 Task: Save favorite listings for townhouses in Portland, Oregon, with a minimum of 3 beds and a garage, and create a shortlist of properties to tour.
Action: Mouse pressed left at (434, 249)
Screenshot: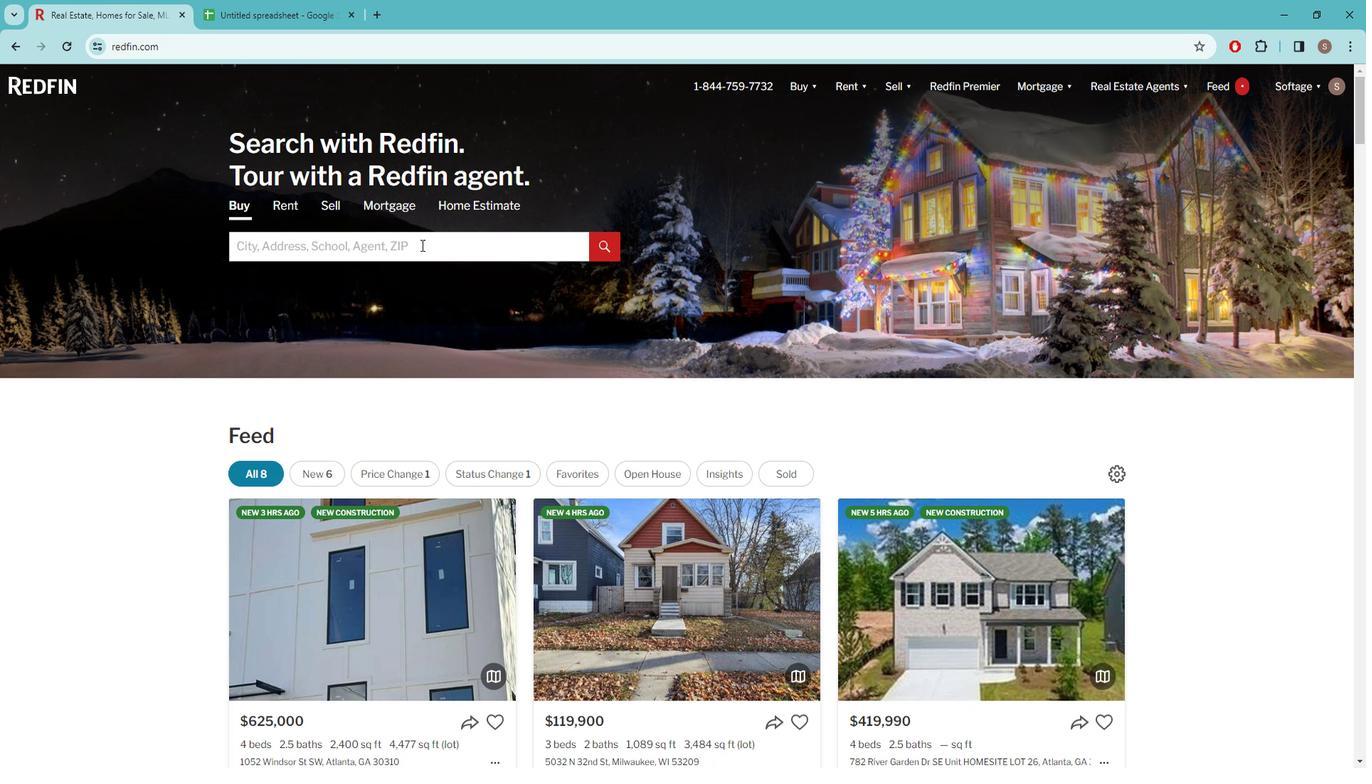
Action: Key pressed p<Key.caps_lock>ORTLAND
Screenshot: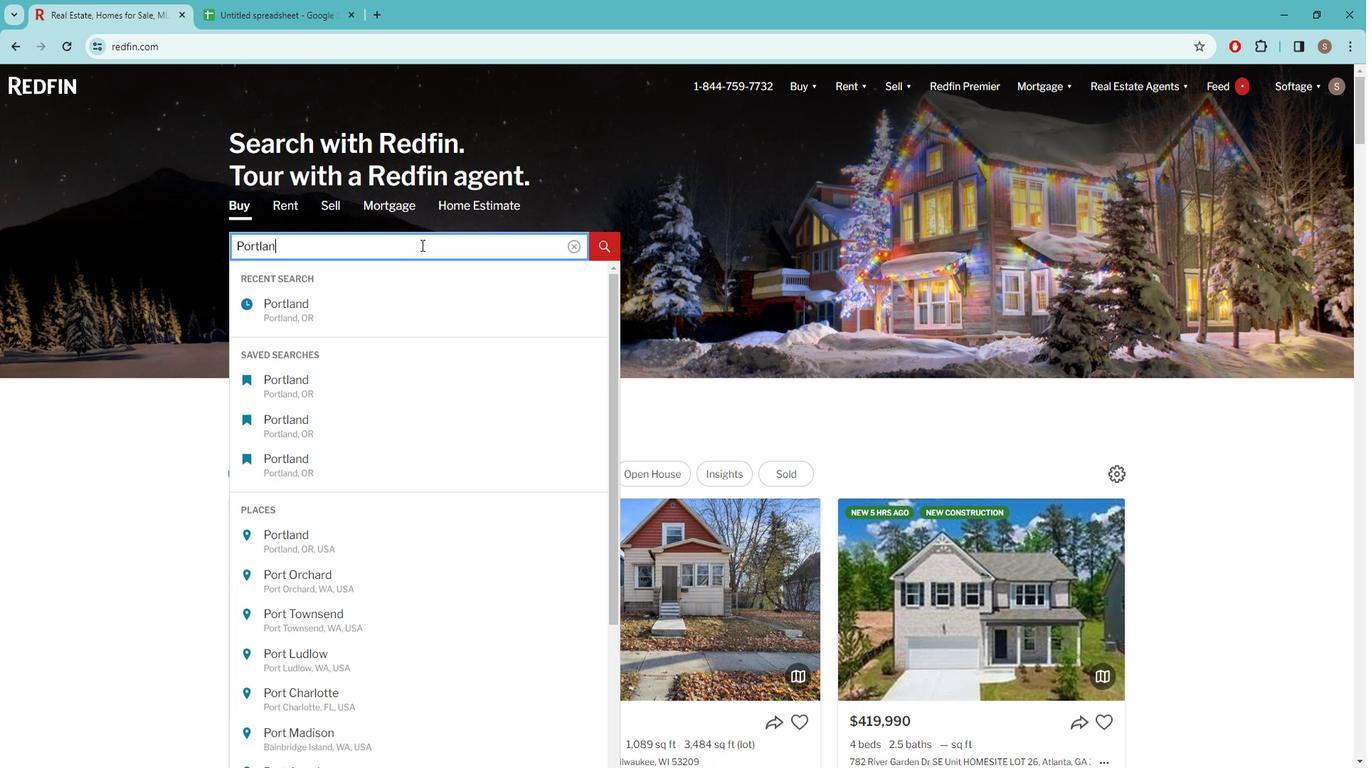 
Action: Mouse moved to (377, 301)
Screenshot: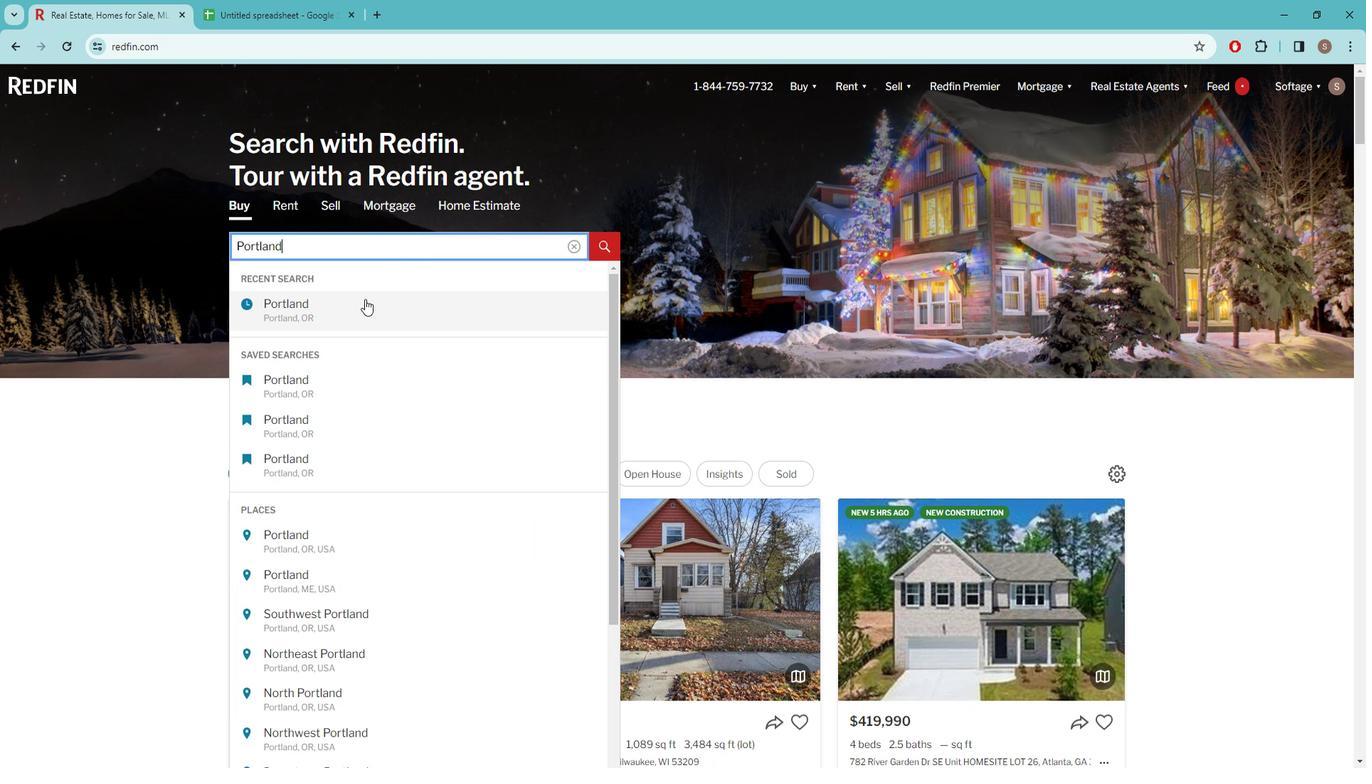 
Action: Mouse pressed left at (377, 301)
Screenshot: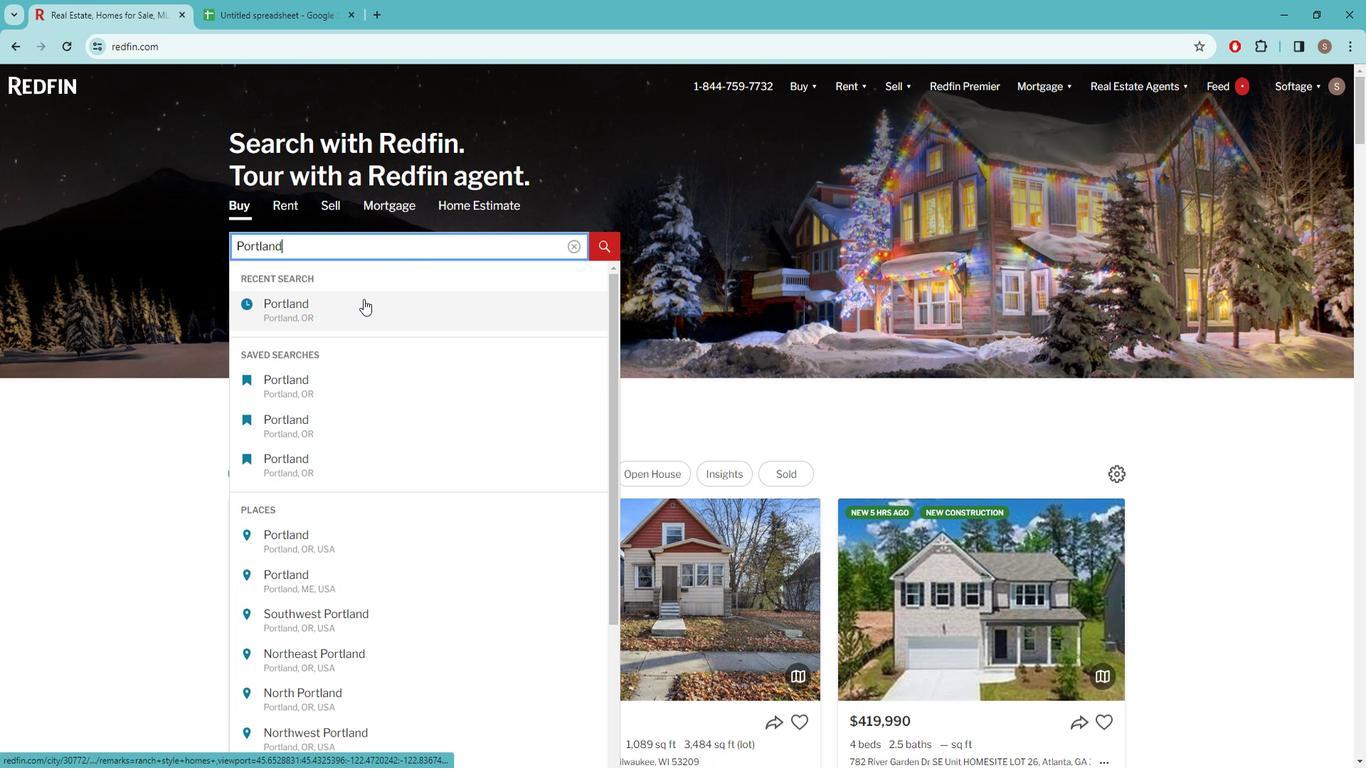 
Action: Mouse moved to (1205, 184)
Screenshot: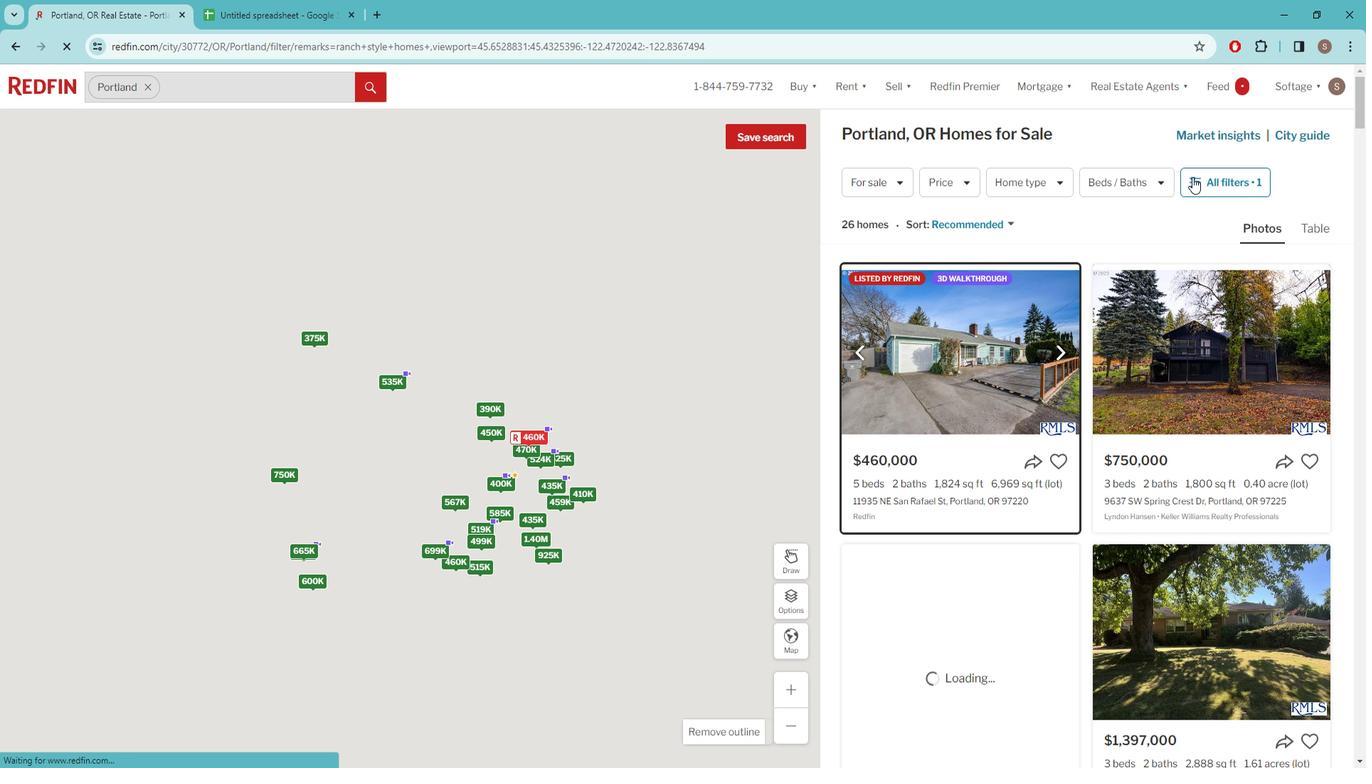 
Action: Mouse pressed left at (1205, 184)
Screenshot: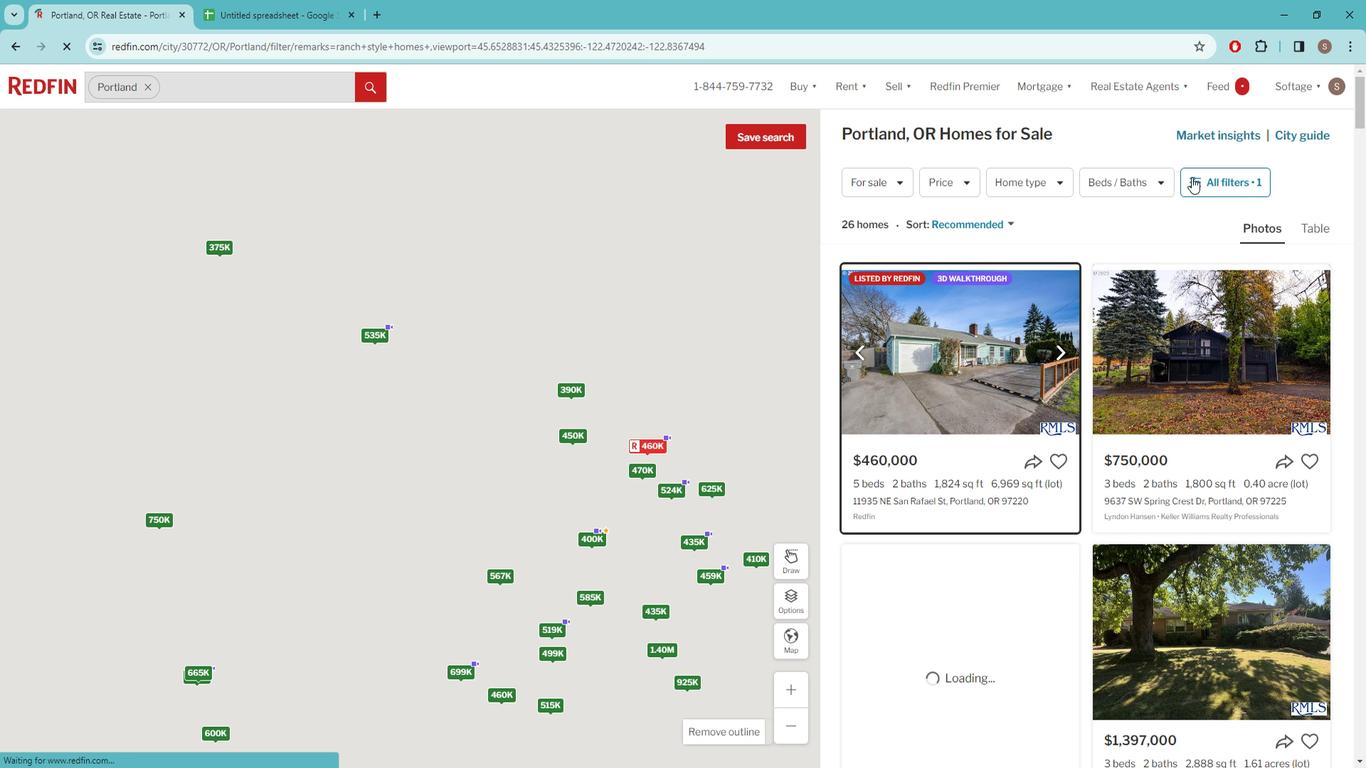 
Action: Mouse pressed left at (1205, 184)
Screenshot: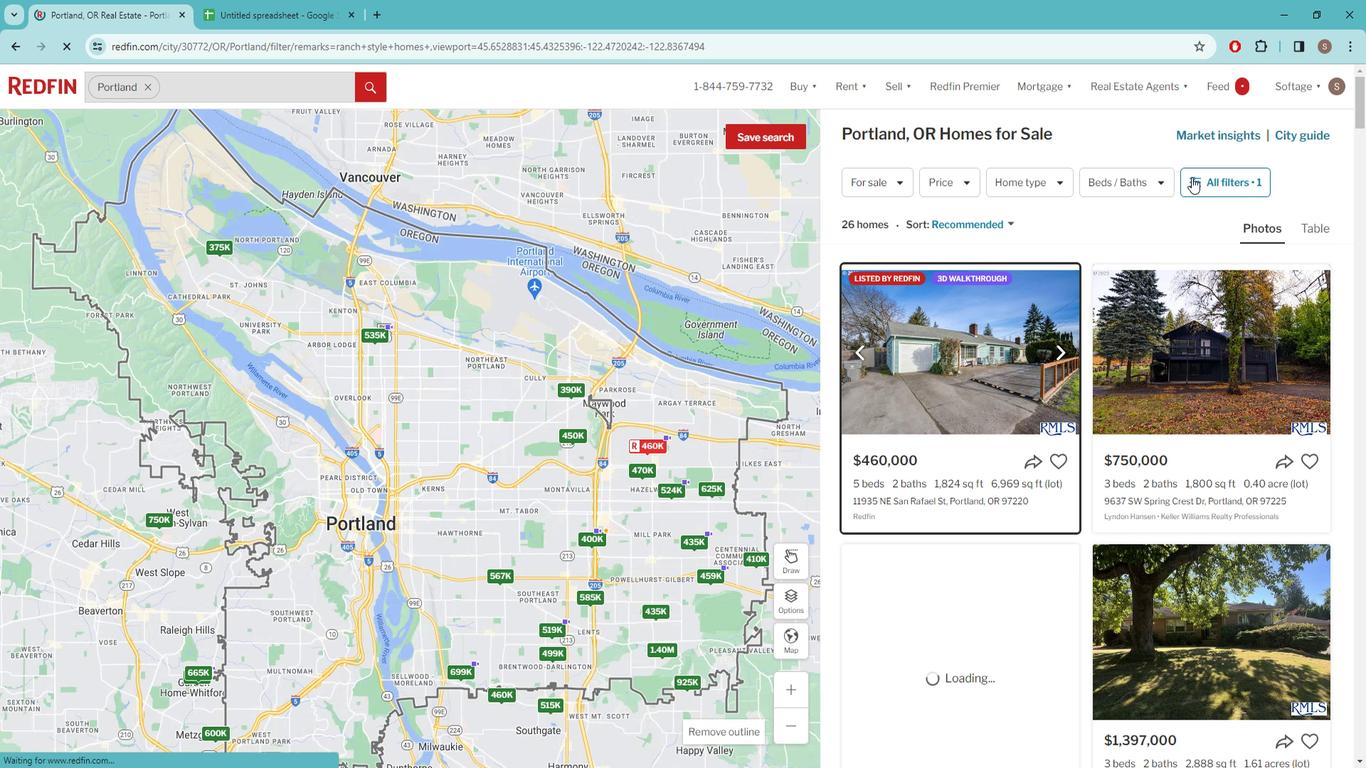 
Action: Mouse pressed left at (1205, 184)
Screenshot: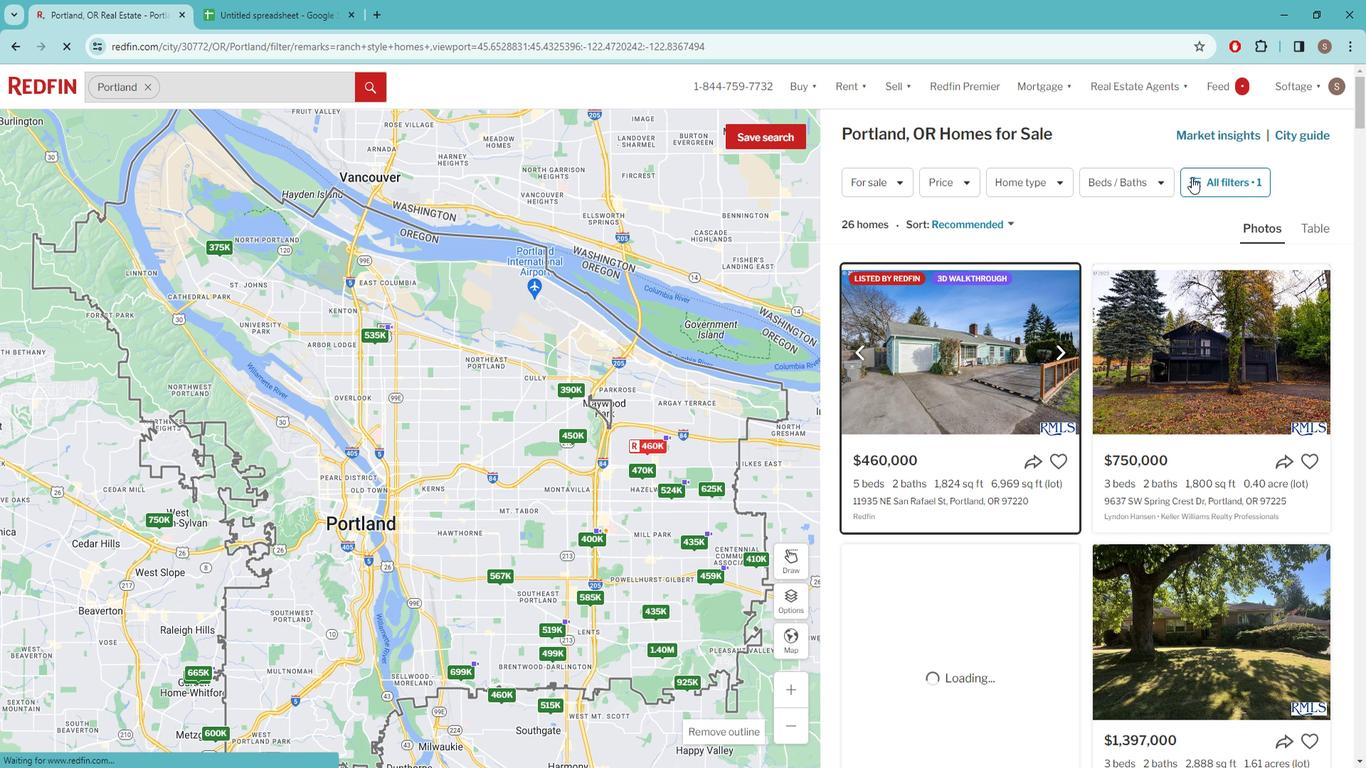 
Action: Mouse moved to (1206, 184)
Screenshot: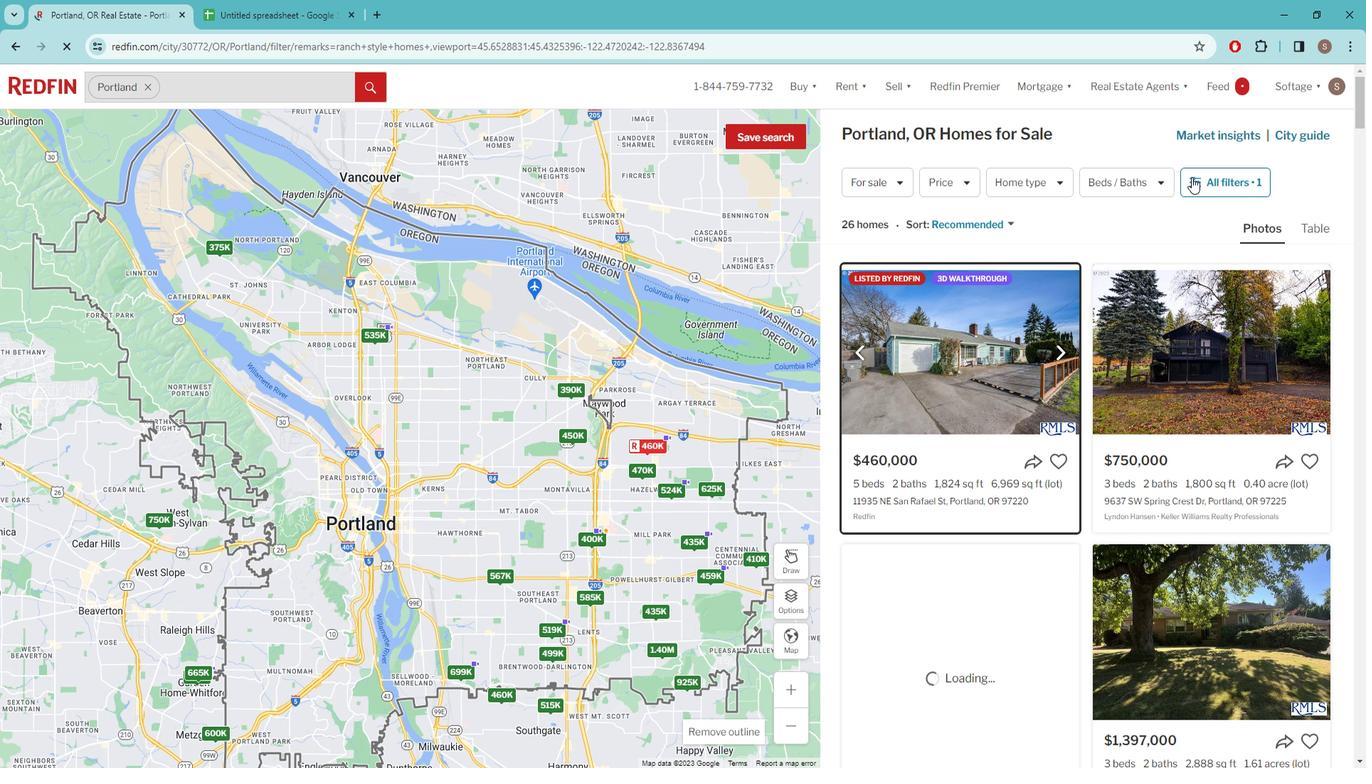 
Action: Mouse pressed left at (1206, 184)
Screenshot: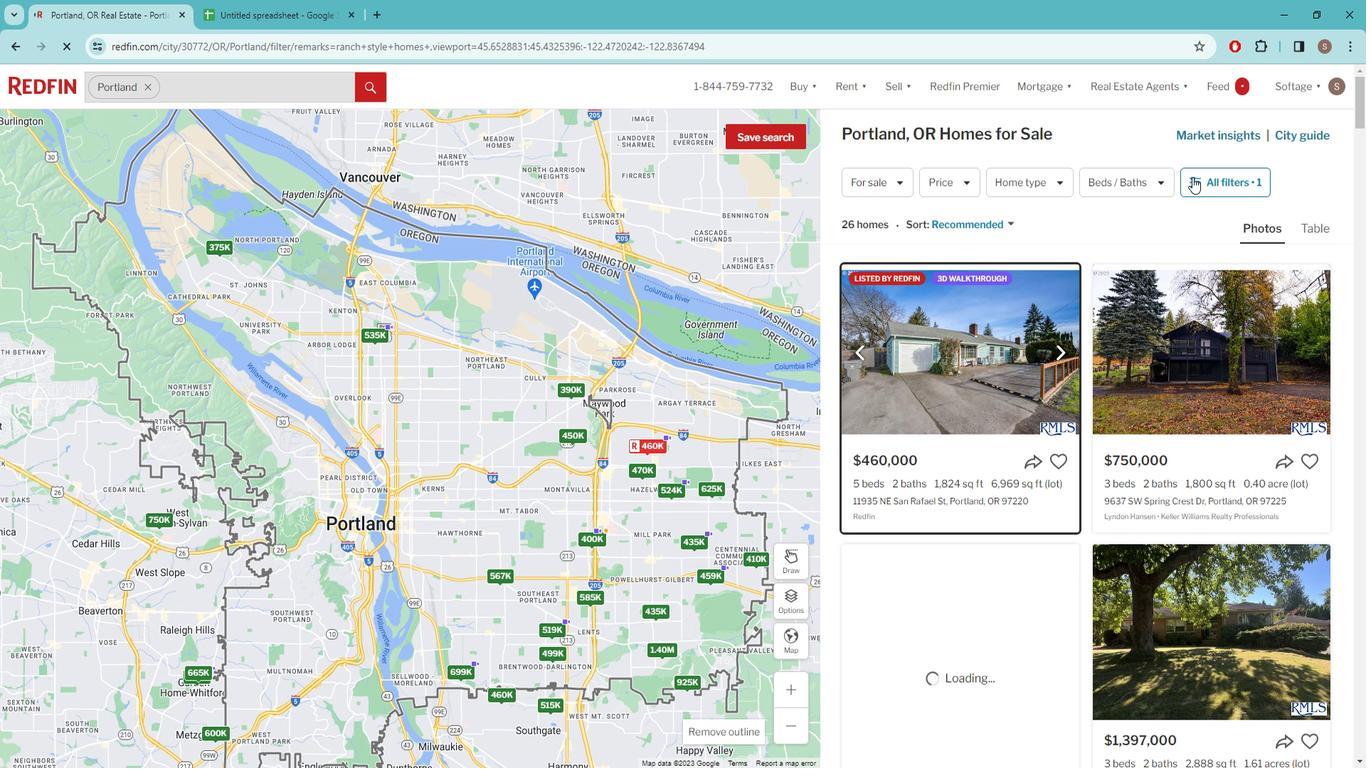 
Action: Mouse moved to (1217, 187)
Screenshot: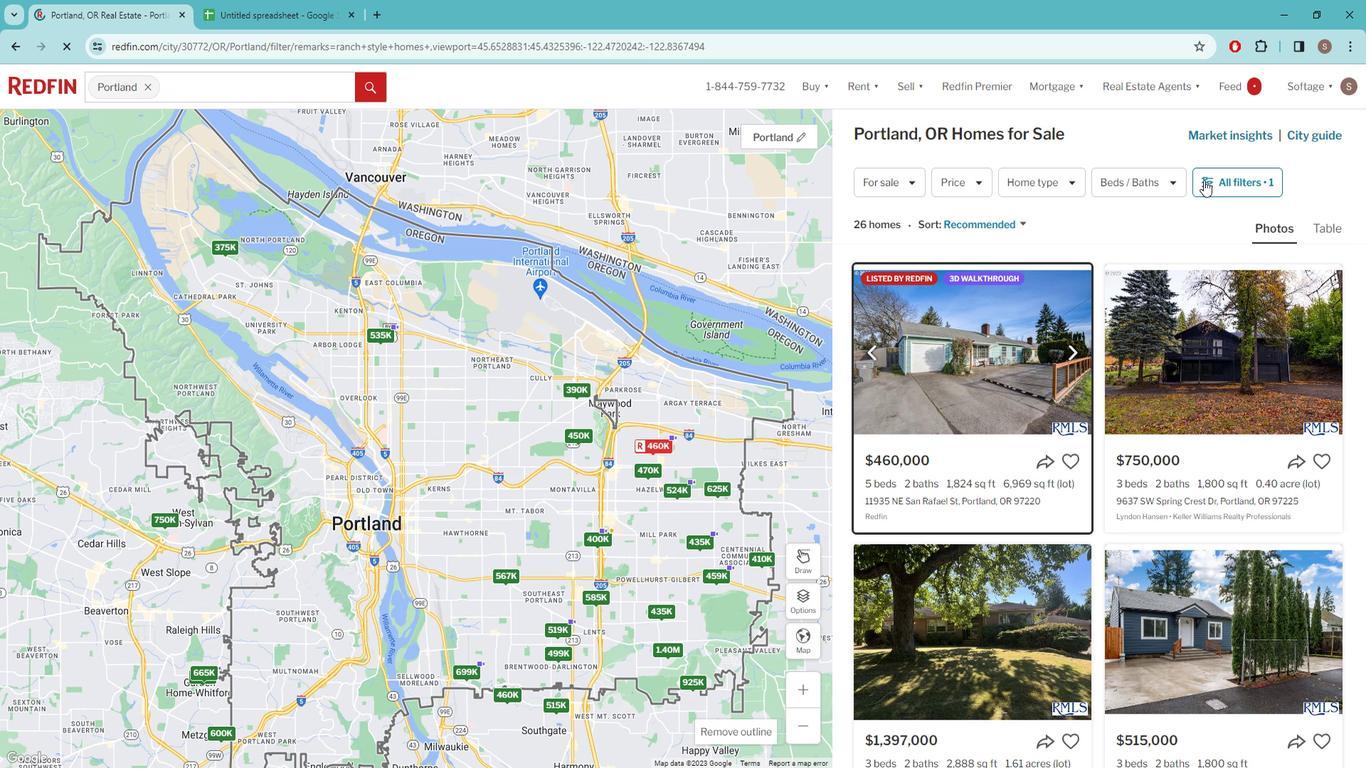 
Action: Mouse pressed left at (1217, 187)
Screenshot: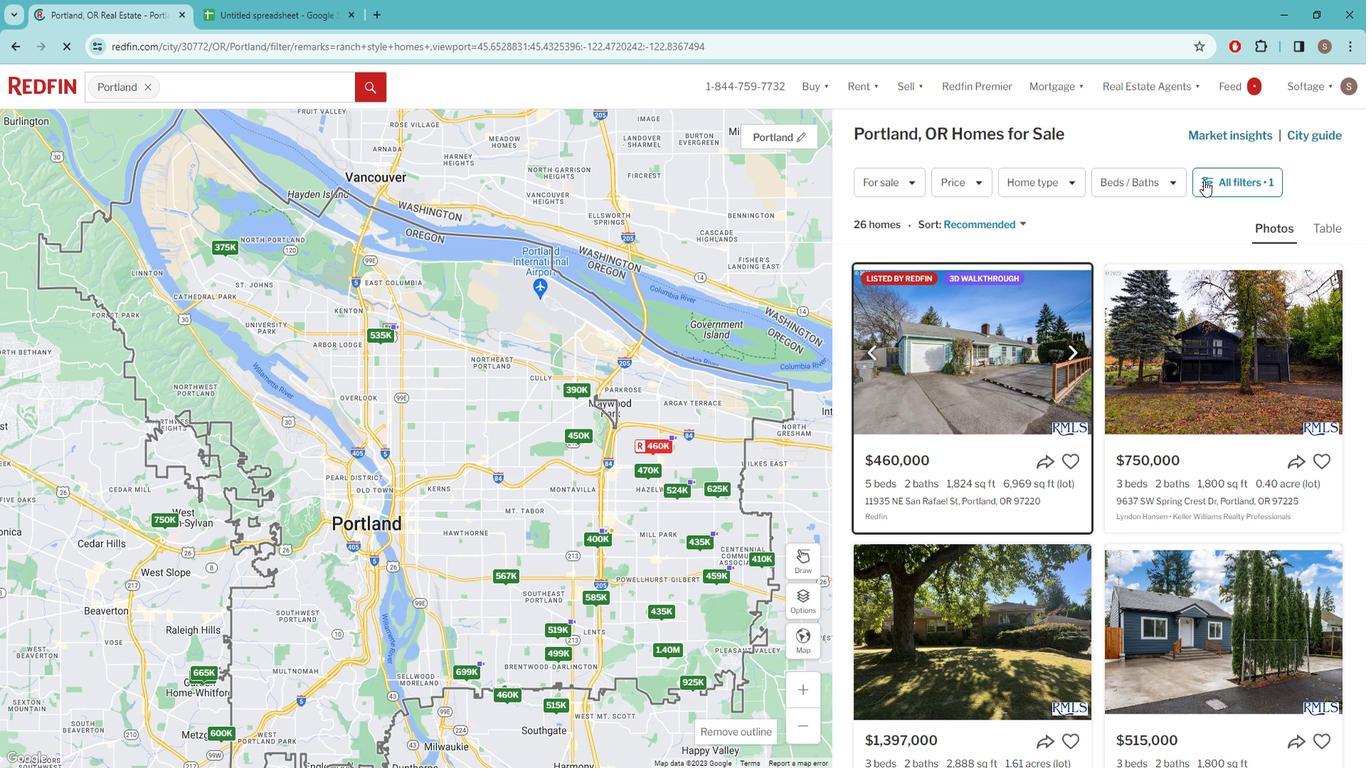 
Action: Mouse pressed left at (1217, 187)
Screenshot: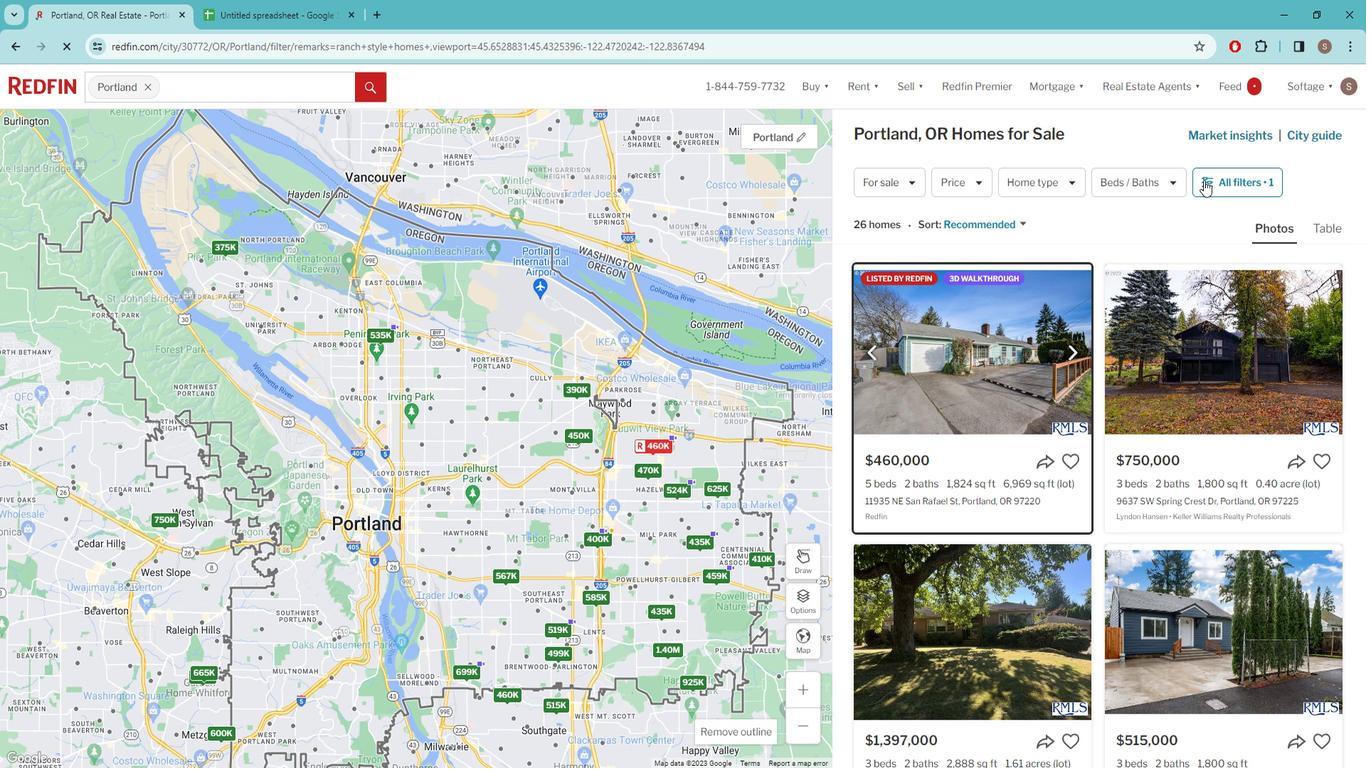 
Action: Mouse moved to (941, 726)
Screenshot: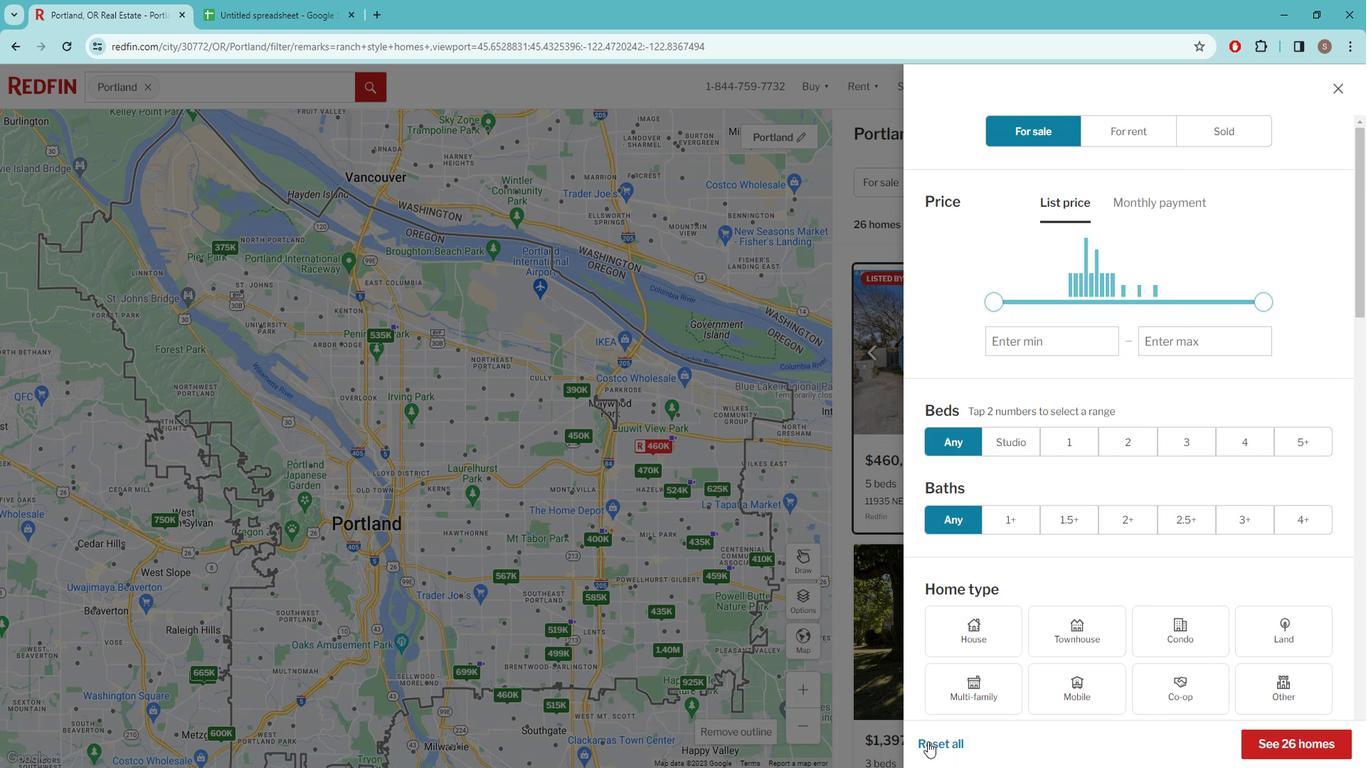 
Action: Mouse pressed left at (941, 726)
Screenshot: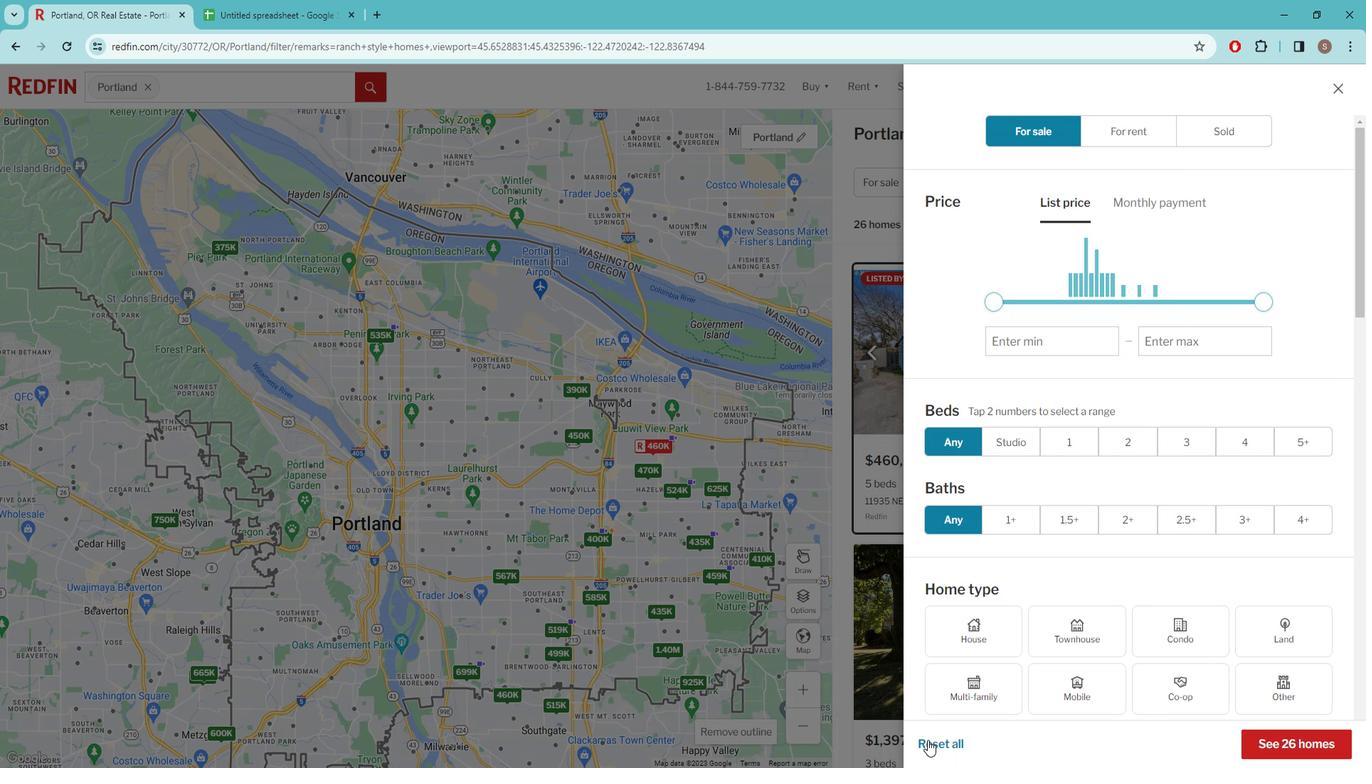 
Action: Mouse moved to (1018, 484)
Screenshot: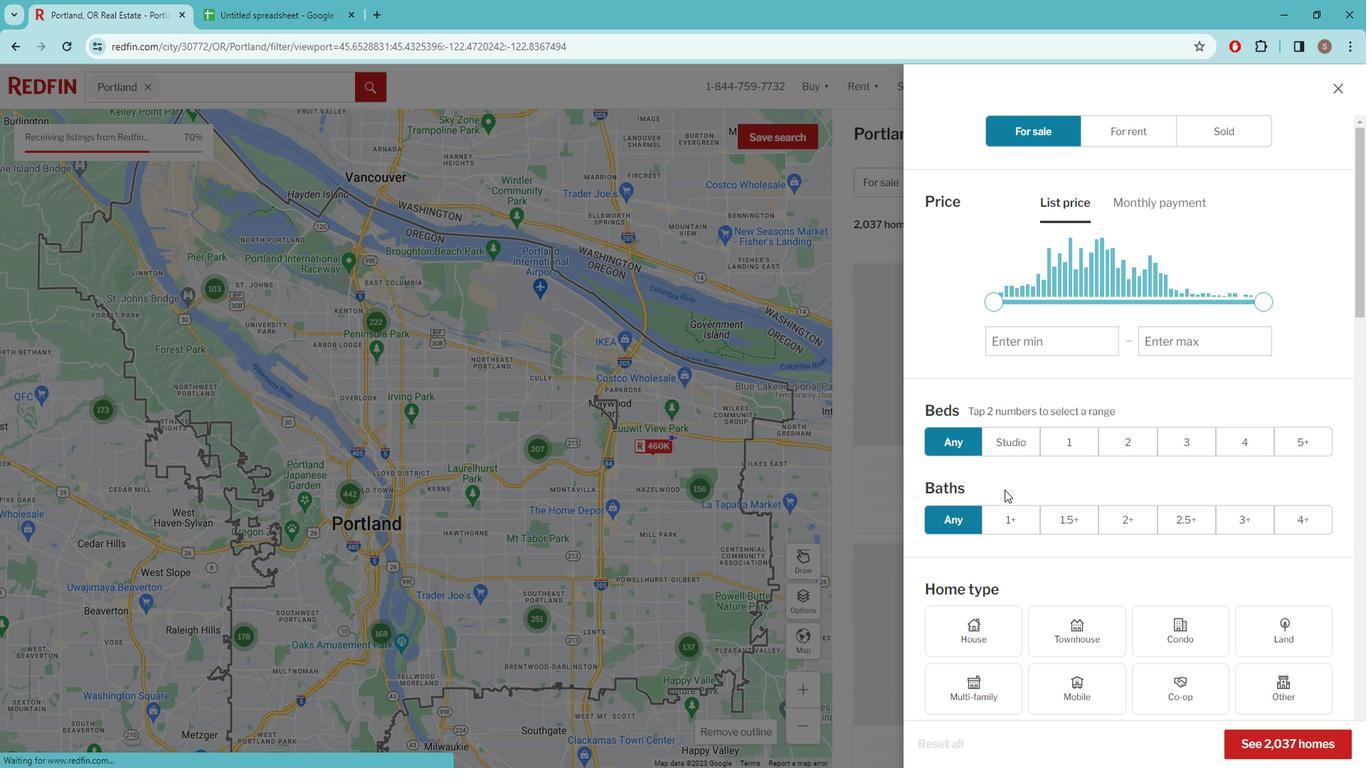 
Action: Mouse scrolled (1018, 483) with delta (0, 0)
Screenshot: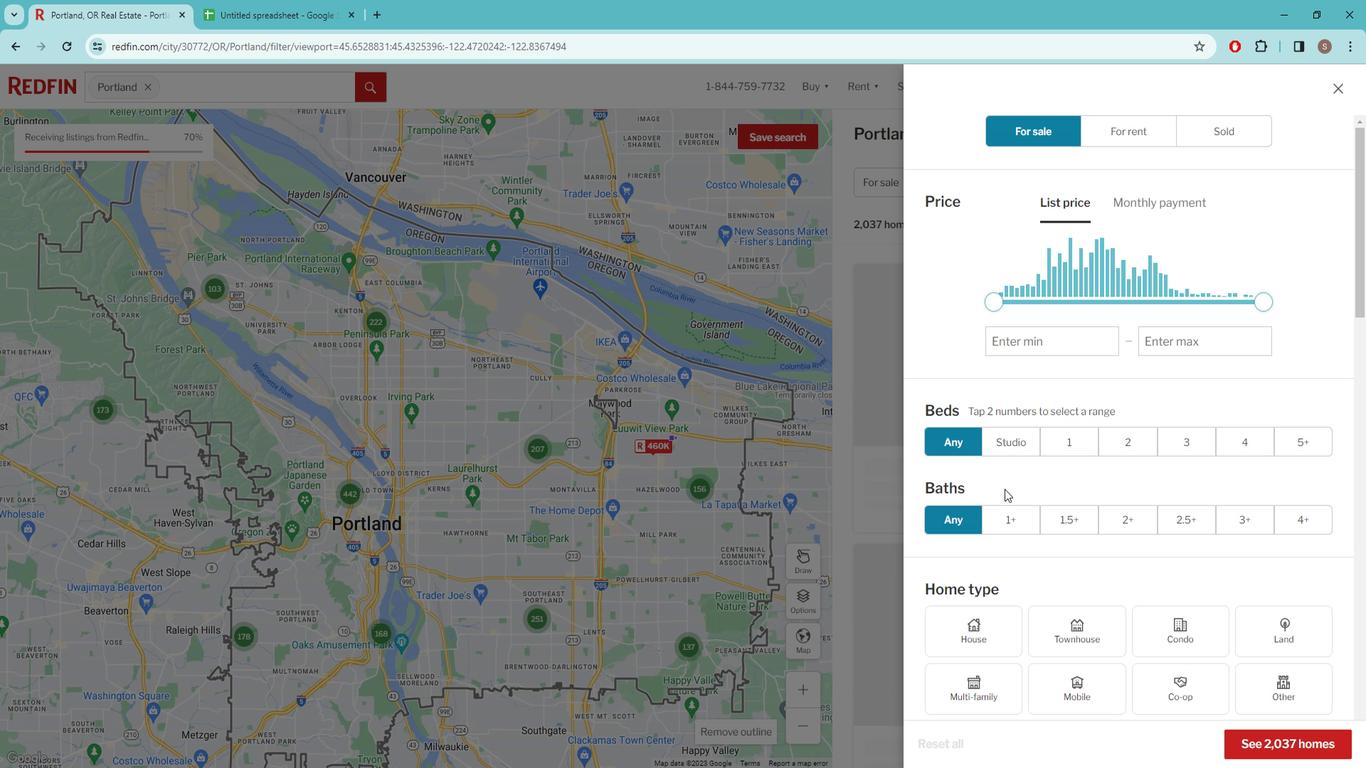 
Action: Mouse scrolled (1018, 483) with delta (0, 0)
Screenshot: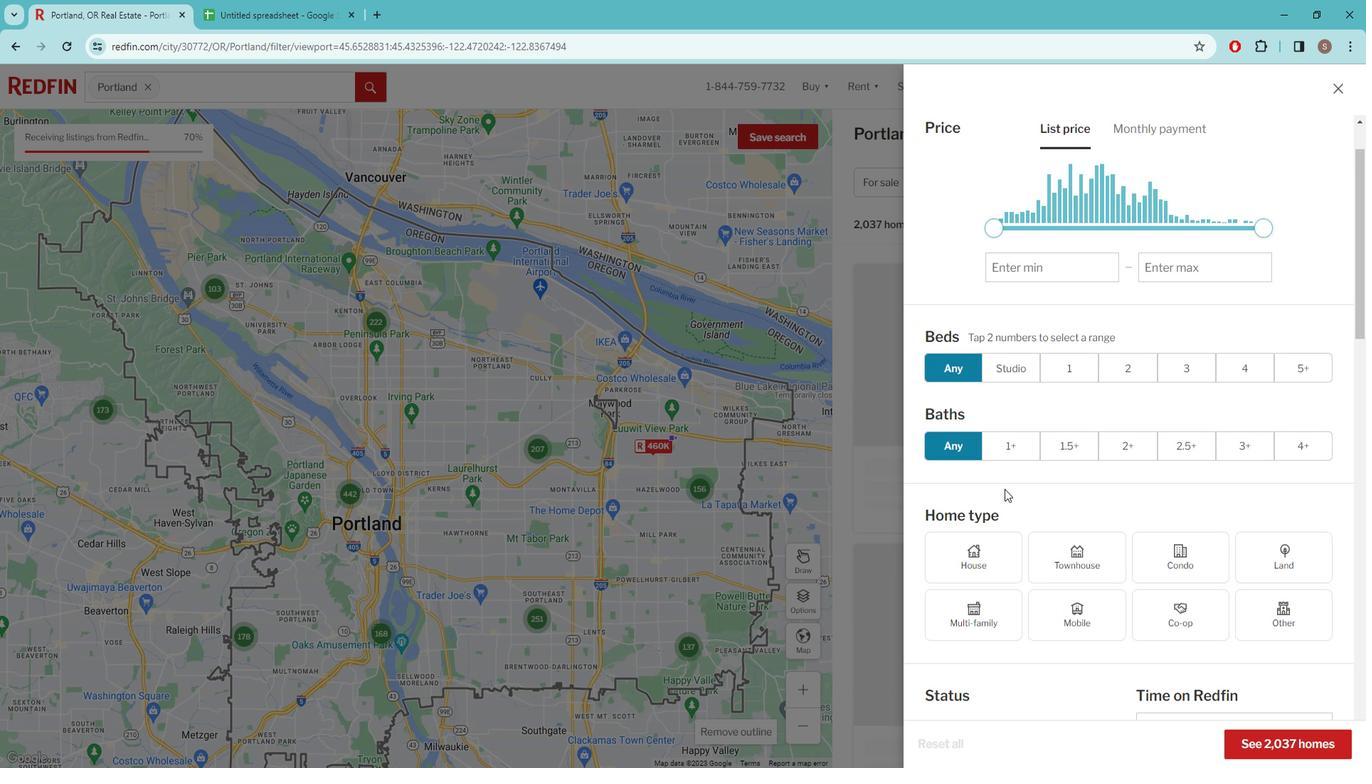 
Action: Mouse moved to (1084, 477)
Screenshot: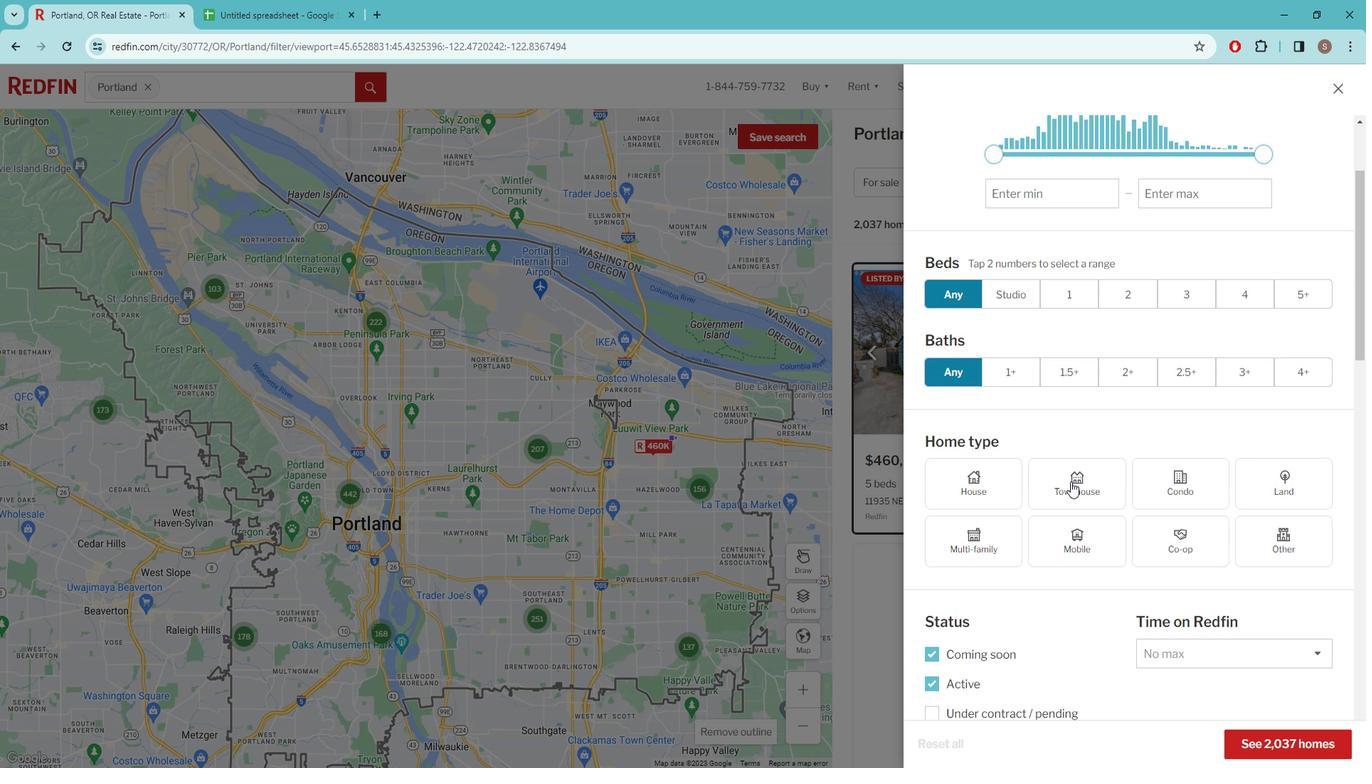 
Action: Mouse pressed left at (1084, 477)
Screenshot: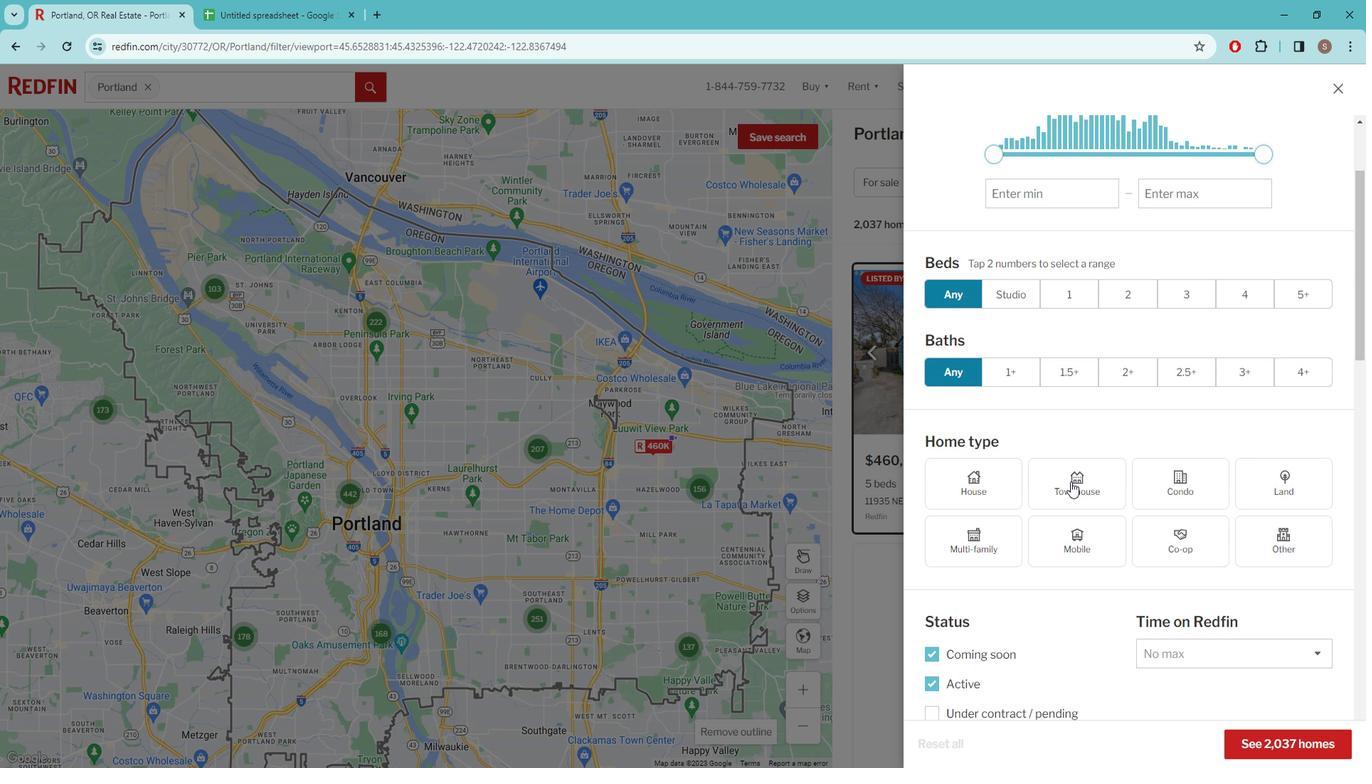 
Action: Mouse scrolled (1084, 476) with delta (0, 0)
Screenshot: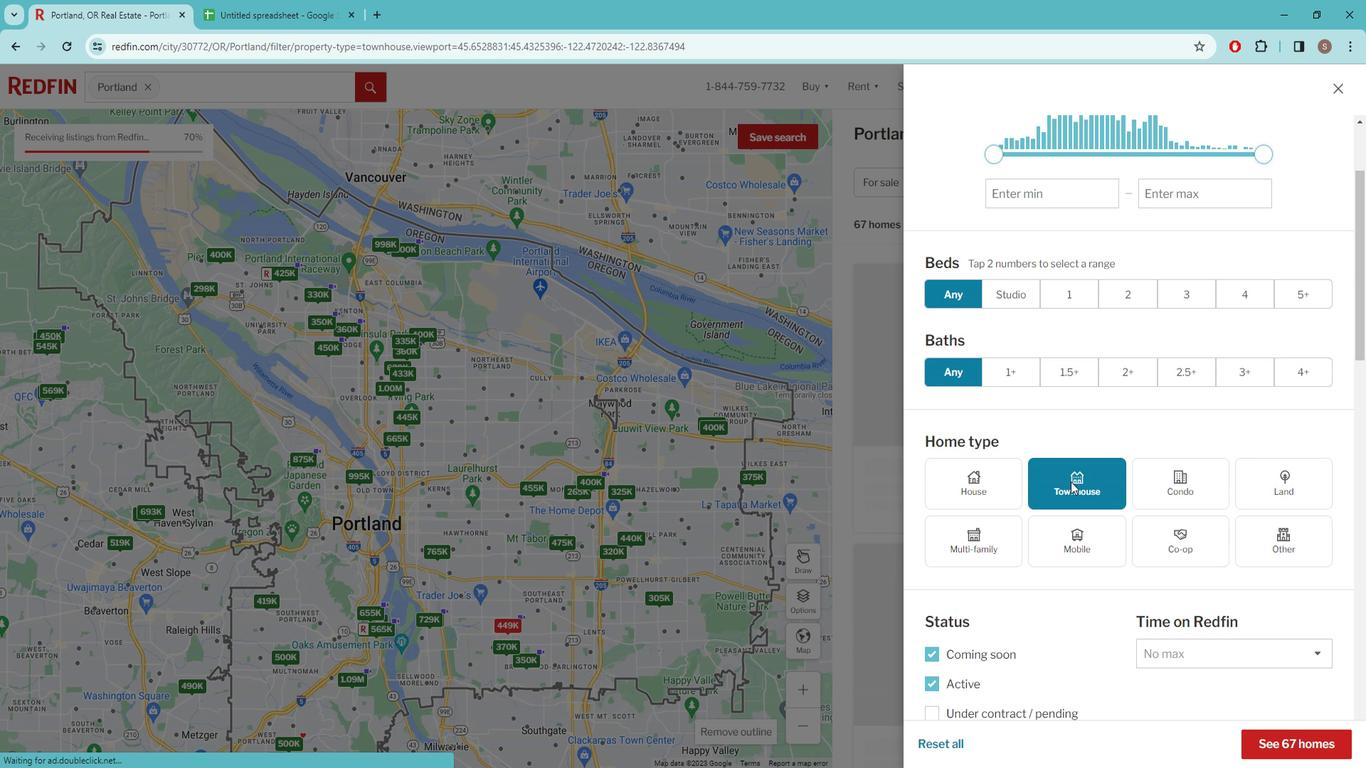 
Action: Mouse scrolled (1084, 476) with delta (0, 0)
Screenshot: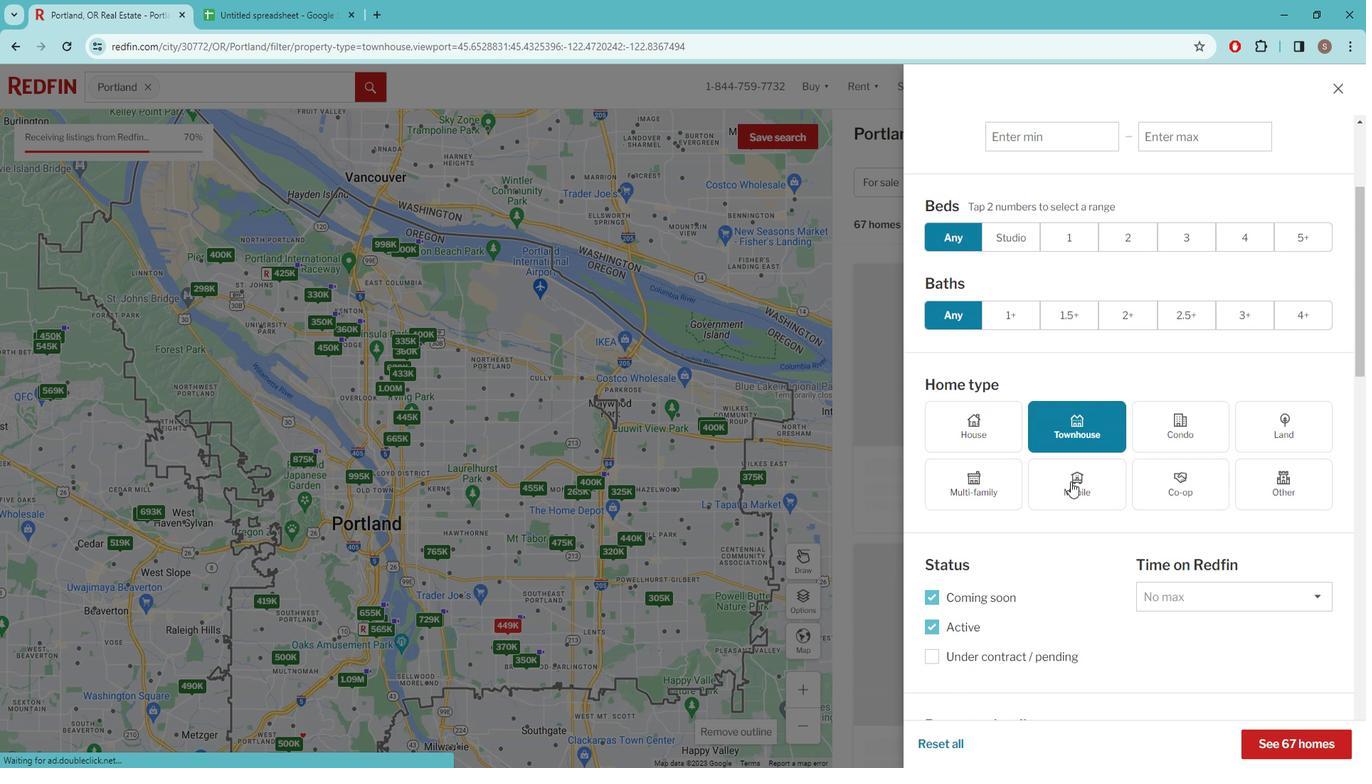 
Action: Mouse scrolled (1084, 476) with delta (0, 0)
Screenshot: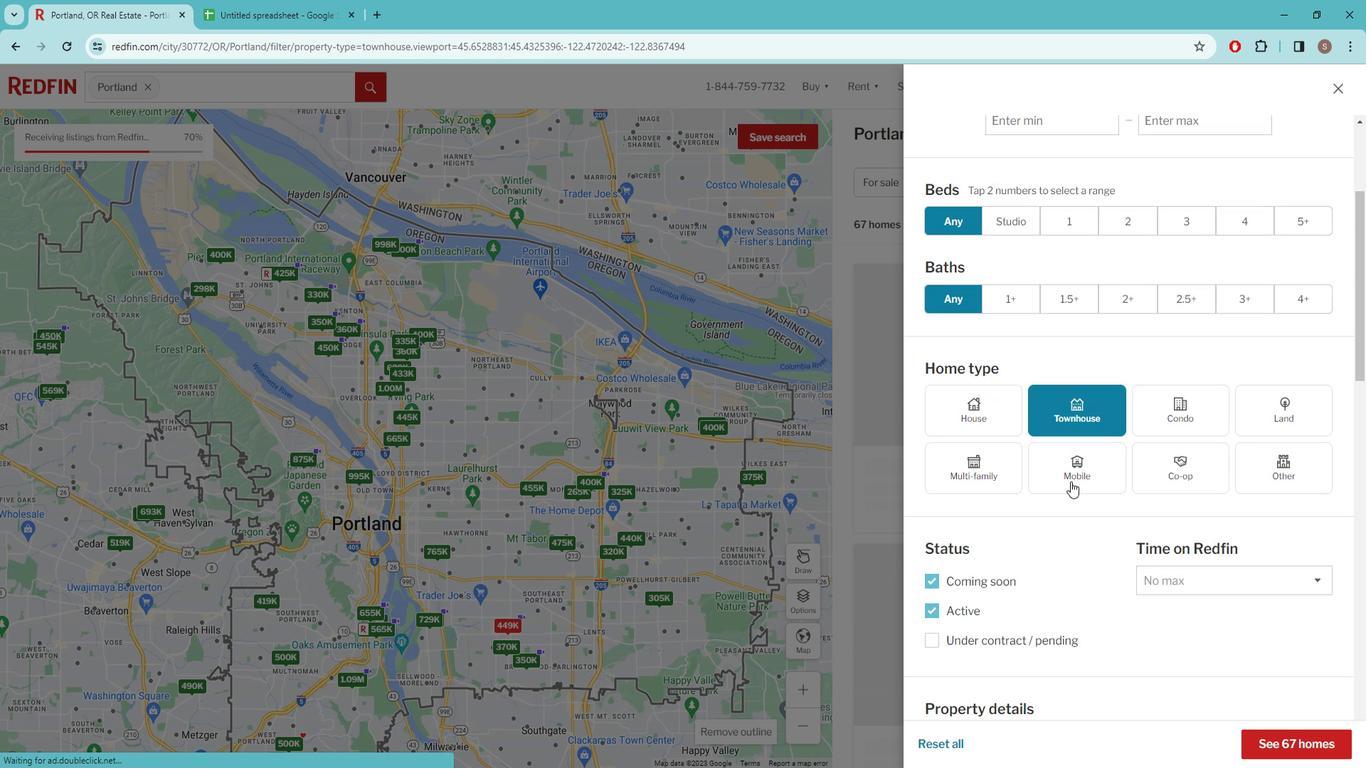 
Action: Mouse moved to (1095, 511)
Screenshot: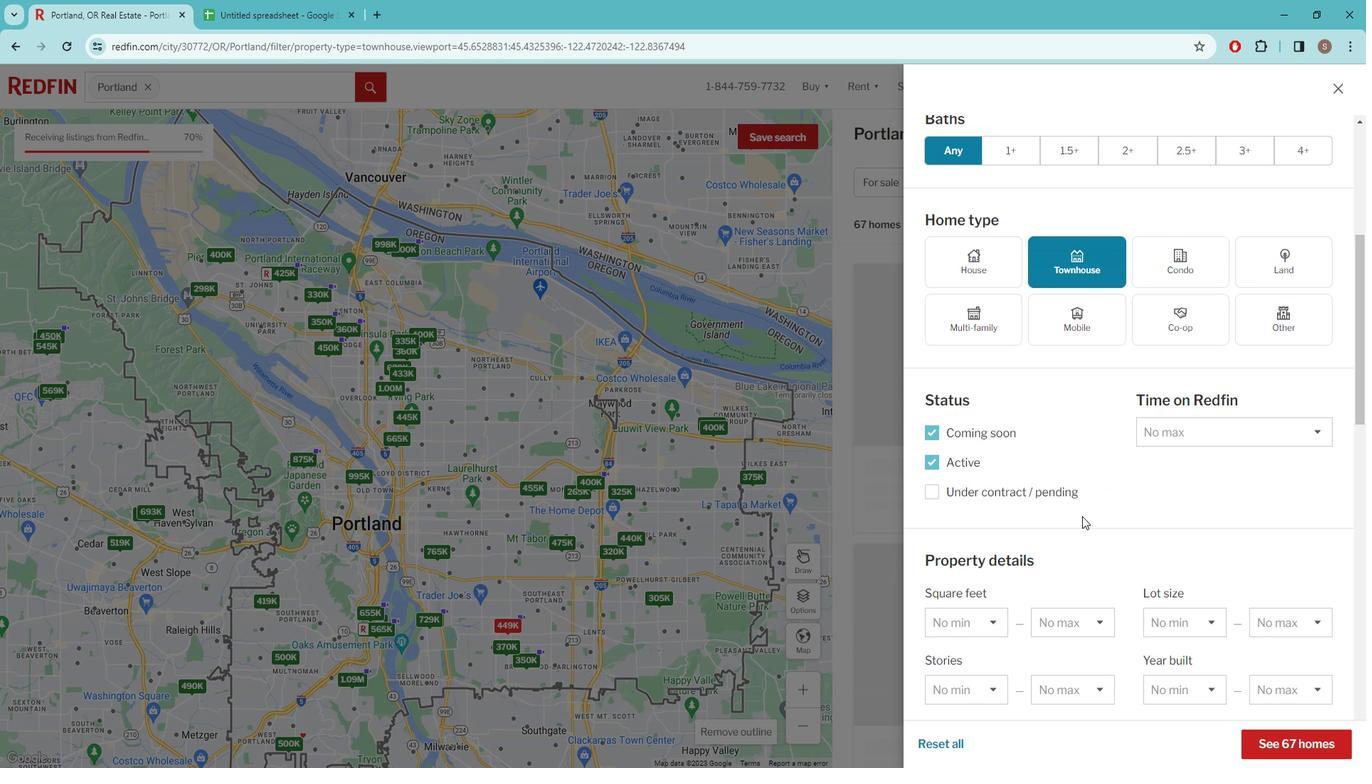 
Action: Mouse scrolled (1095, 510) with delta (0, 0)
Screenshot: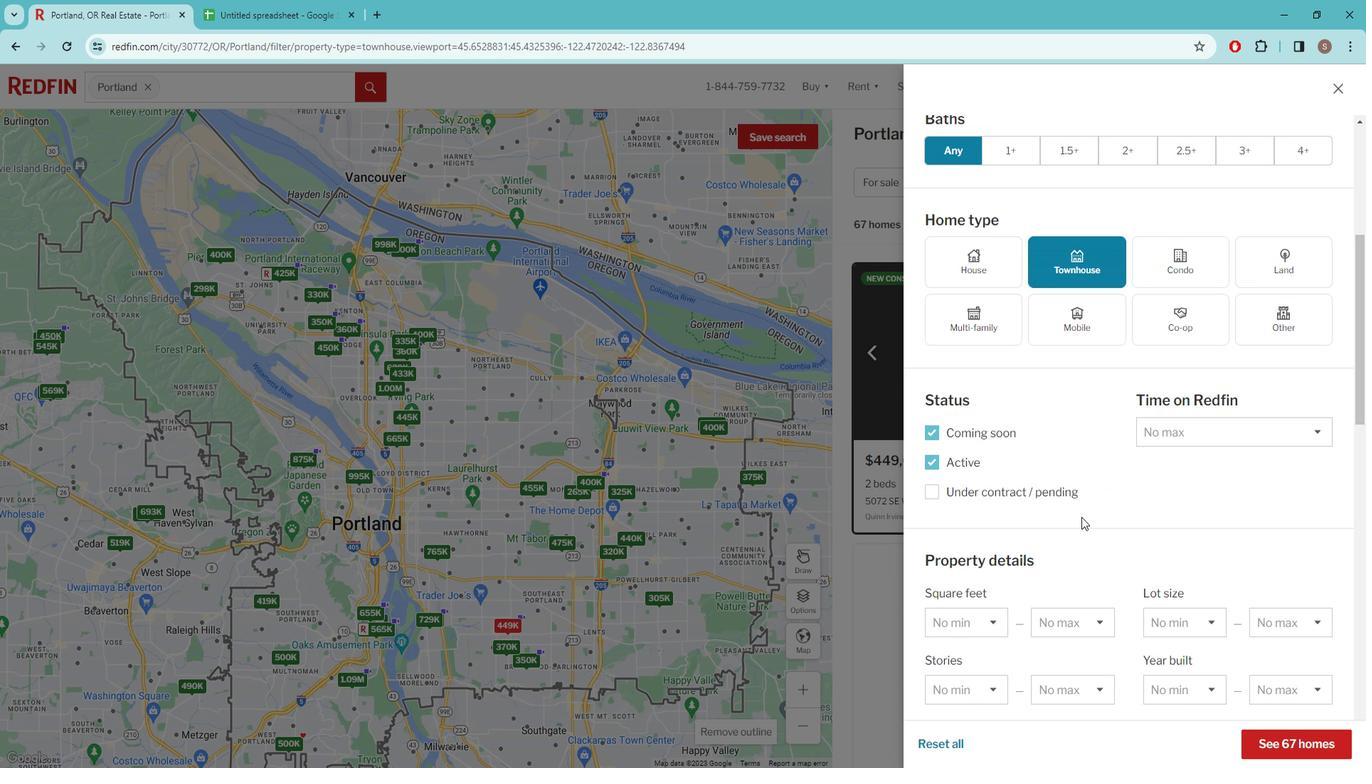 
Action: Mouse scrolled (1095, 510) with delta (0, 0)
Screenshot: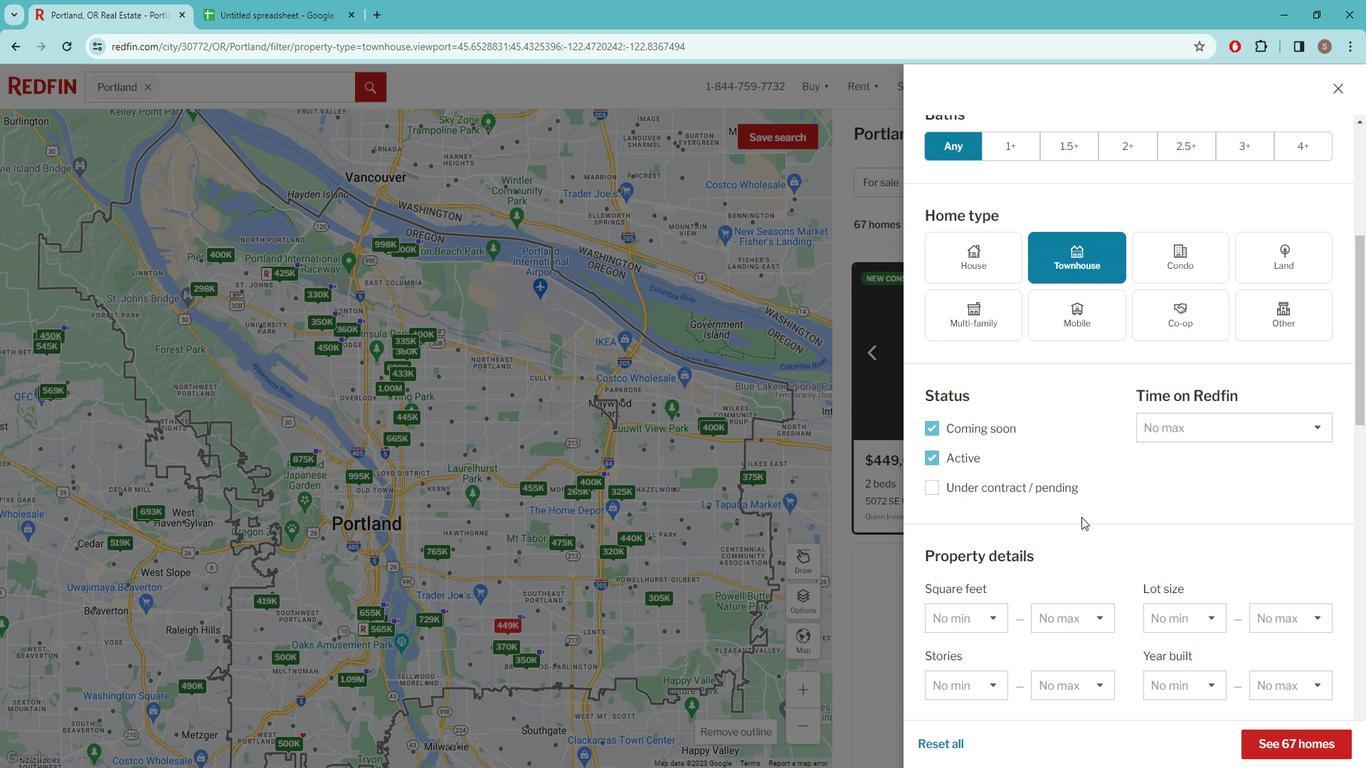 
Action: Mouse moved to (1090, 504)
Screenshot: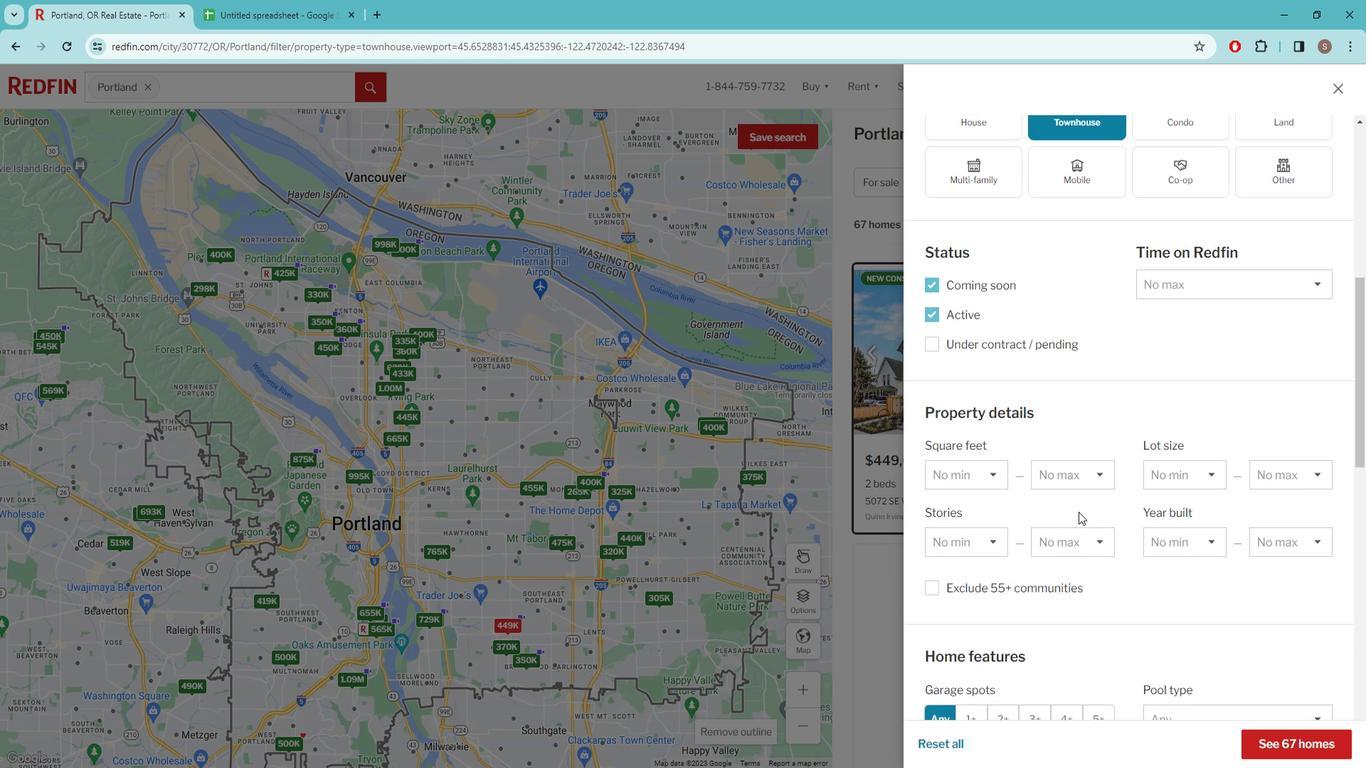
Action: Mouse scrolled (1090, 503) with delta (0, 0)
Screenshot: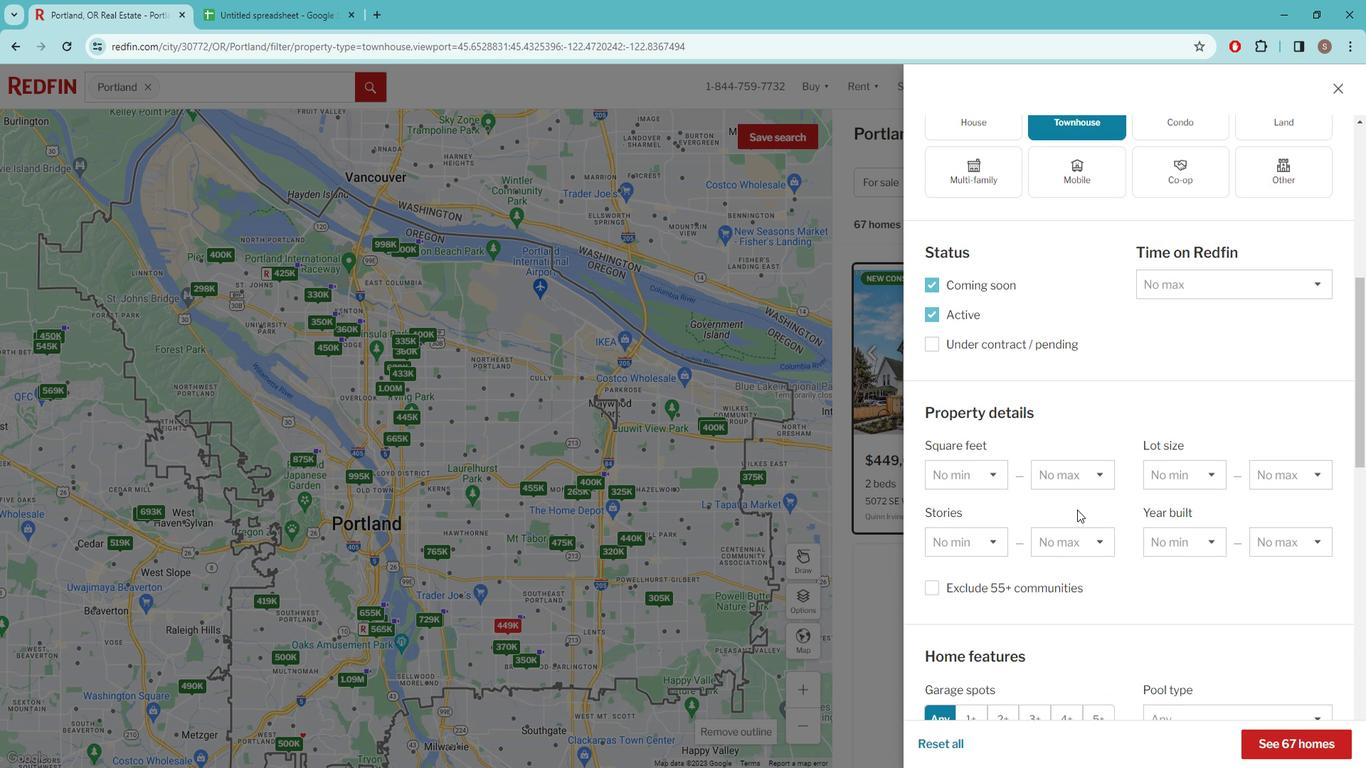 
Action: Mouse moved to (1090, 504)
Screenshot: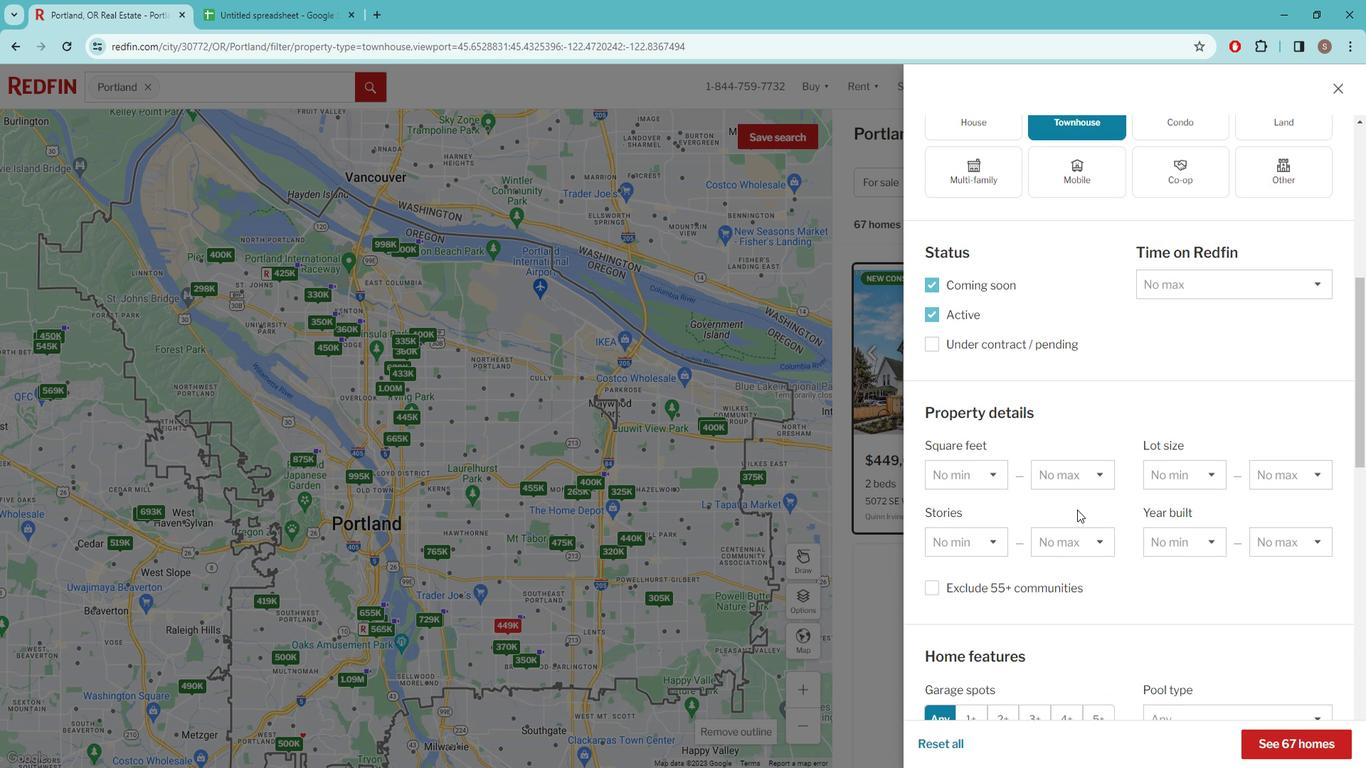 
Action: Mouse scrolled (1090, 503) with delta (0, 0)
Screenshot: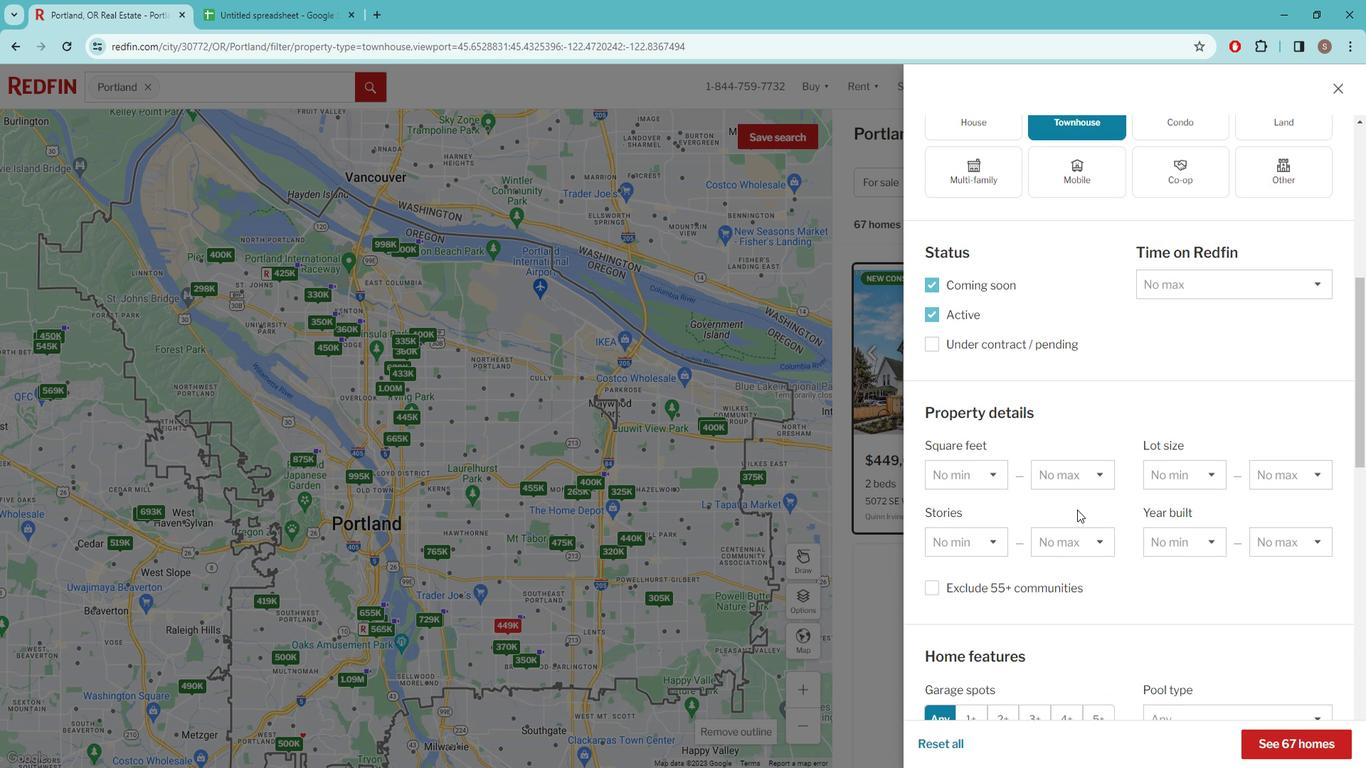 
Action: Mouse moved to (1085, 511)
Screenshot: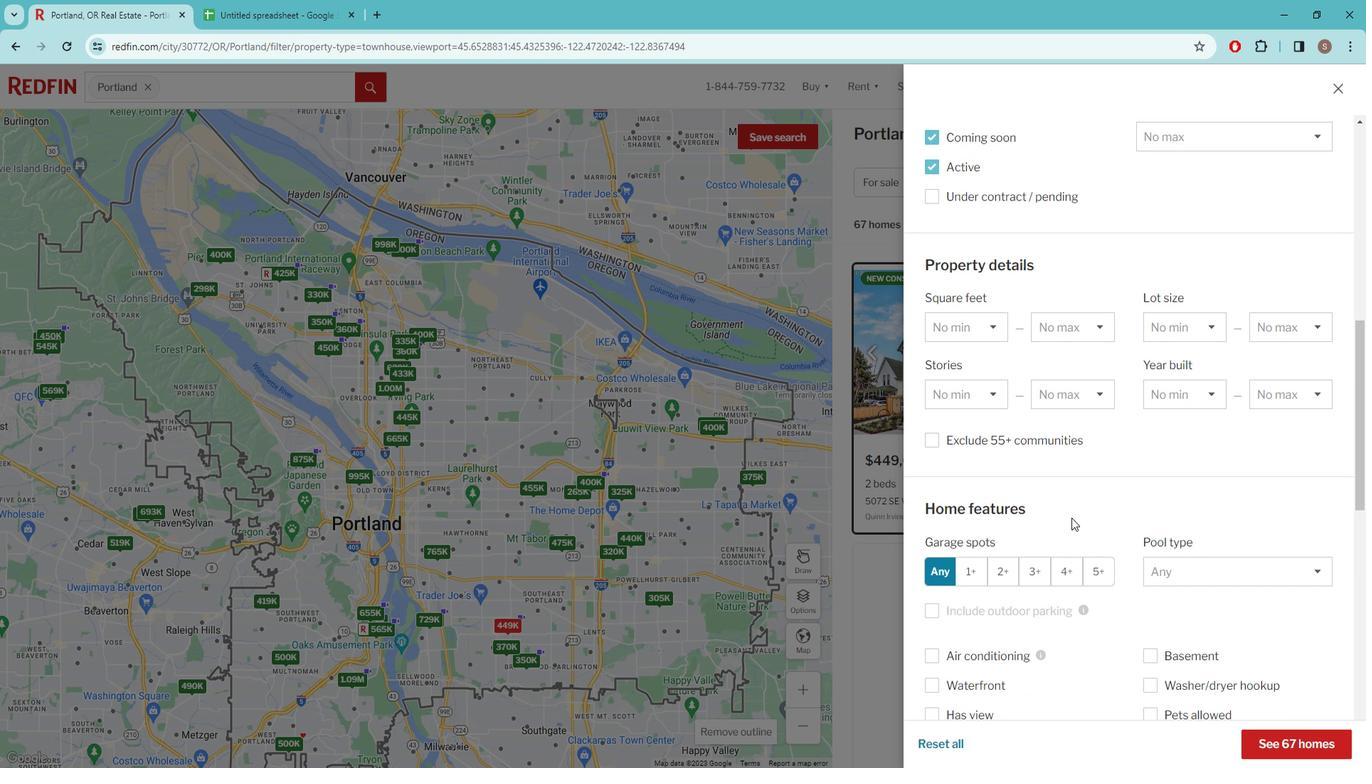 
Action: Mouse scrolled (1085, 512) with delta (0, 0)
Screenshot: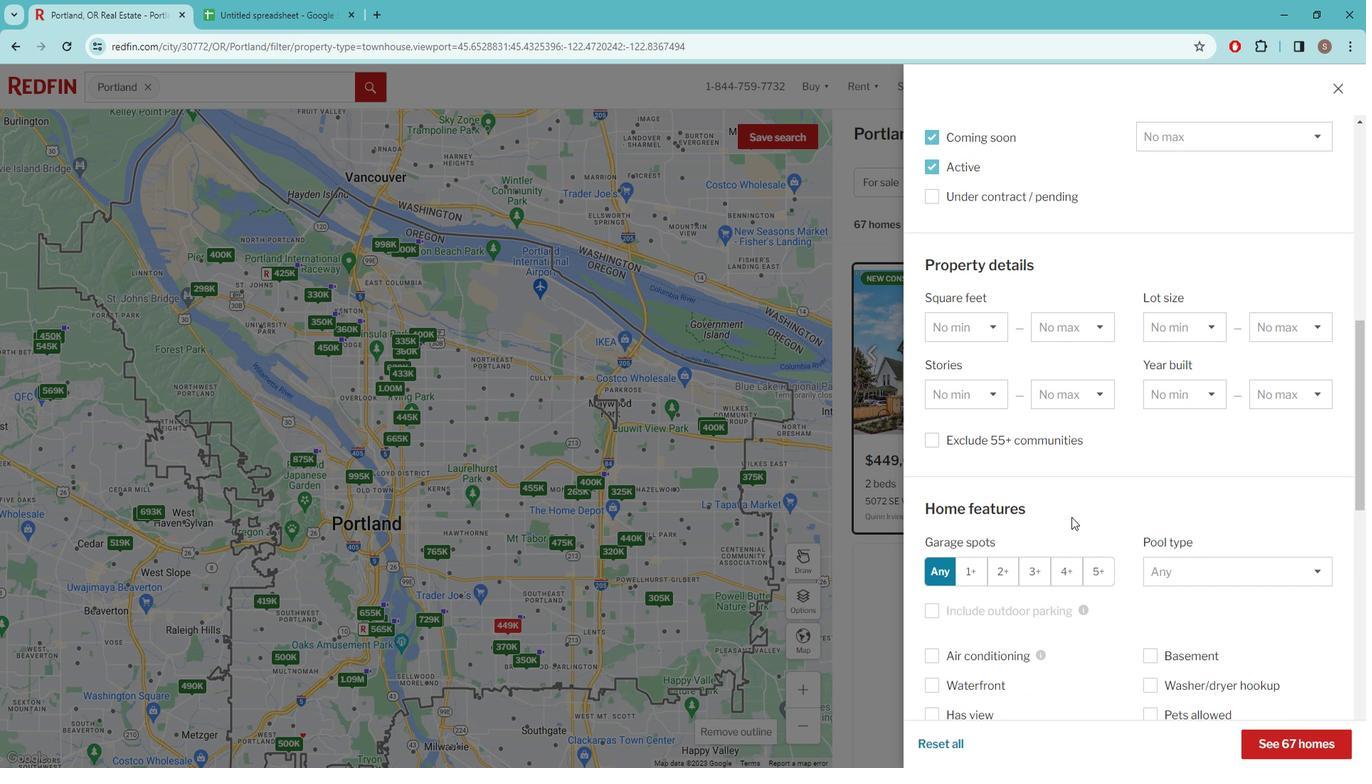 
Action: Mouse scrolled (1085, 512) with delta (0, 0)
Screenshot: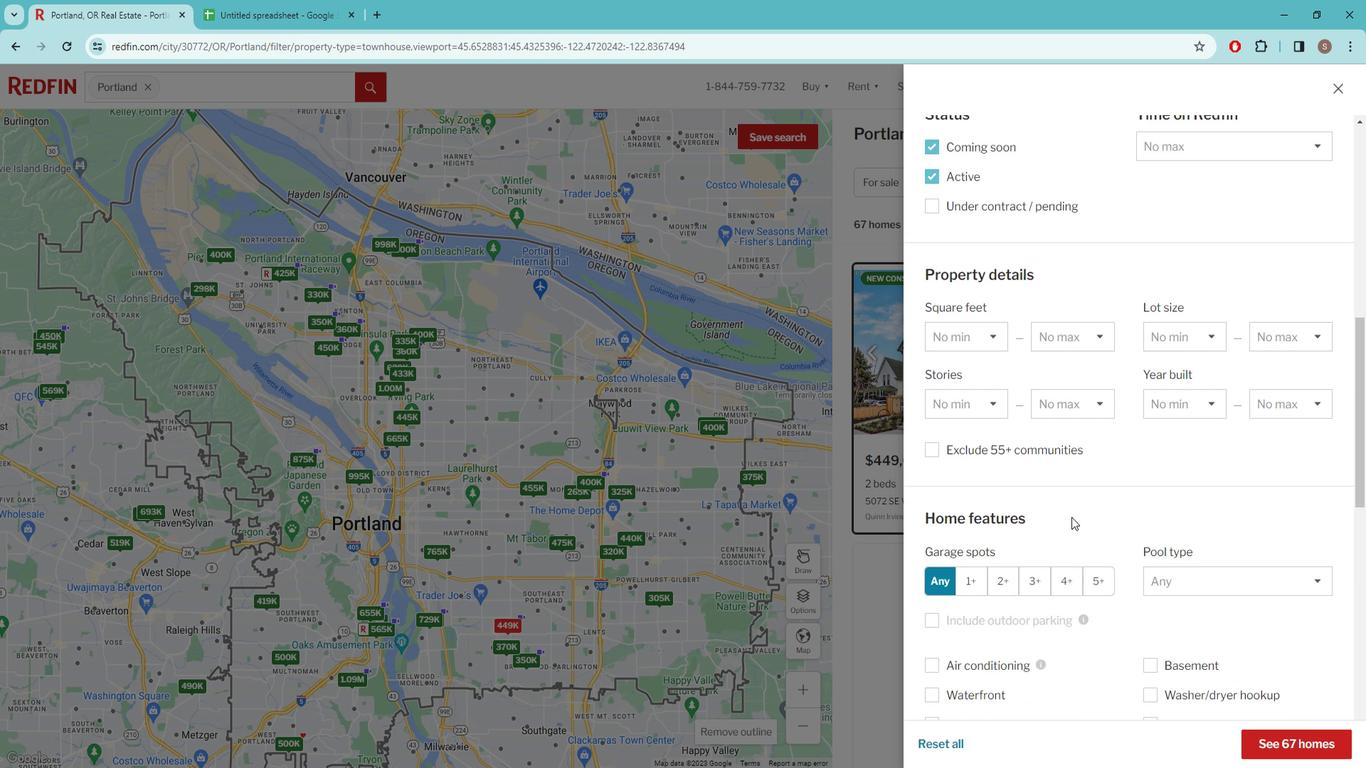 
Action: Mouse scrolled (1085, 512) with delta (0, 0)
Screenshot: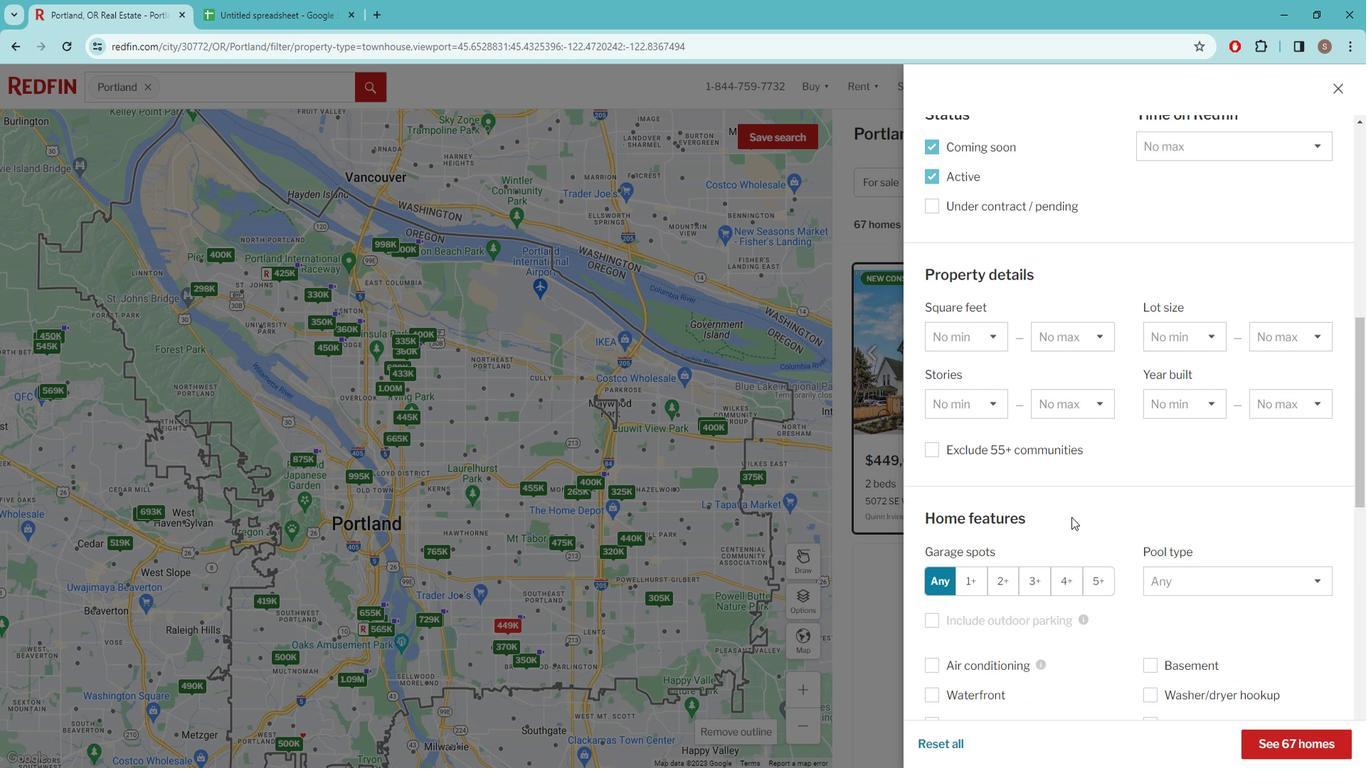 
Action: Mouse scrolled (1085, 512) with delta (0, 0)
Screenshot: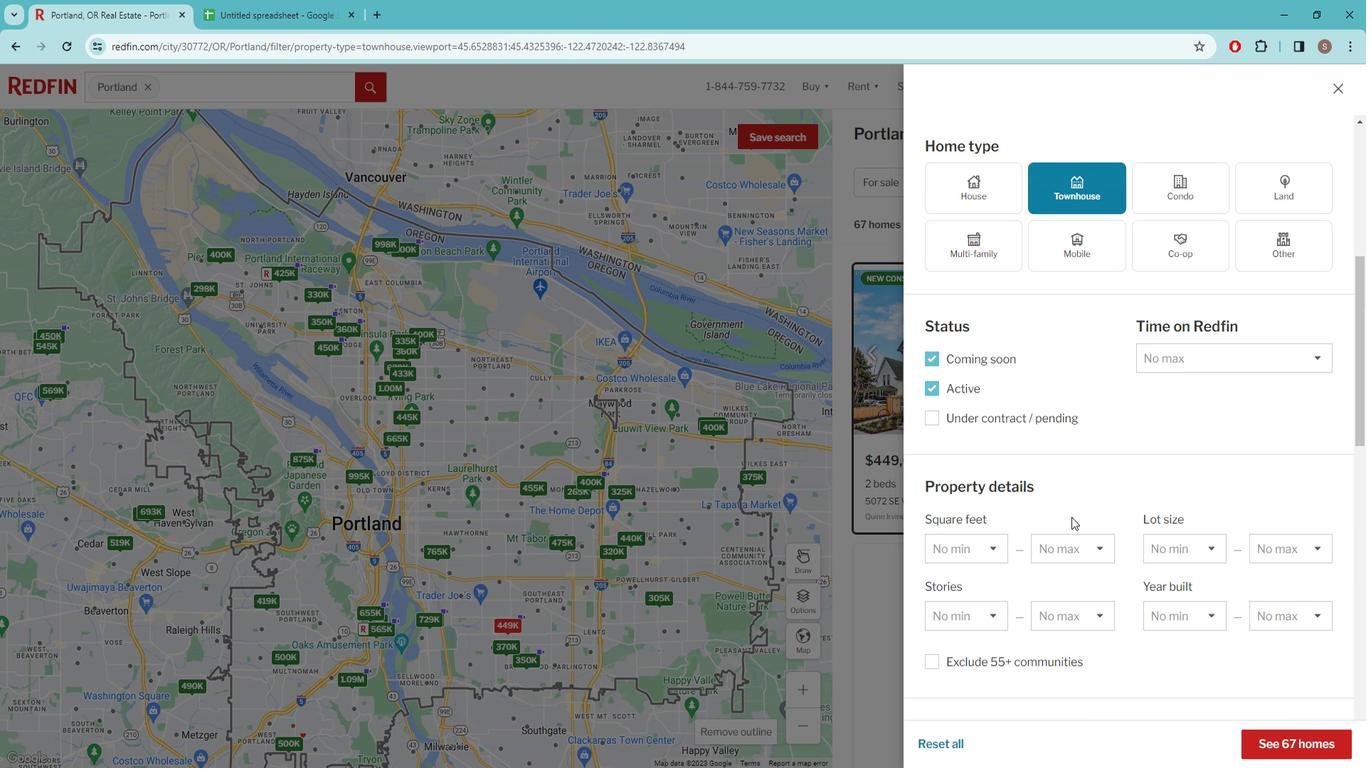 
Action: Mouse scrolled (1085, 512) with delta (0, 0)
Screenshot: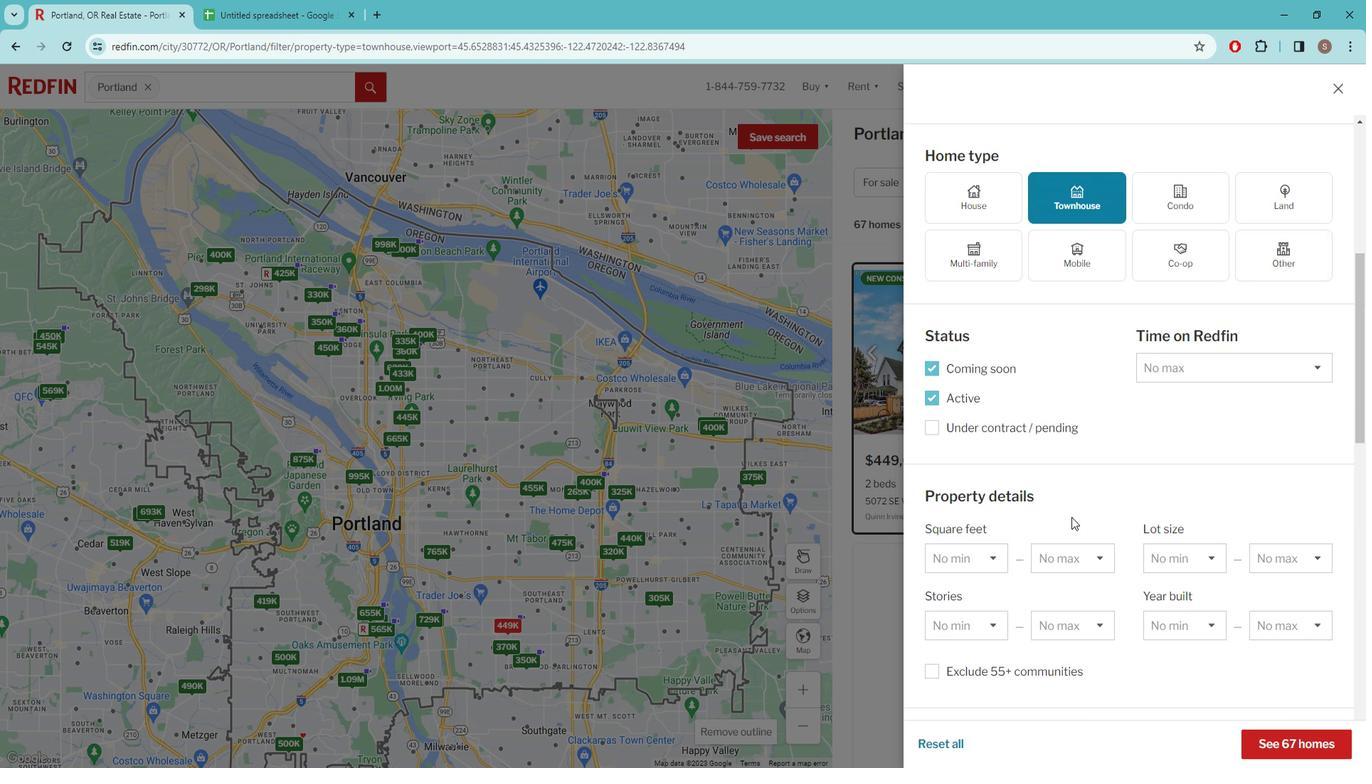 
Action: Mouse moved to (1102, 249)
Screenshot: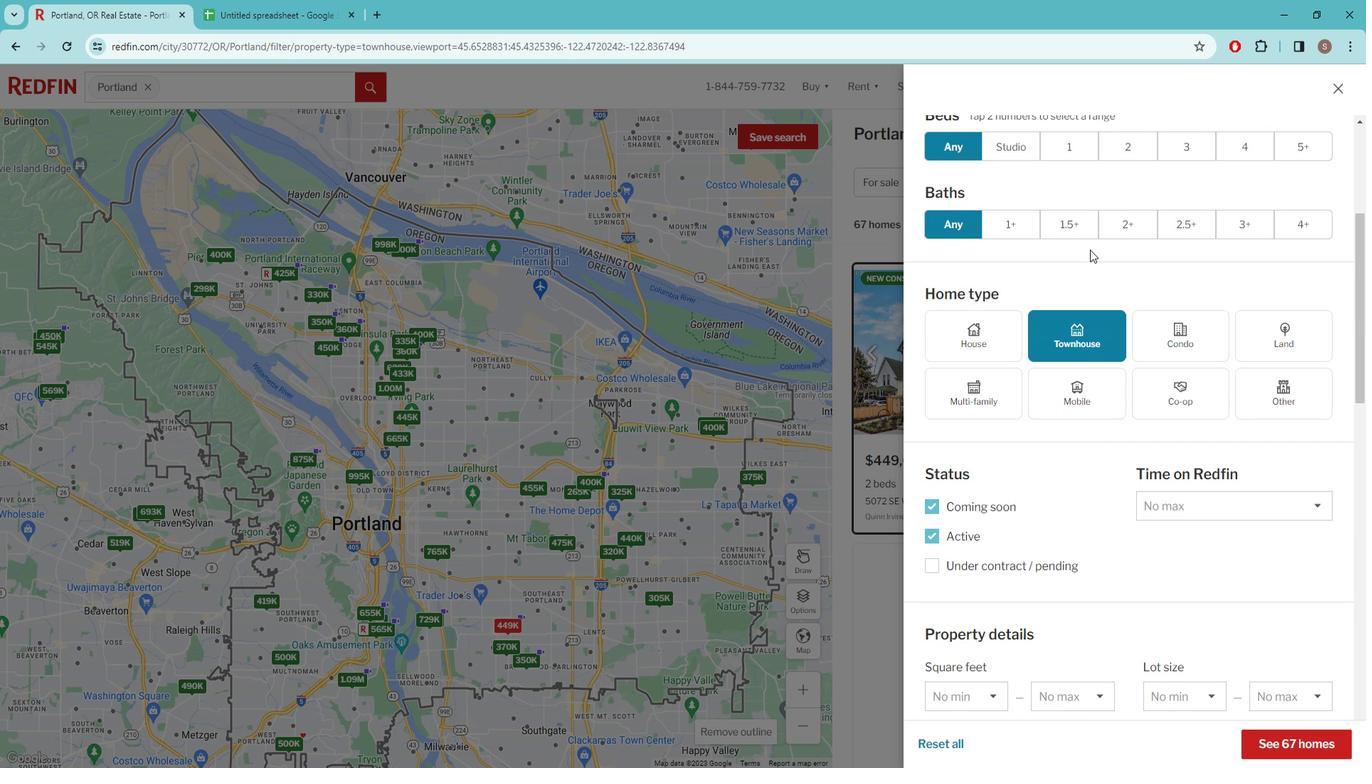
Action: Mouse scrolled (1102, 249) with delta (0, 0)
Screenshot: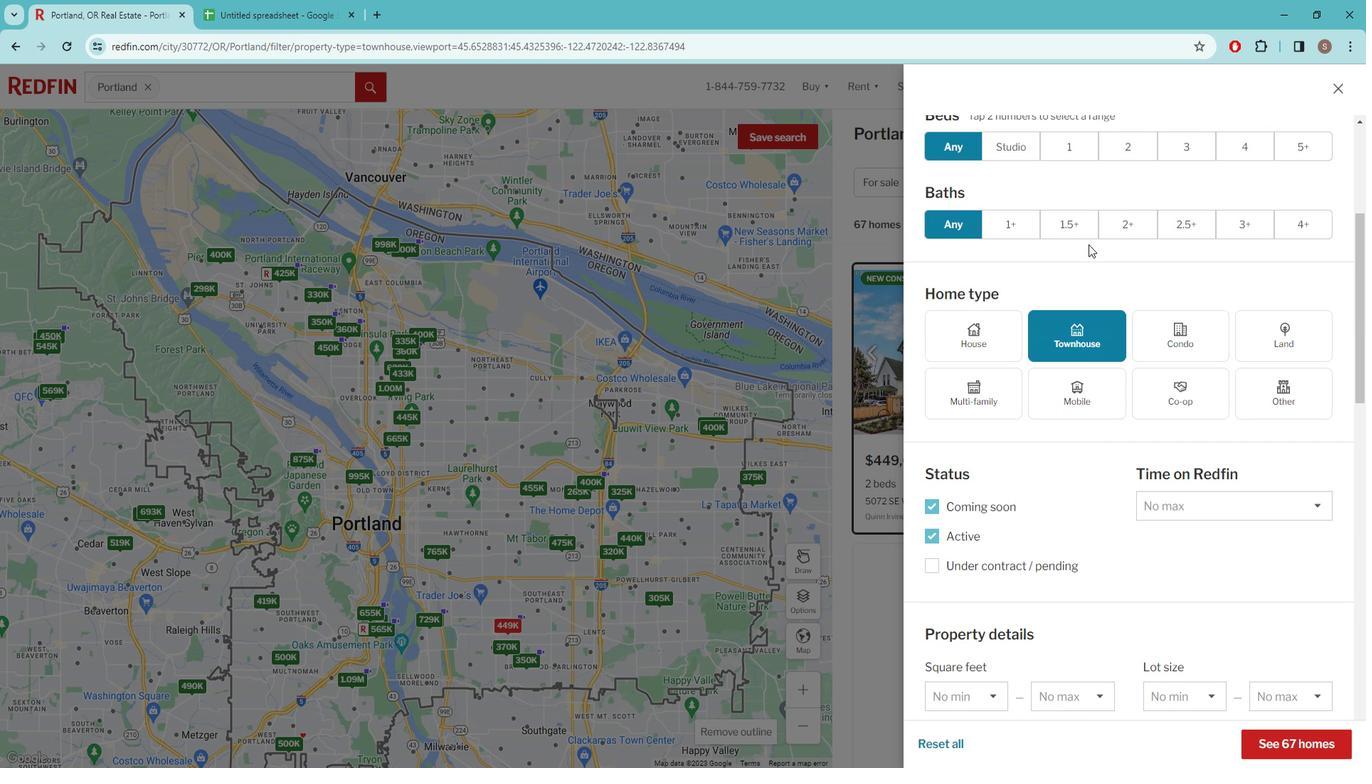 
Action: Mouse moved to (1191, 221)
Screenshot: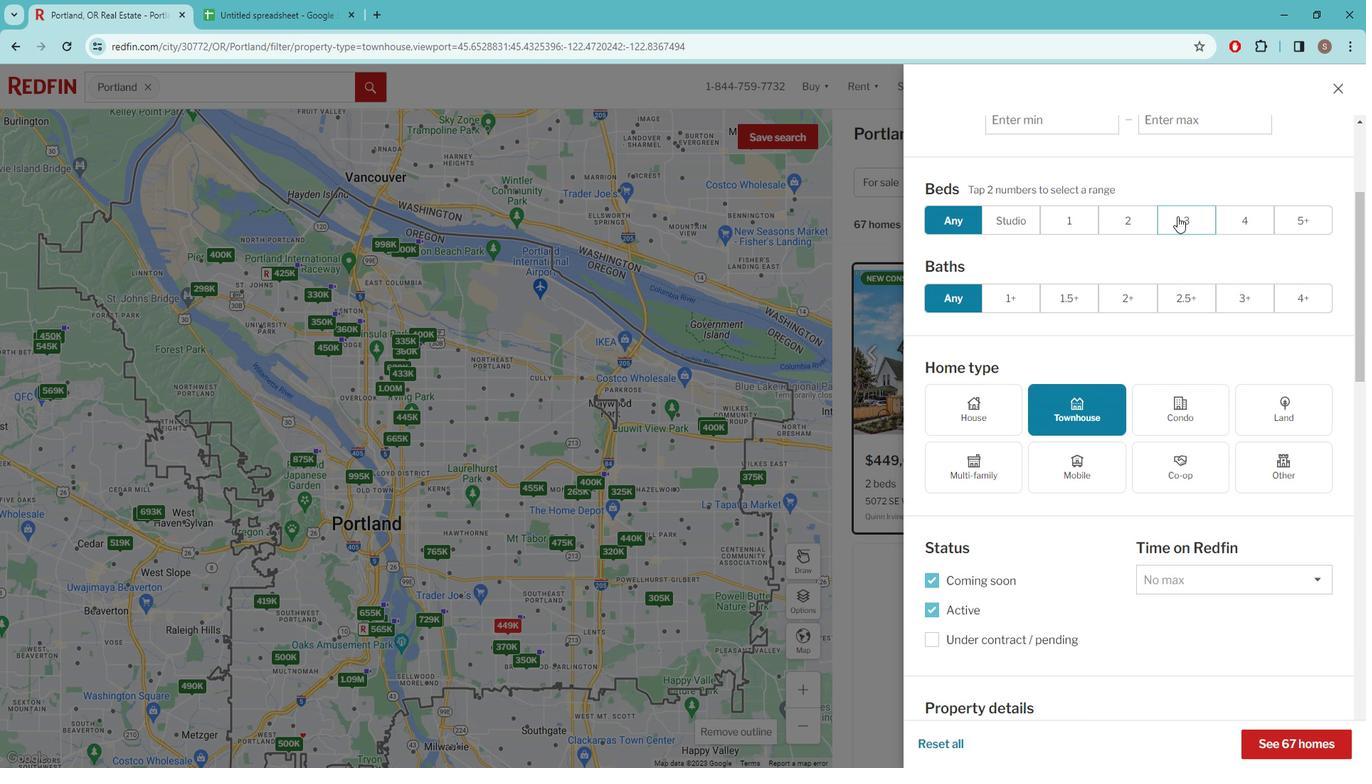 
Action: Mouse pressed left at (1191, 221)
Screenshot: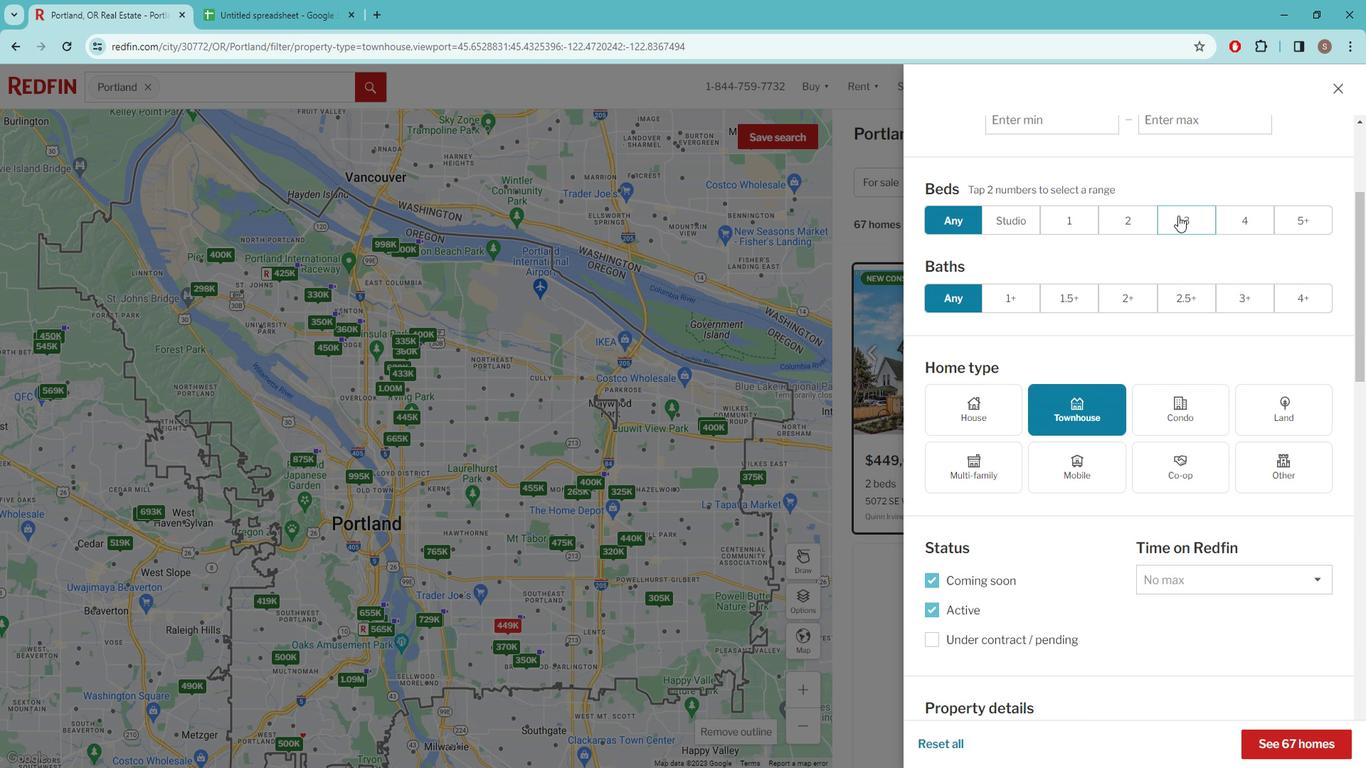 
Action: Mouse pressed left at (1191, 221)
Screenshot: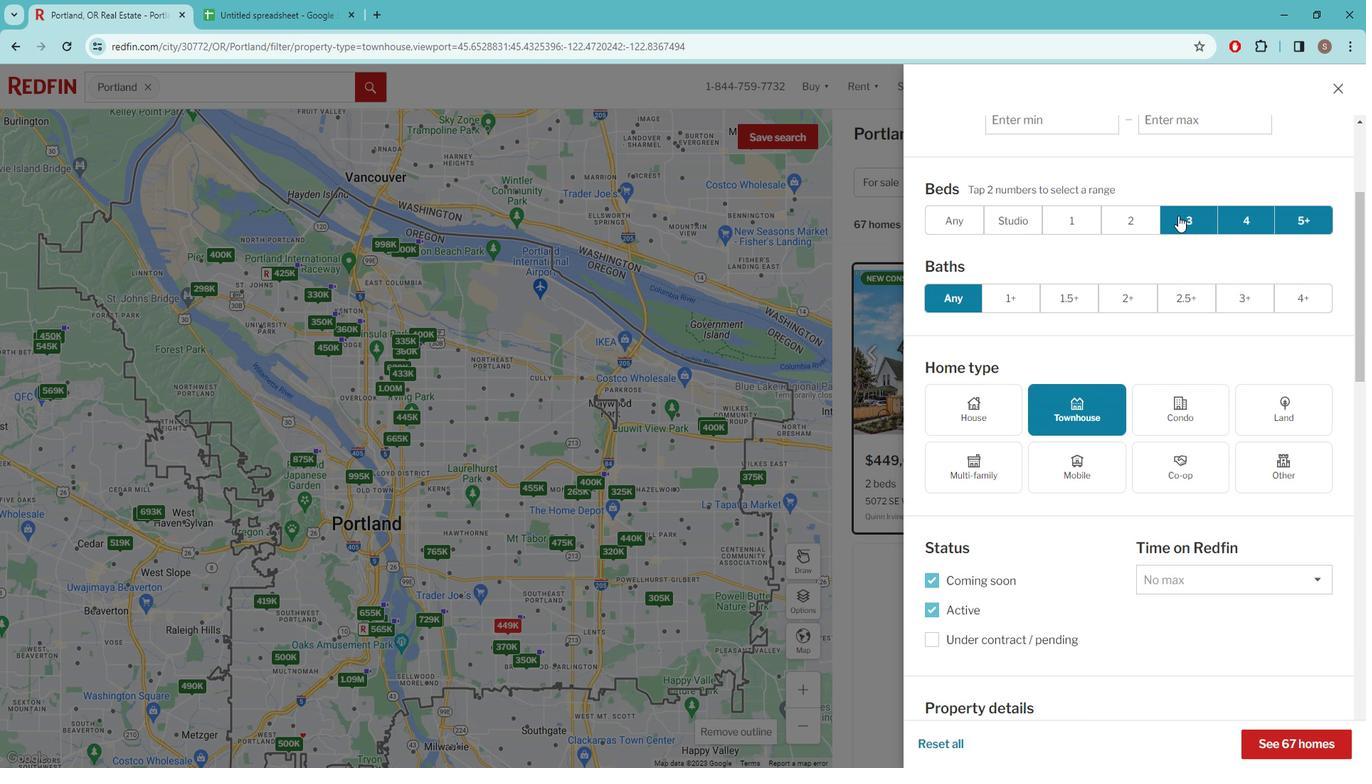
Action: Mouse moved to (1162, 233)
Screenshot: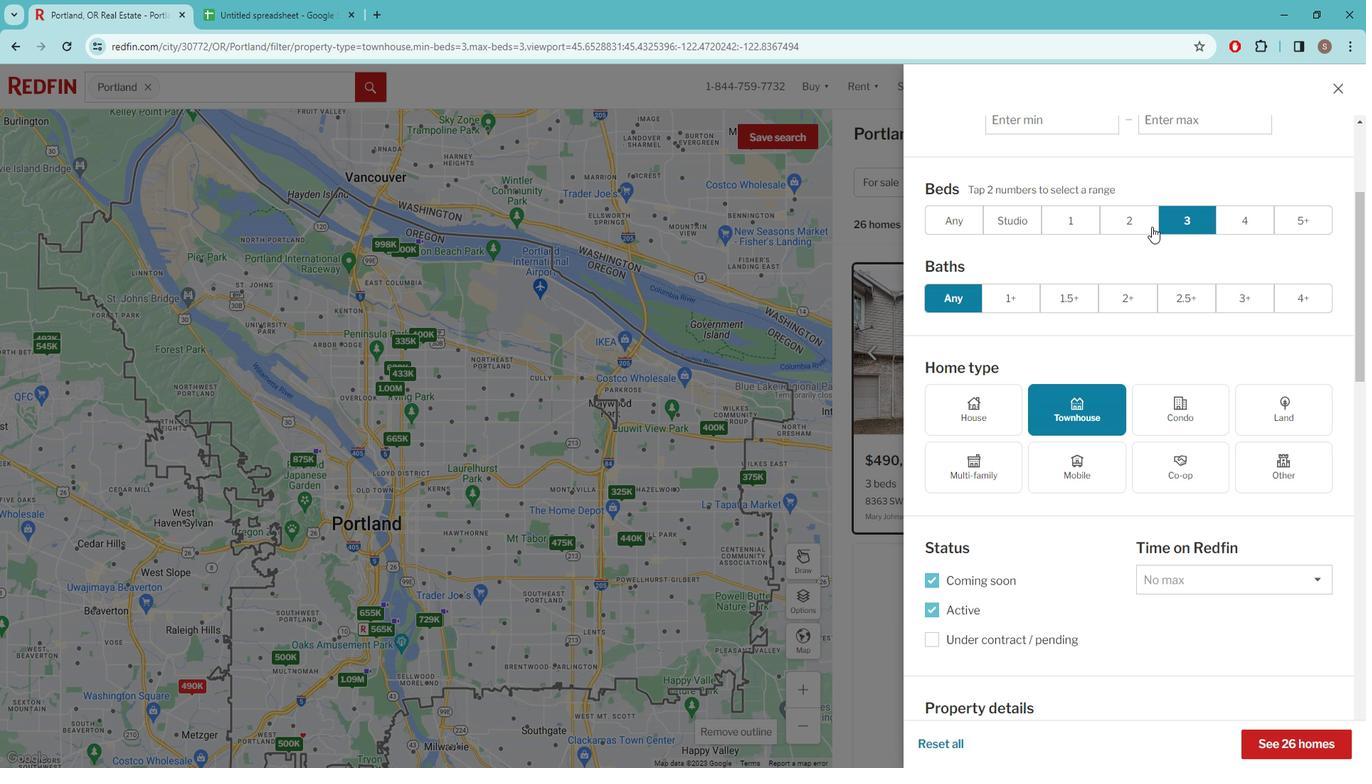 
Action: Mouse scrolled (1162, 232) with delta (0, 0)
Screenshot: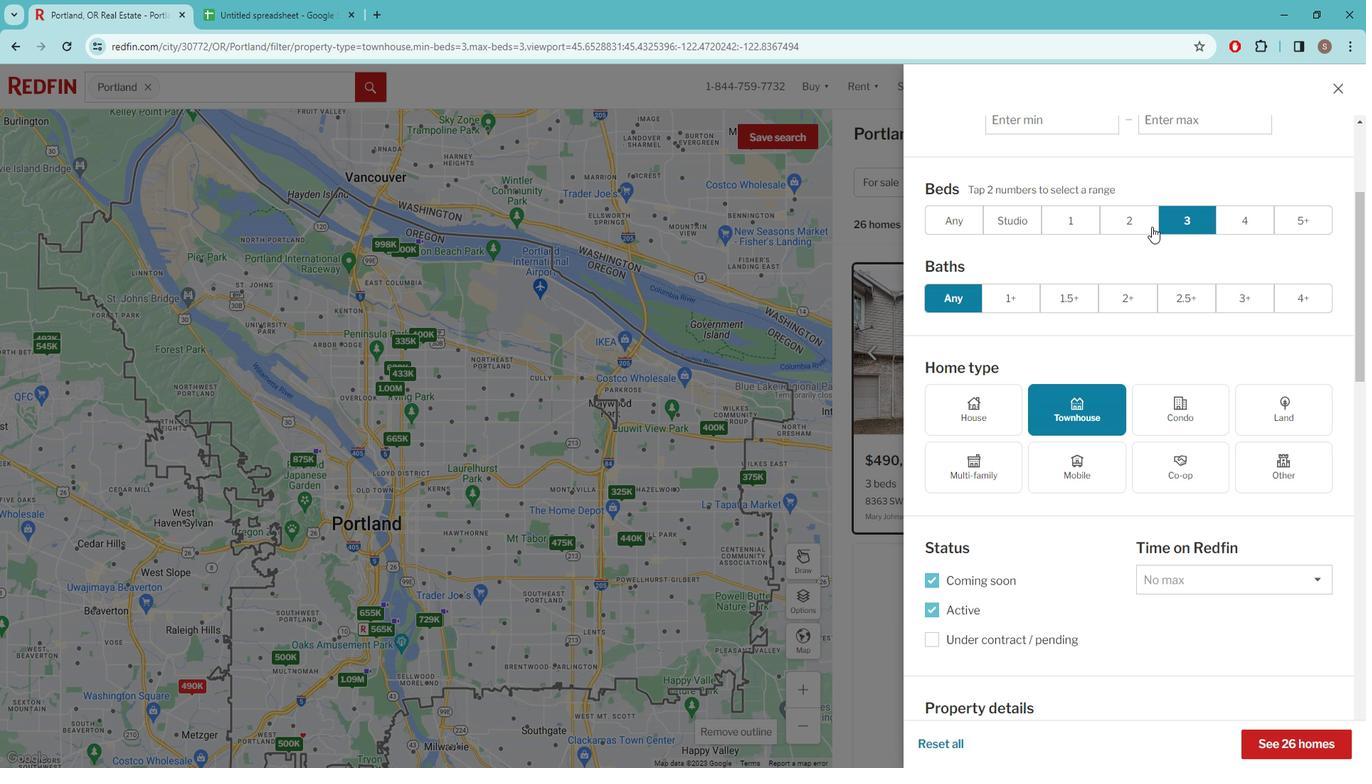 
Action: Mouse moved to (1158, 234)
Screenshot: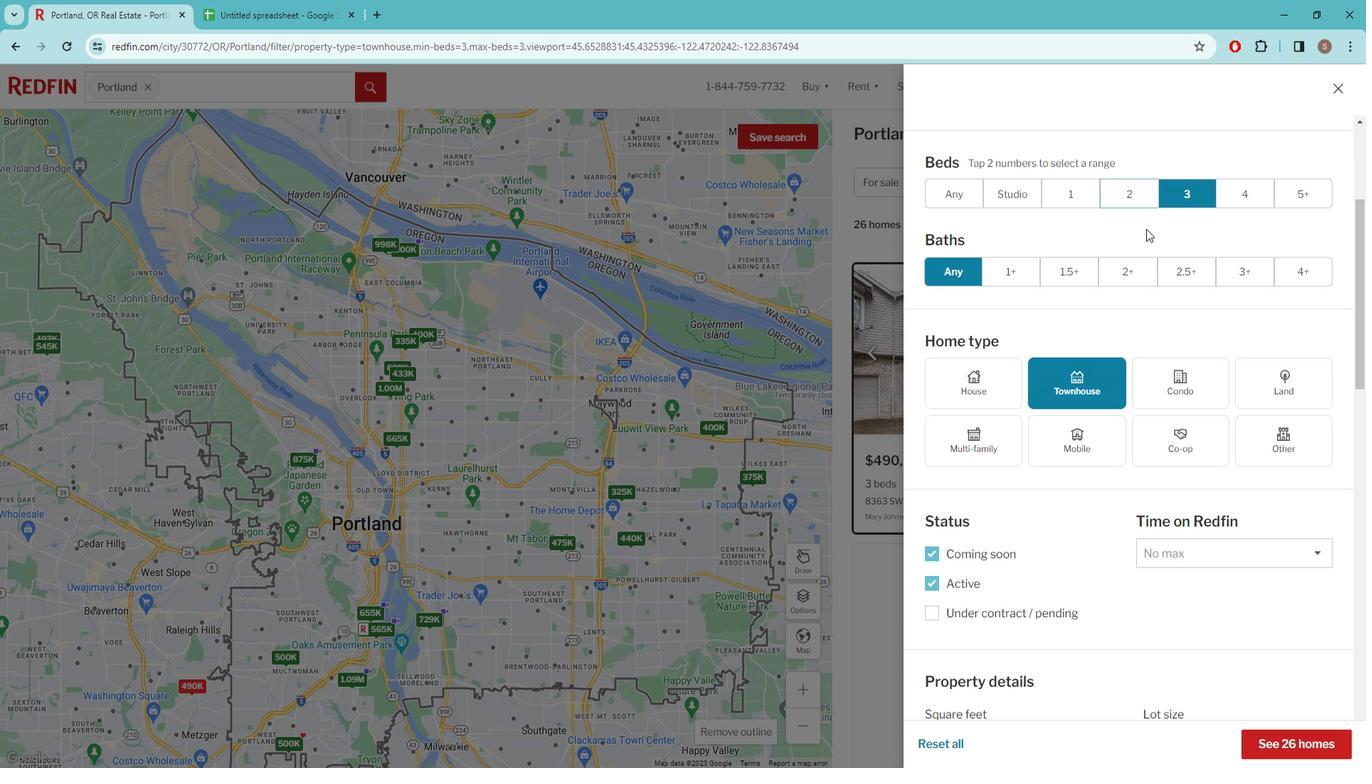 
Action: Mouse scrolled (1158, 233) with delta (0, 0)
Screenshot: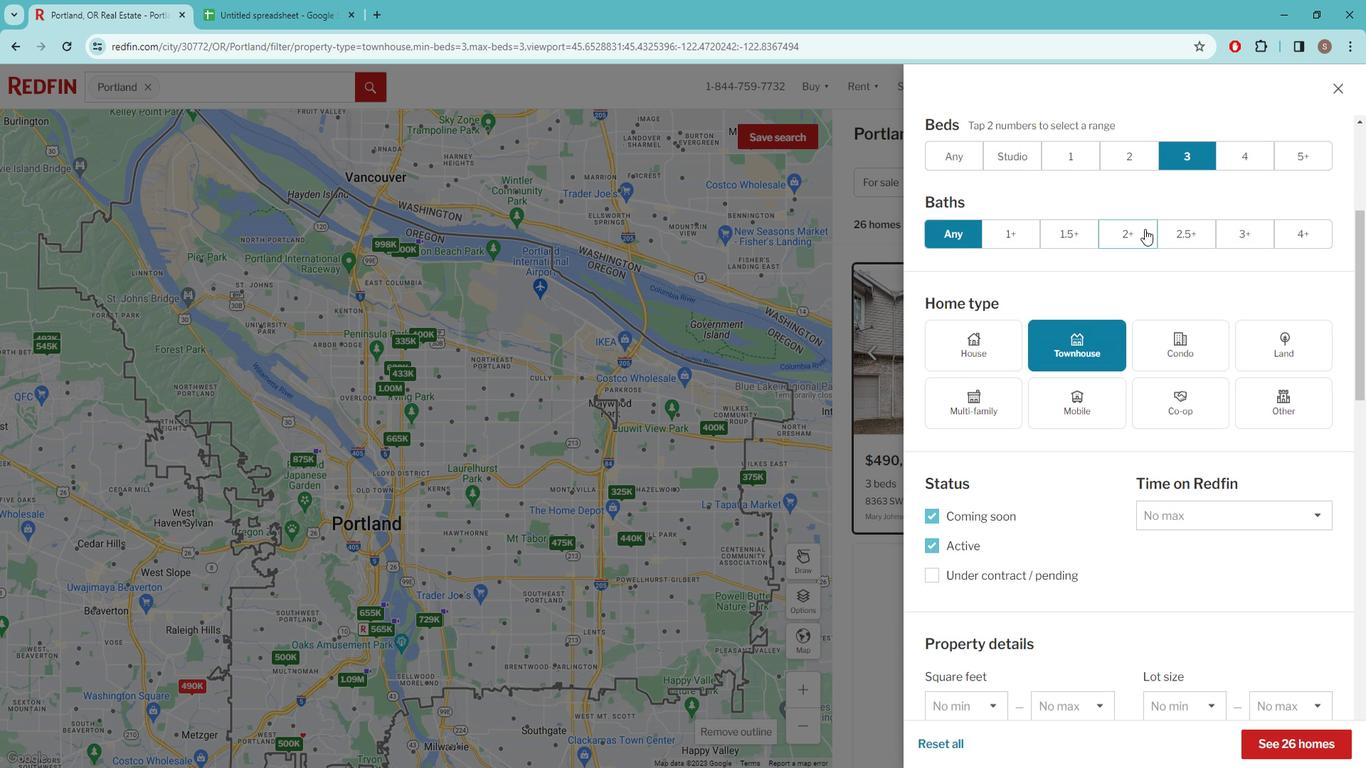 
Action: Mouse moved to (1039, 328)
Screenshot: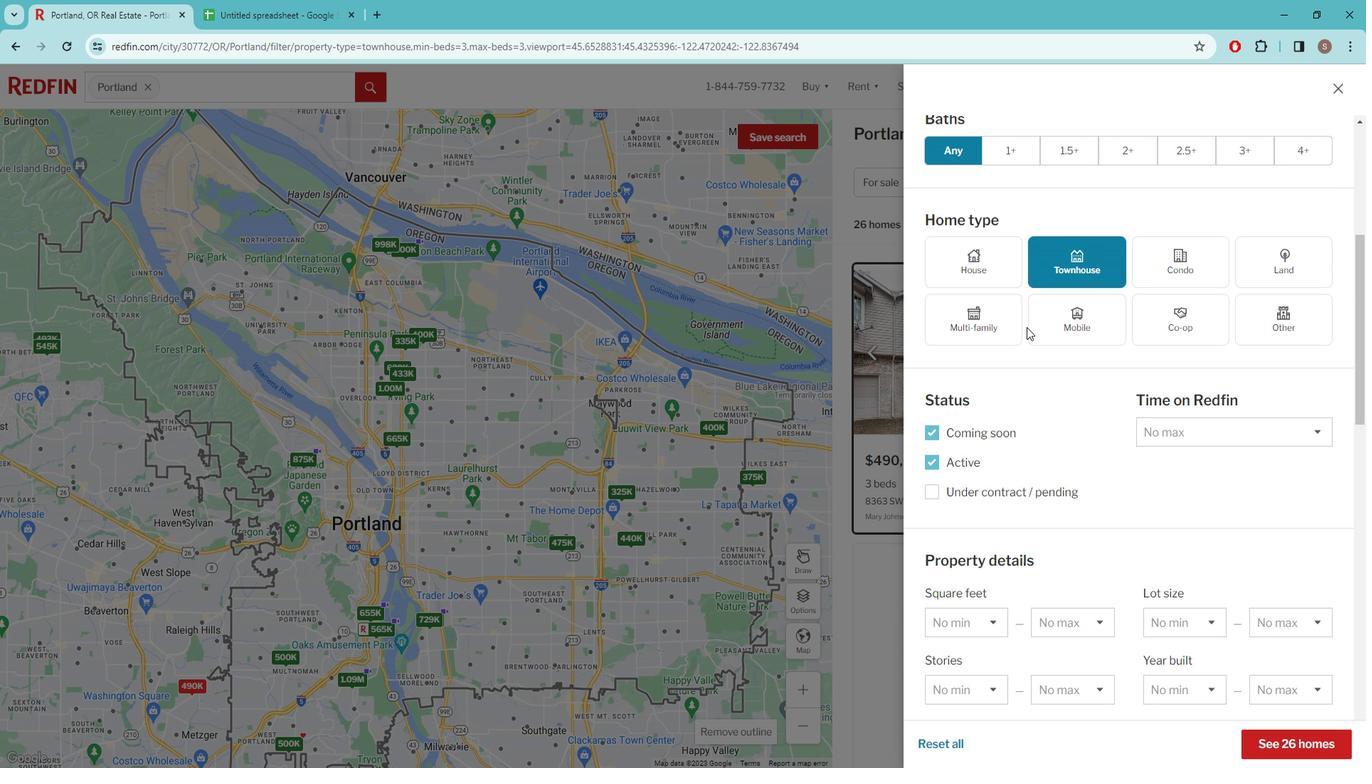 
Action: Mouse scrolled (1039, 328) with delta (0, 0)
Screenshot: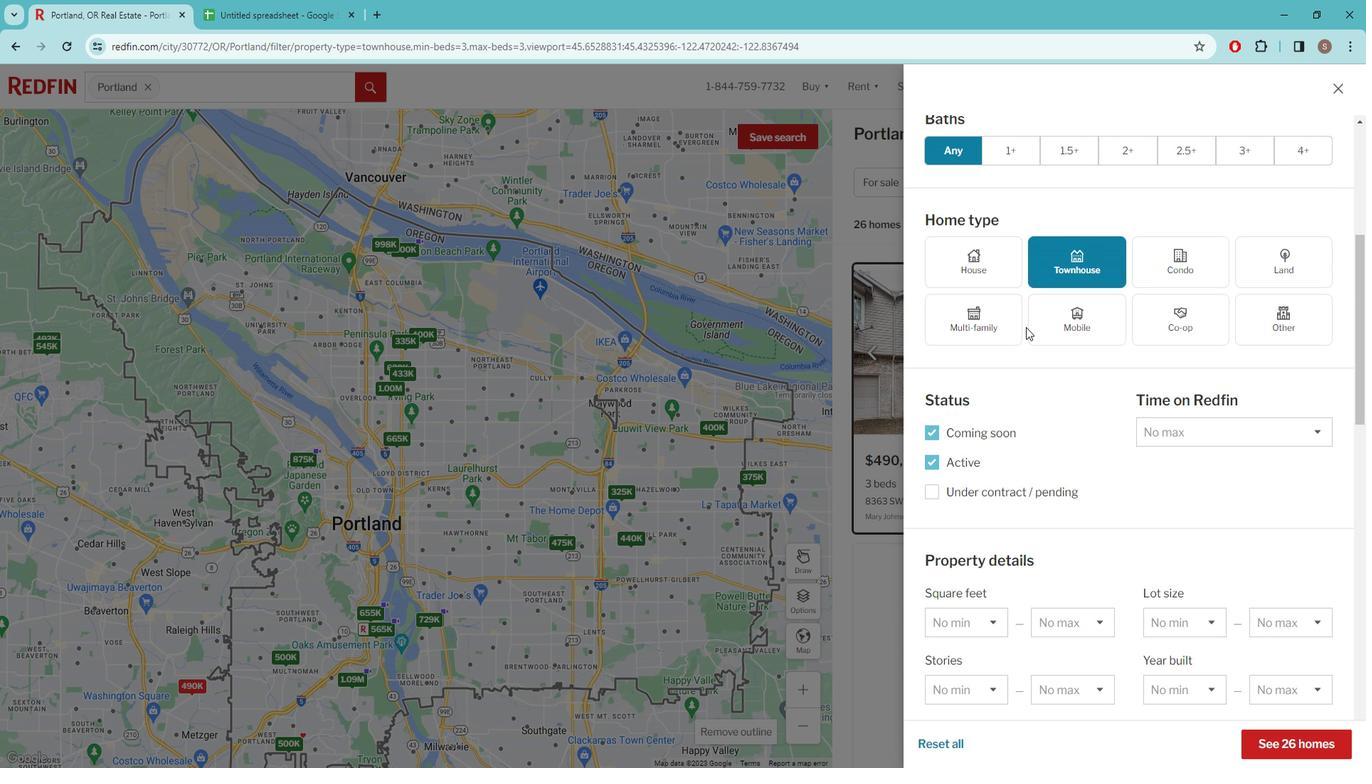 
Action: Mouse scrolled (1039, 328) with delta (0, 0)
Screenshot: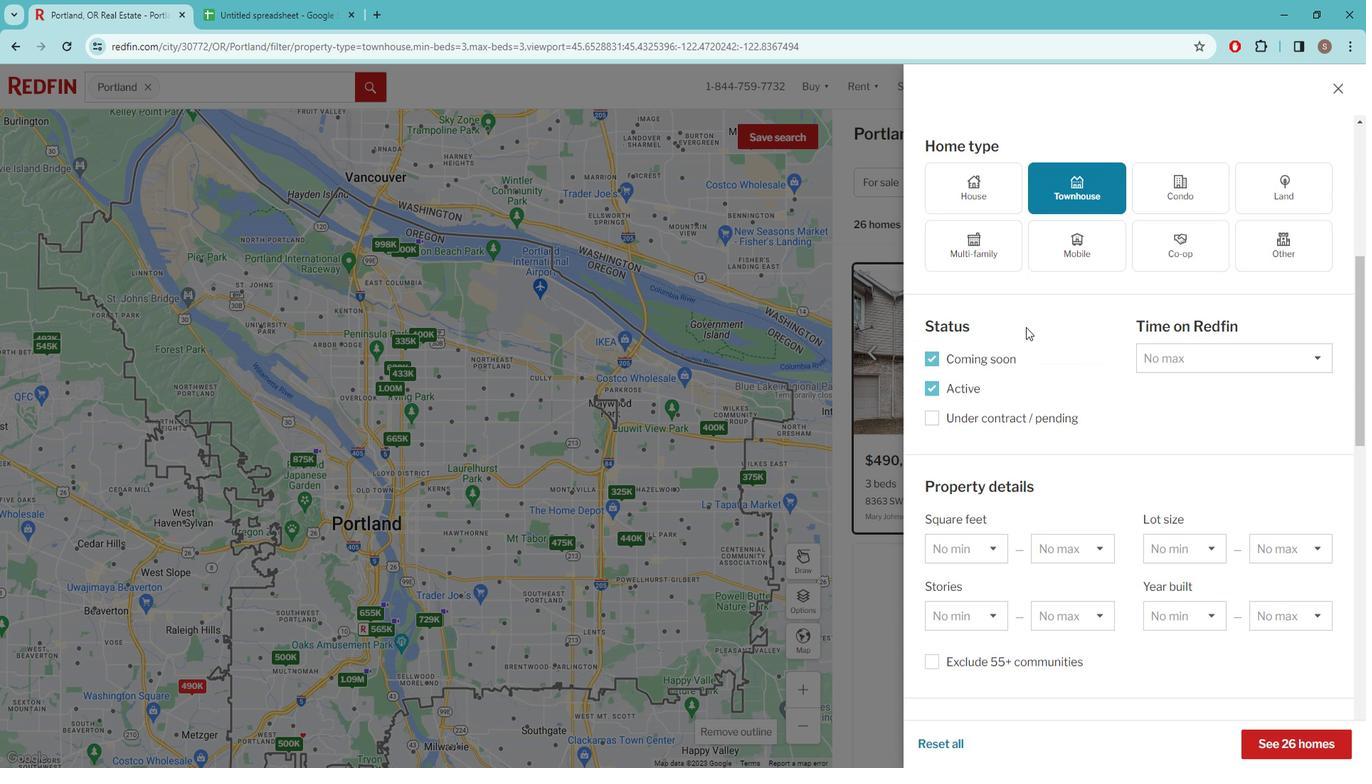 
Action: Mouse moved to (1010, 540)
Screenshot: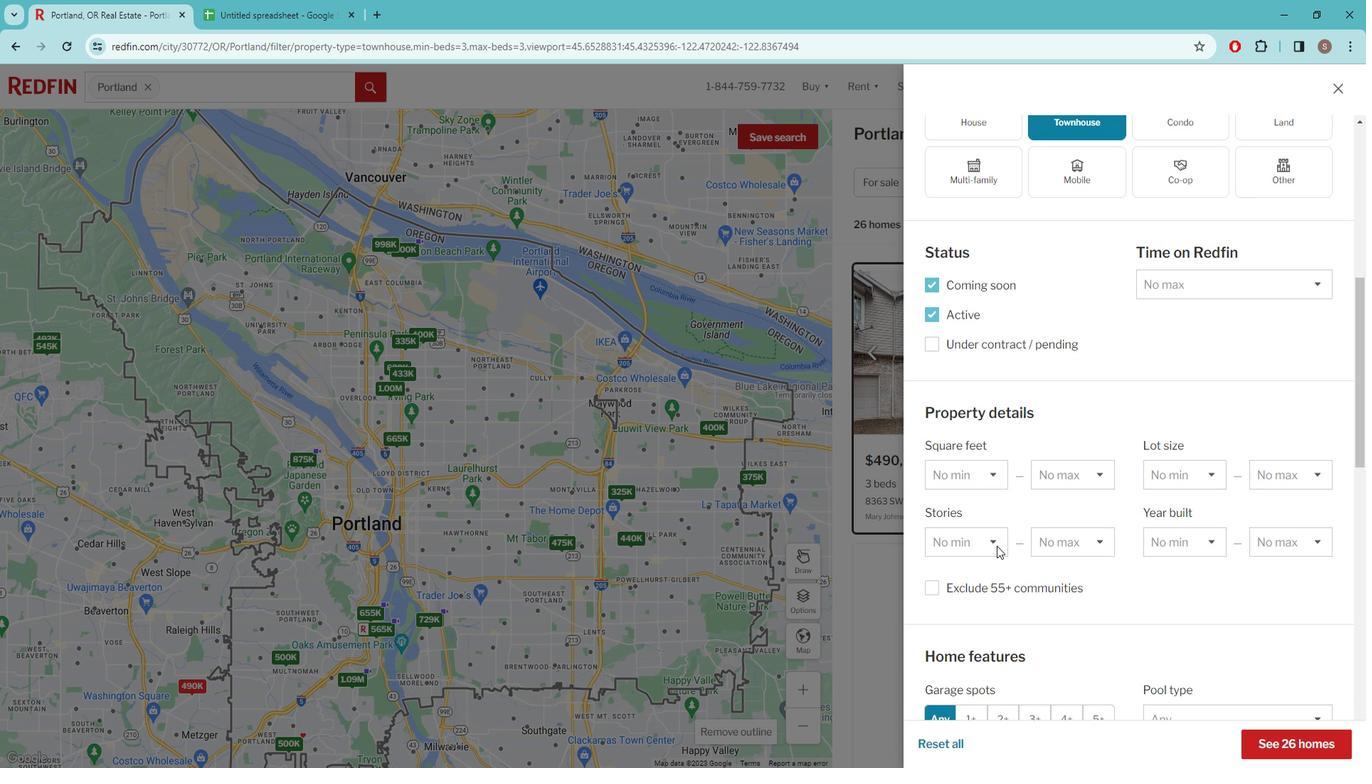 
Action: Mouse scrolled (1010, 540) with delta (0, 0)
Screenshot: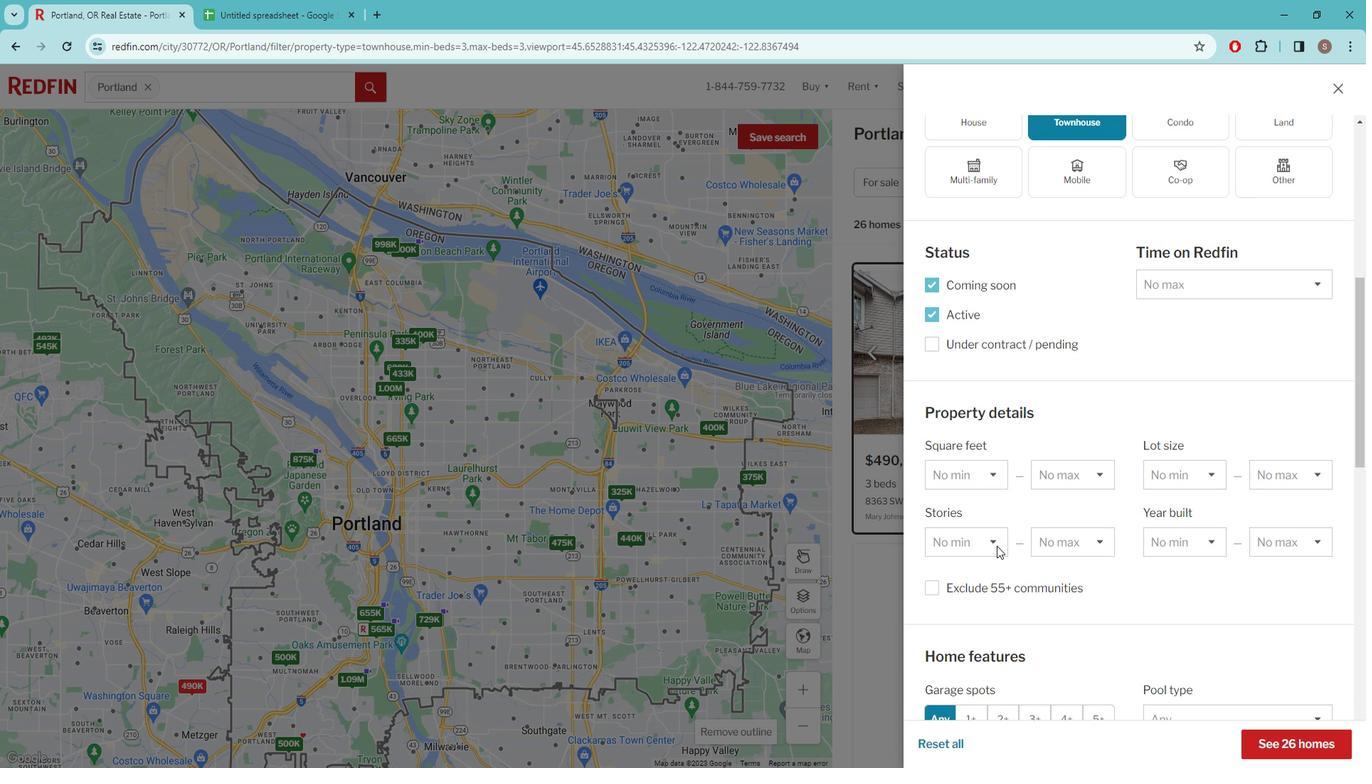 
Action: Mouse moved to (1010, 542)
Screenshot: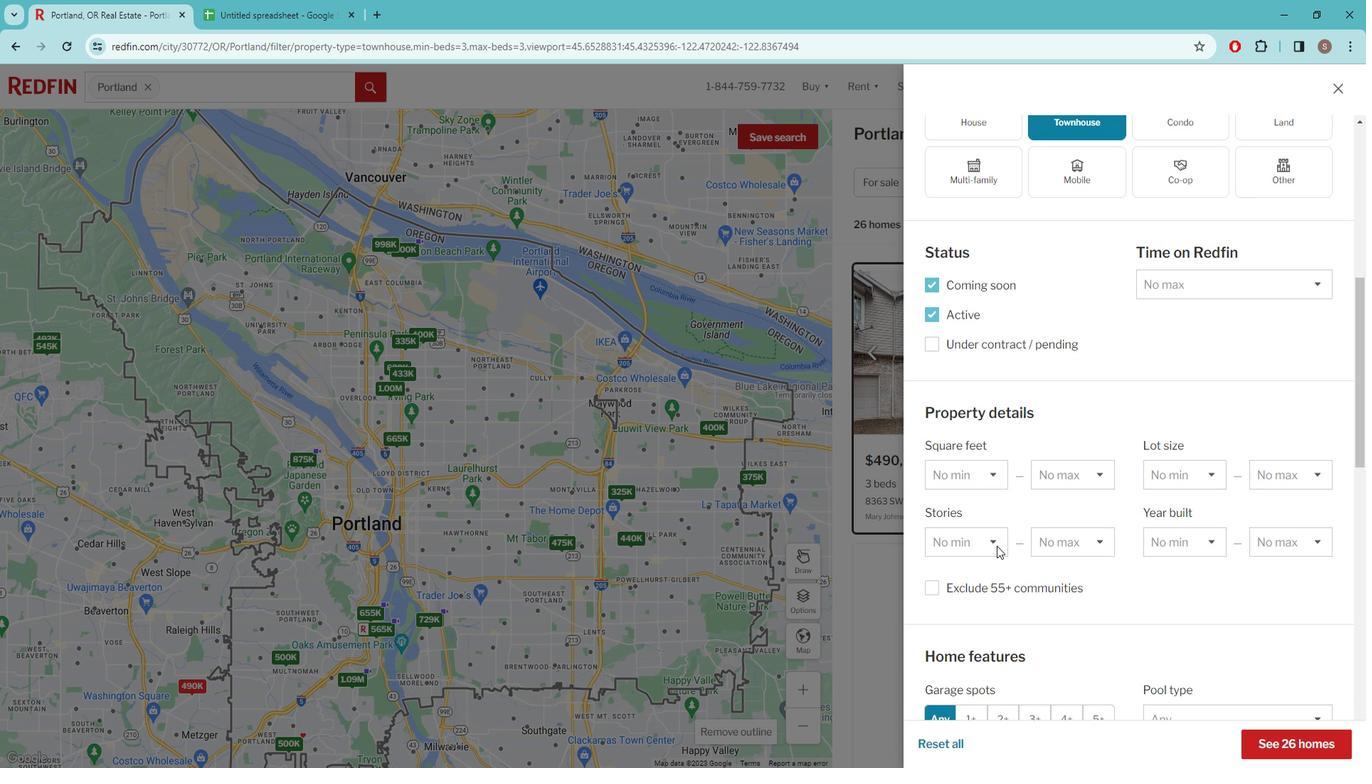 
Action: Mouse scrolled (1010, 541) with delta (0, 0)
Screenshot: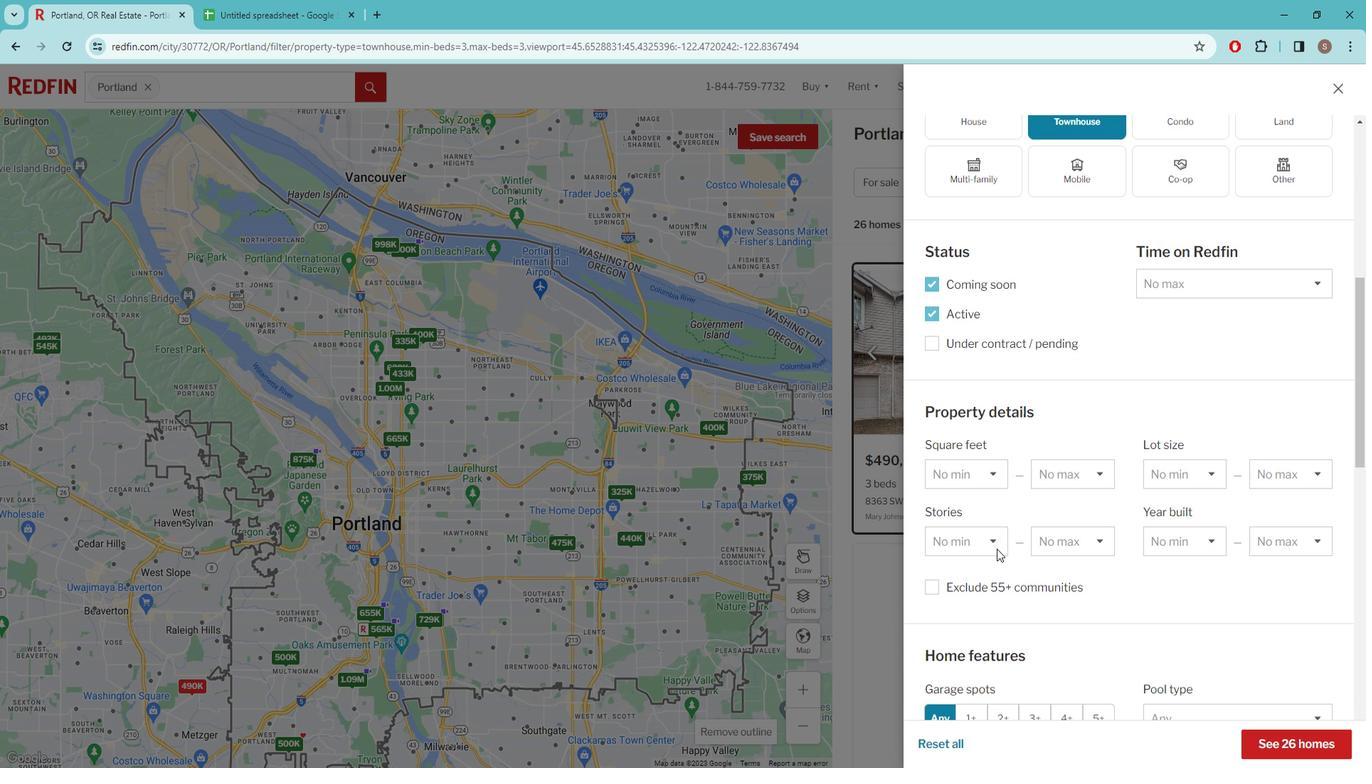 
Action: Mouse moved to (1010, 542)
Screenshot: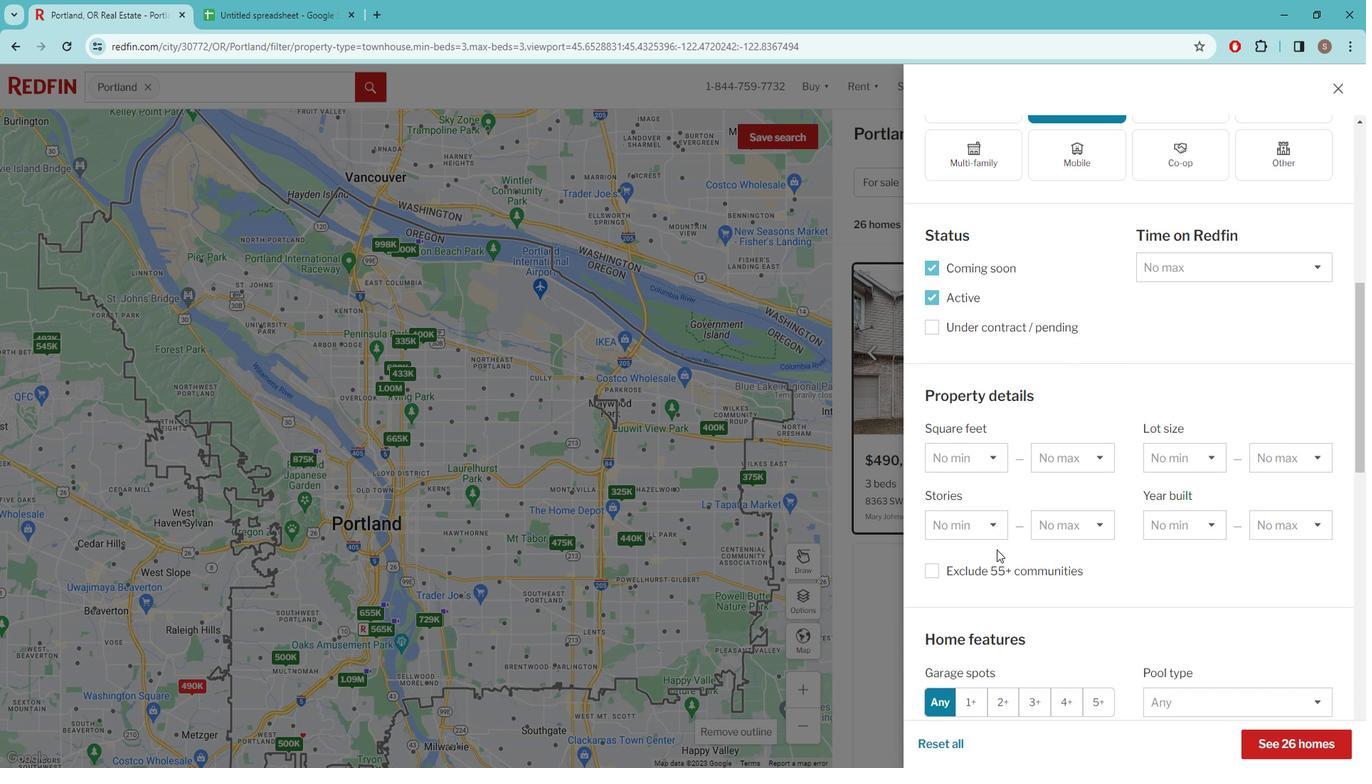 
Action: Mouse scrolled (1010, 543) with delta (0, 0)
Screenshot: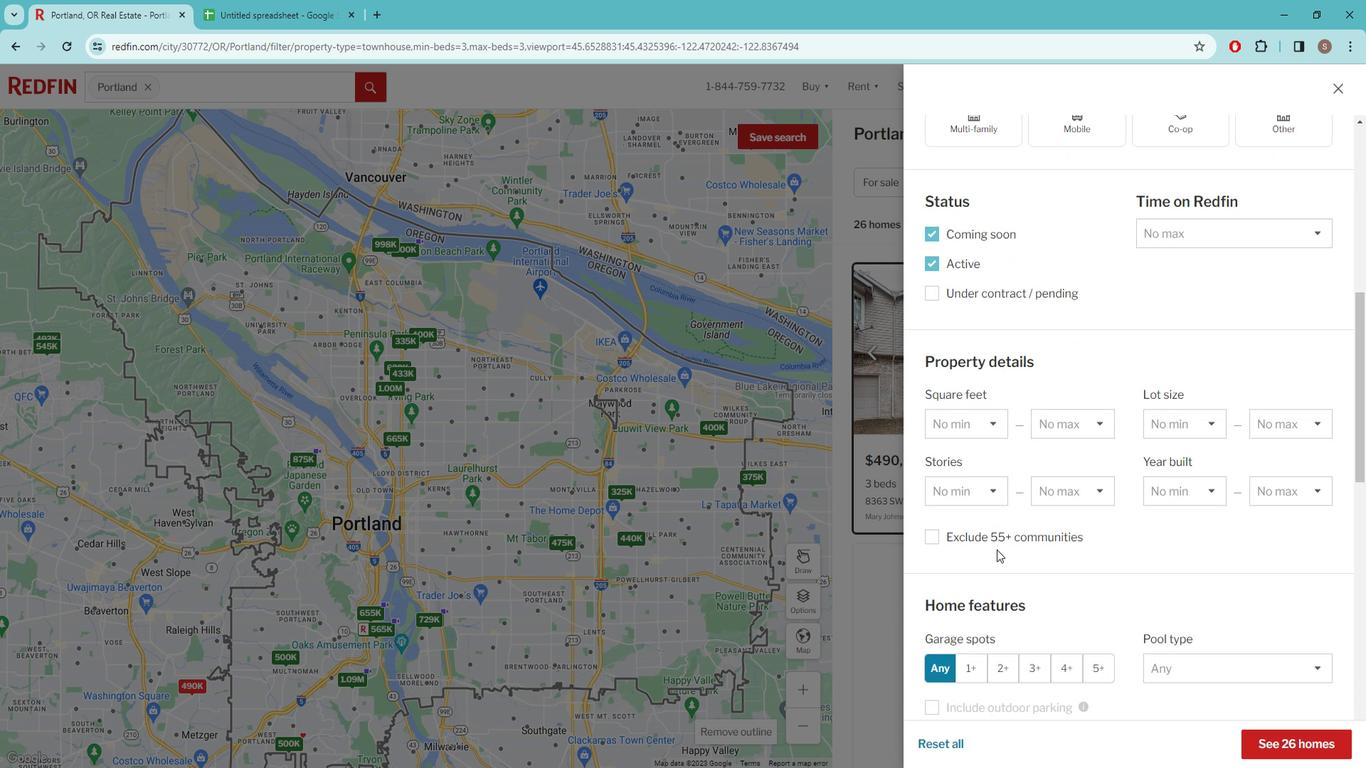 
Action: Mouse moved to (979, 631)
Screenshot: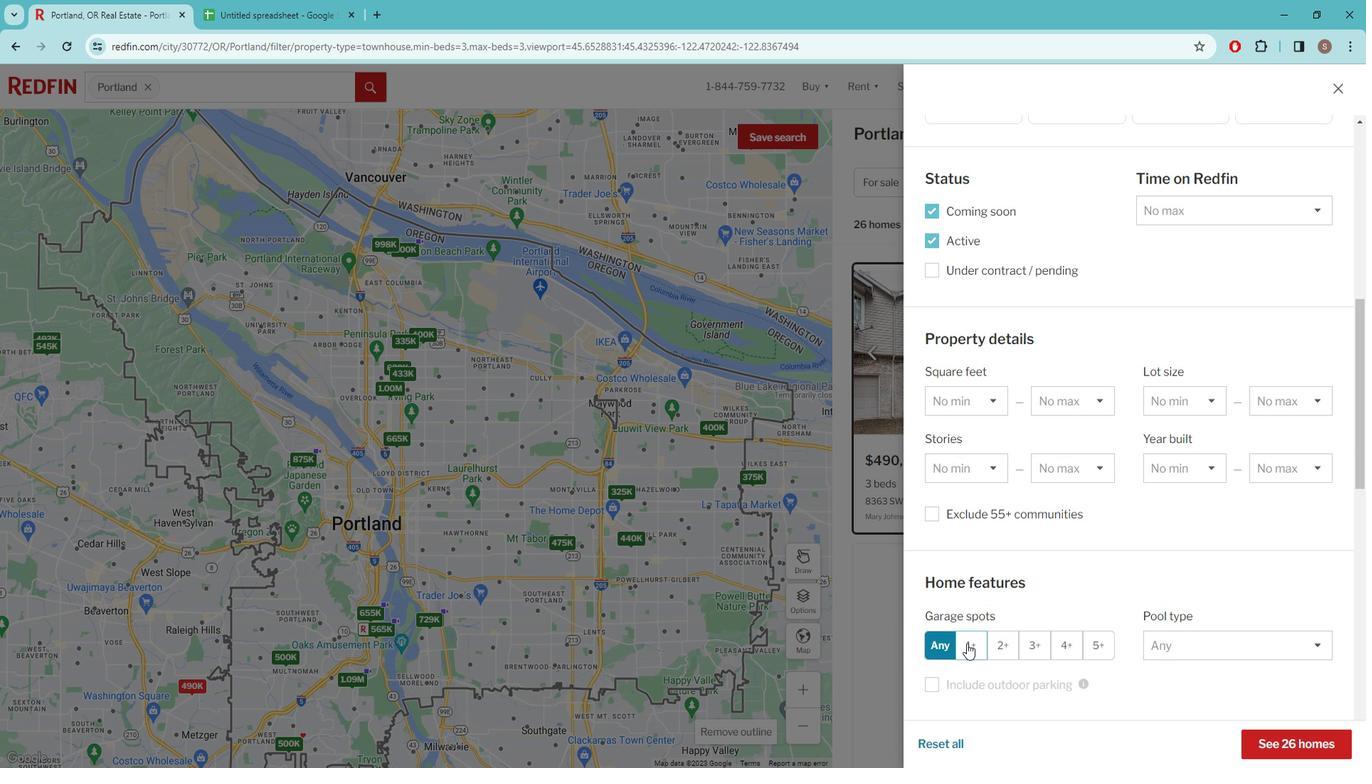 
Action: Mouse pressed left at (979, 631)
Screenshot: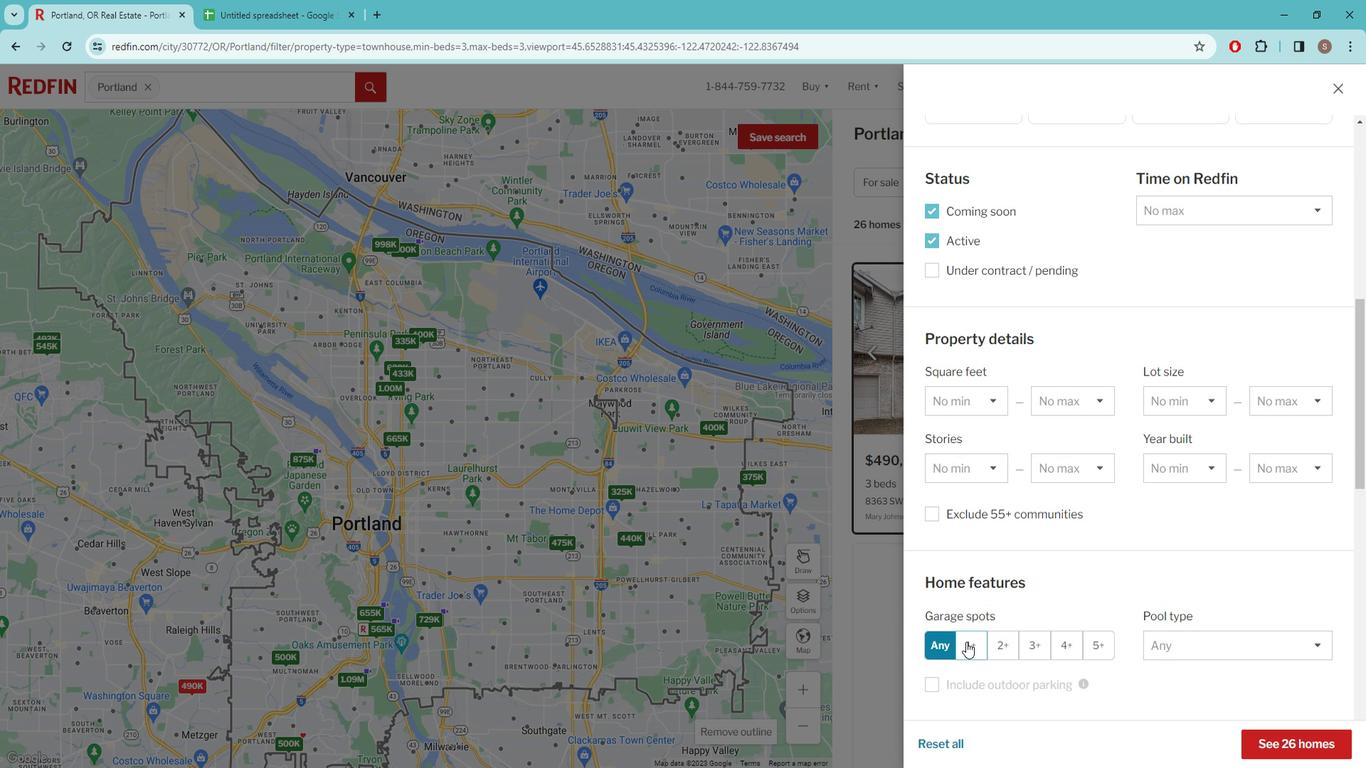 
Action: Mouse moved to (1059, 488)
Screenshot: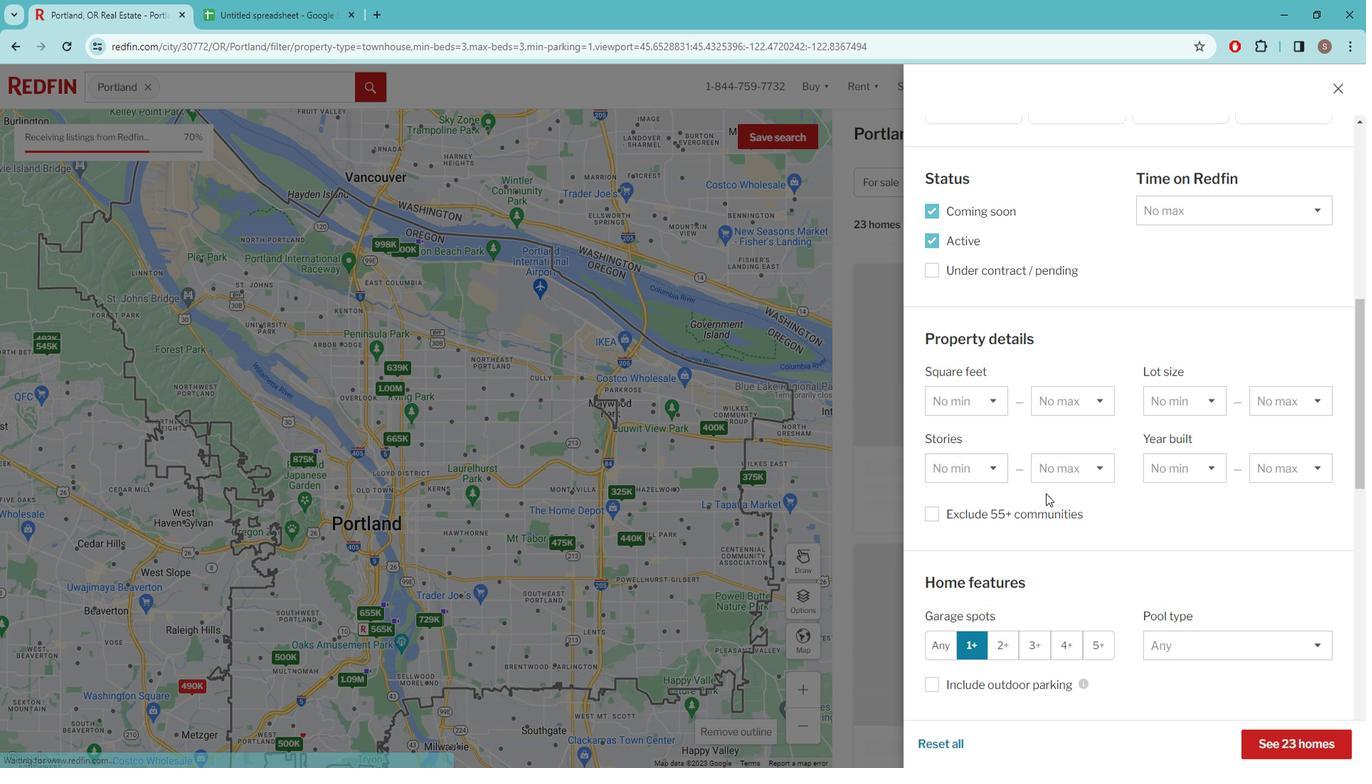 
Action: Mouse scrolled (1059, 488) with delta (0, 0)
Screenshot: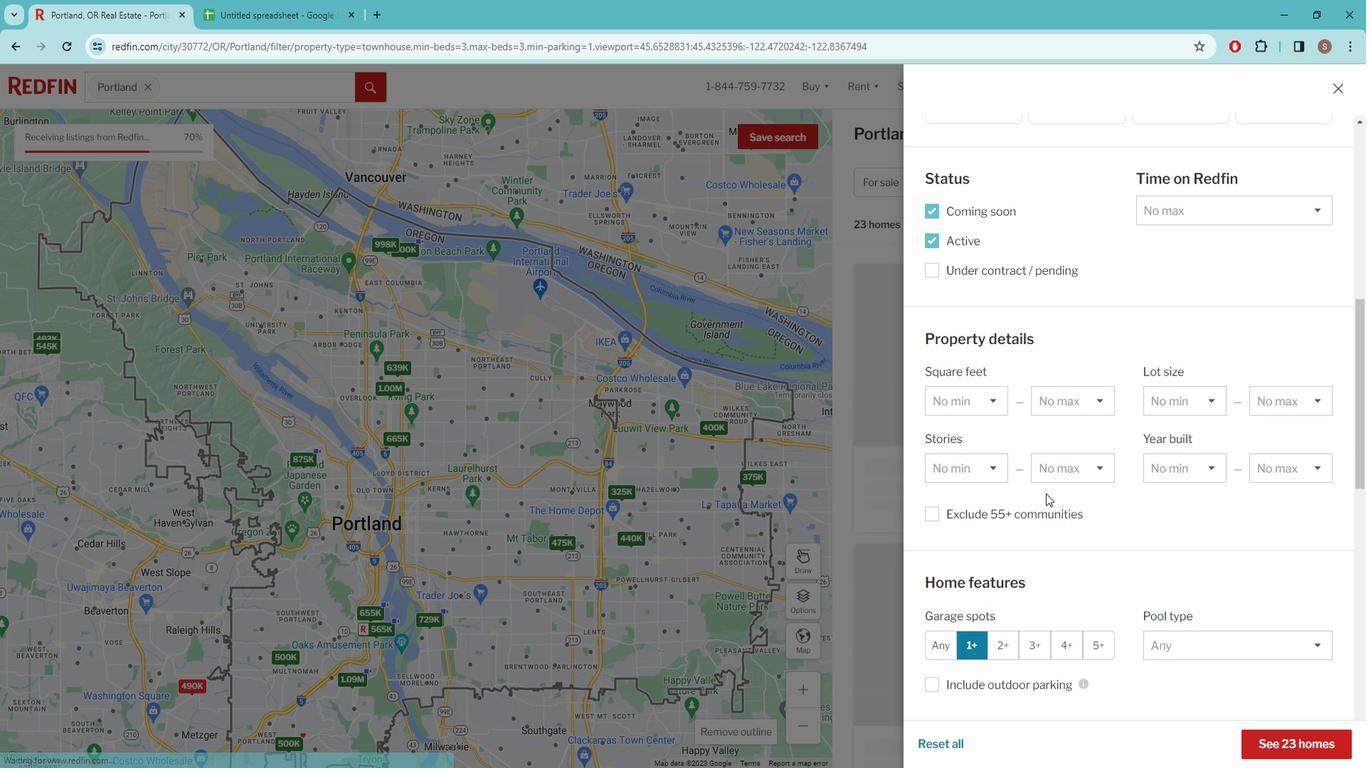 
Action: Mouse moved to (1059, 488)
Screenshot: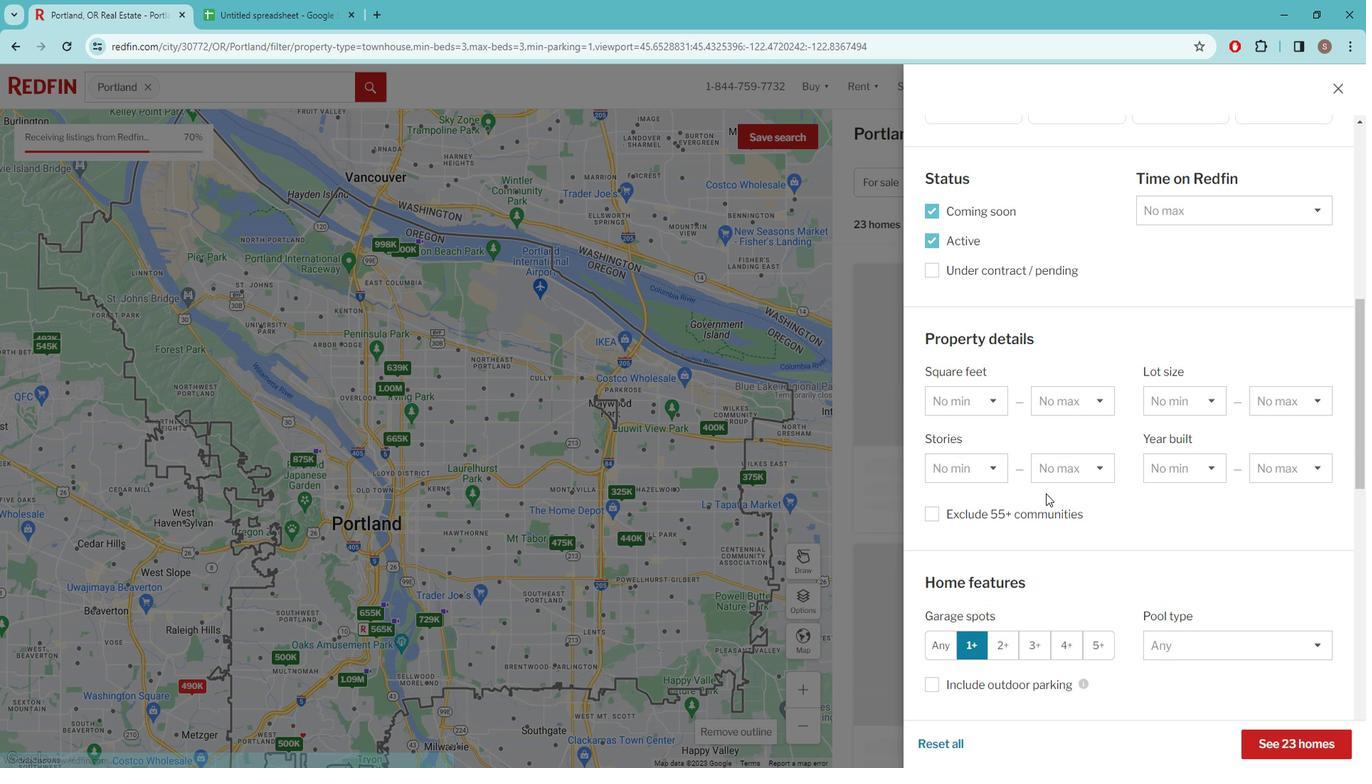 
Action: Mouse scrolled (1059, 487) with delta (0, 0)
Screenshot: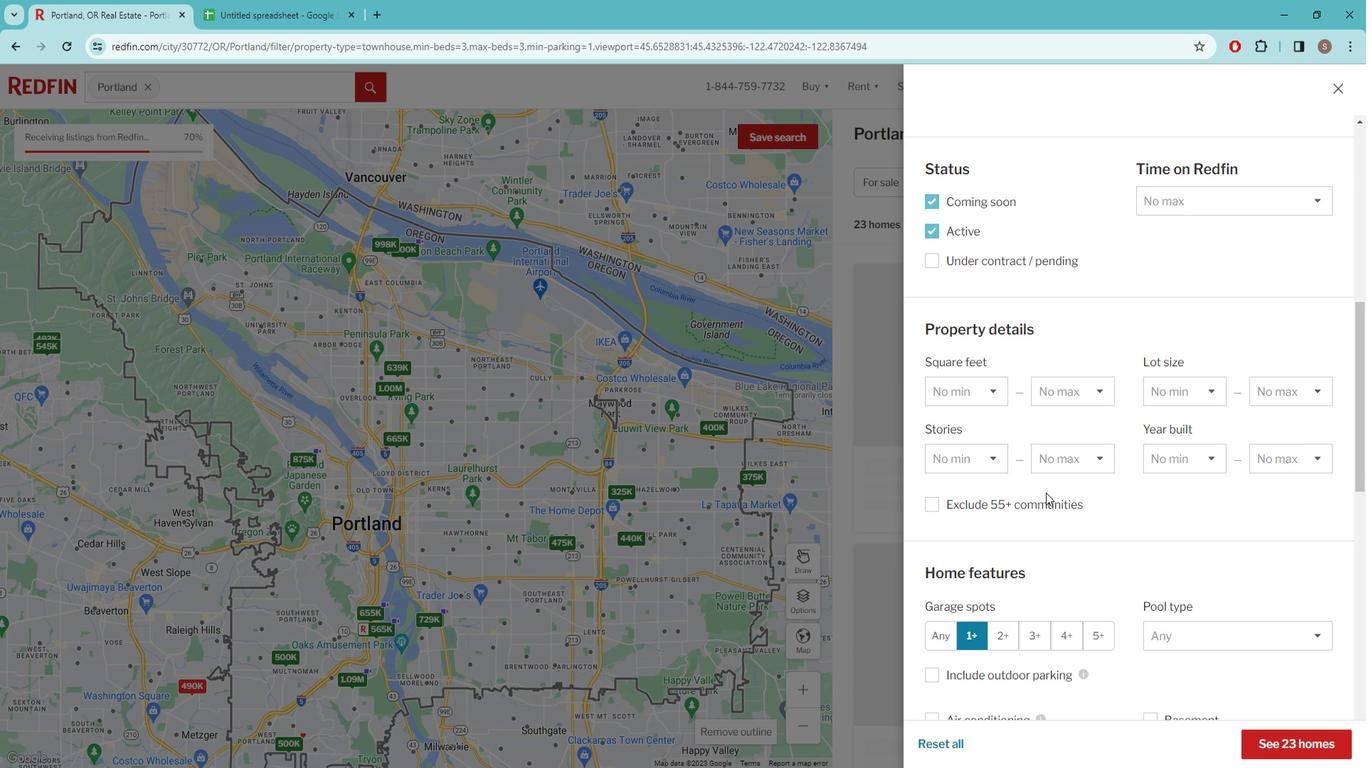 
Action: Mouse moved to (1061, 479)
Screenshot: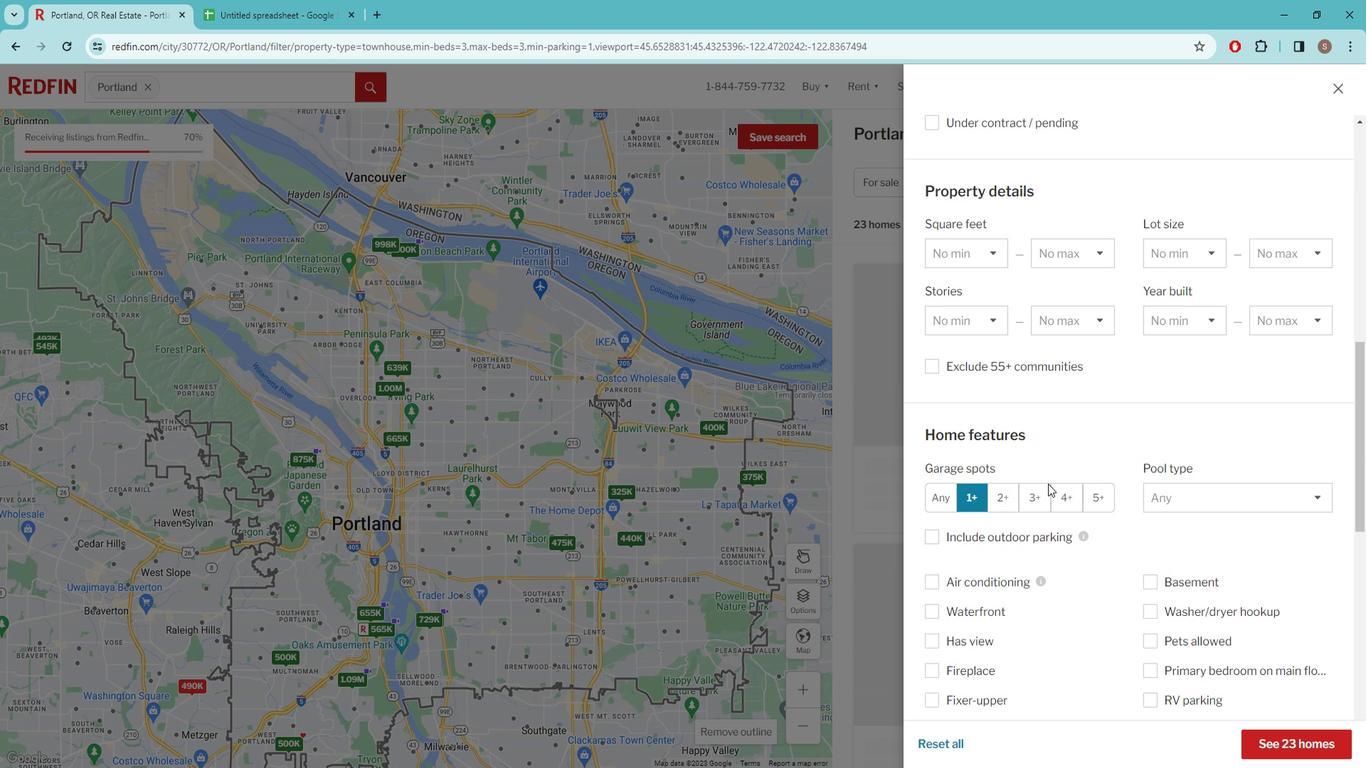 
Action: Mouse scrolled (1061, 478) with delta (0, 0)
Screenshot: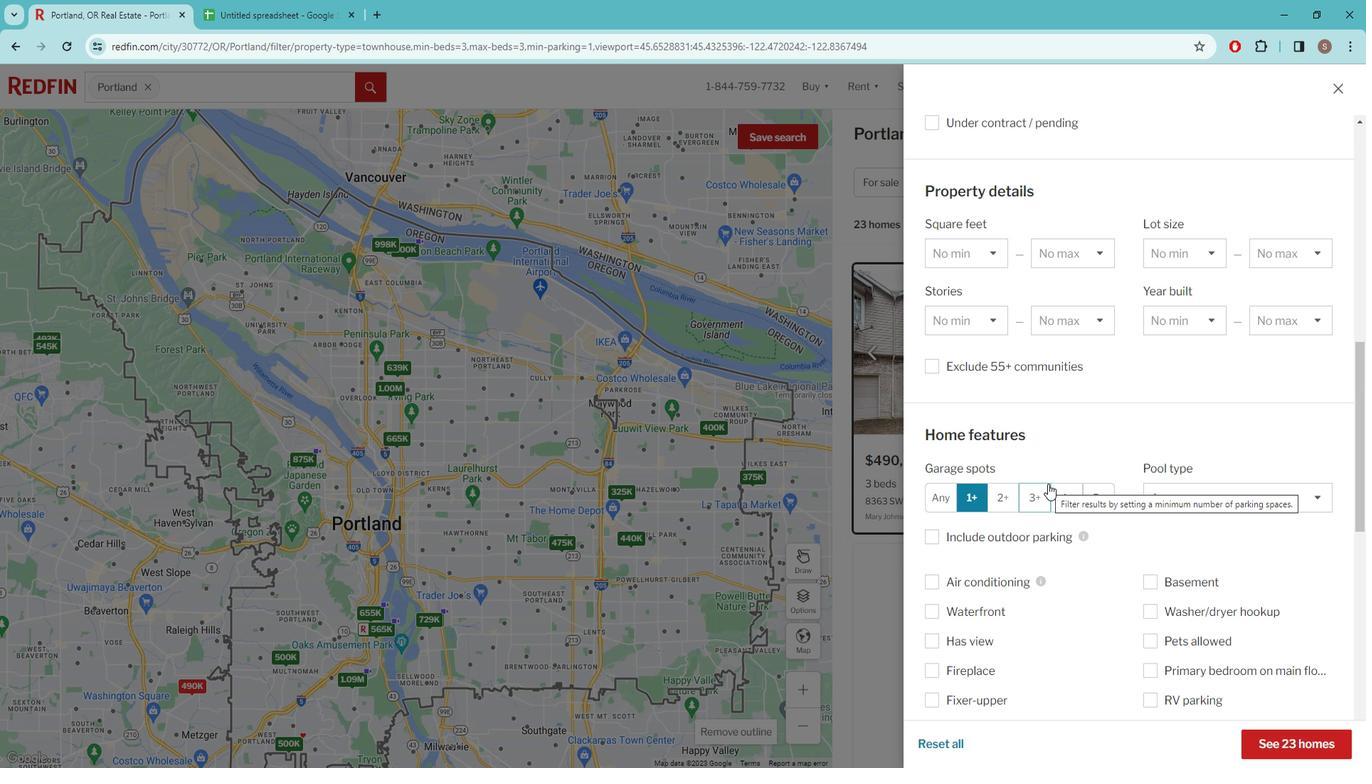 
Action: Mouse scrolled (1061, 478) with delta (0, 0)
Screenshot: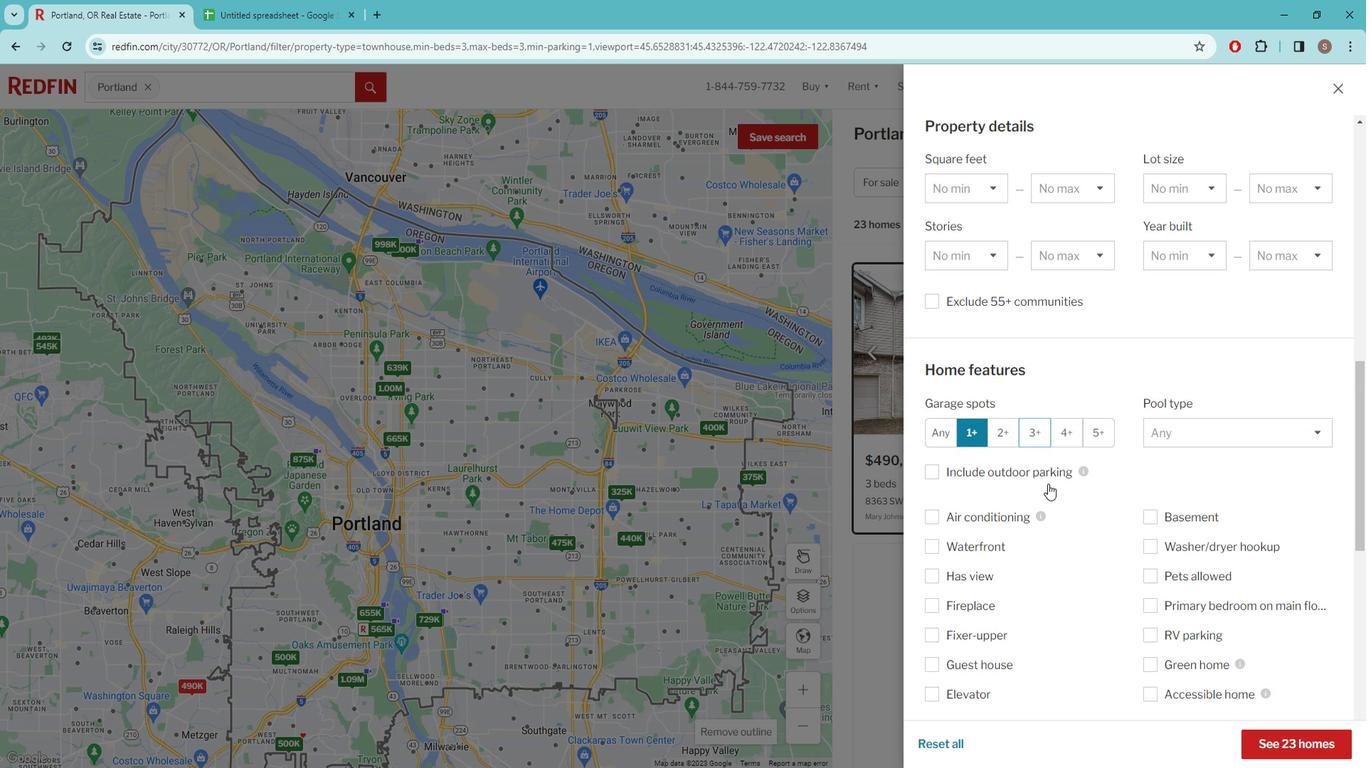 
Action: Mouse scrolled (1061, 478) with delta (0, 0)
Screenshot: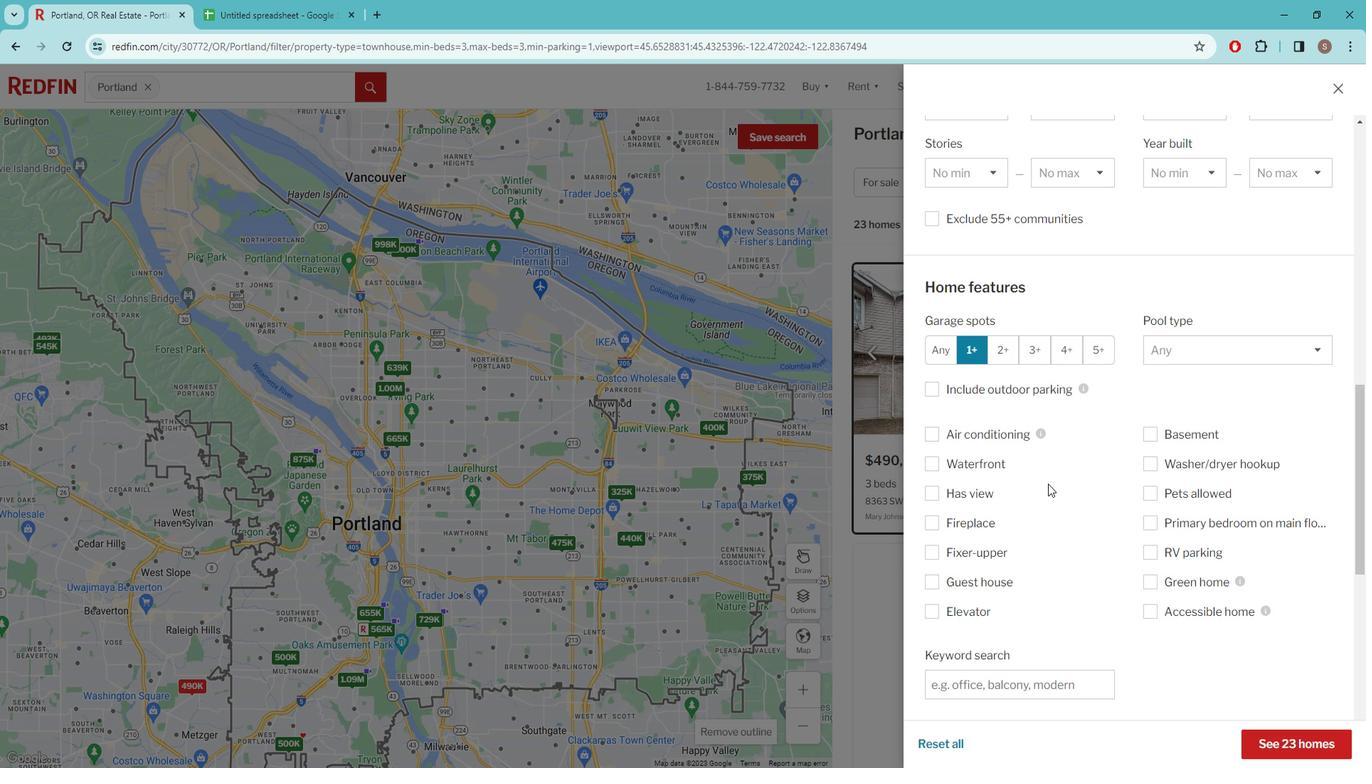
Action: Mouse scrolled (1061, 478) with delta (0, 0)
Screenshot: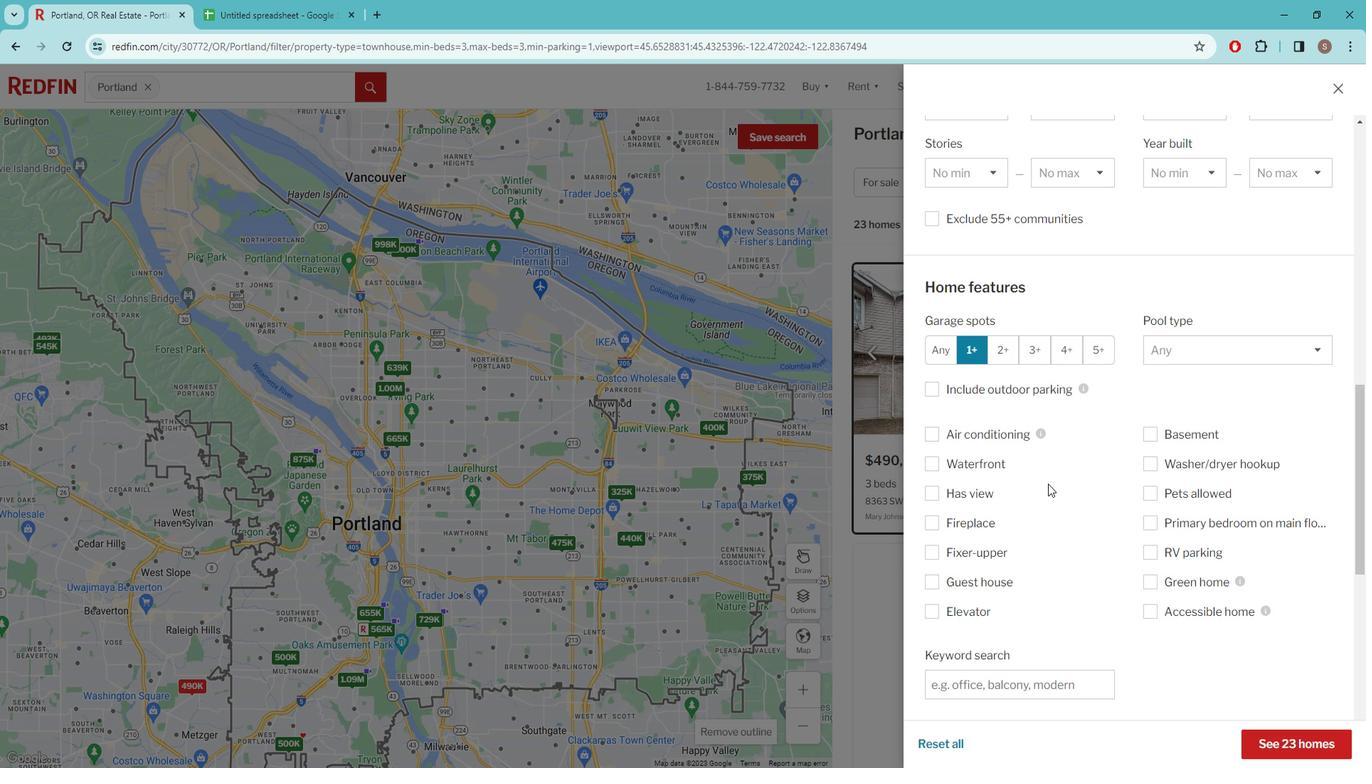 
Action: Mouse scrolled (1061, 478) with delta (0, 0)
Screenshot: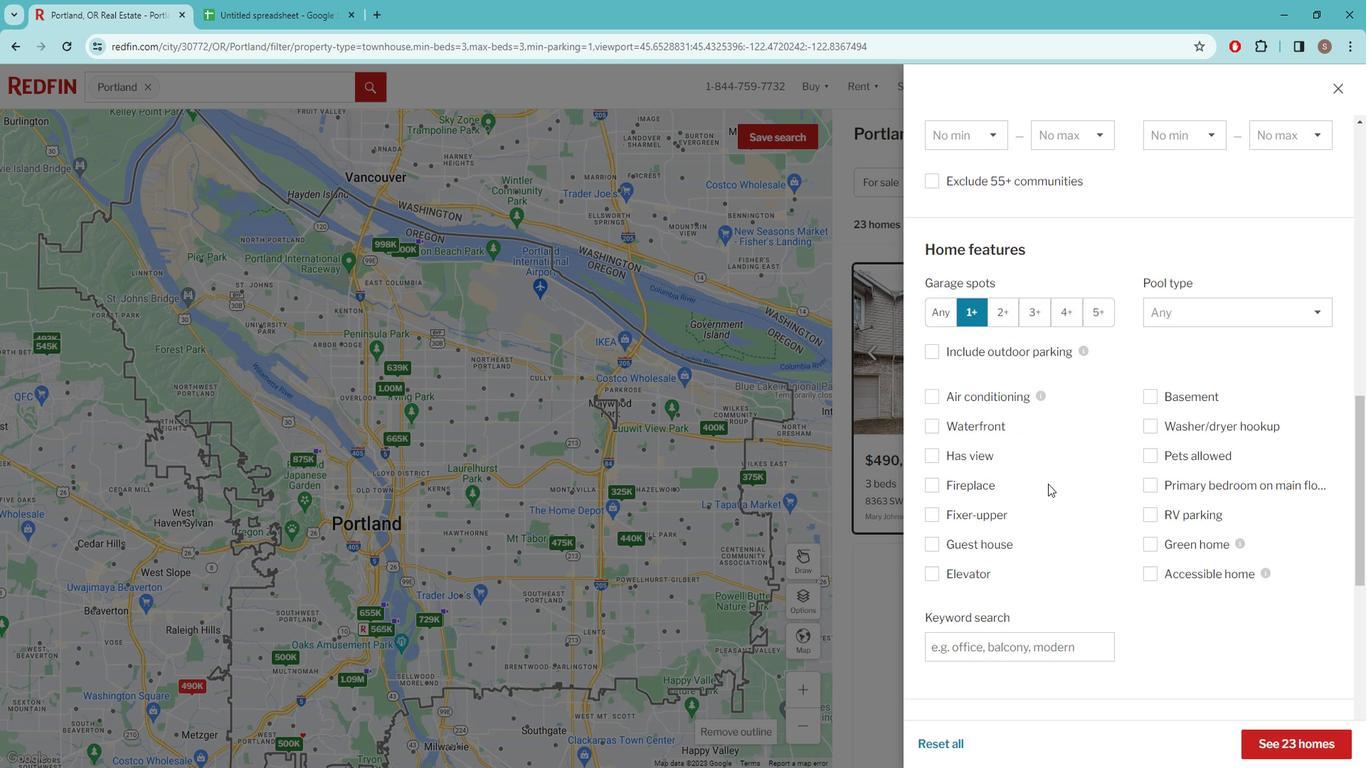 
Action: Mouse moved to (1070, 487)
Screenshot: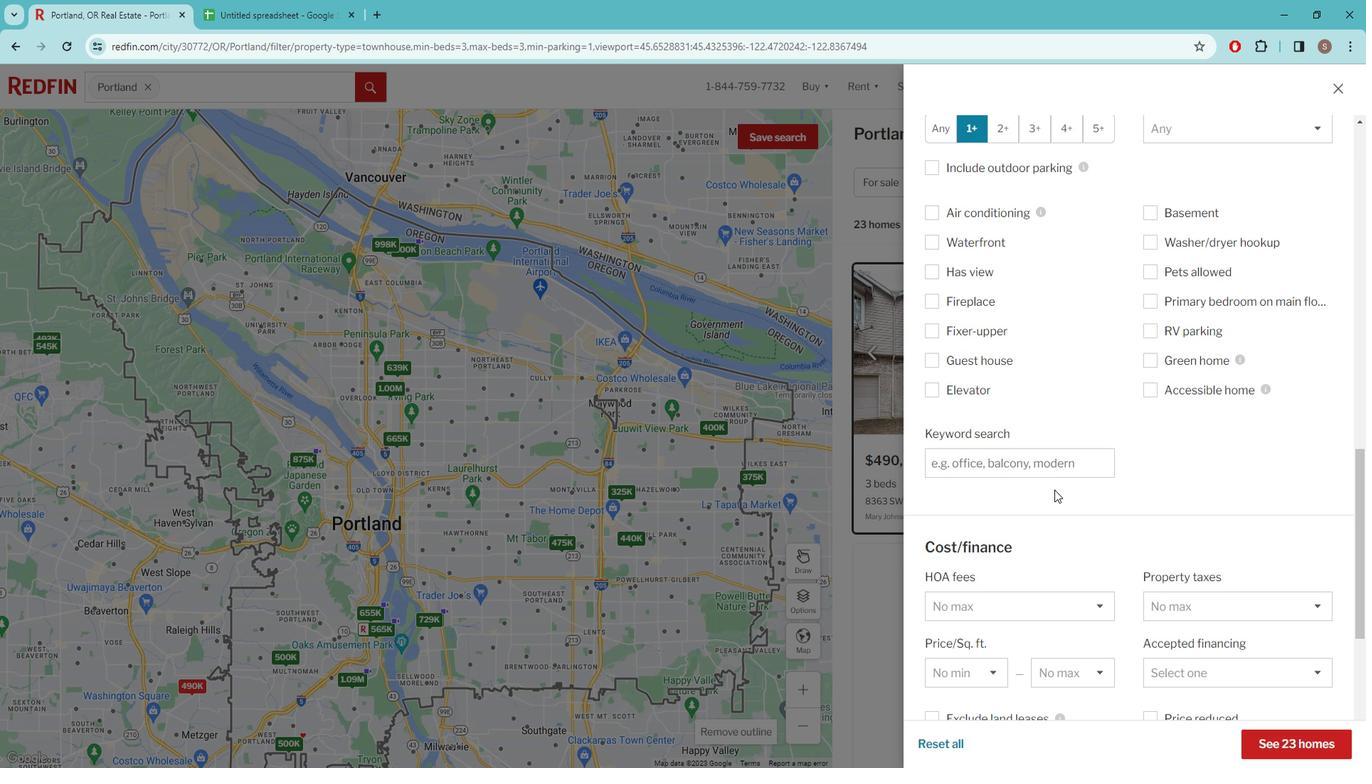 
Action: Mouse scrolled (1070, 486) with delta (0, 0)
Screenshot: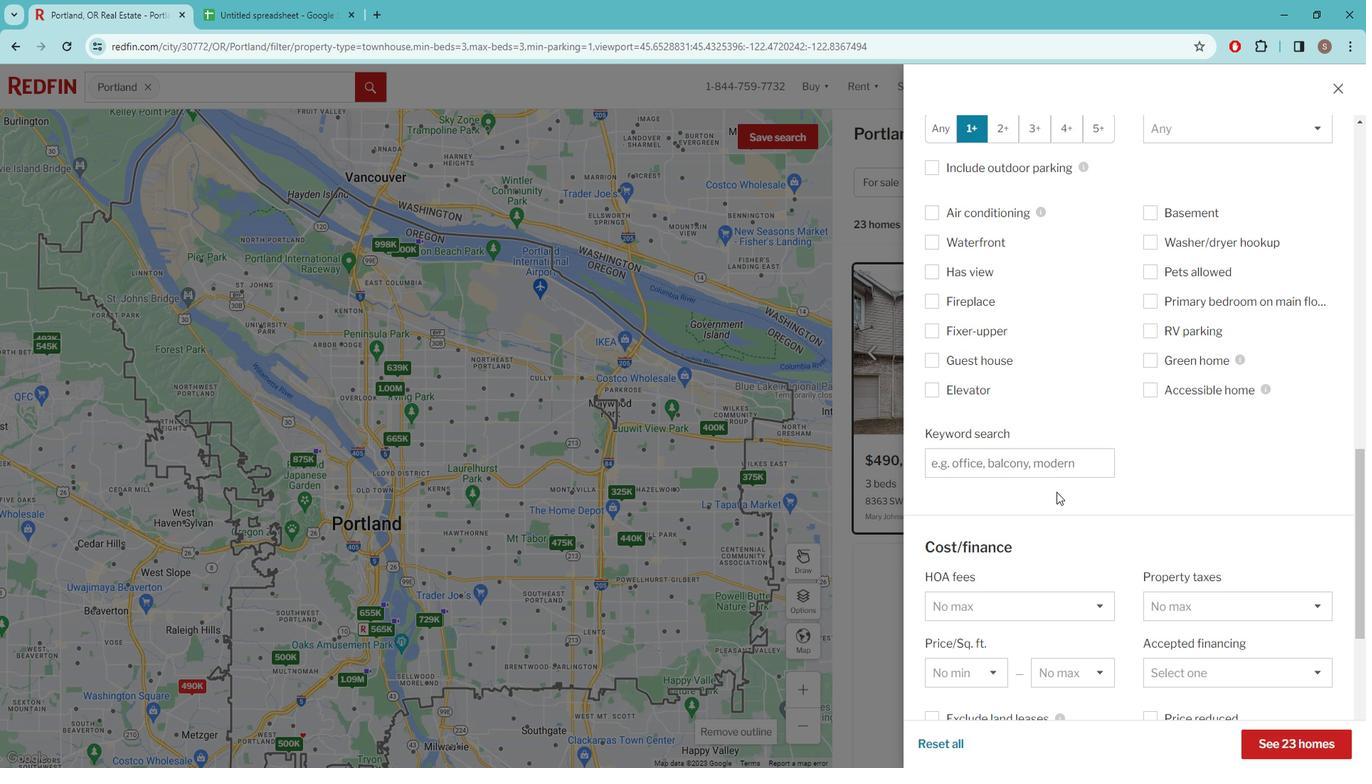 
Action: Mouse scrolled (1070, 486) with delta (0, 0)
Screenshot: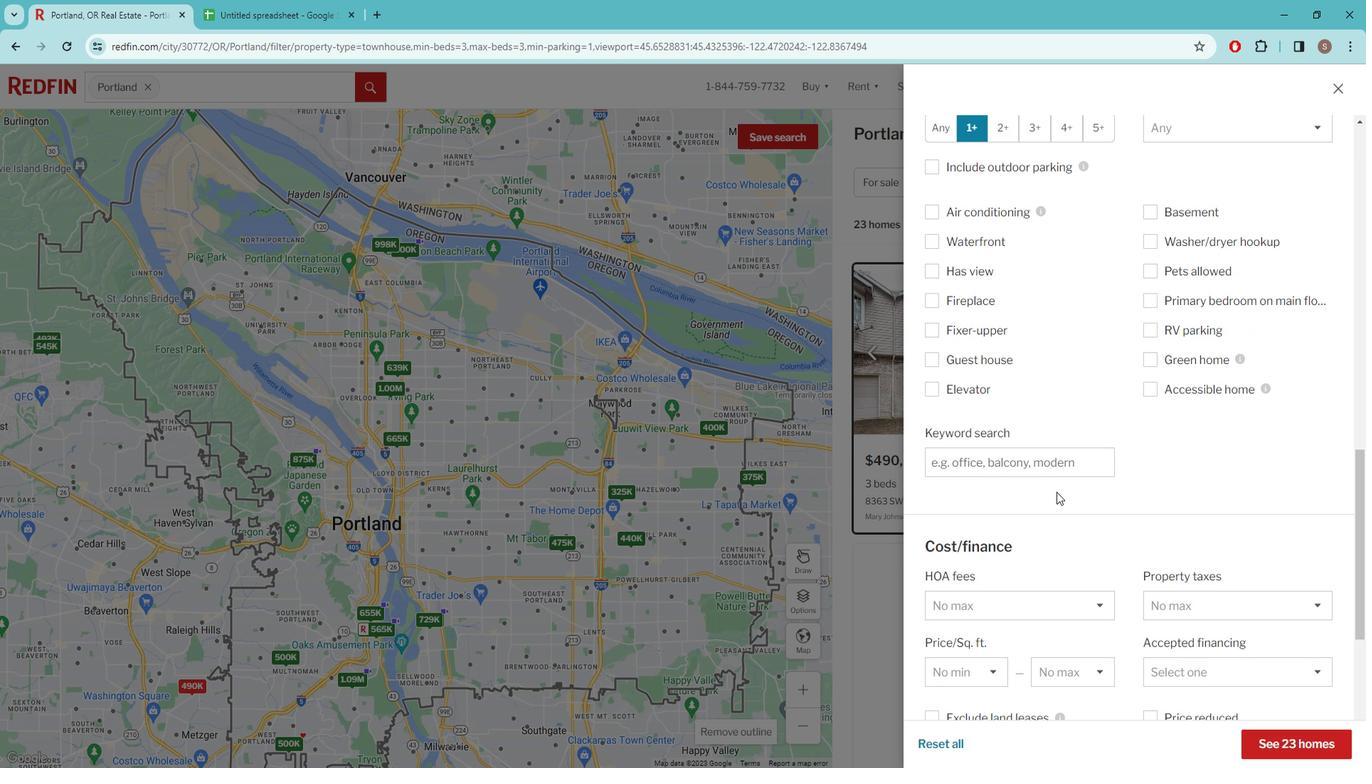 
Action: Mouse scrolled (1070, 486) with delta (0, 0)
Screenshot: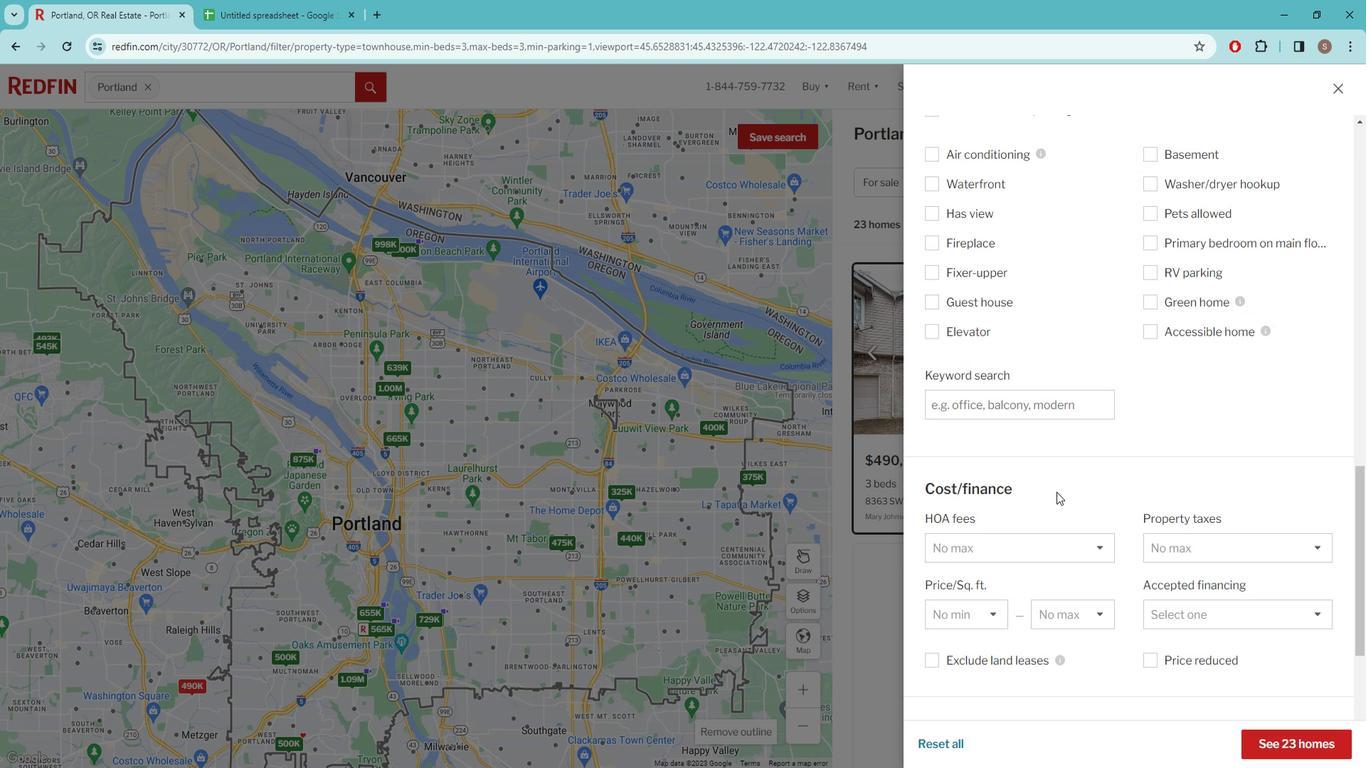 
Action: Mouse scrolled (1070, 486) with delta (0, 0)
Screenshot: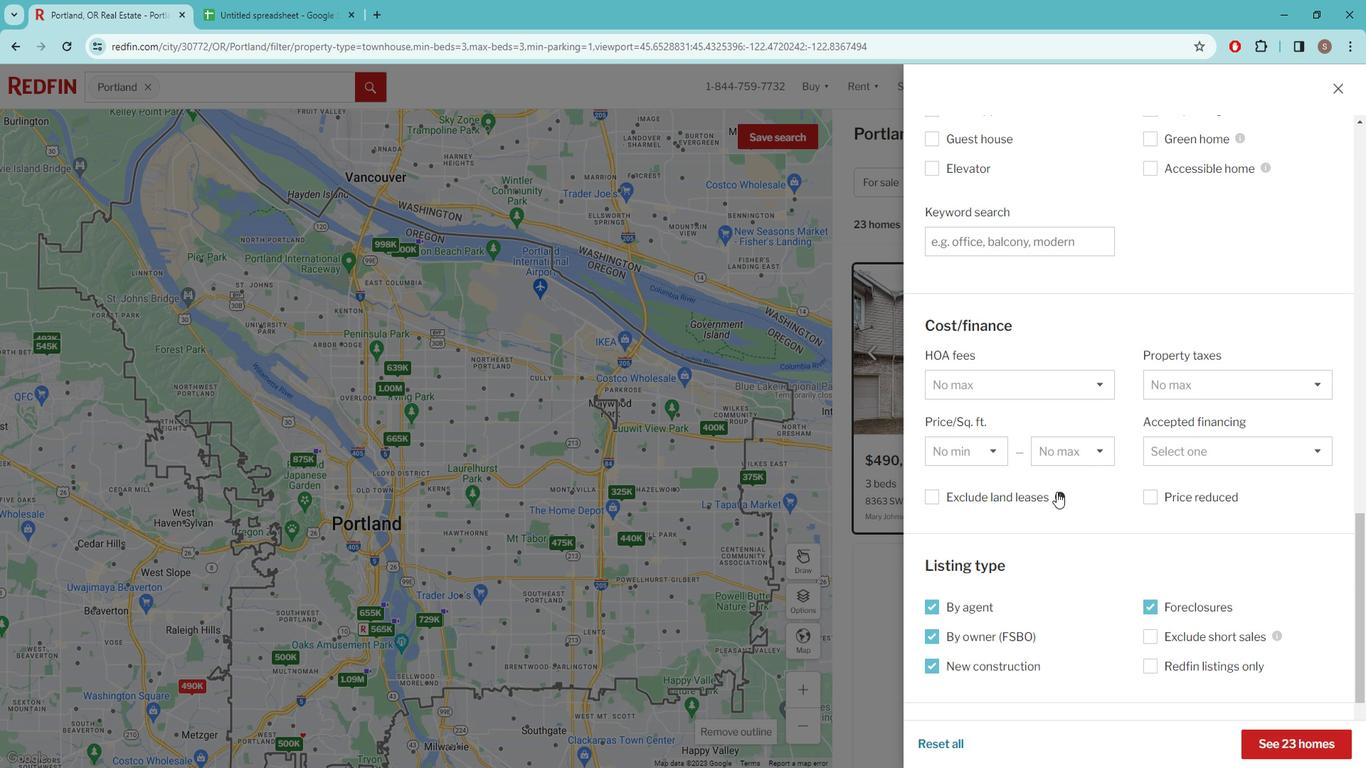 
Action: Mouse moved to (1071, 490)
Screenshot: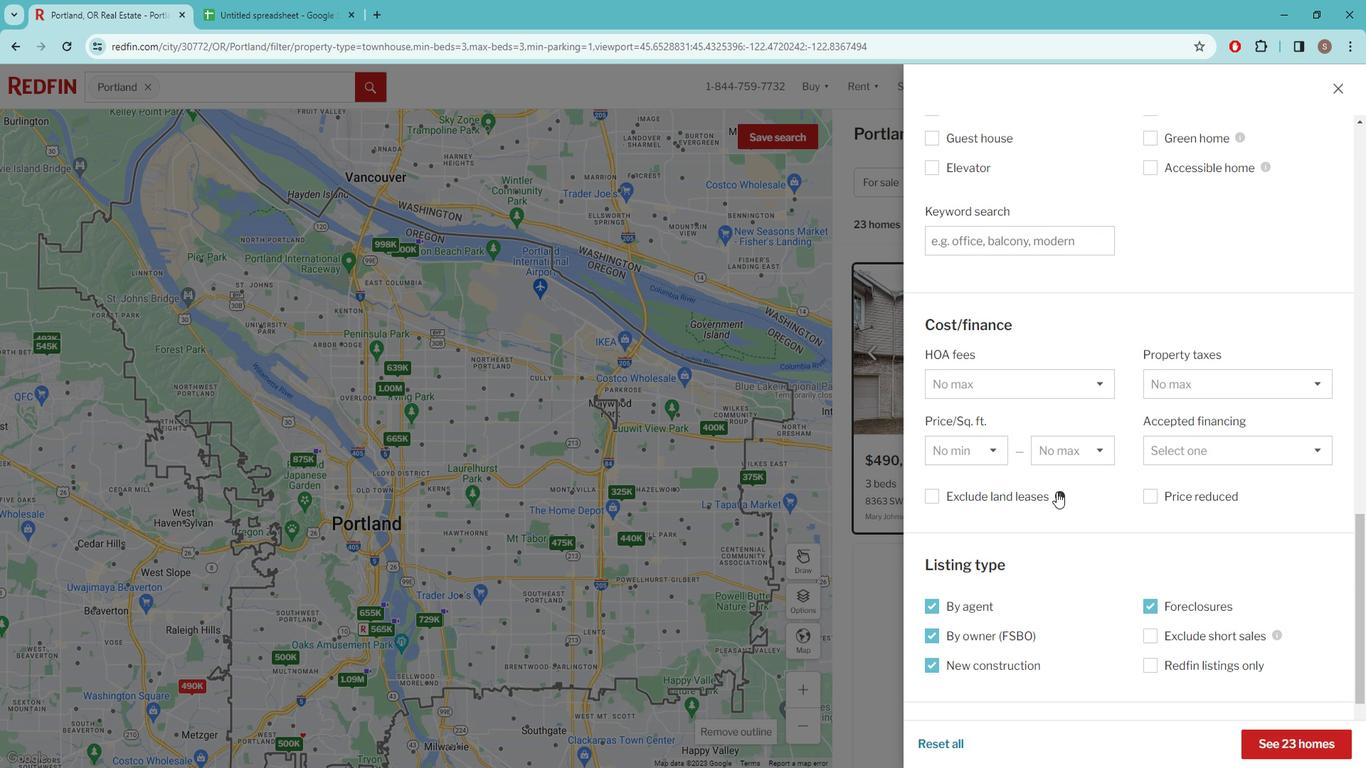 
Action: Mouse scrolled (1071, 489) with delta (0, 0)
Screenshot: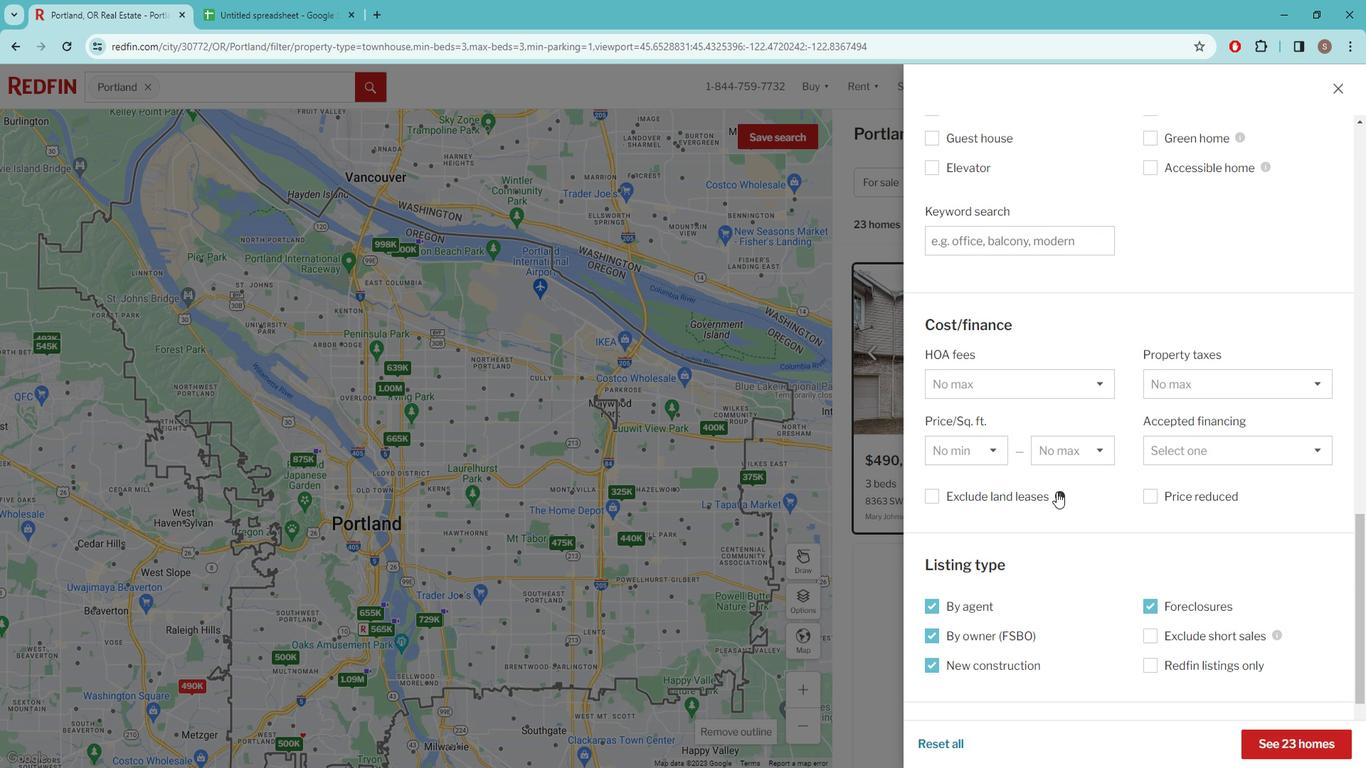 
Action: Mouse moved to (1075, 498)
Screenshot: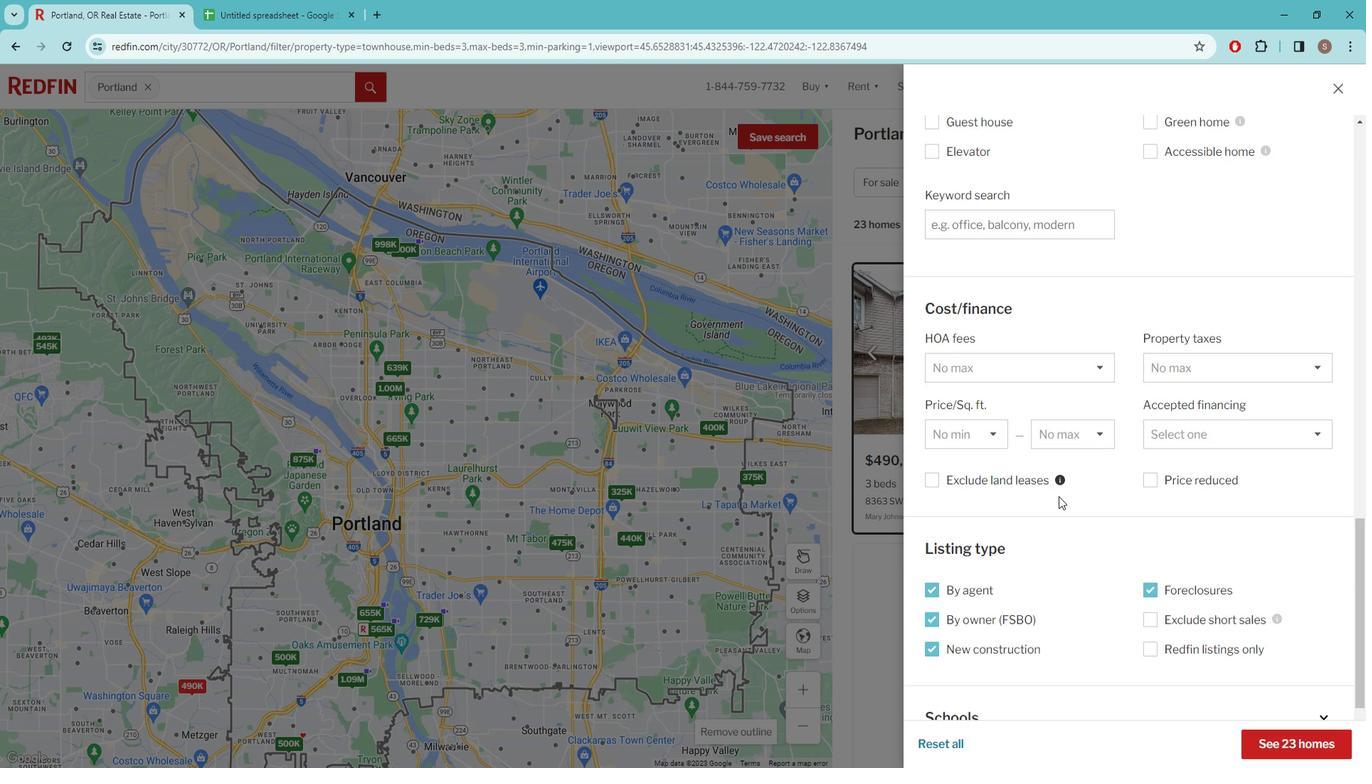 
Action: Mouse scrolled (1075, 497) with delta (0, 0)
Screenshot: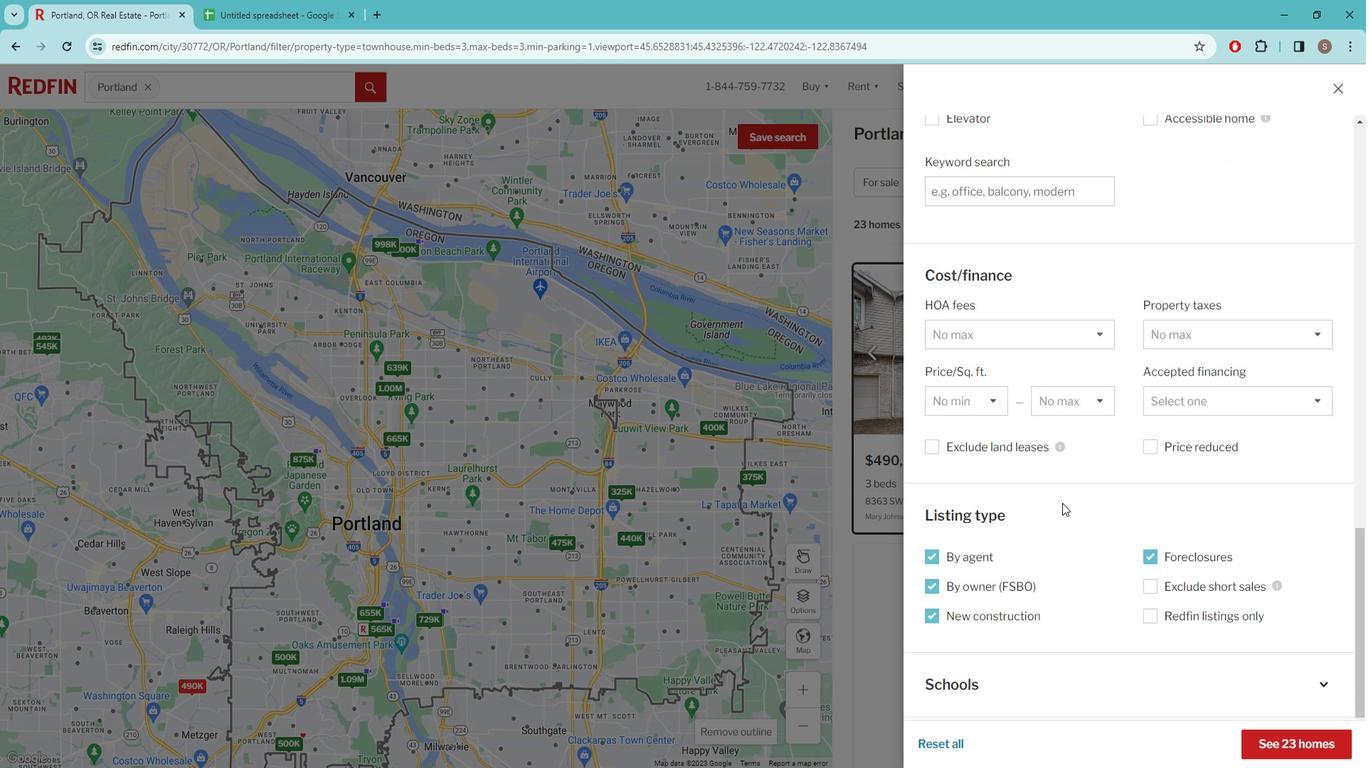 
Action: Mouse moved to (1076, 498)
Screenshot: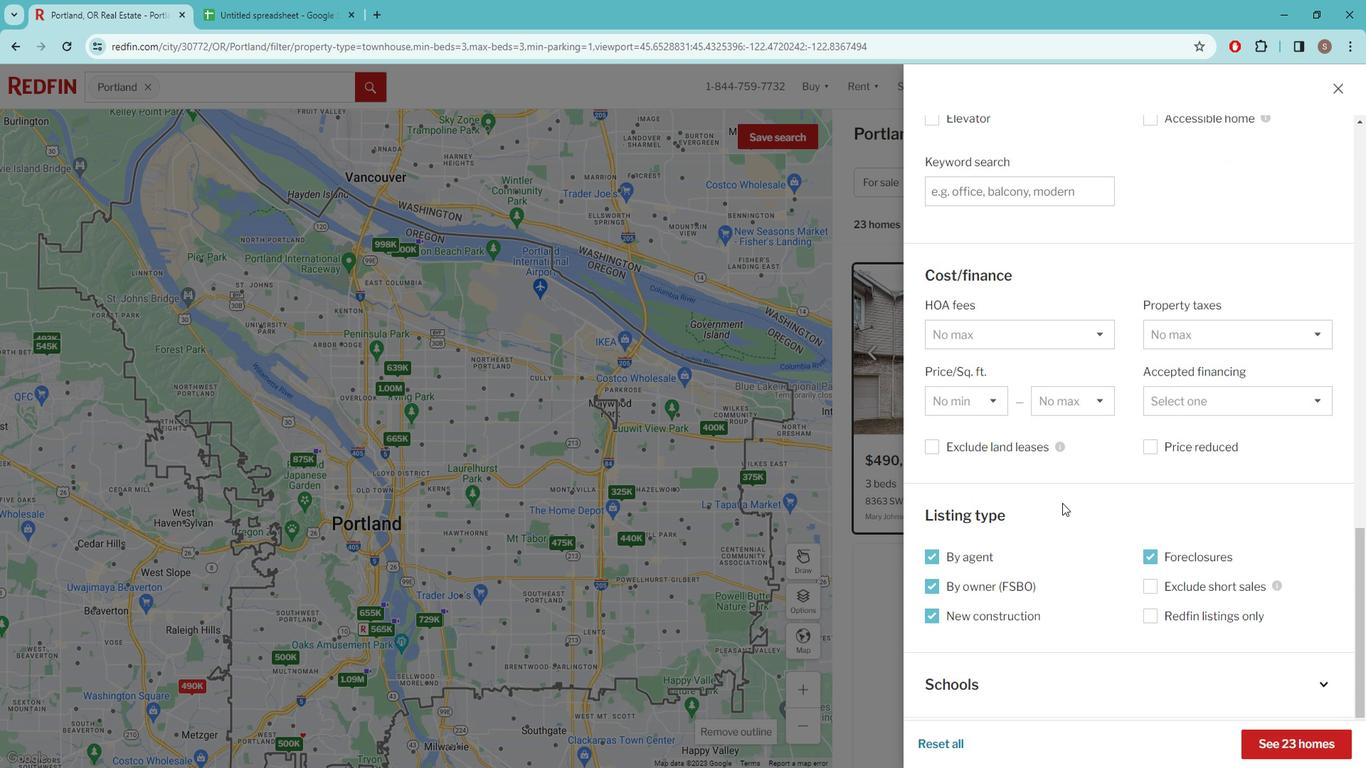 
Action: Mouse scrolled (1076, 498) with delta (0, 0)
Screenshot: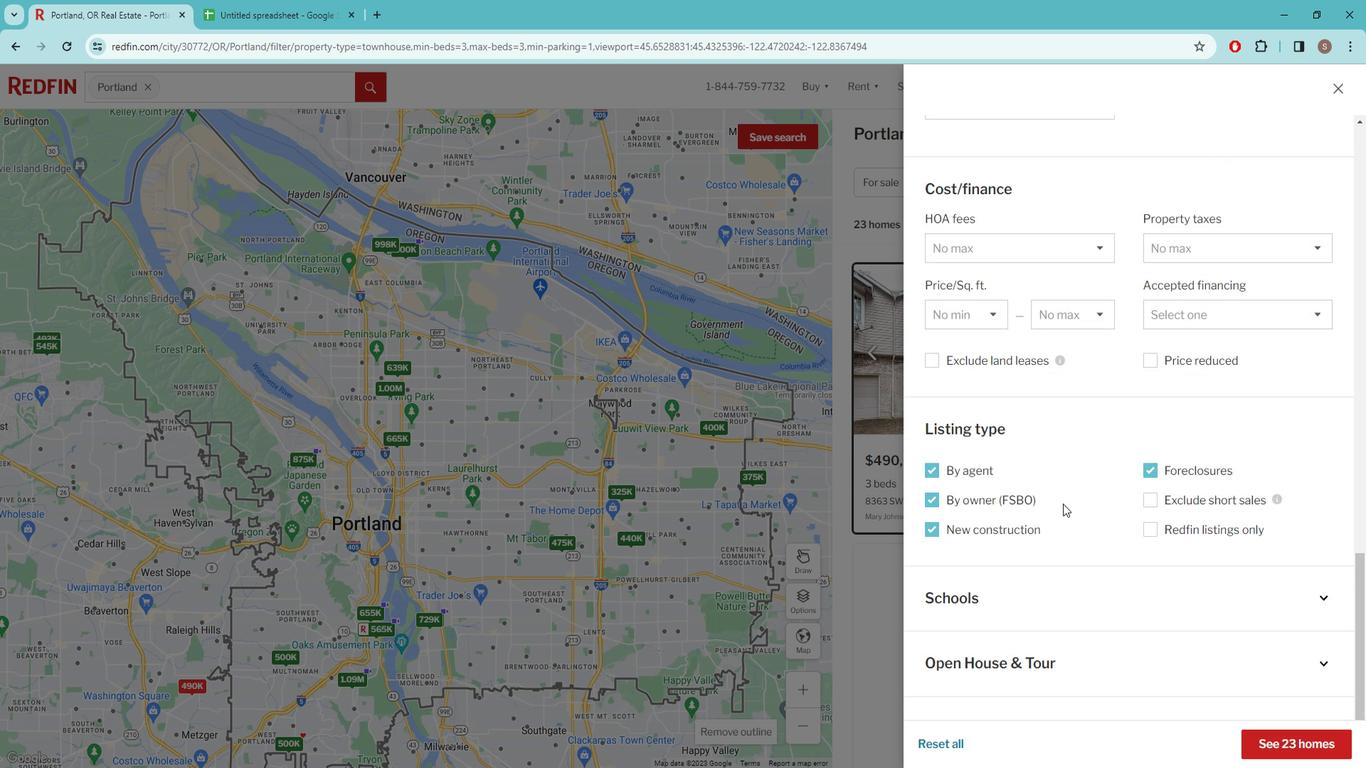 
Action: Mouse moved to (1302, 725)
Screenshot: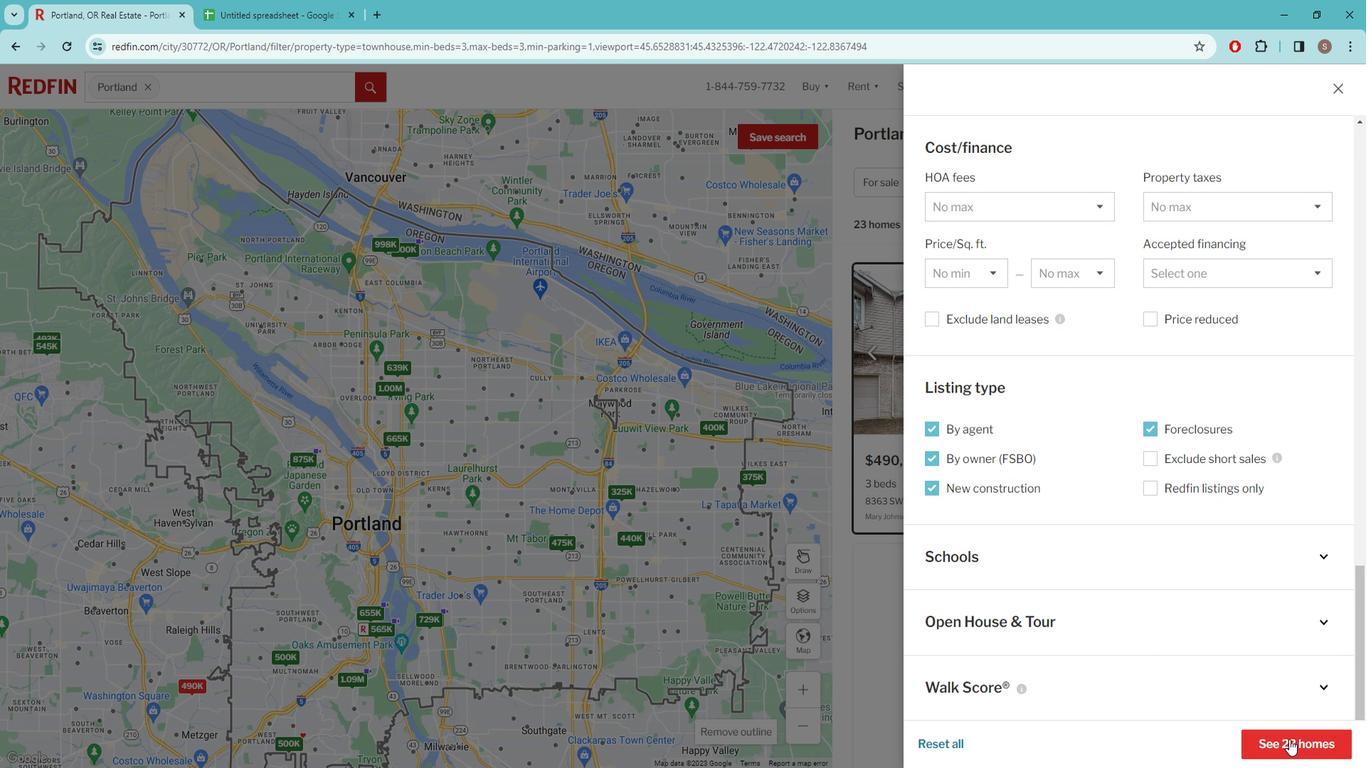 
Action: Mouse pressed left at (1302, 725)
Screenshot: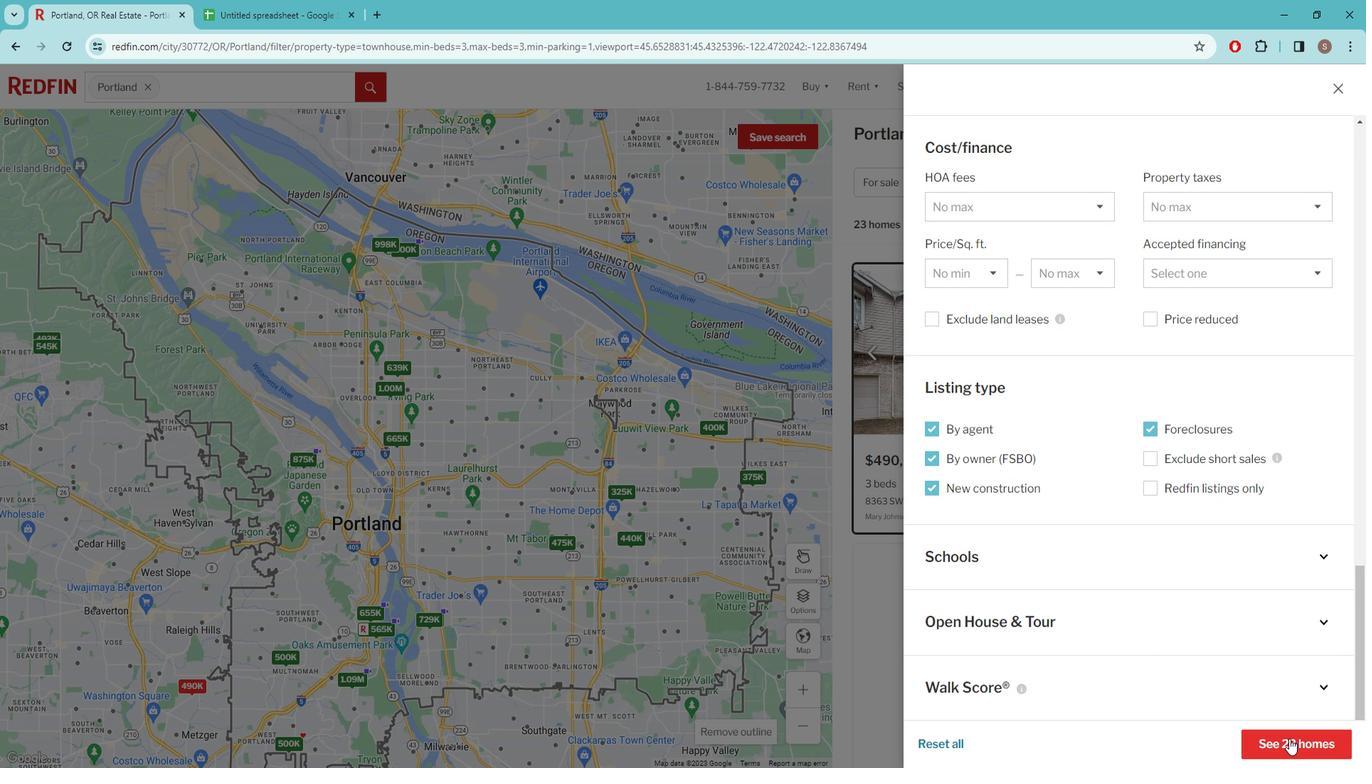 
Action: Mouse moved to (977, 448)
Screenshot: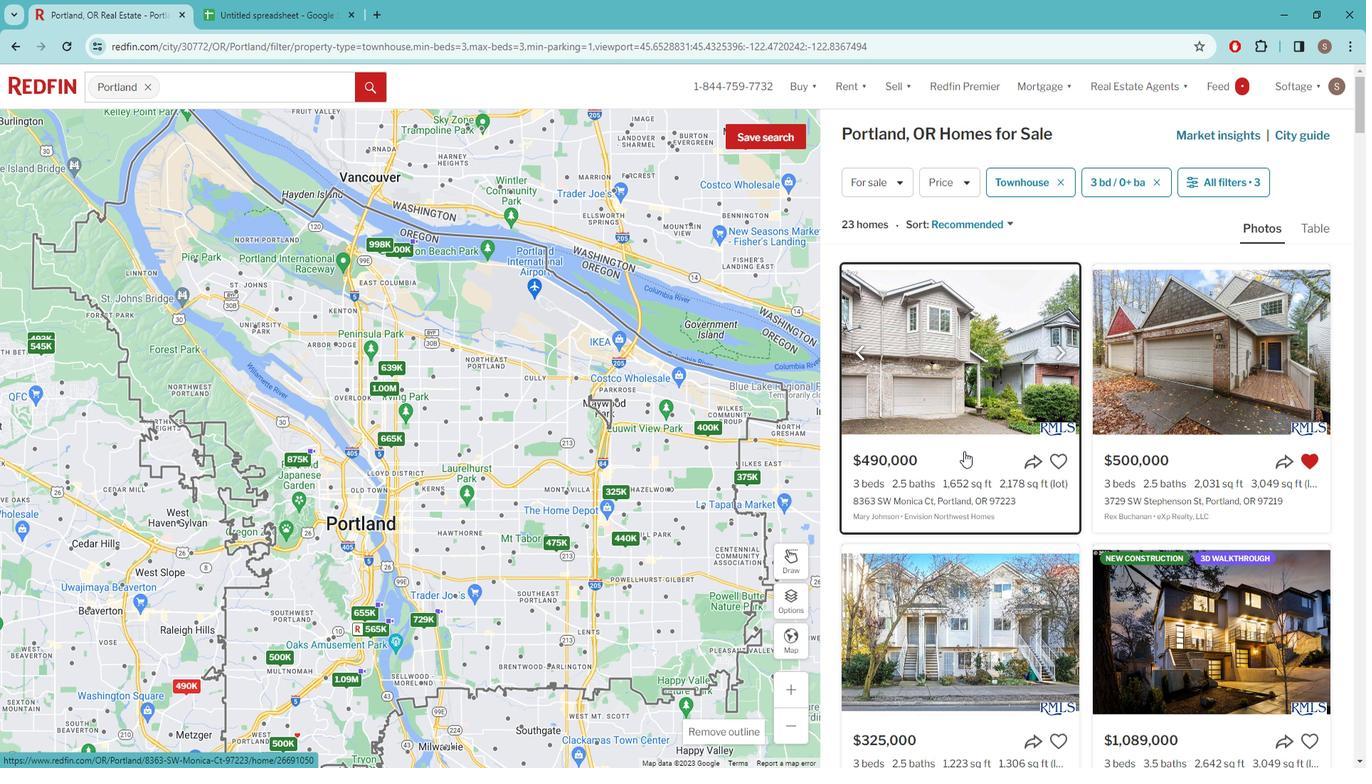 
Action: Mouse pressed left at (977, 448)
Screenshot: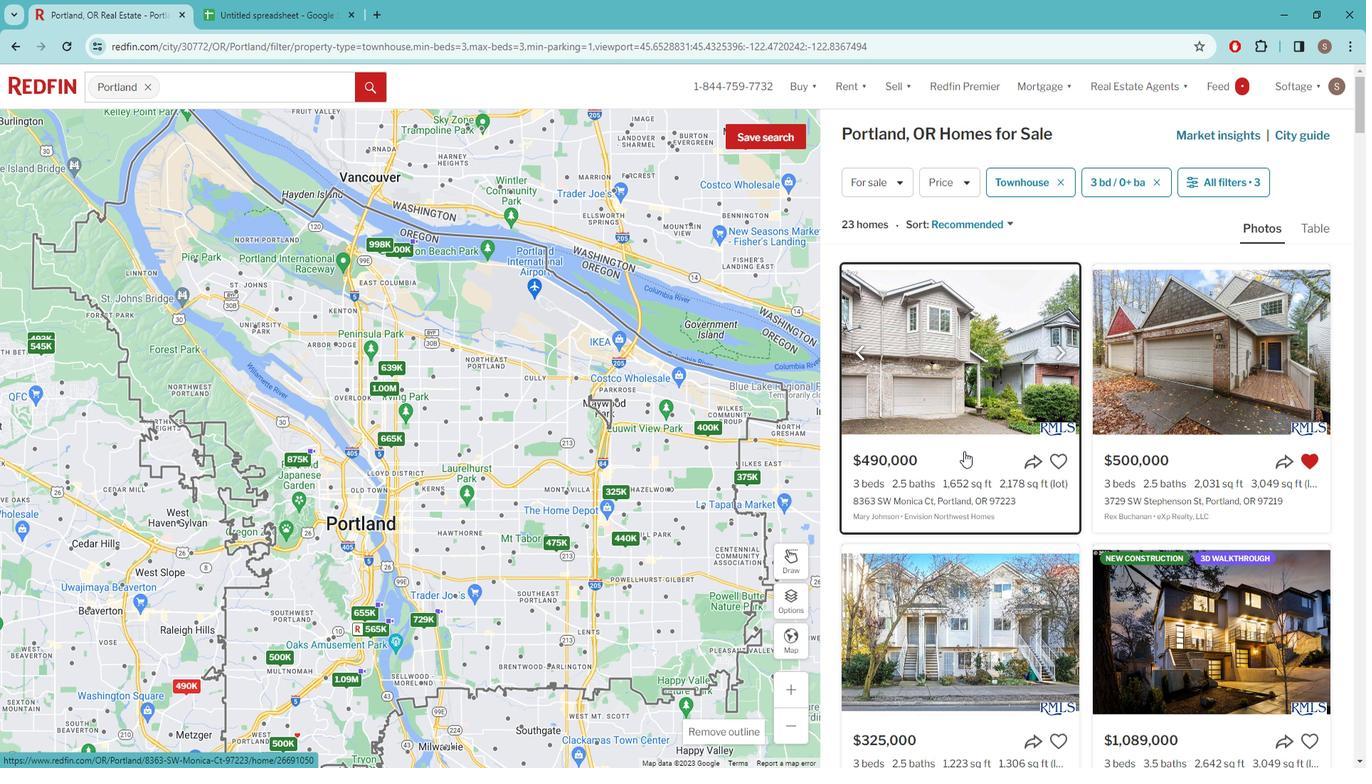 
Action: Mouse moved to (685, 356)
Screenshot: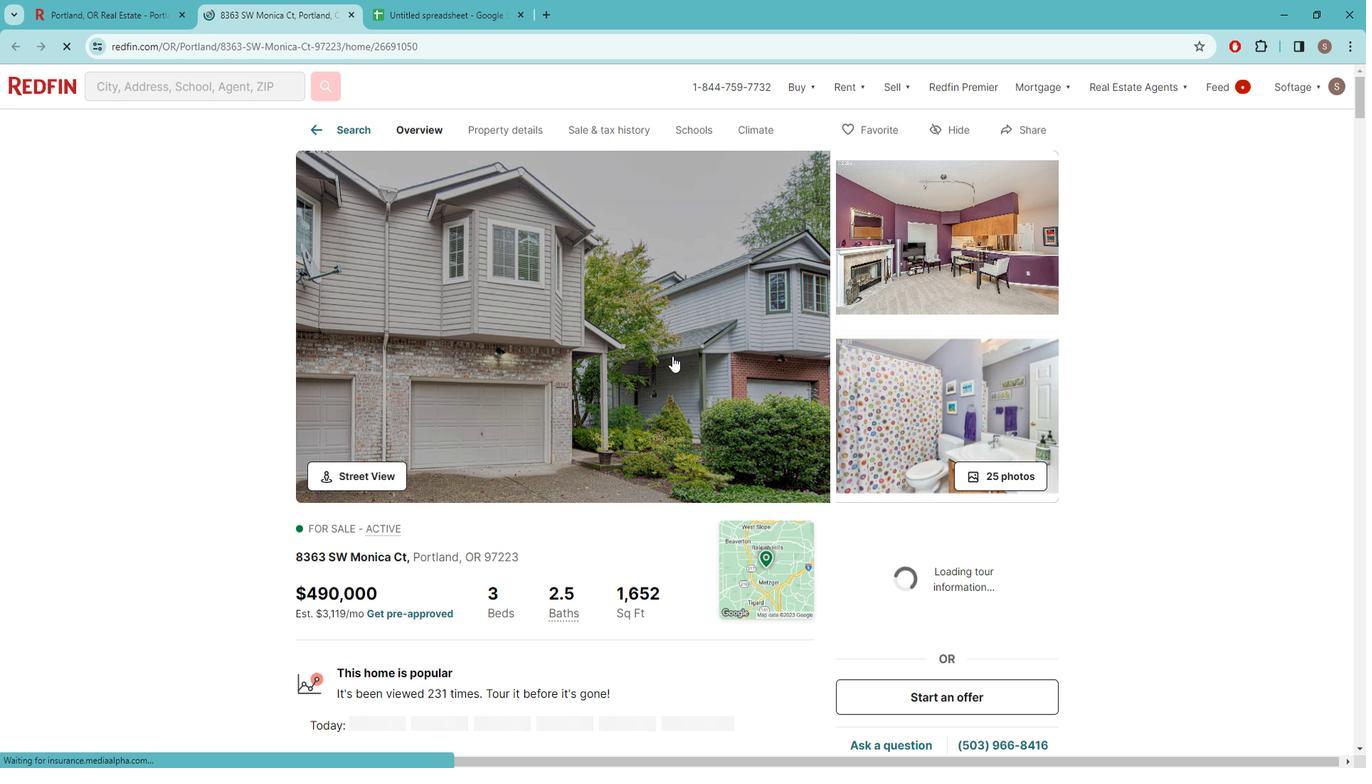 
Action: Mouse pressed left at (685, 356)
Screenshot: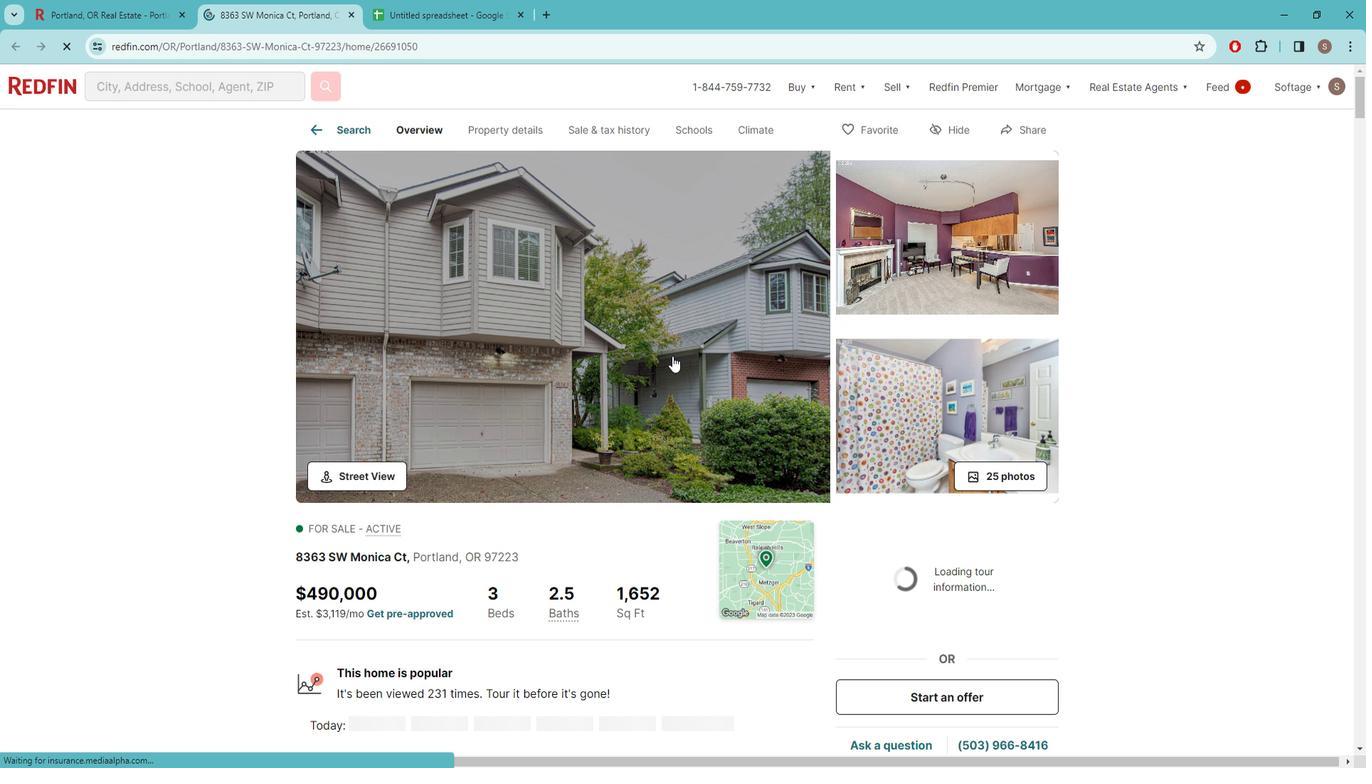 
Action: Mouse moved to (1292, 416)
Screenshot: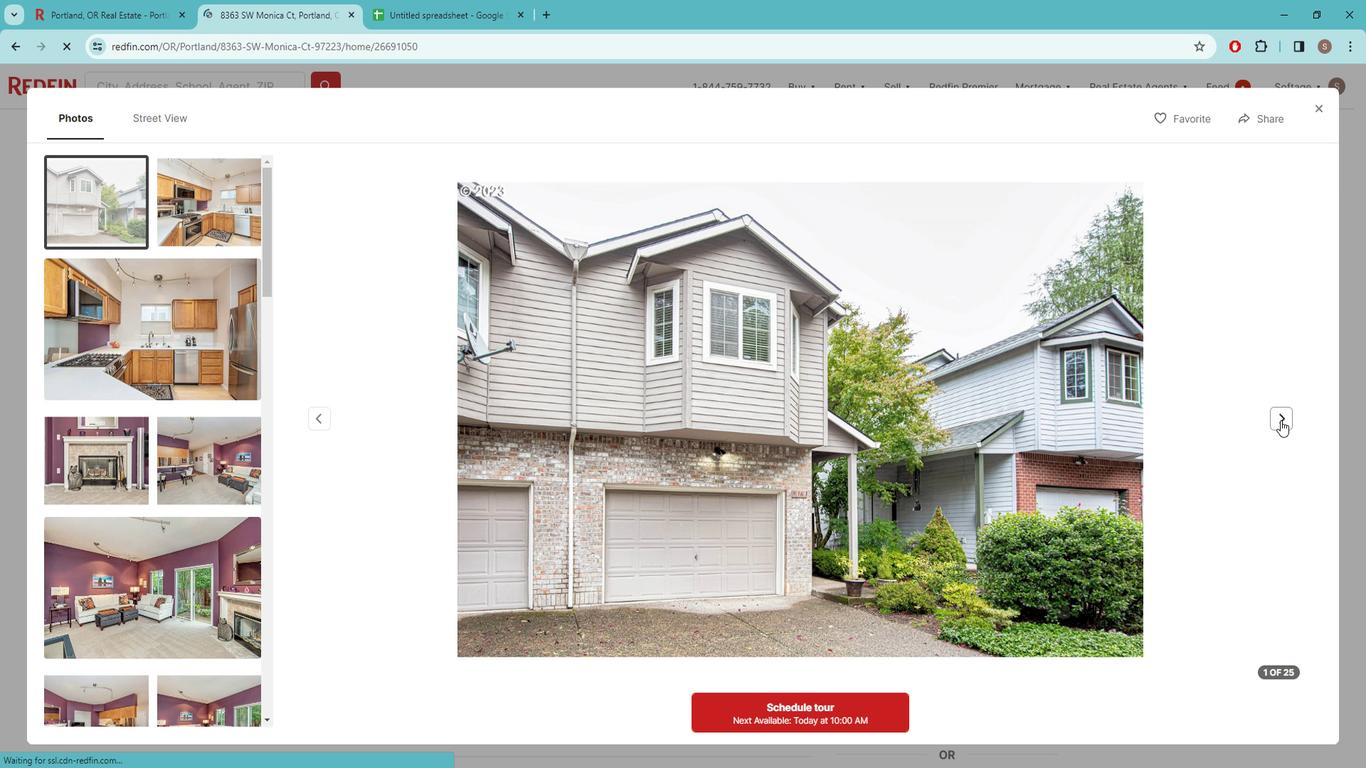 
Action: Mouse pressed left at (1292, 416)
Screenshot: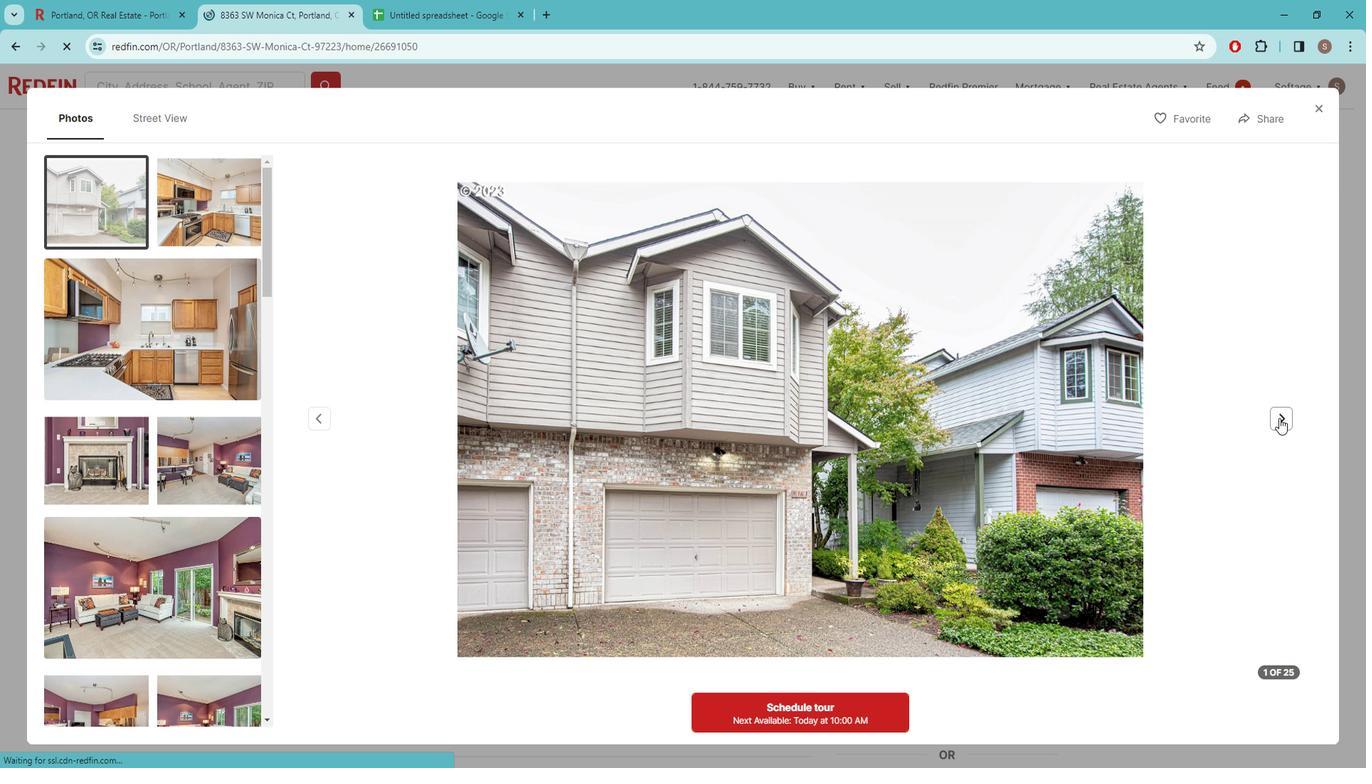 
Action: Mouse pressed left at (1292, 416)
Screenshot: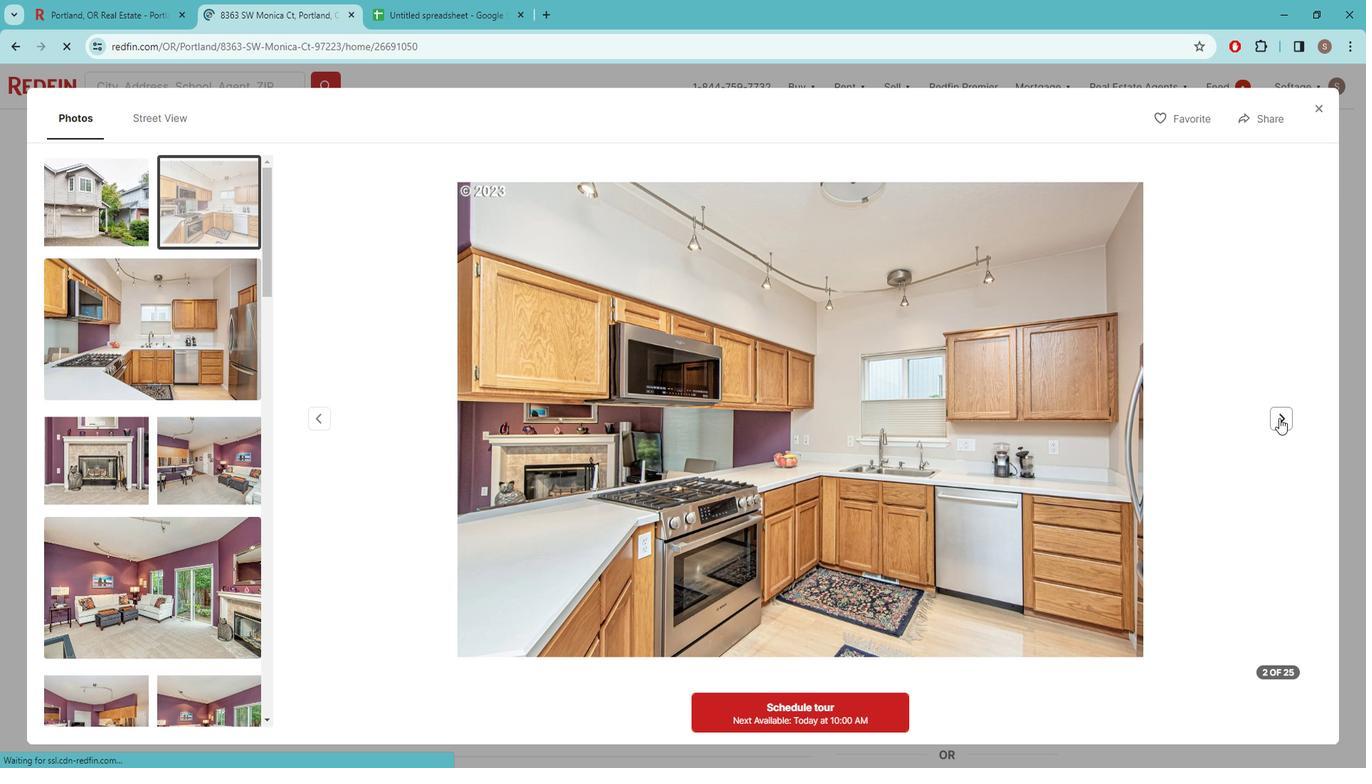 
Action: Mouse moved to (1292, 416)
Screenshot: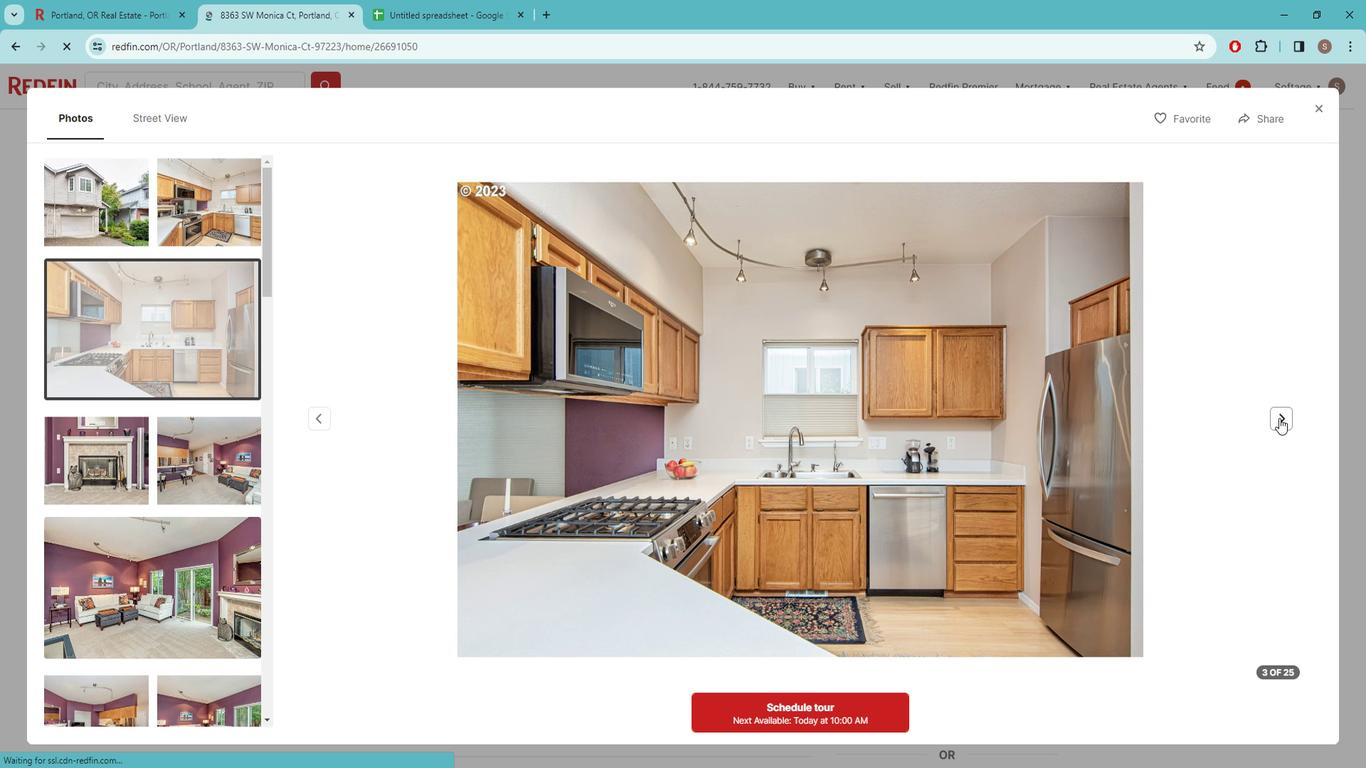 
Action: Mouse pressed left at (1292, 416)
Screenshot: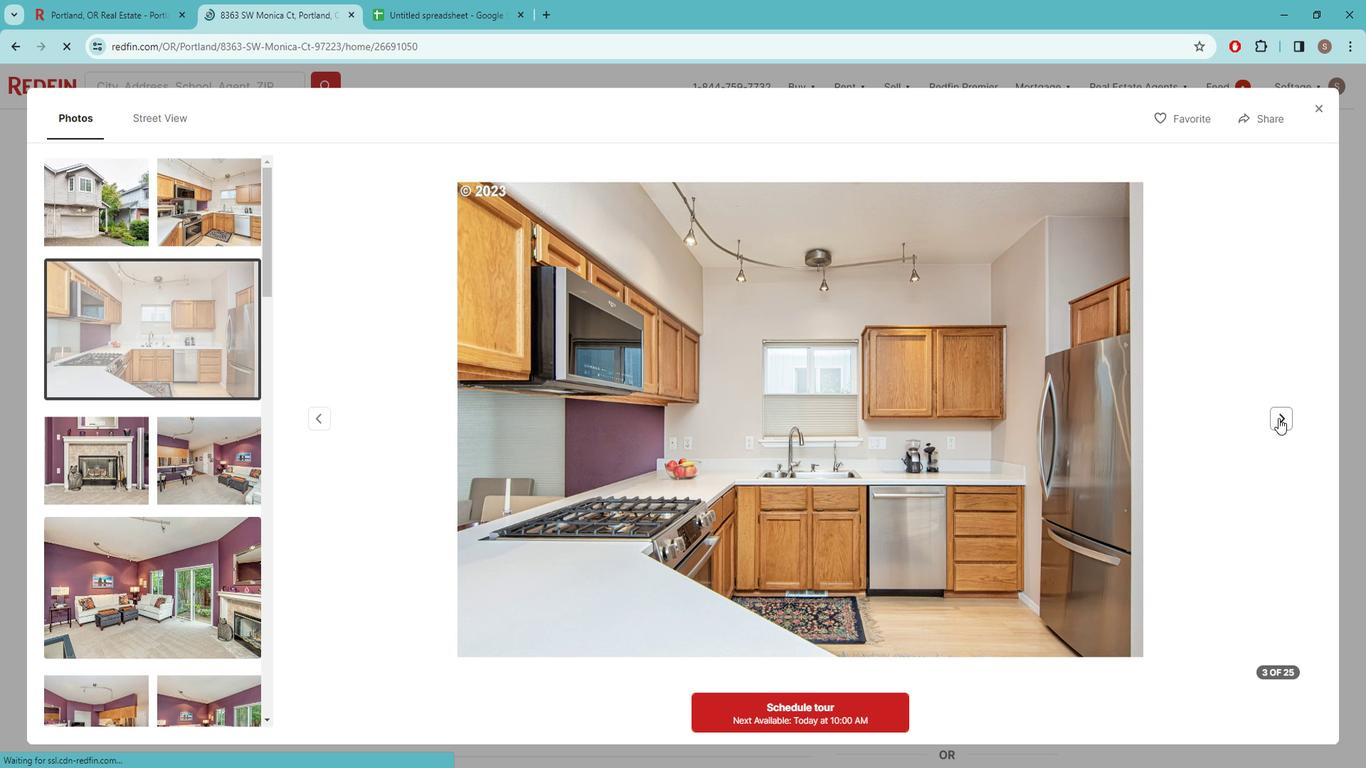 
Action: Mouse pressed left at (1292, 416)
Screenshot: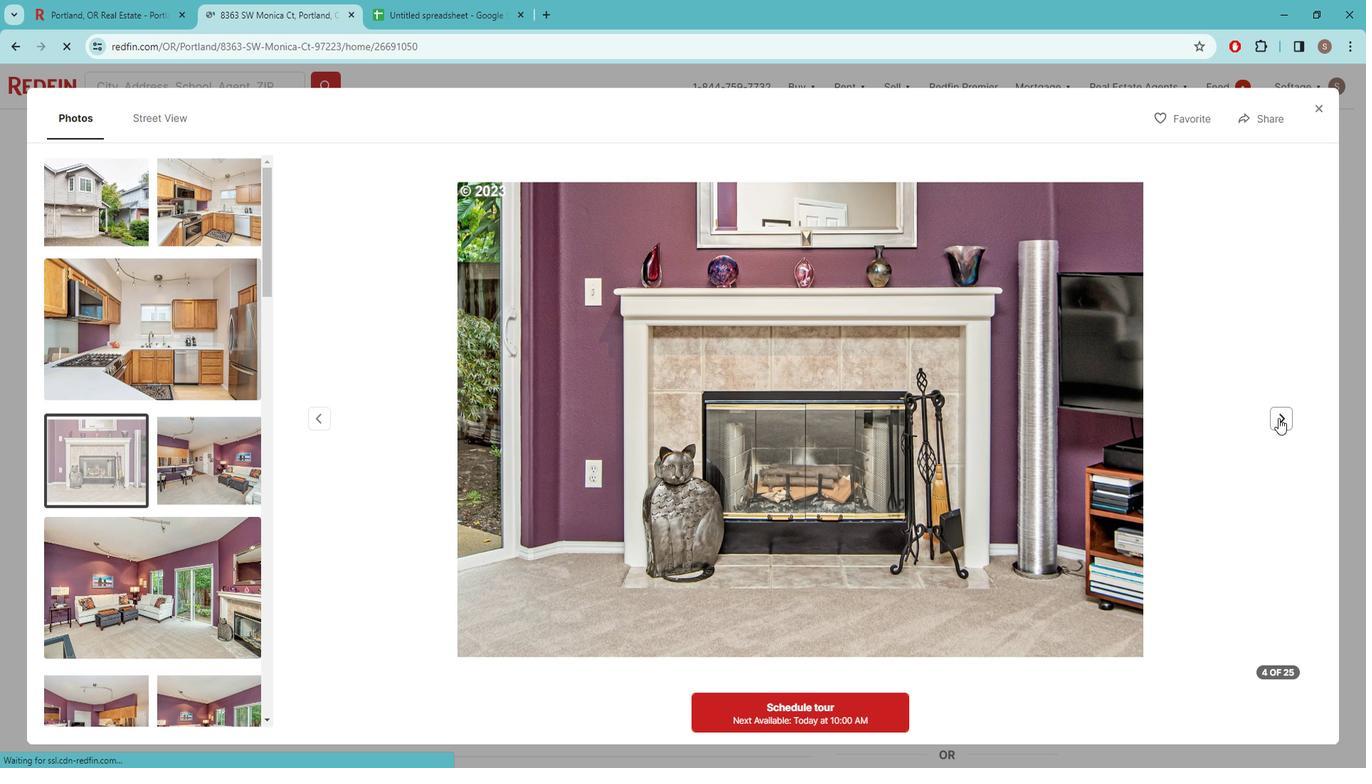 
Action: Mouse pressed left at (1292, 416)
Screenshot: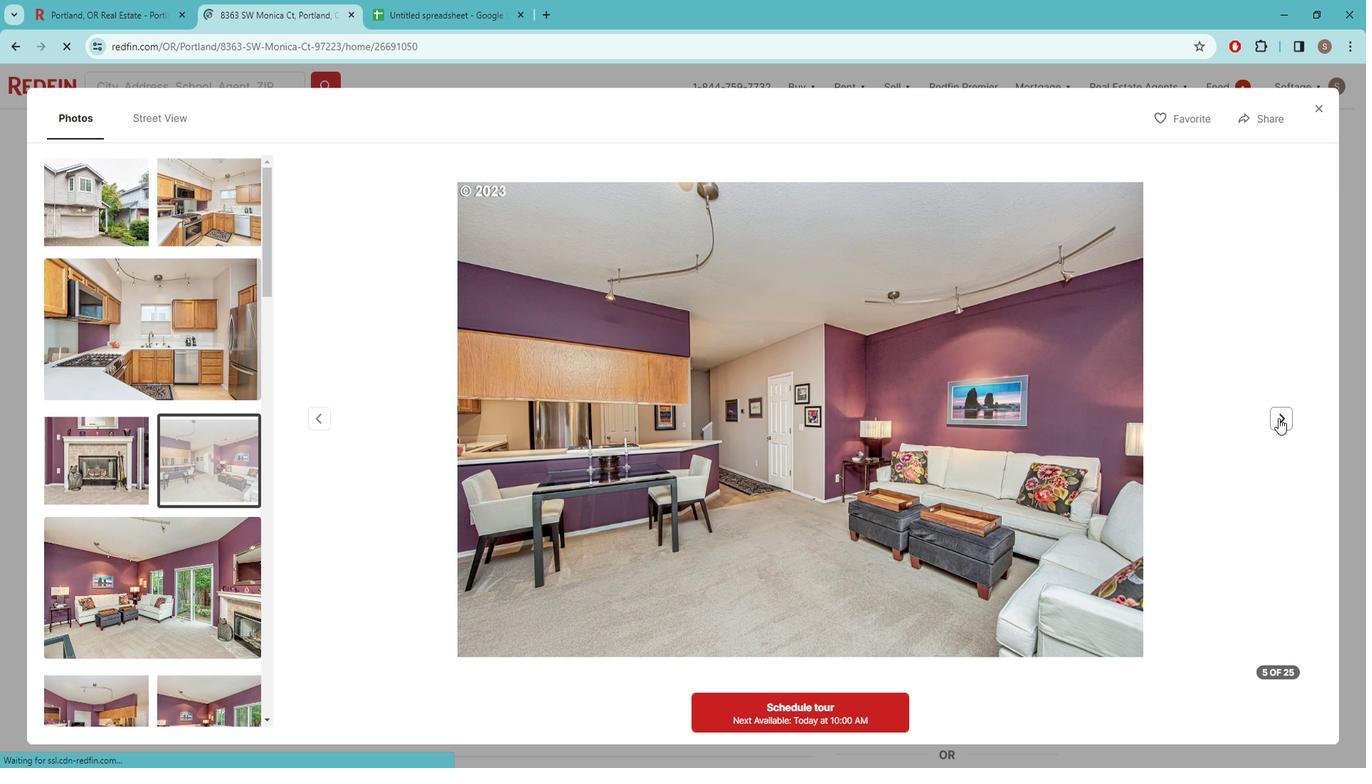 
Action: Mouse pressed left at (1292, 416)
Screenshot: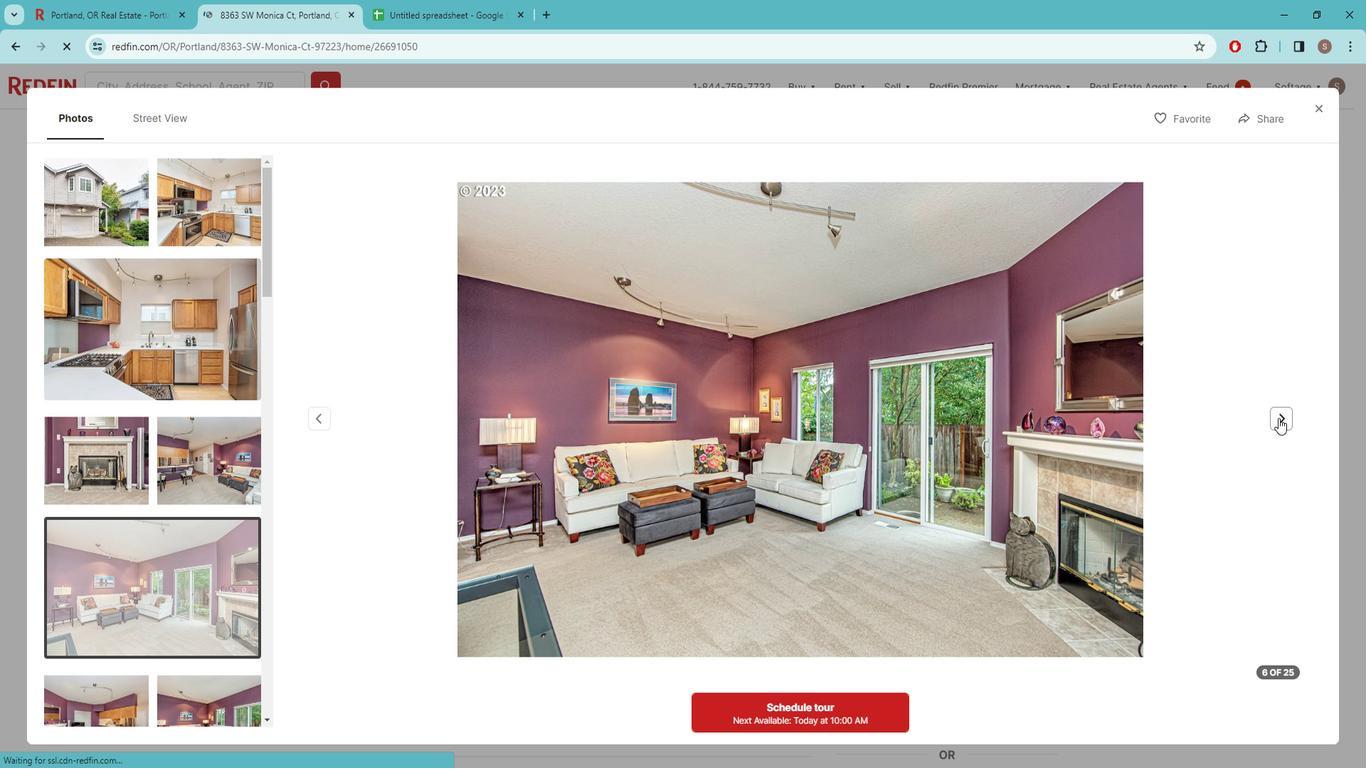 
Action: Mouse pressed left at (1292, 416)
Screenshot: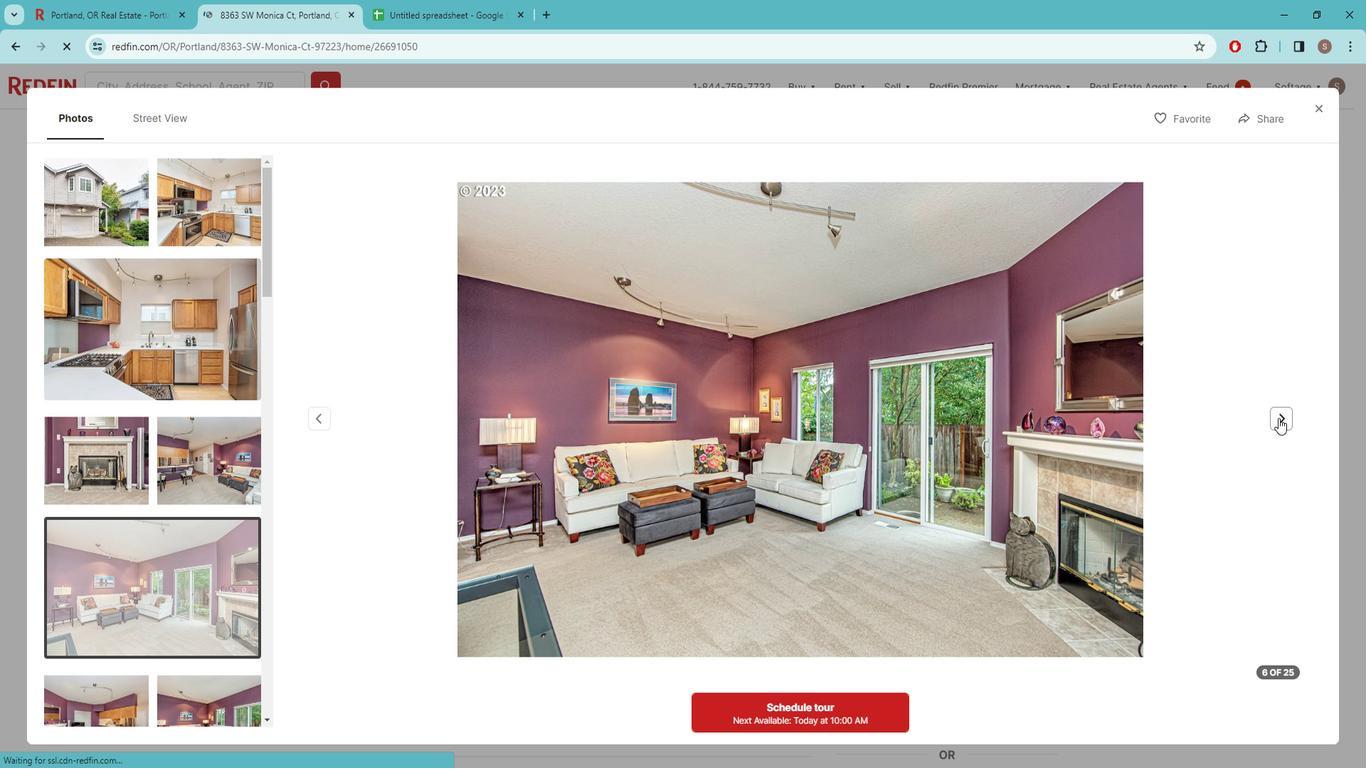 
Action: Mouse pressed left at (1292, 416)
Screenshot: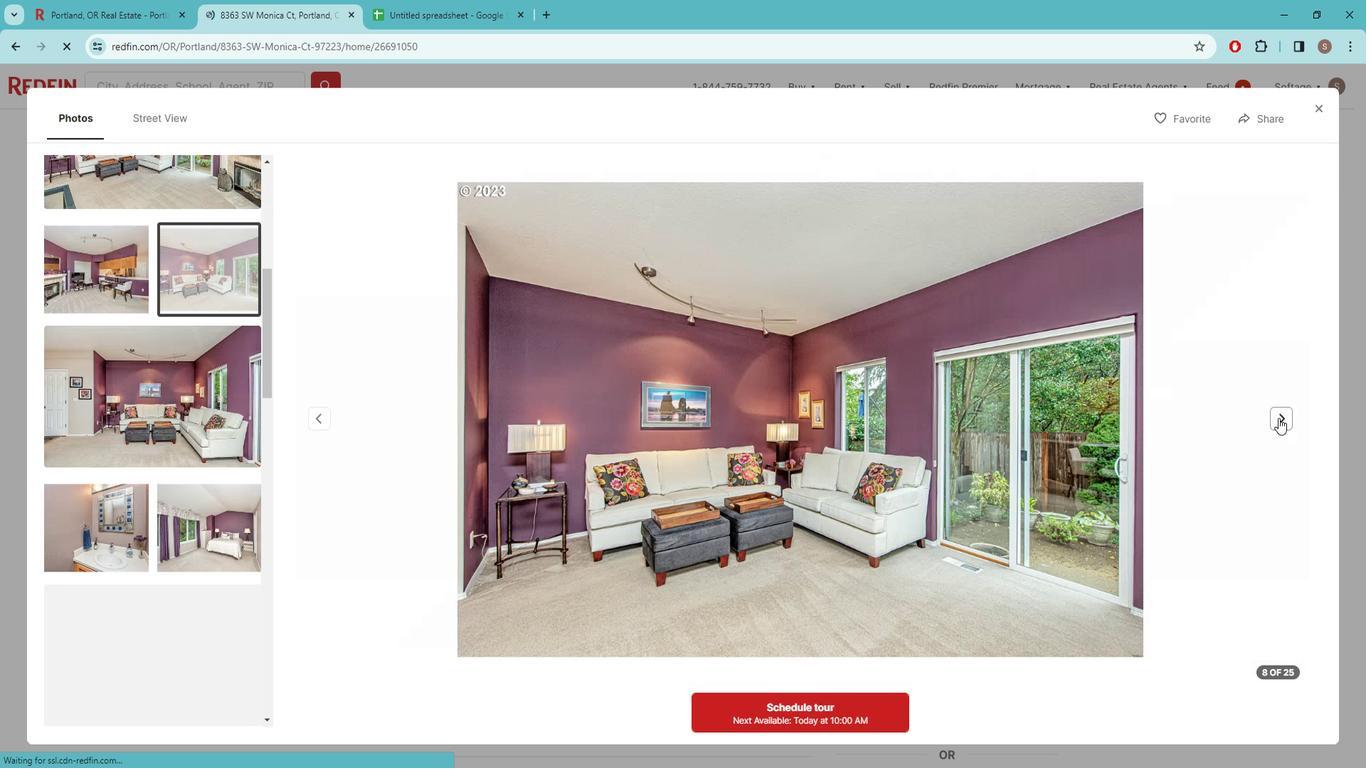 
Action: Mouse pressed left at (1292, 416)
Screenshot: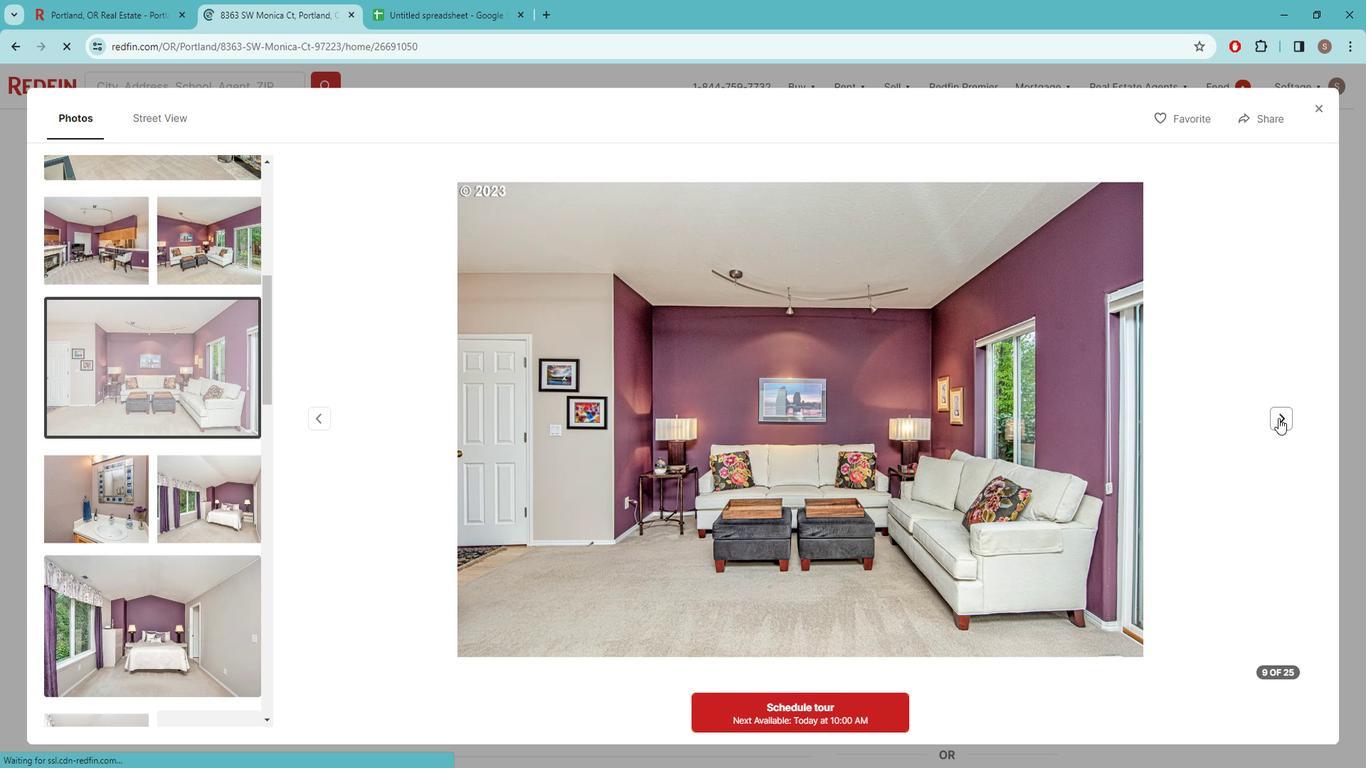 
Action: Mouse pressed left at (1292, 416)
Screenshot: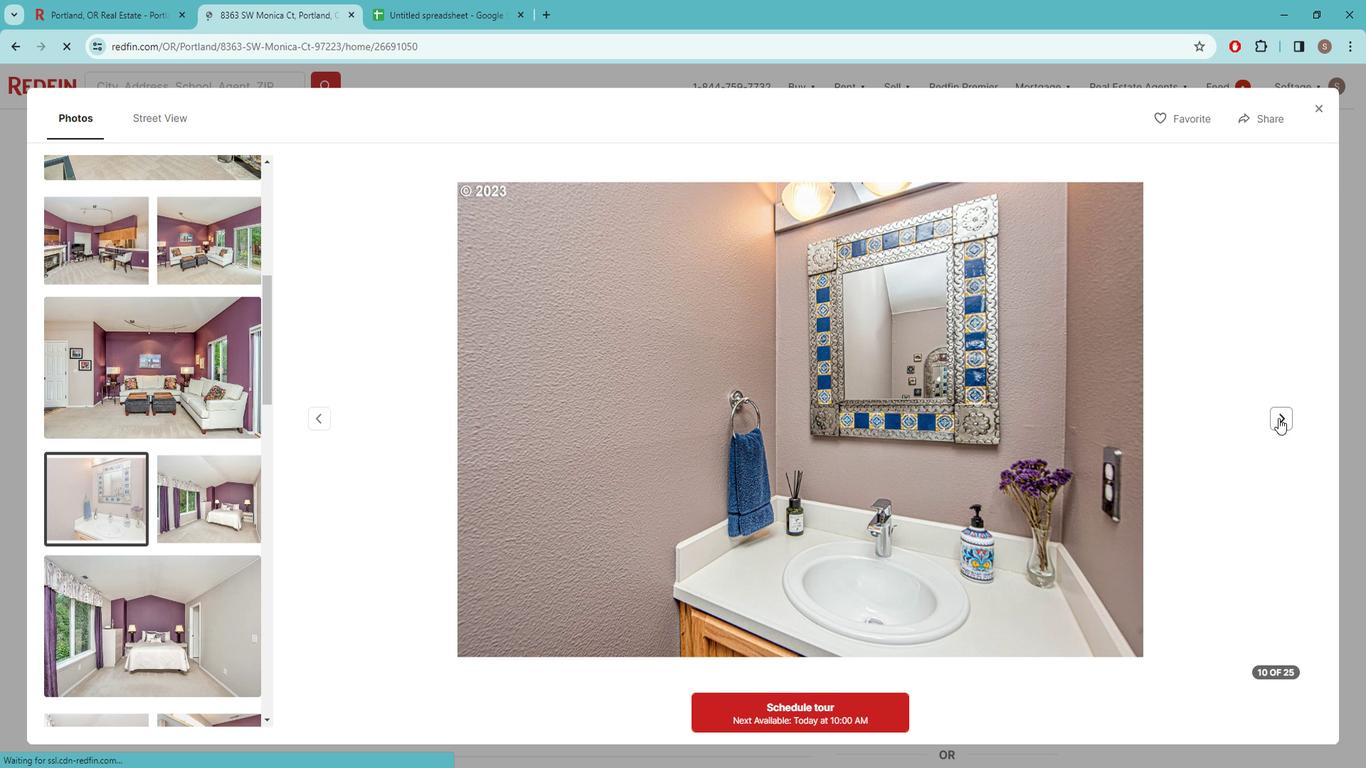 
Action: Mouse pressed left at (1292, 416)
Screenshot: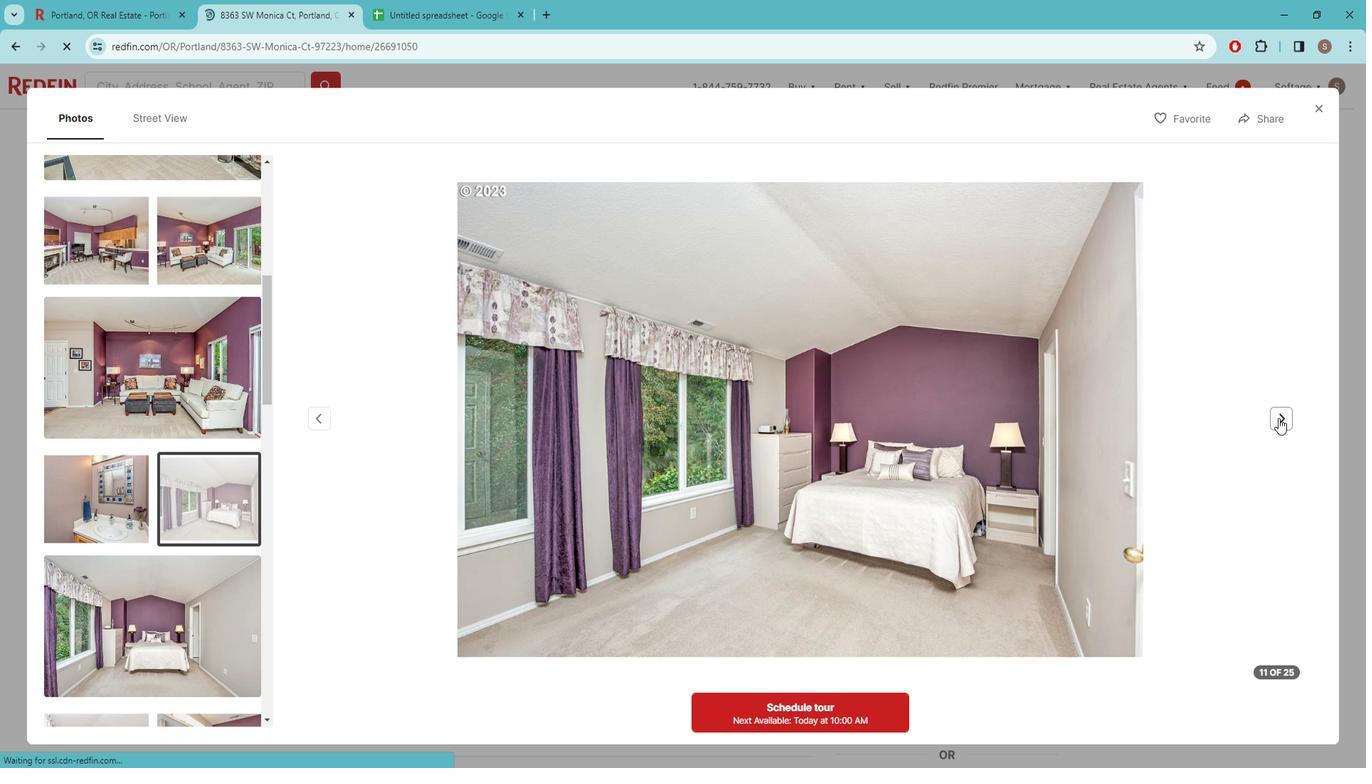 
Action: Mouse pressed left at (1292, 416)
Screenshot: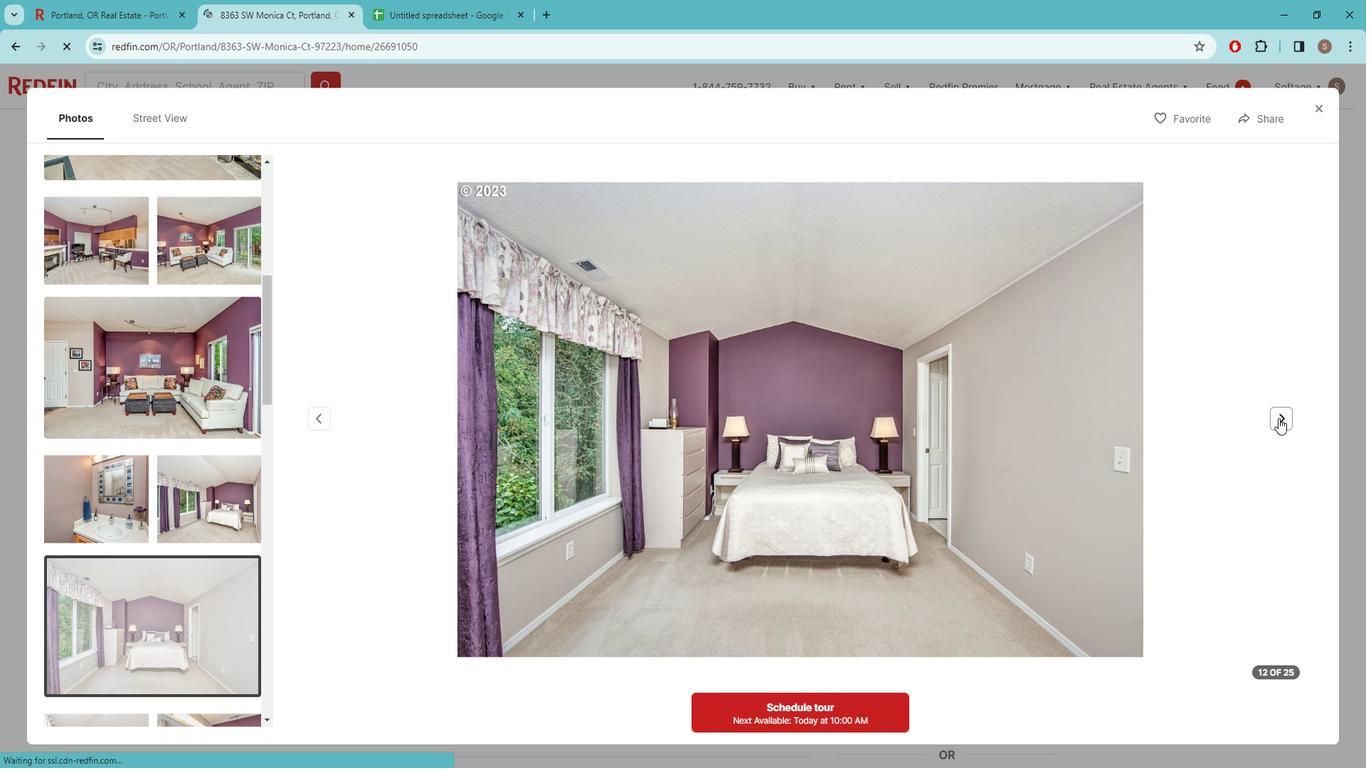
Action: Mouse pressed left at (1292, 416)
Screenshot: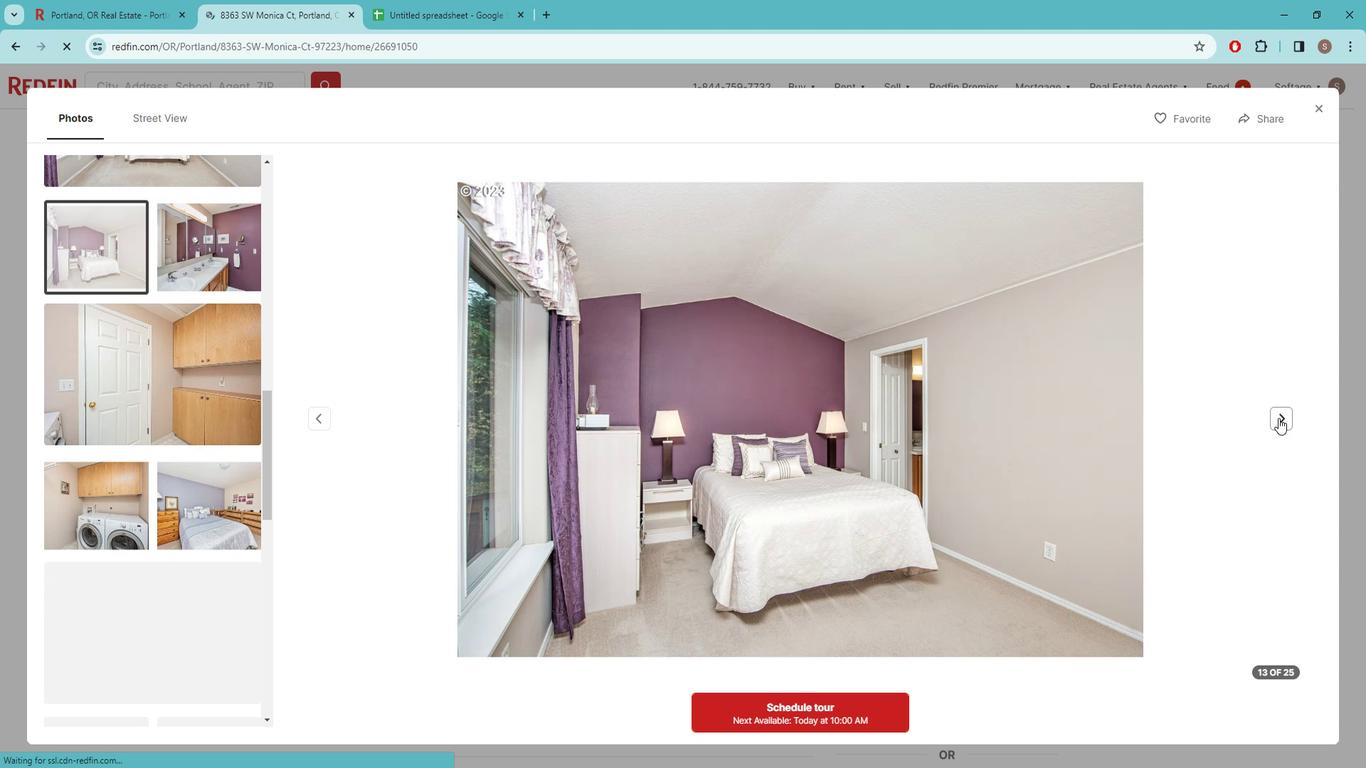 
Action: Mouse pressed left at (1292, 416)
Screenshot: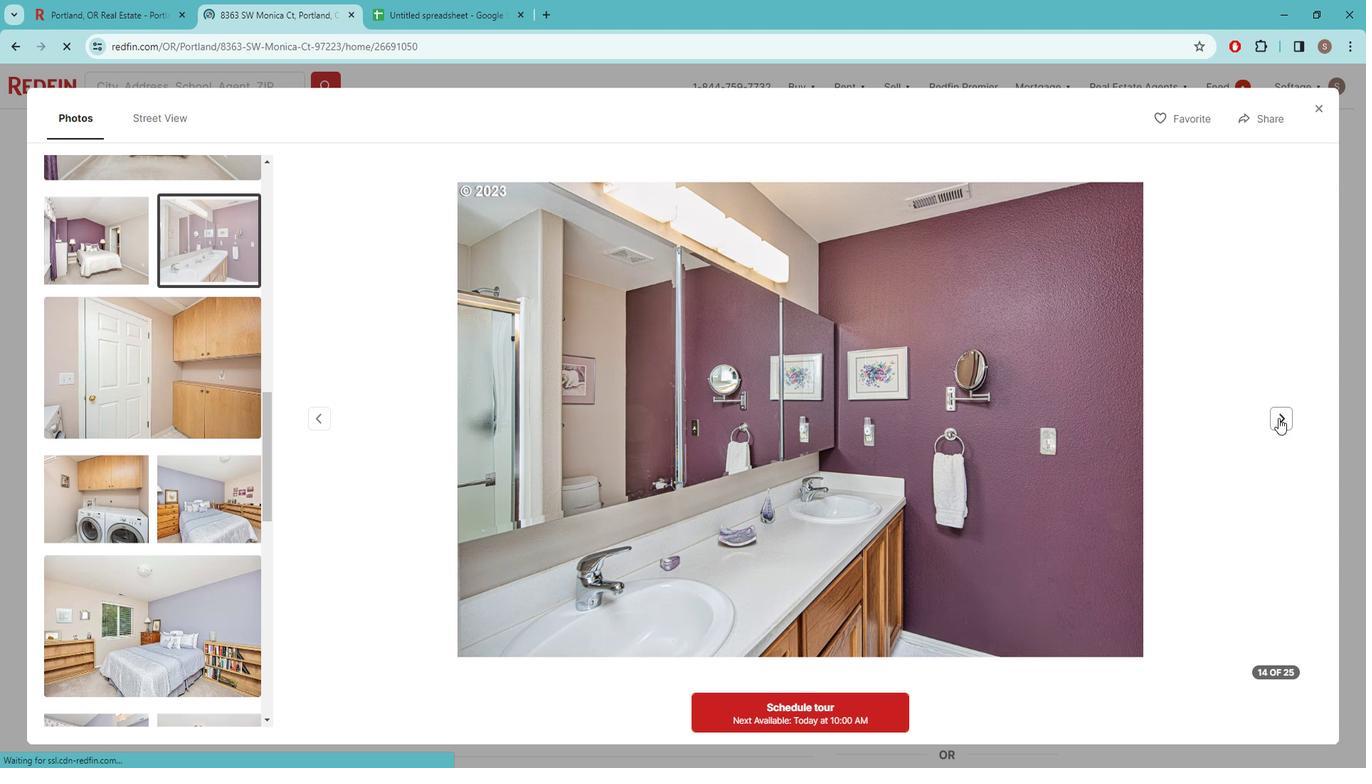 
Action: Mouse pressed left at (1292, 416)
Screenshot: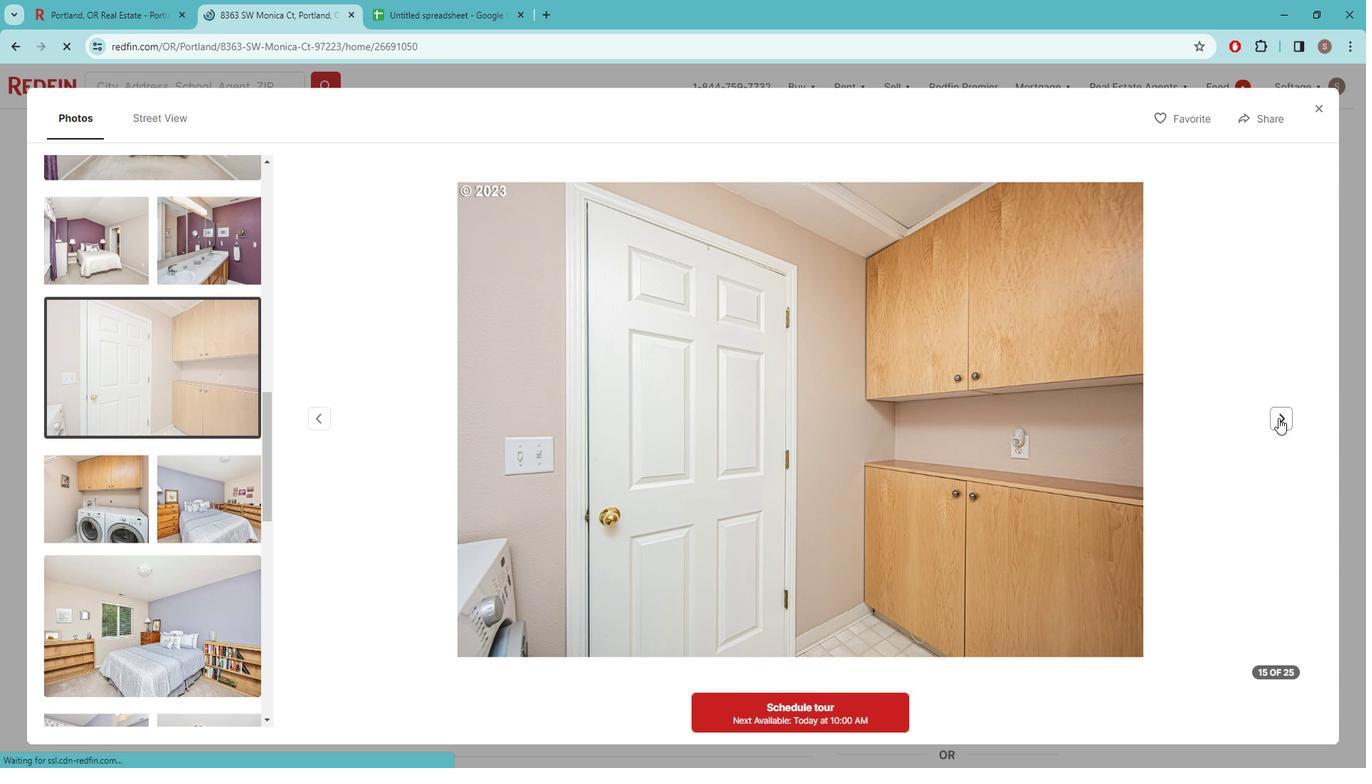 
Action: Mouse pressed left at (1292, 416)
Screenshot: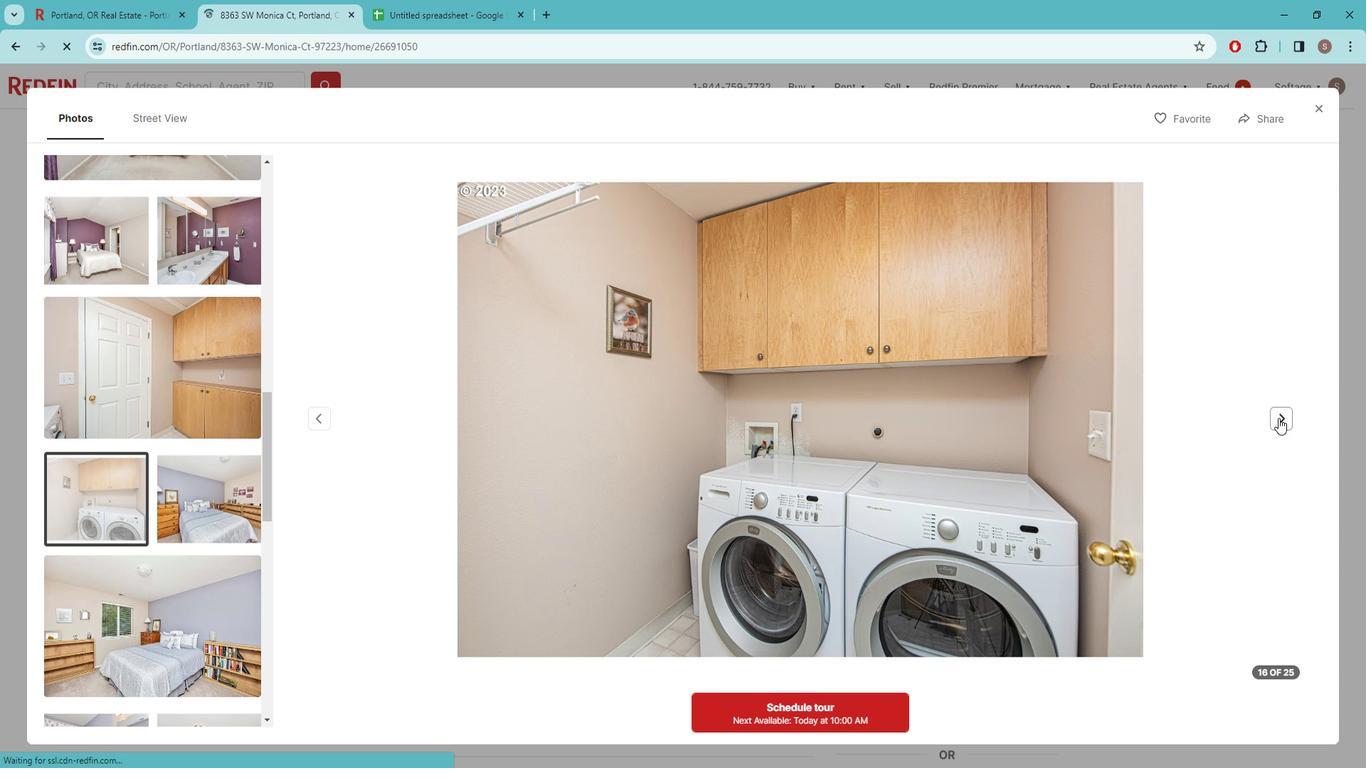 
Action: Mouse pressed left at (1292, 416)
Screenshot: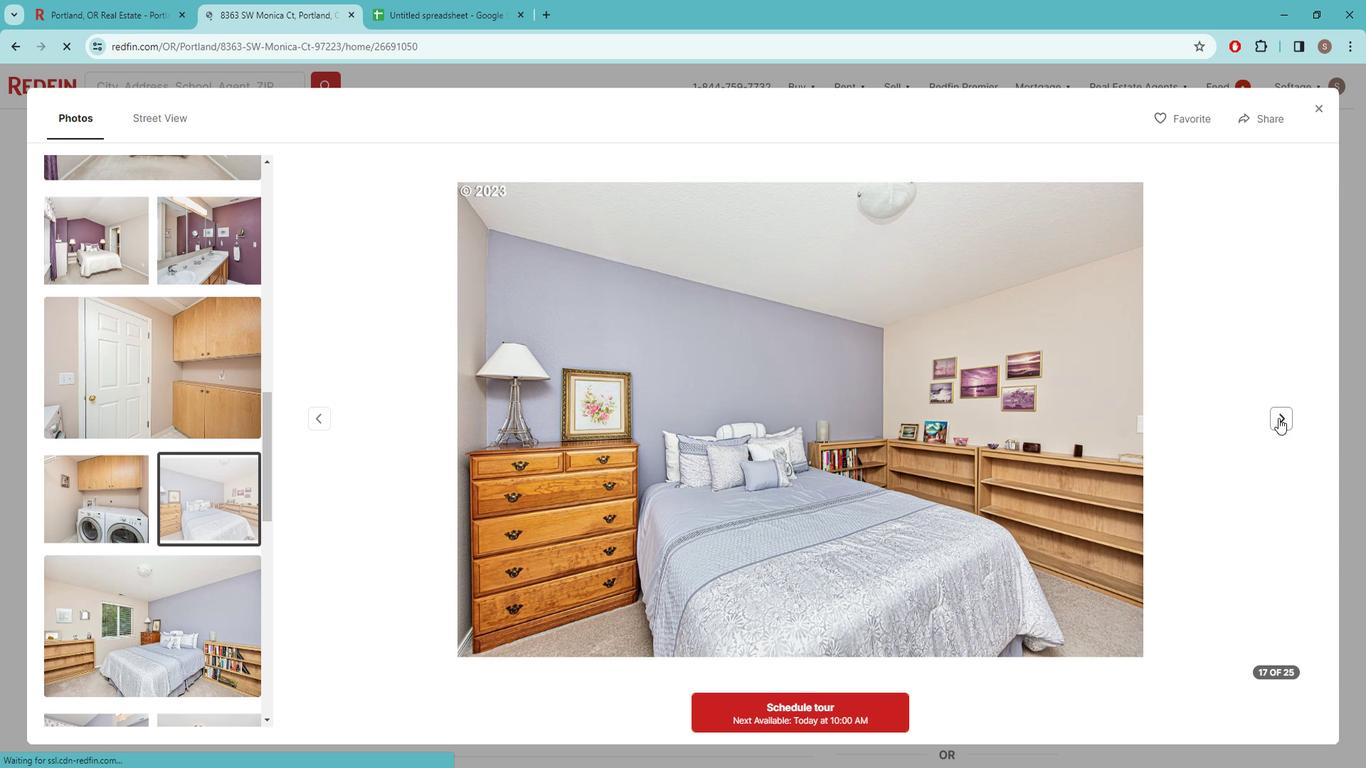 
Action: Mouse pressed left at (1292, 416)
Screenshot: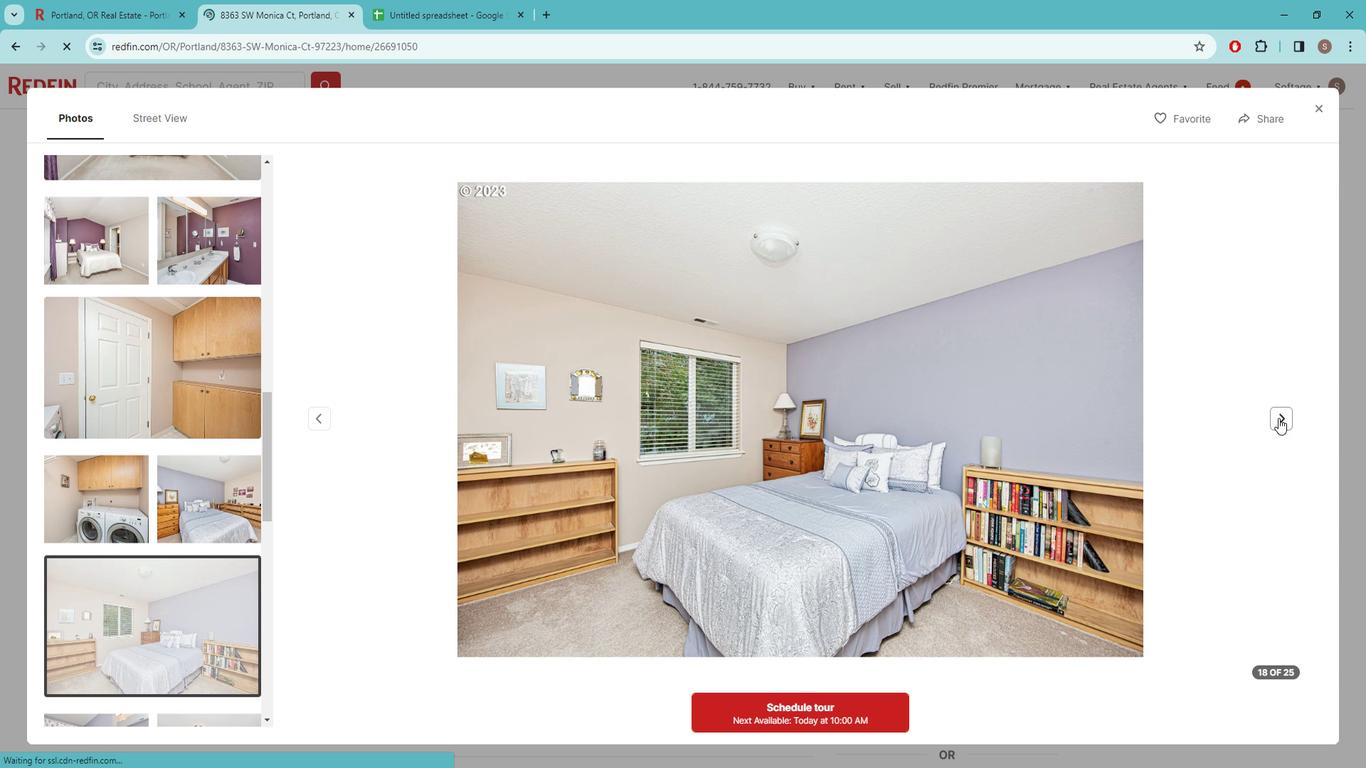 
Action: Mouse pressed left at (1292, 416)
Screenshot: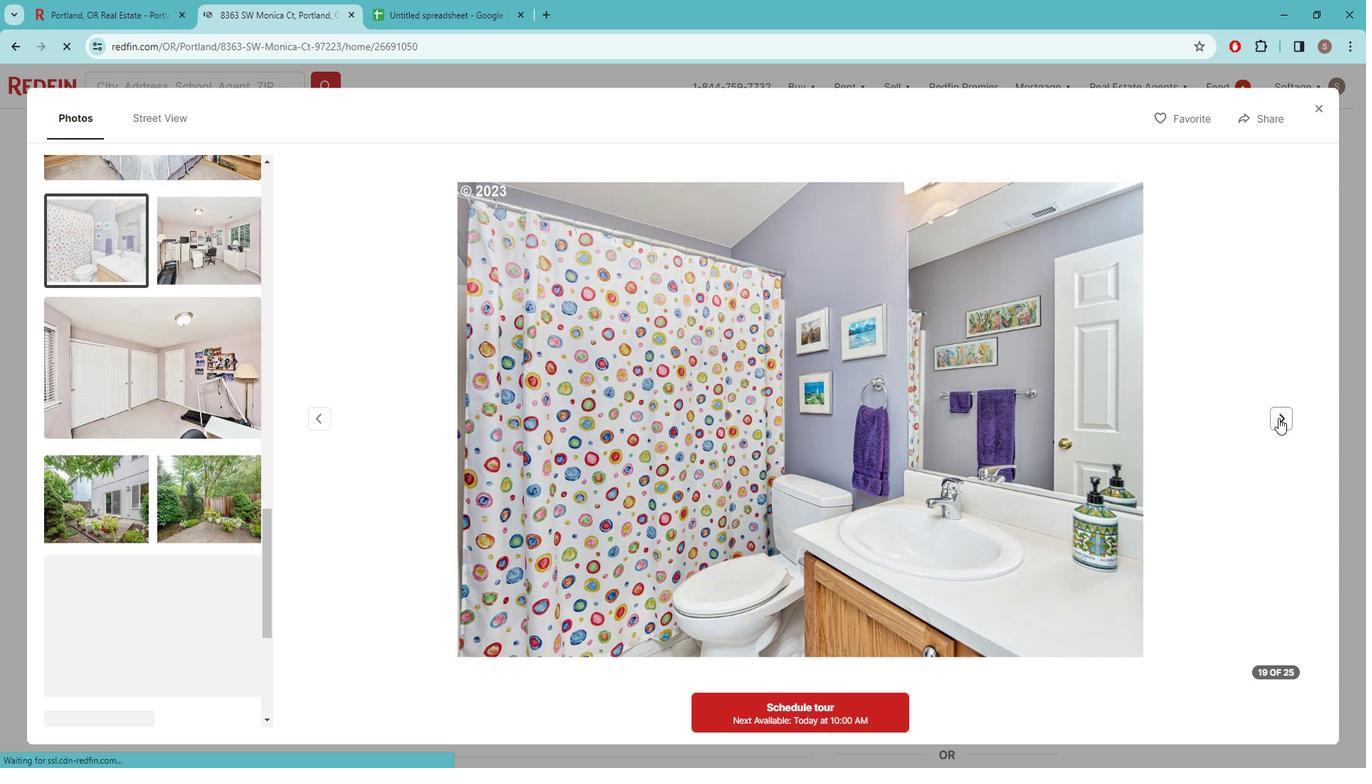 
Action: Mouse pressed left at (1292, 416)
Screenshot: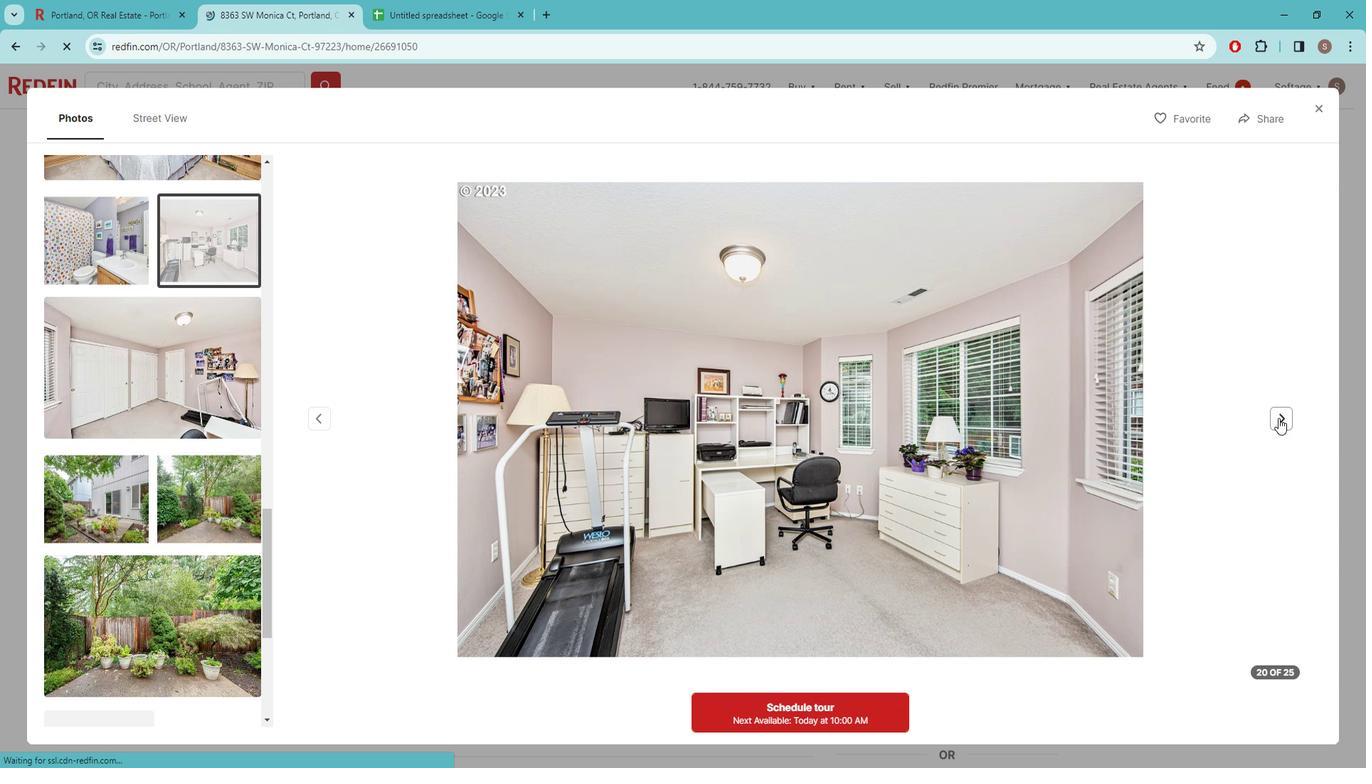 
Action: Mouse pressed left at (1292, 416)
Screenshot: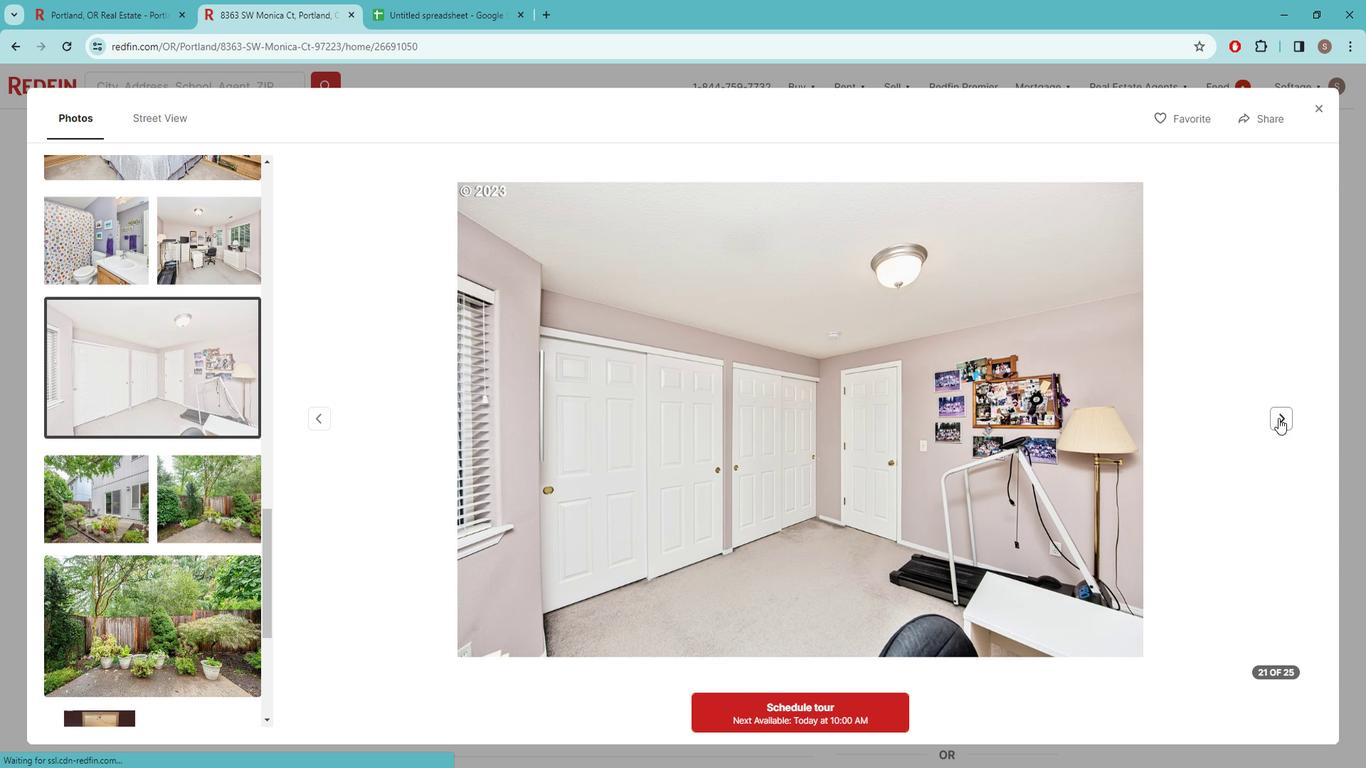 
Action: Mouse pressed left at (1292, 416)
Screenshot: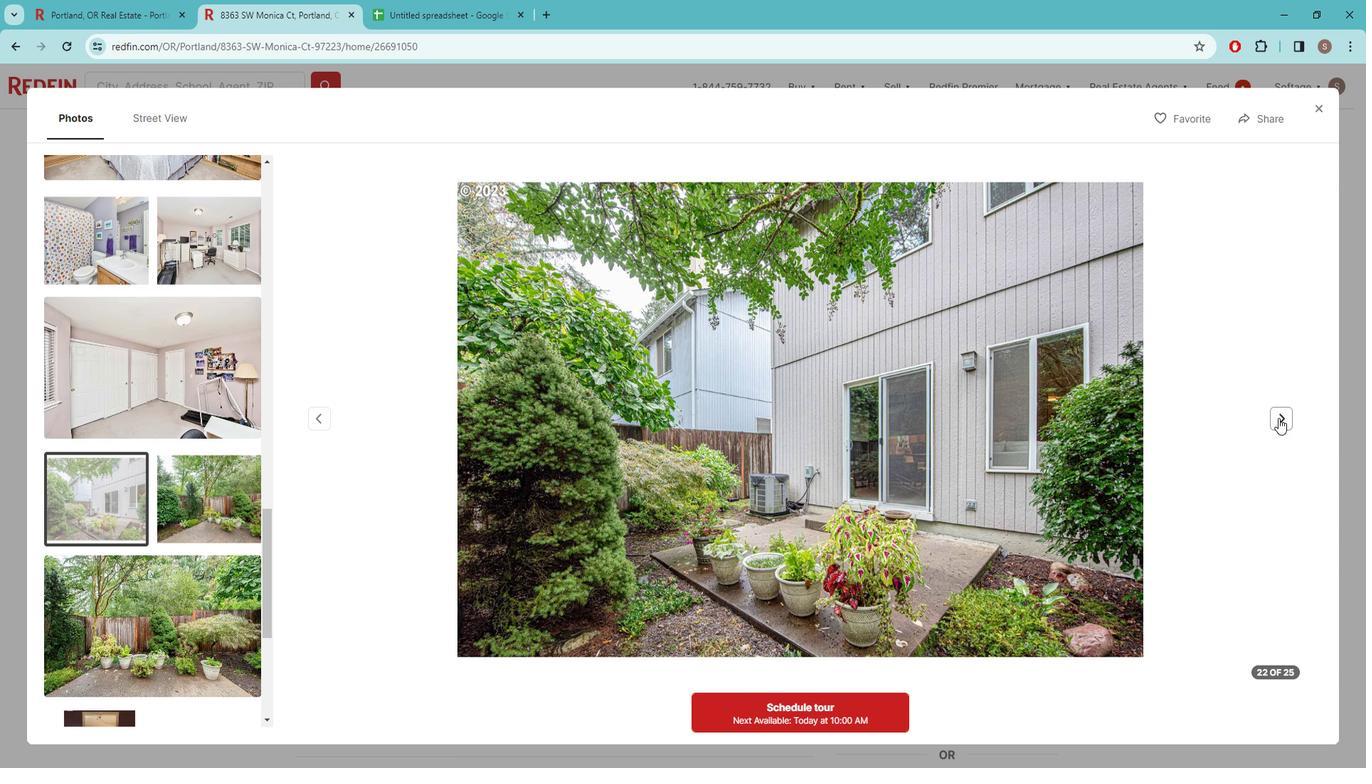 
Action: Mouse pressed left at (1292, 416)
Screenshot: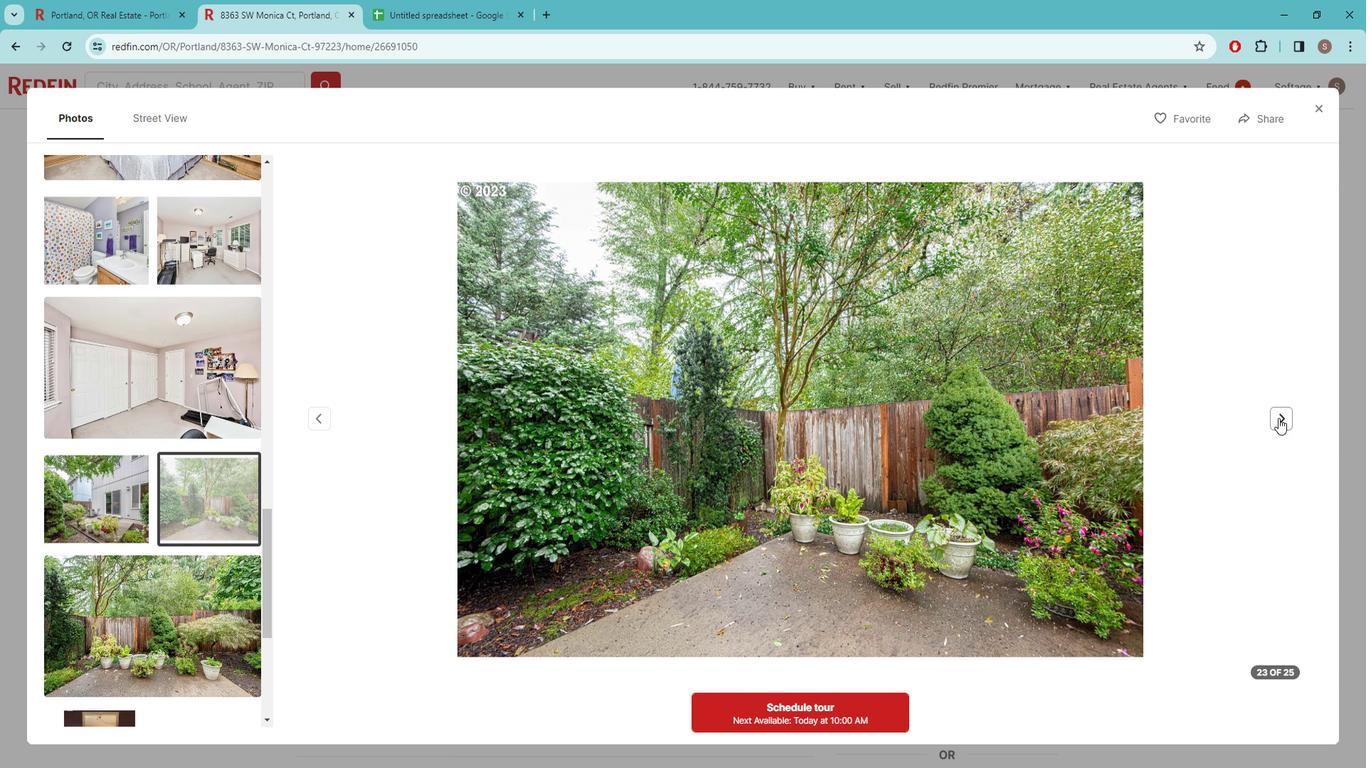 
Action: Mouse pressed left at (1292, 416)
Screenshot: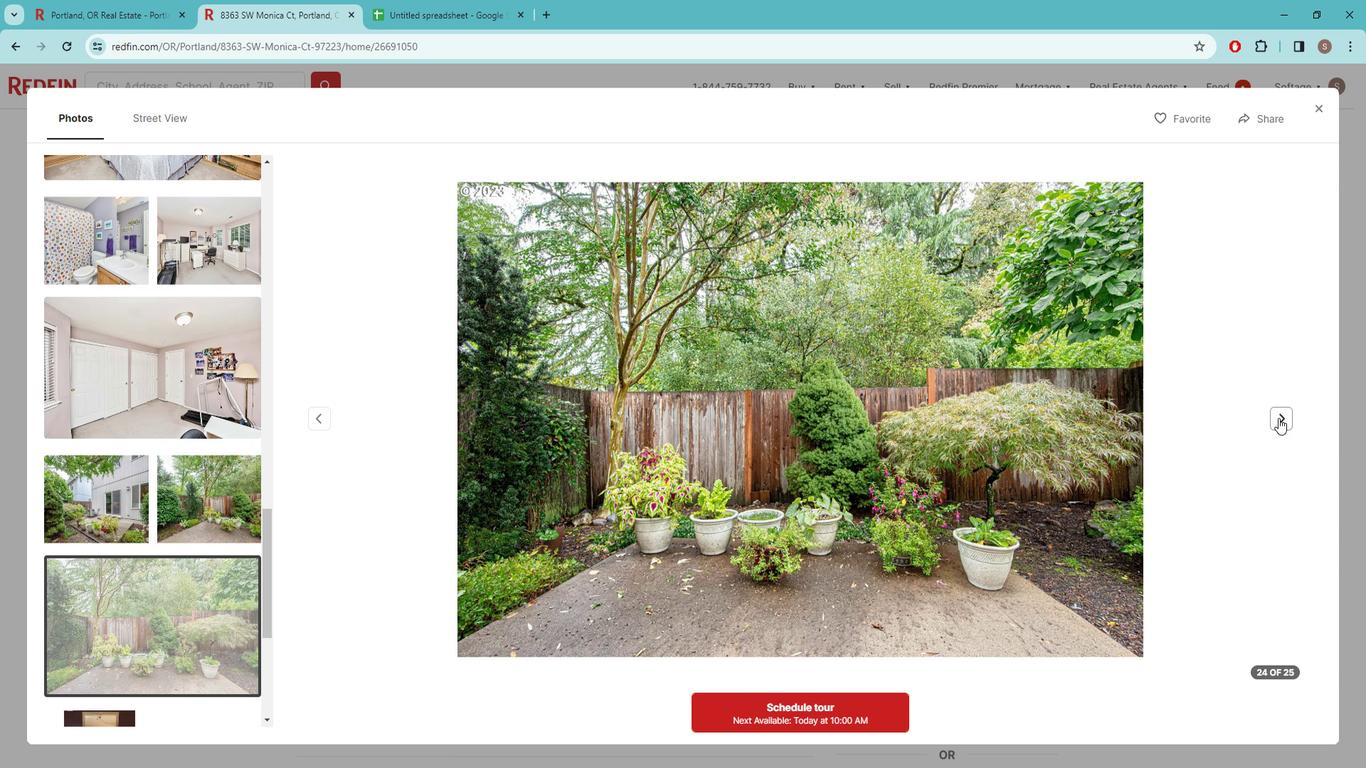
Action: Mouse pressed left at (1292, 416)
Screenshot: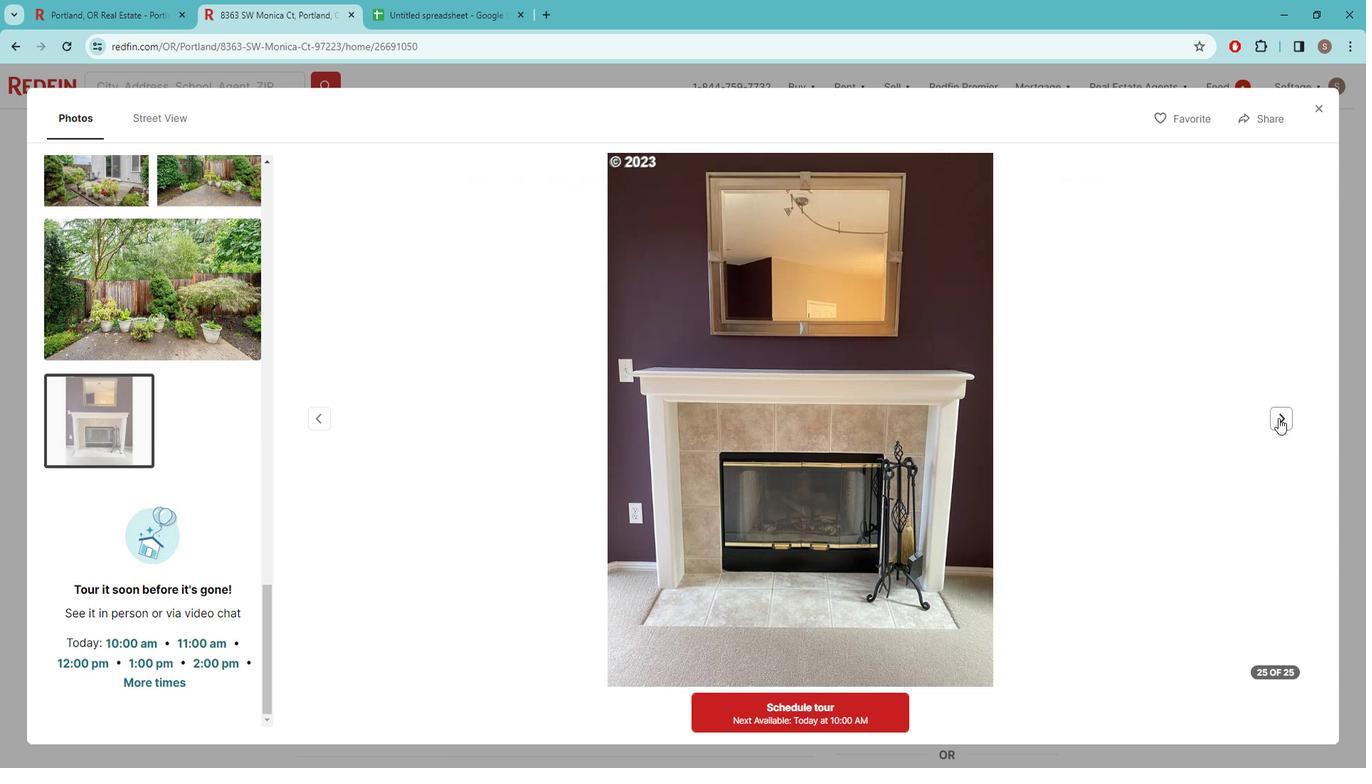 
Action: Mouse moved to (1328, 119)
Screenshot: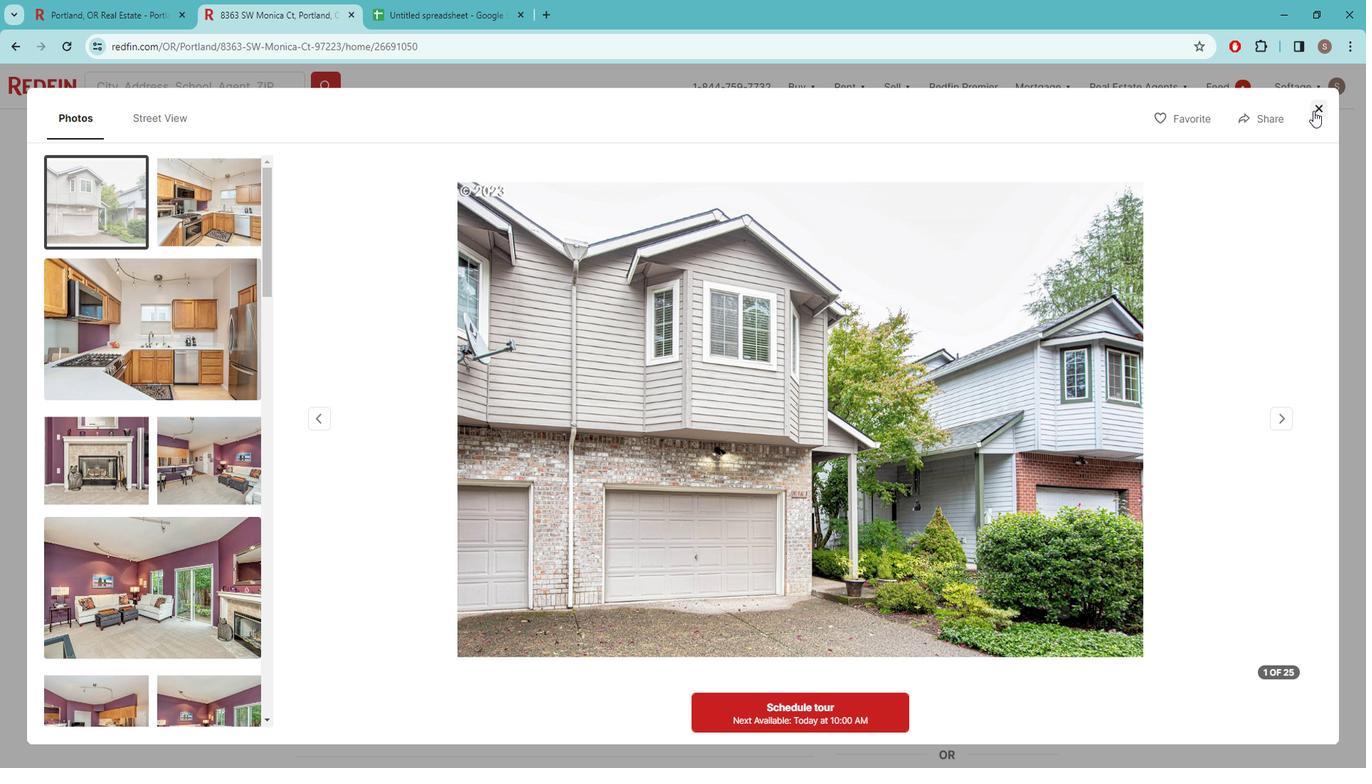 
Action: Mouse pressed left at (1328, 119)
Screenshot: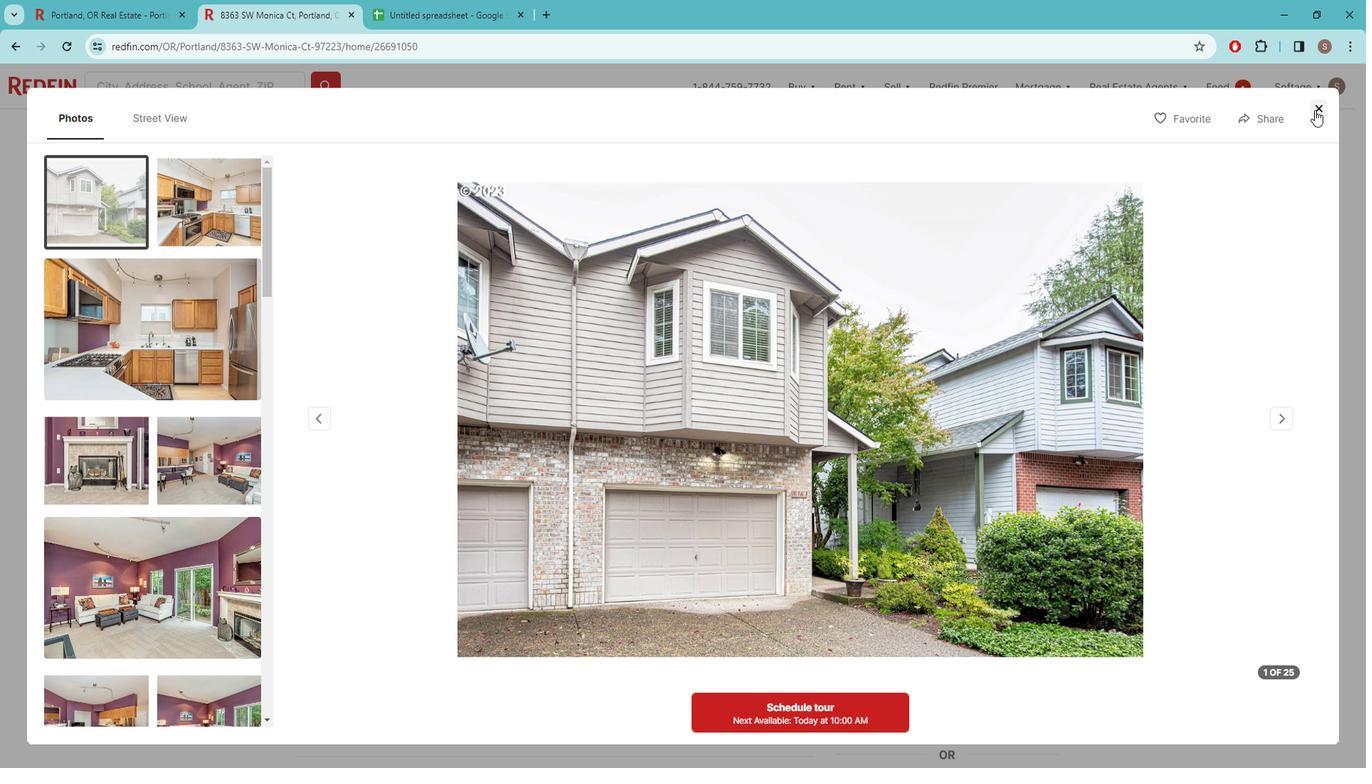 
Action: Mouse moved to (688, 401)
Screenshot: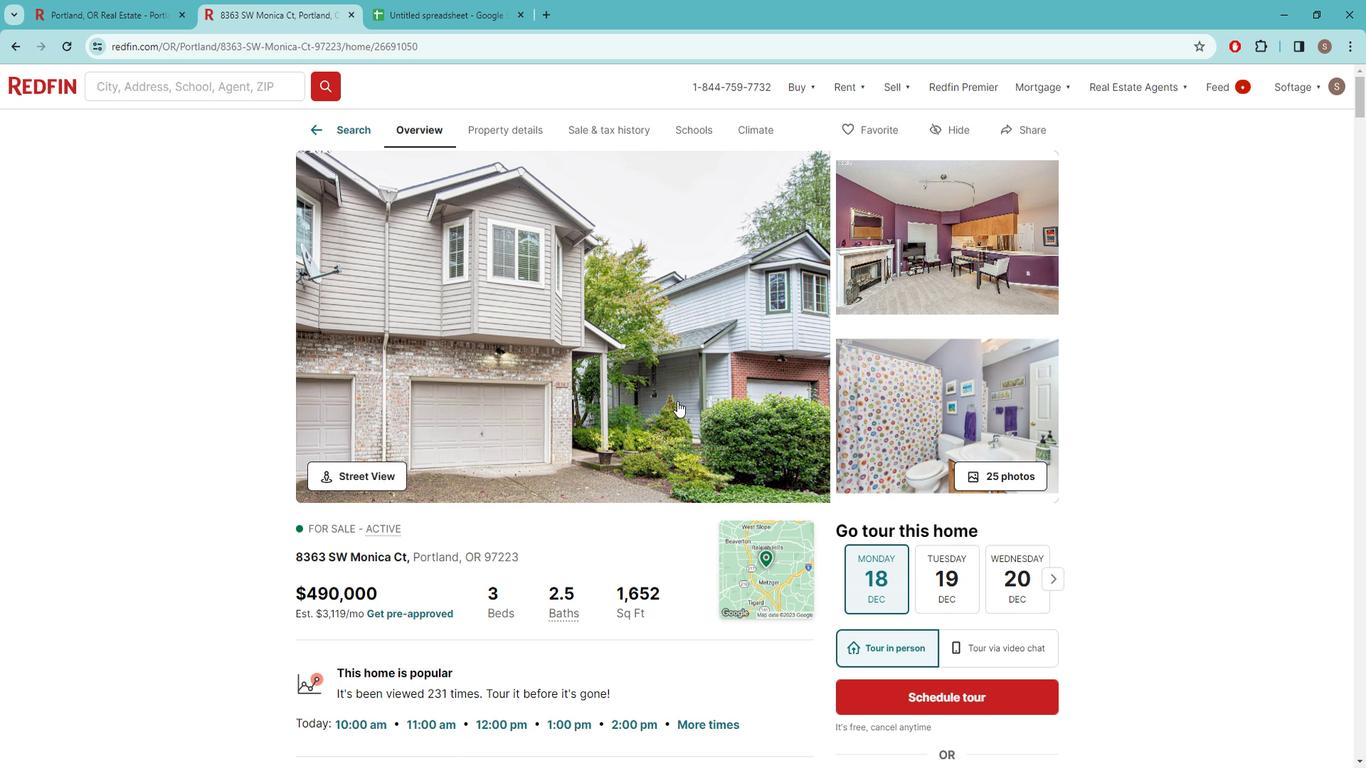 
Action: Mouse scrolled (688, 400) with delta (0, 0)
Screenshot: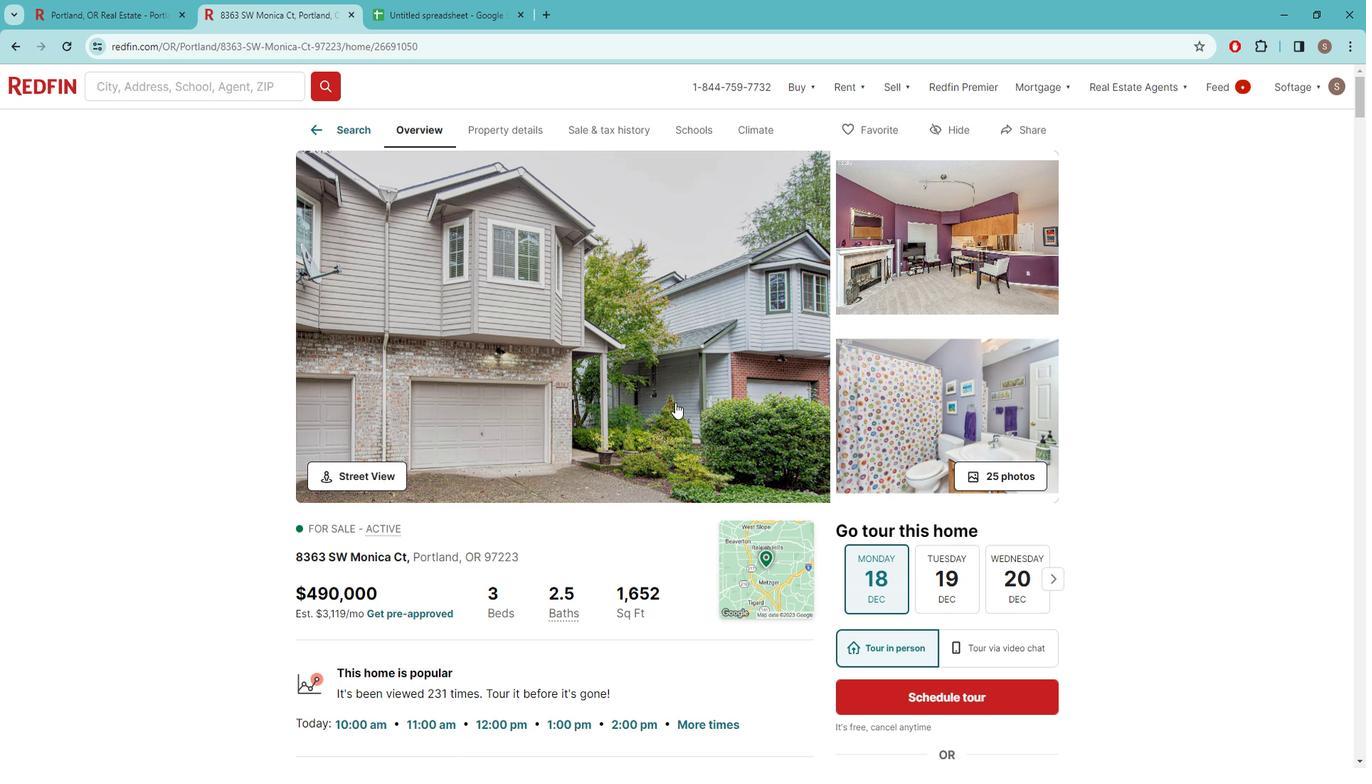 
Action: Mouse scrolled (688, 400) with delta (0, 0)
Screenshot: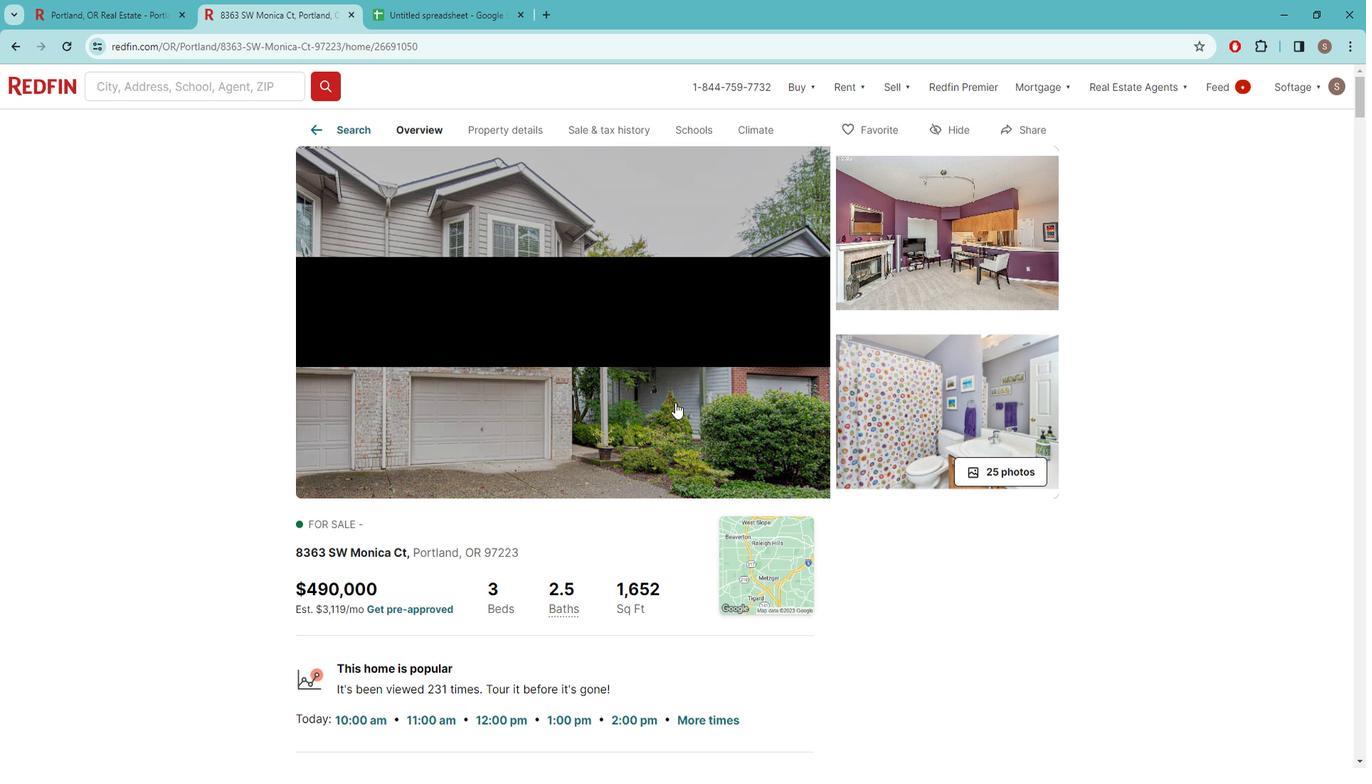 
Action: Mouse scrolled (688, 400) with delta (0, 0)
Screenshot: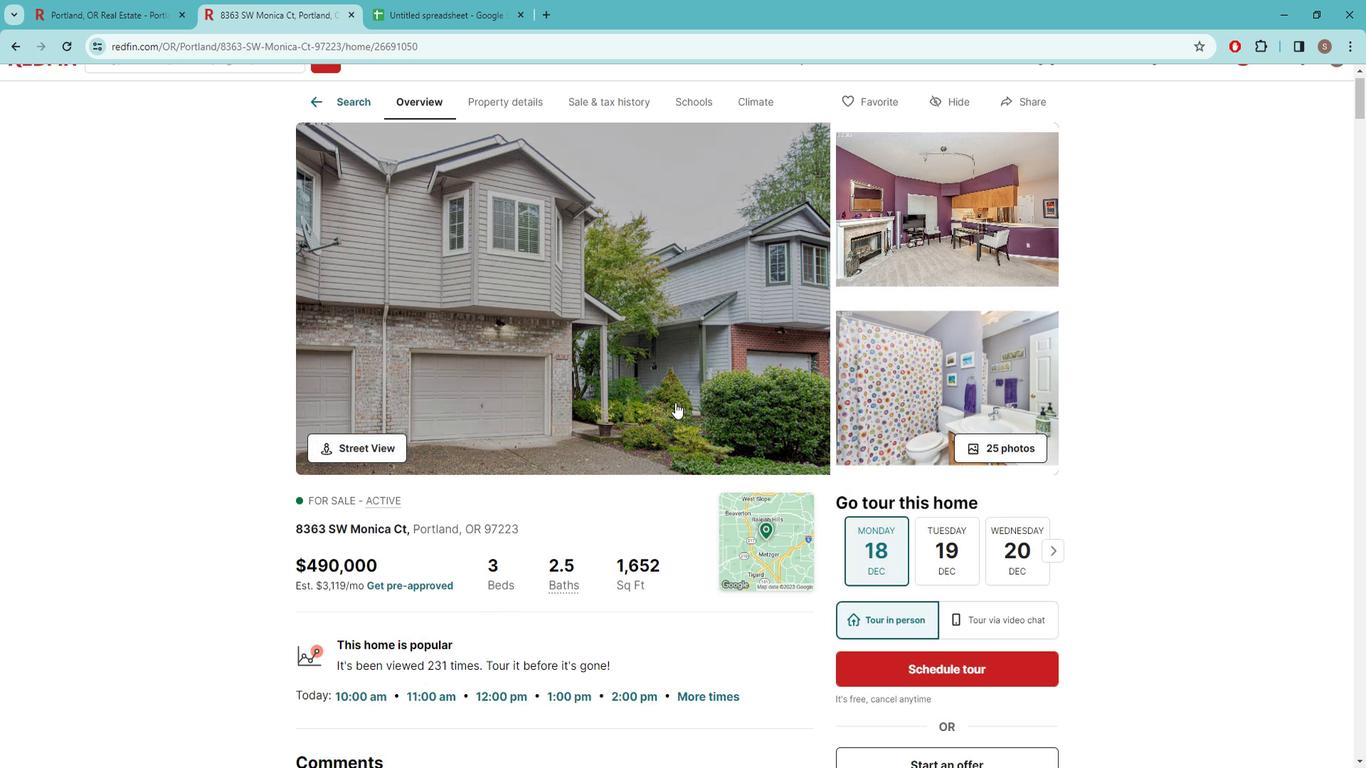
Action: Mouse scrolled (688, 400) with delta (0, 0)
Screenshot: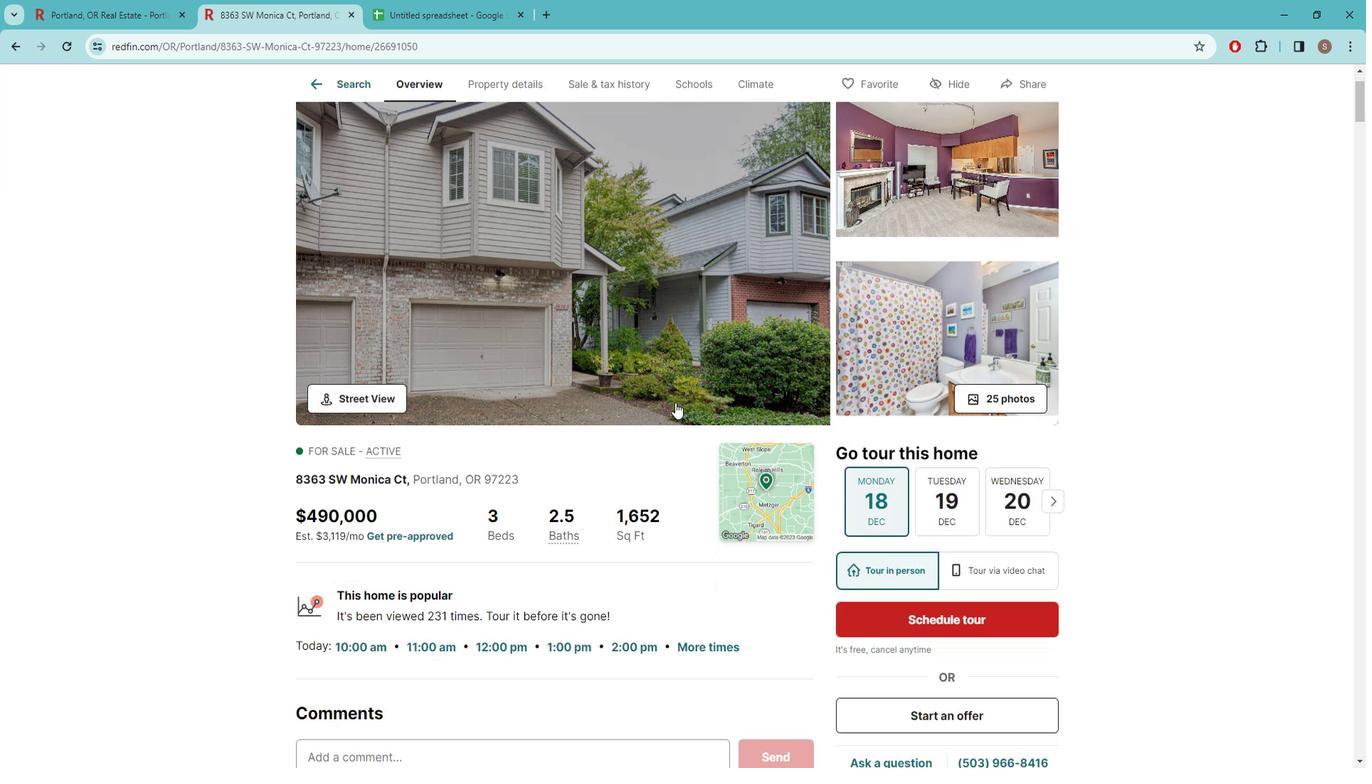 
Action: Mouse moved to (441, 457)
Screenshot: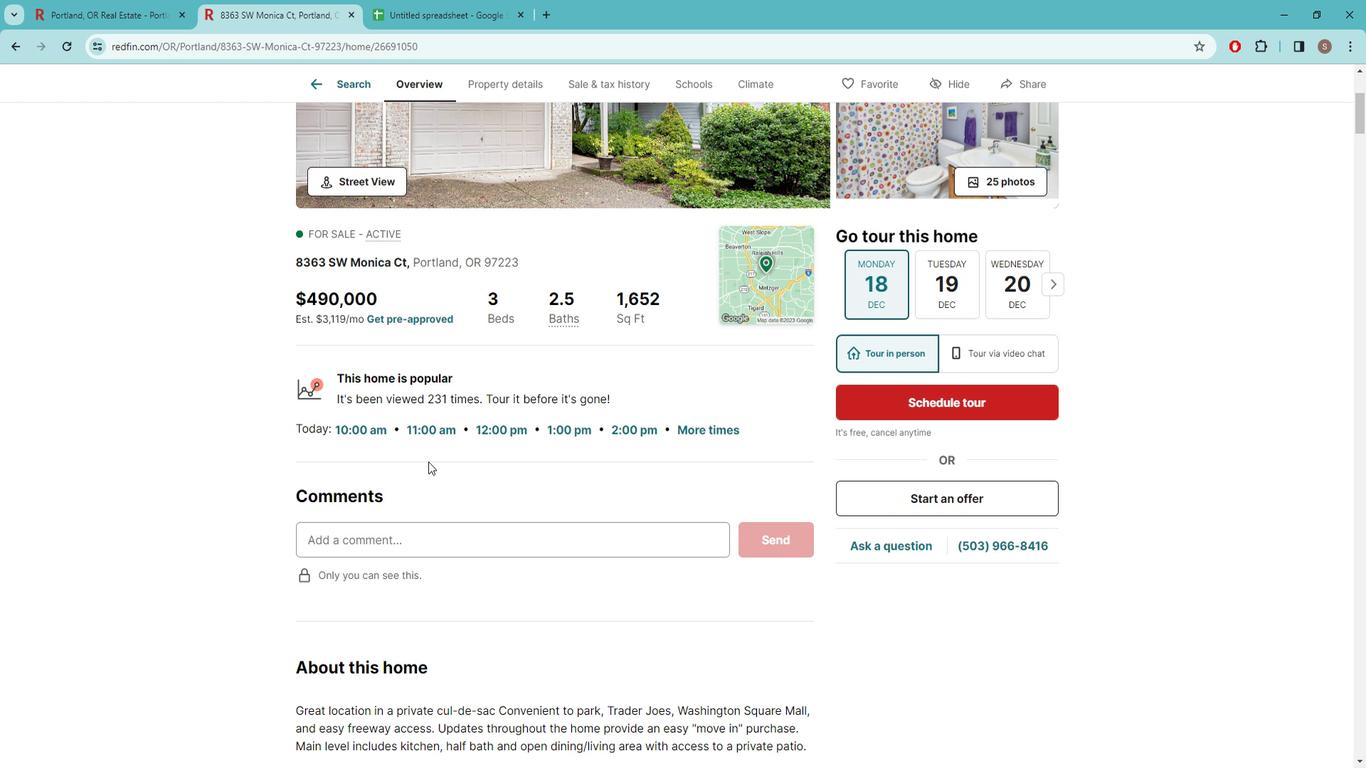 
Action: Mouse scrolled (441, 456) with delta (0, 0)
Screenshot: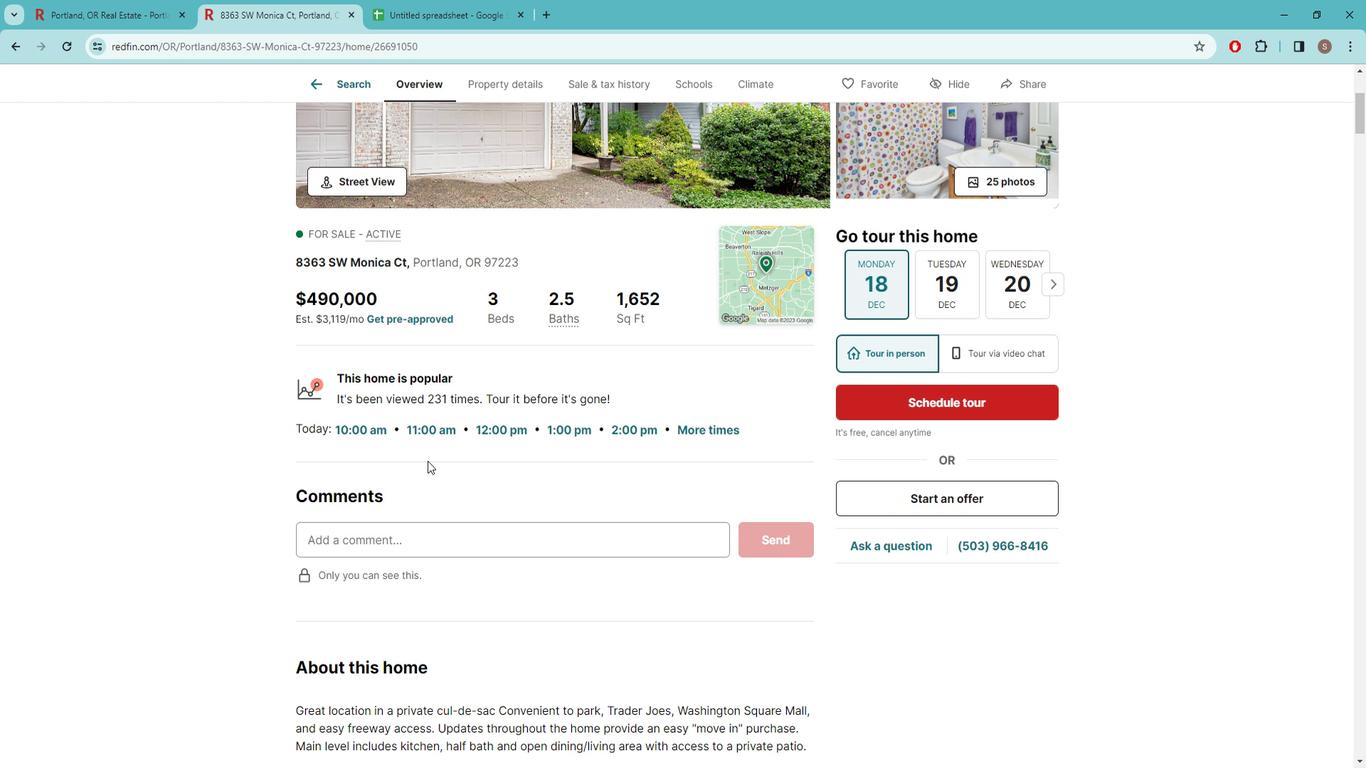 
Action: Mouse scrolled (441, 456) with delta (0, 0)
Screenshot: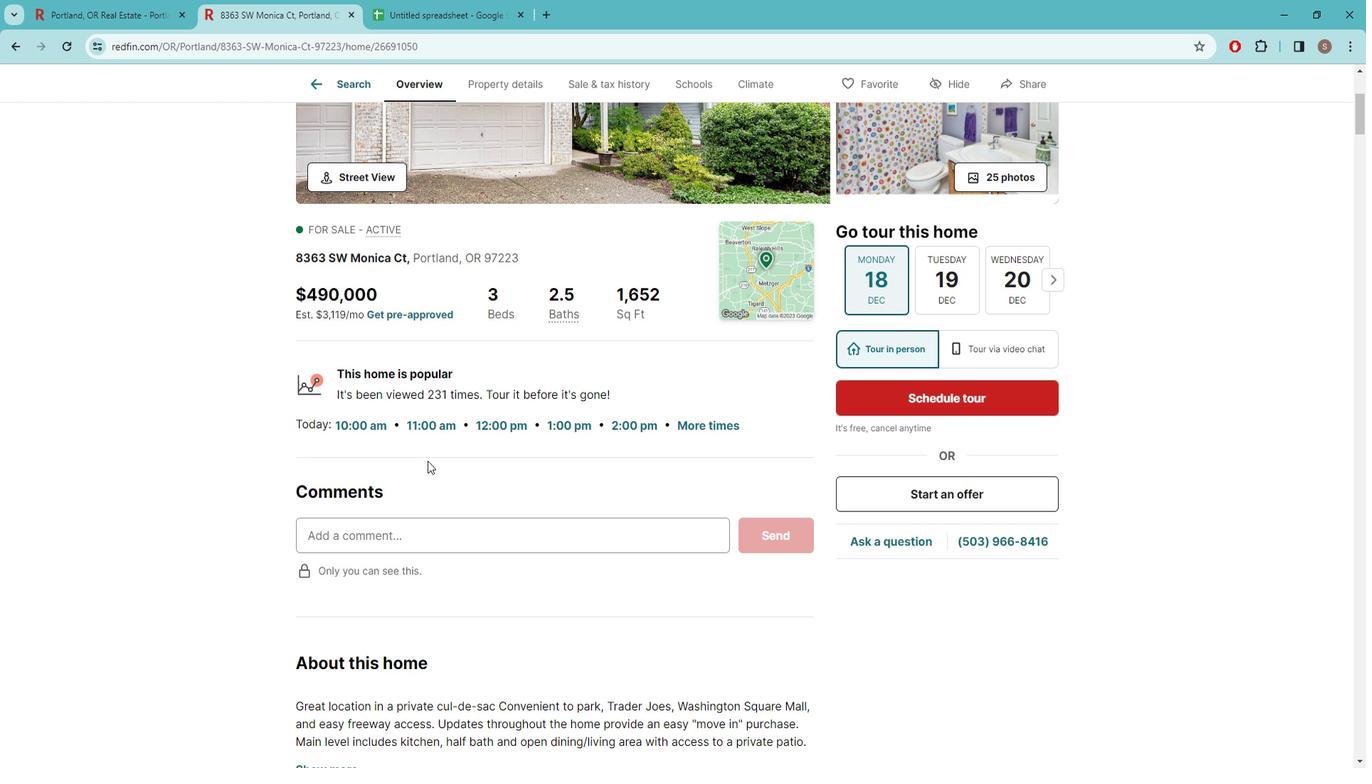 
Action: Mouse moved to (377, 619)
Screenshot: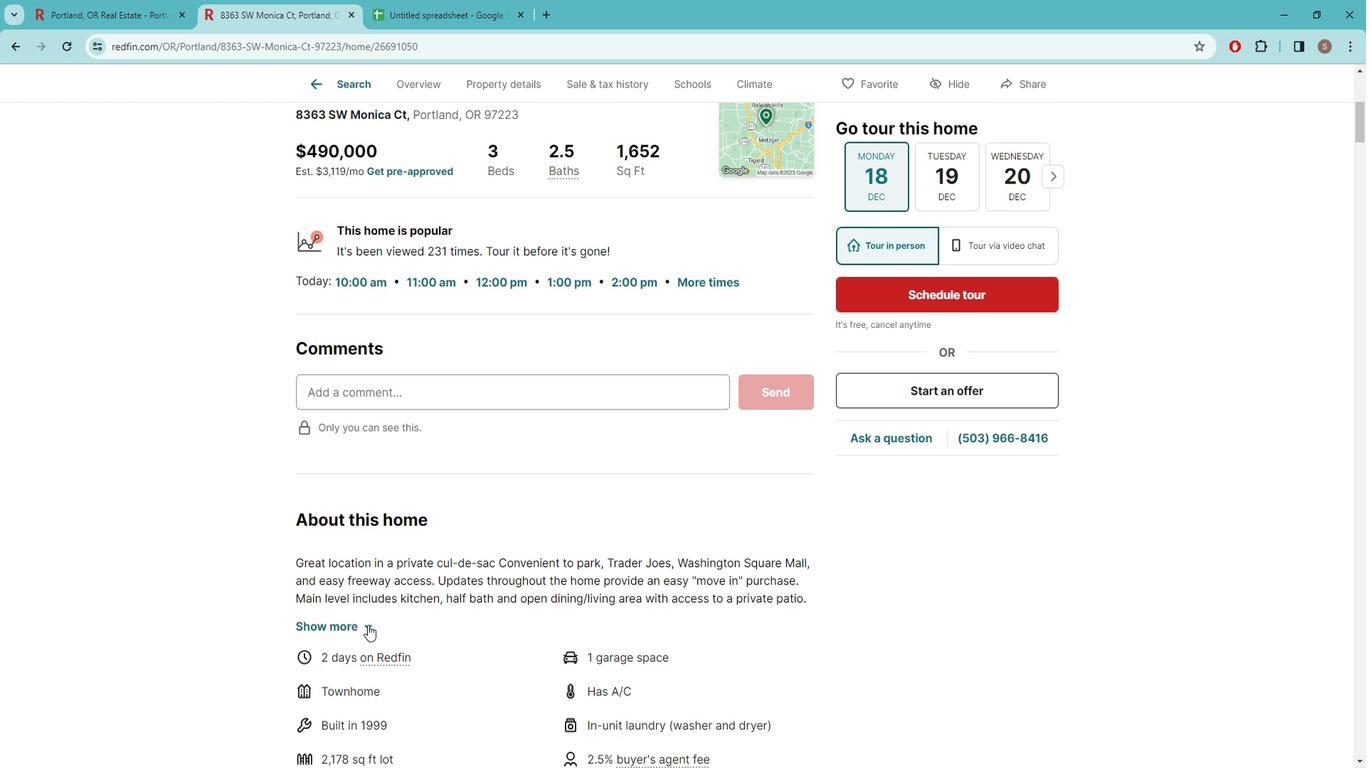 
Action: Mouse pressed left at (377, 619)
Screenshot: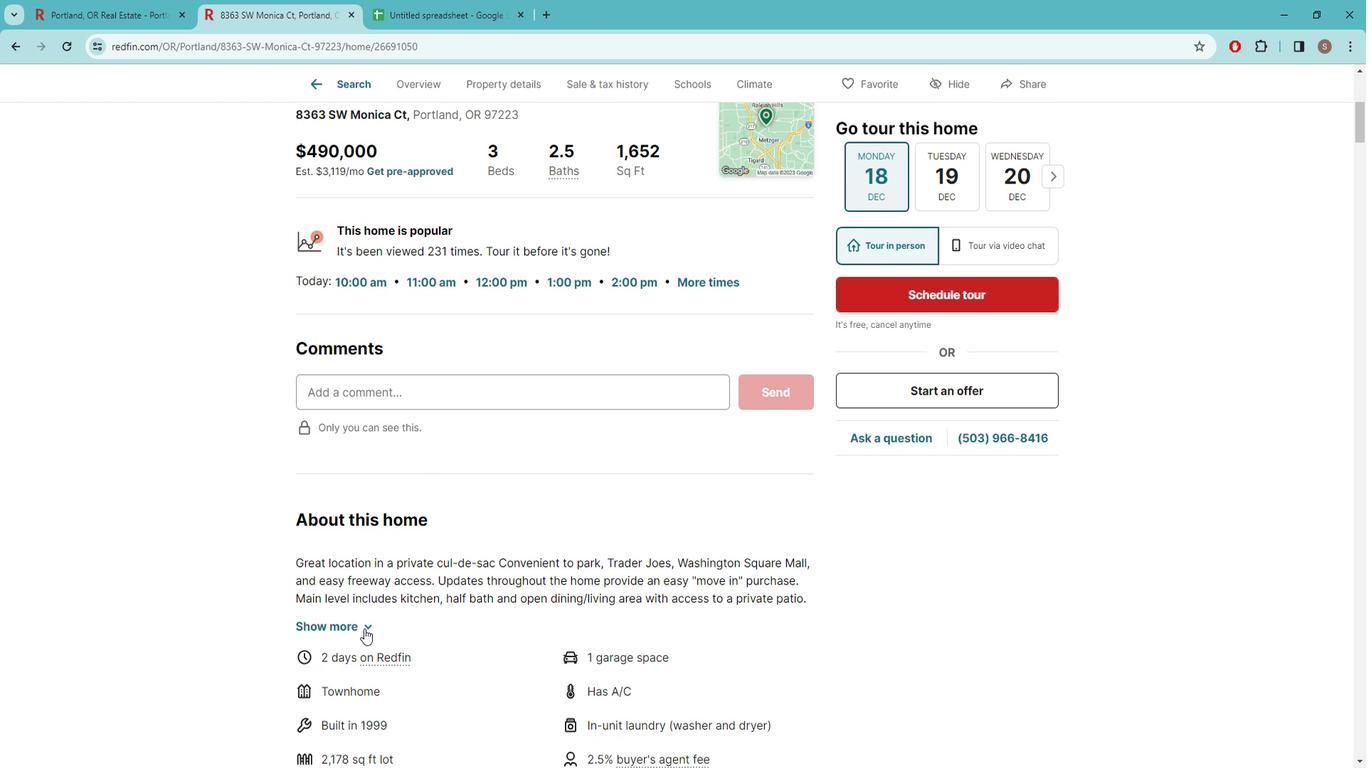 
Action: Mouse moved to (511, 485)
Screenshot: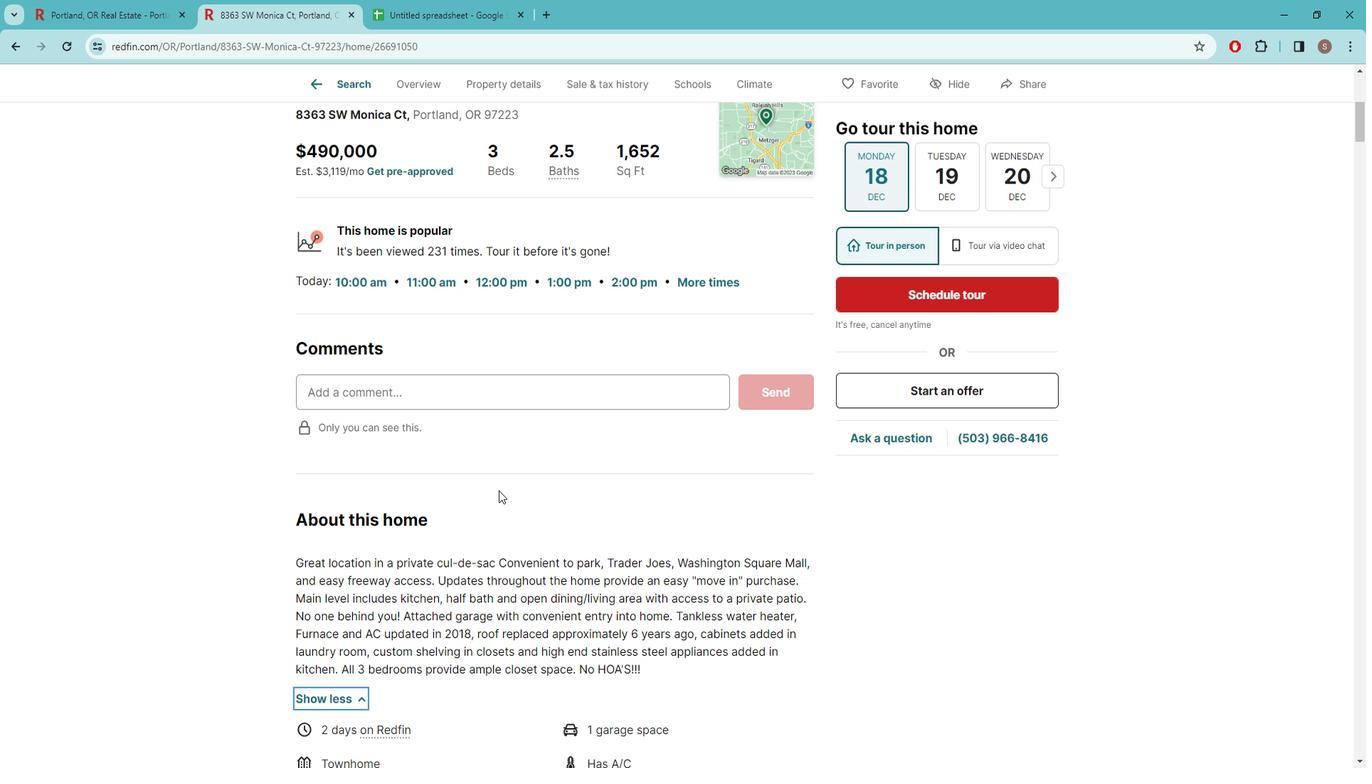 
Action: Mouse scrolled (511, 486) with delta (0, 0)
Screenshot: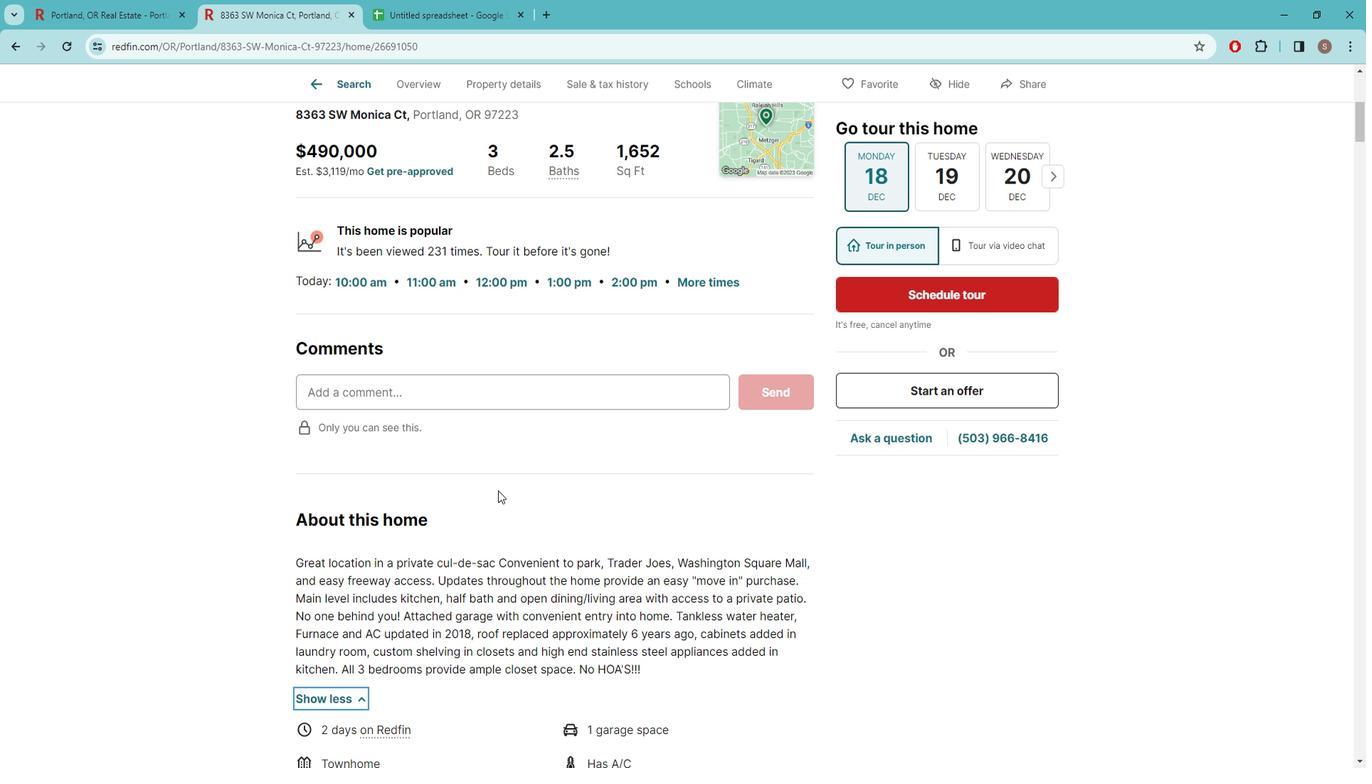 
Action: Mouse scrolled (511, 486) with delta (0, 0)
Screenshot: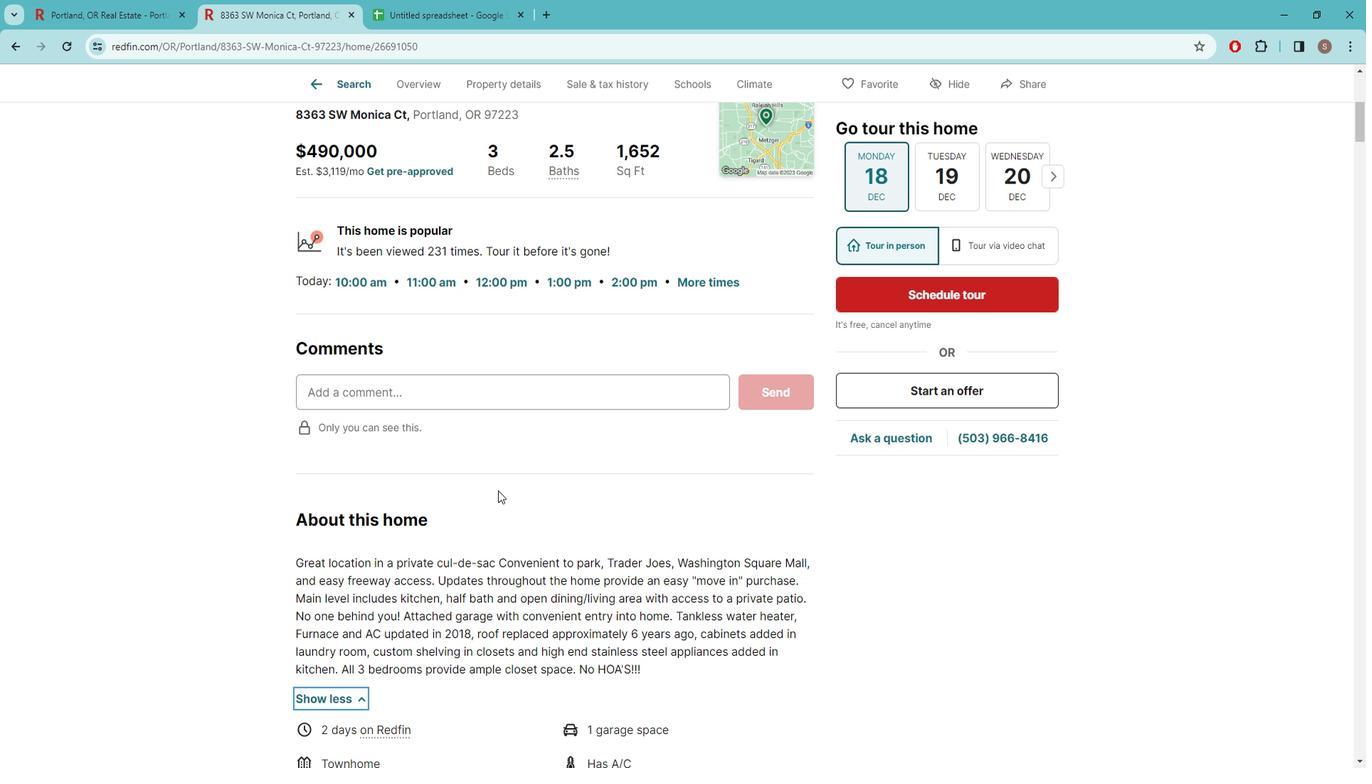 
Action: Mouse scrolled (511, 485) with delta (0, 0)
Screenshot: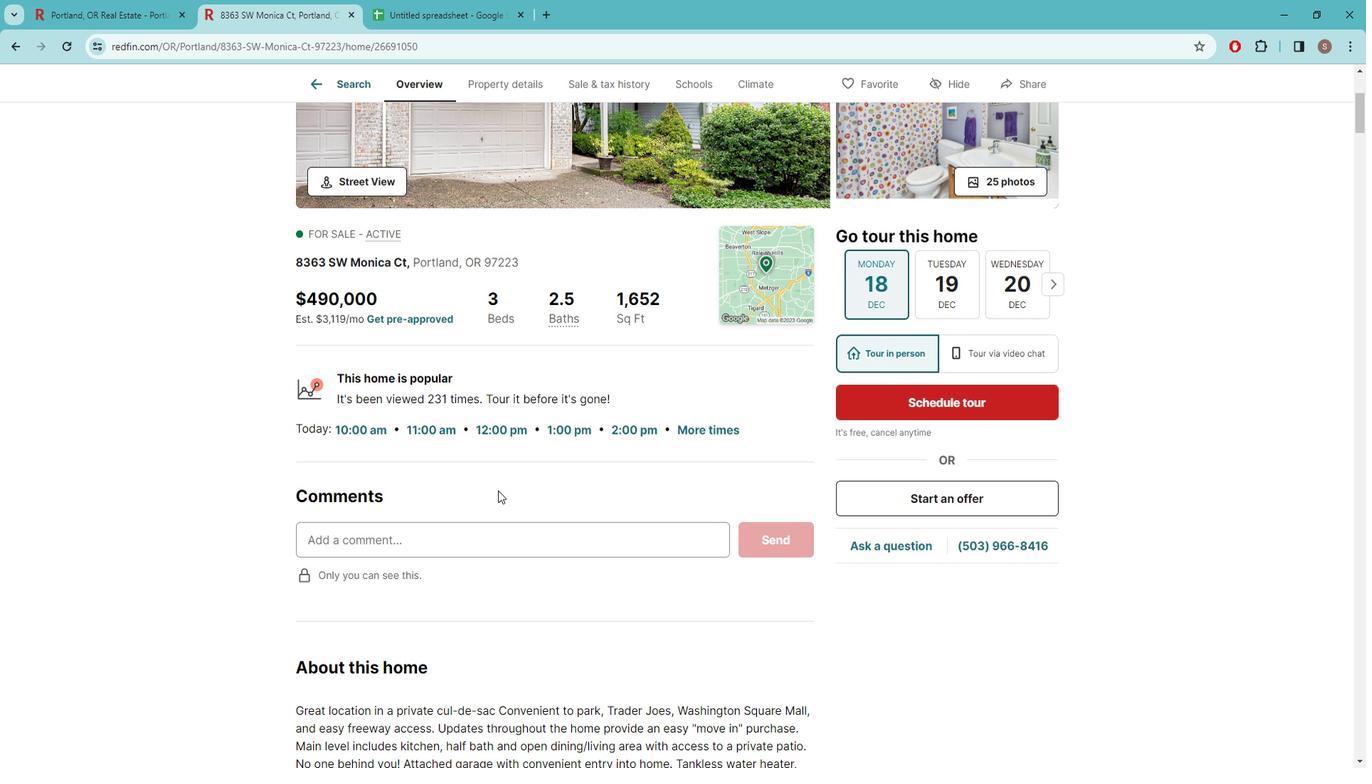 
Action: Mouse moved to (434, 13)
Screenshot: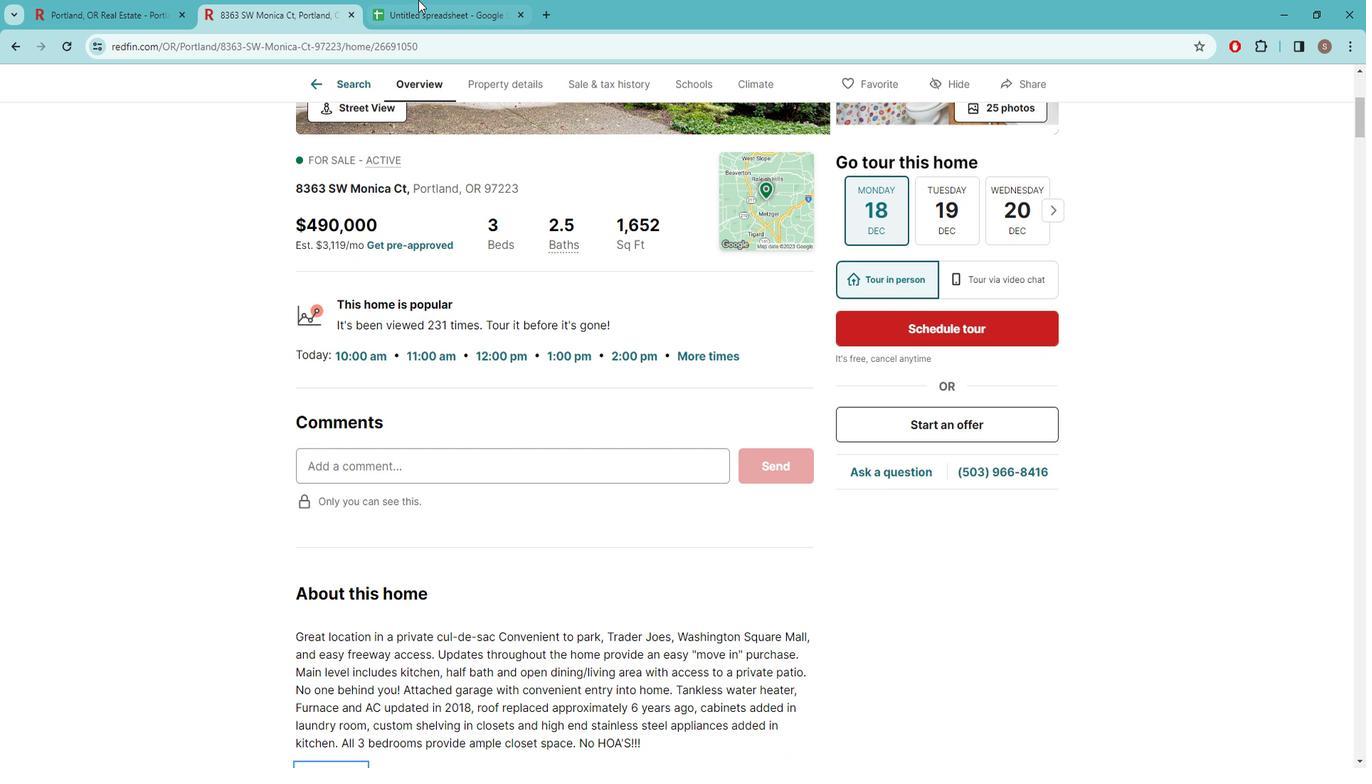 
Action: Mouse pressed left at (434, 13)
Screenshot: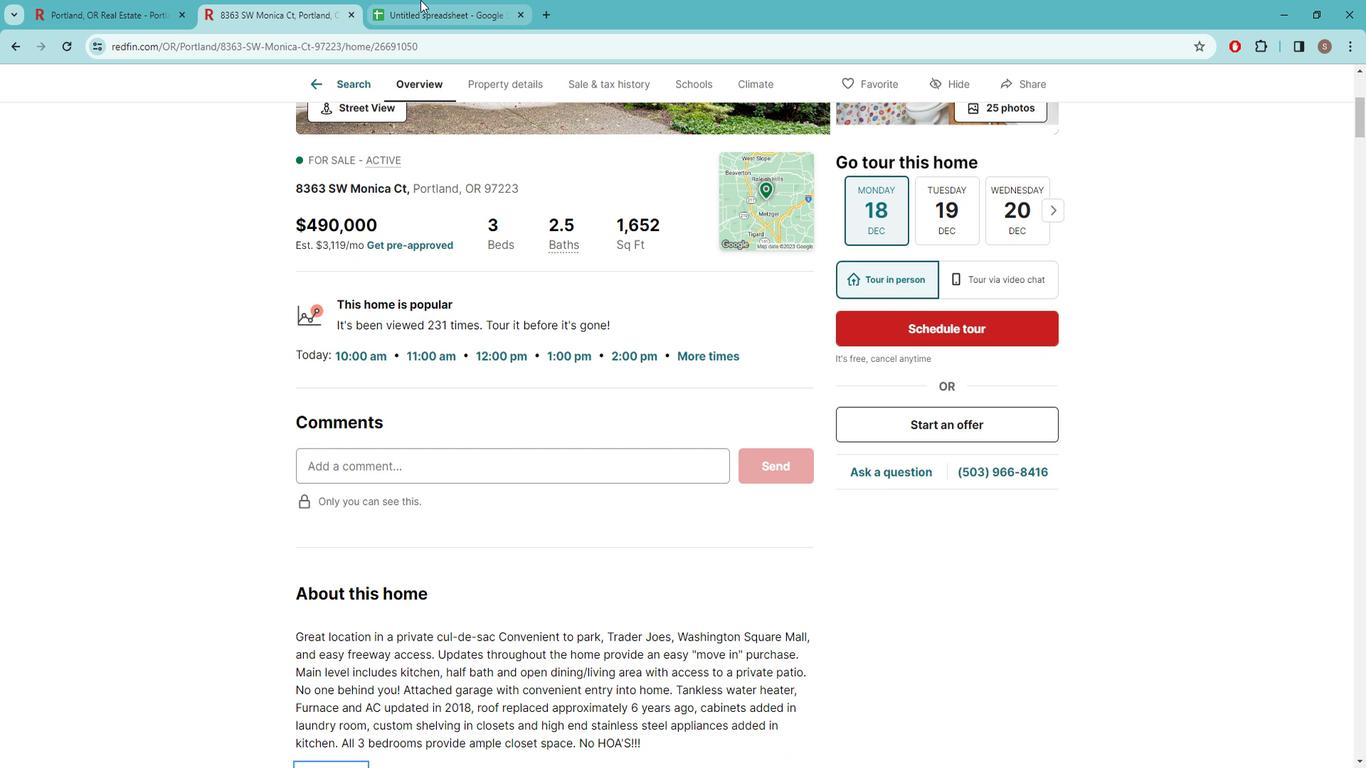 
Action: Mouse moved to (209, 200)
Screenshot: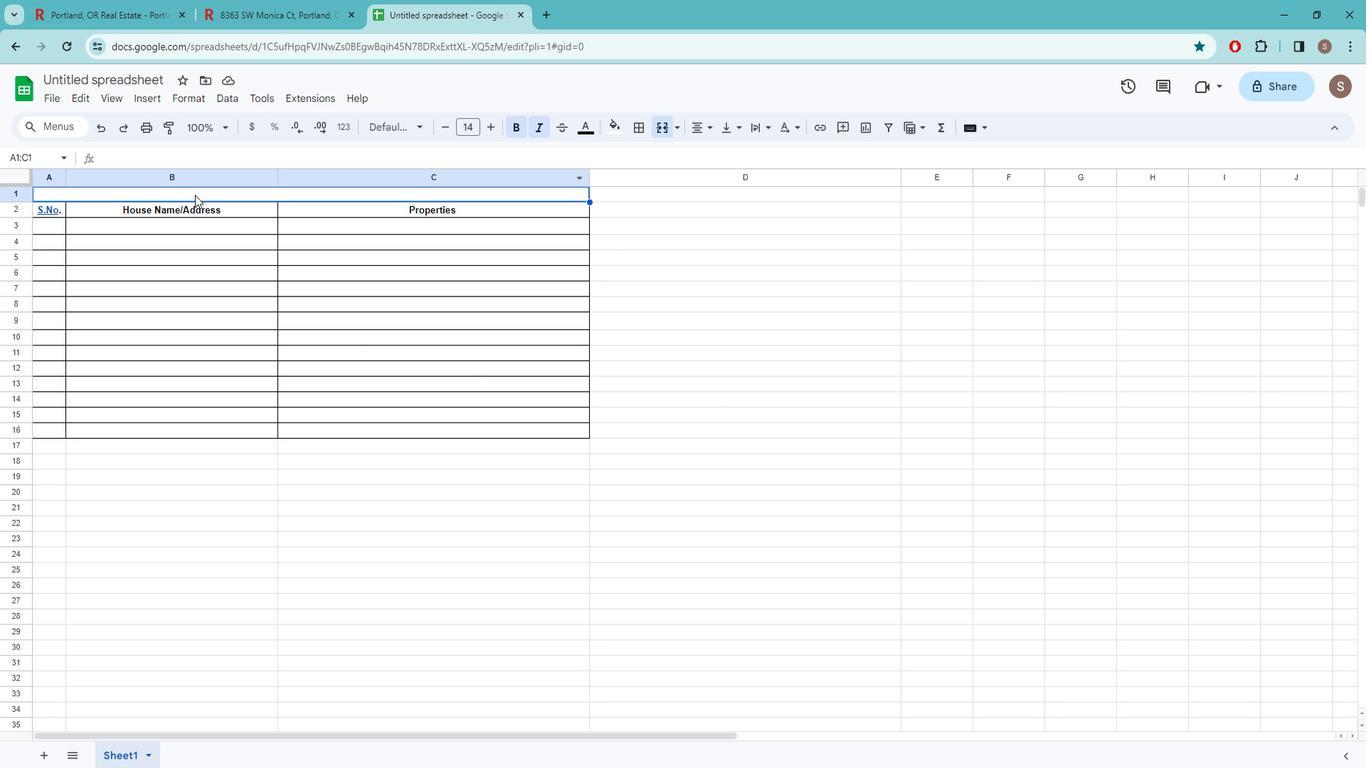 
Action: Mouse pressed left at (209, 200)
Screenshot: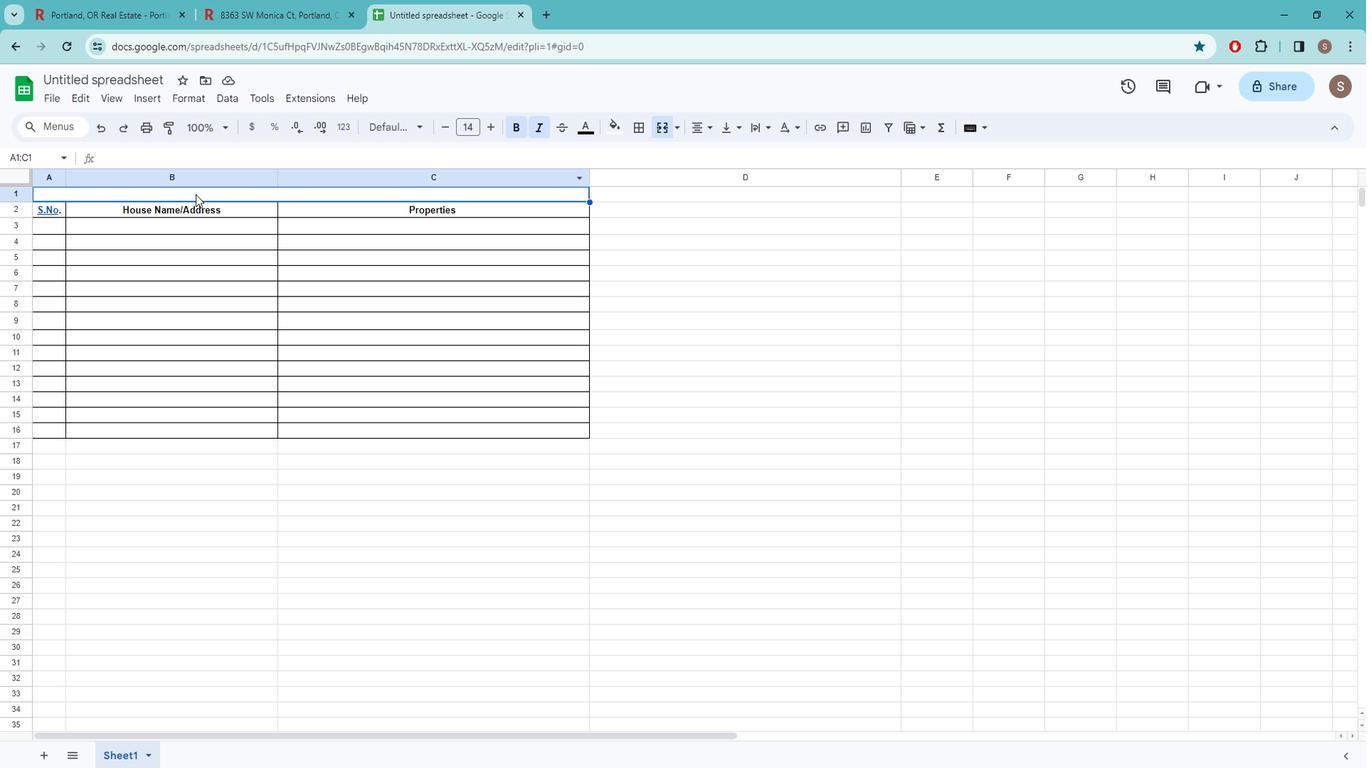 
Action: Key pressed <Key.caps_lock>s<Key.backspace>a<Key.space>s<Key.caps_lock>HORTLIST<Key.space>OF<Key.space><Key.caps_lock>p<Key.caps_lock>ROPERTIES<Key.space>TO<Key.space><Key.caps_lock>t<Key.caps_lock>OUR<Key.space>
Screenshot: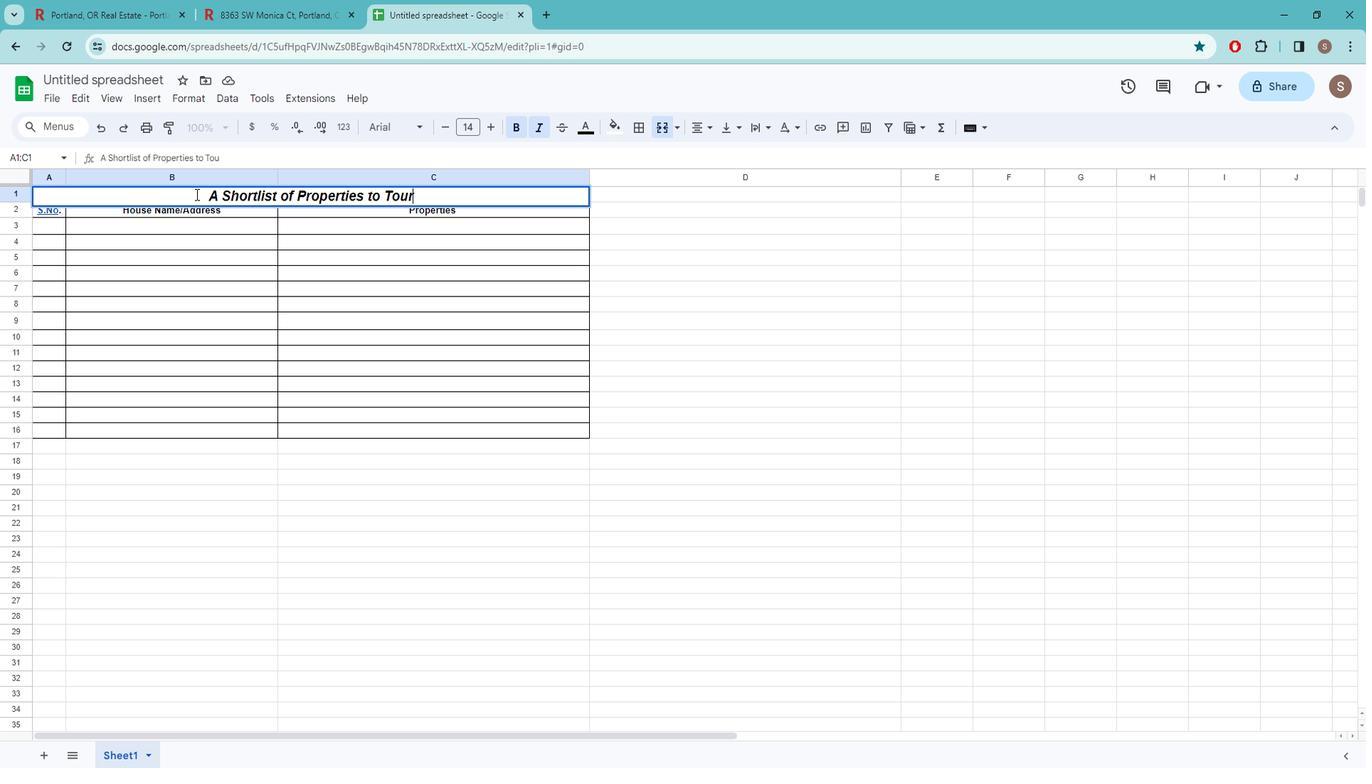 
Action: Mouse moved to (207, 266)
Screenshot: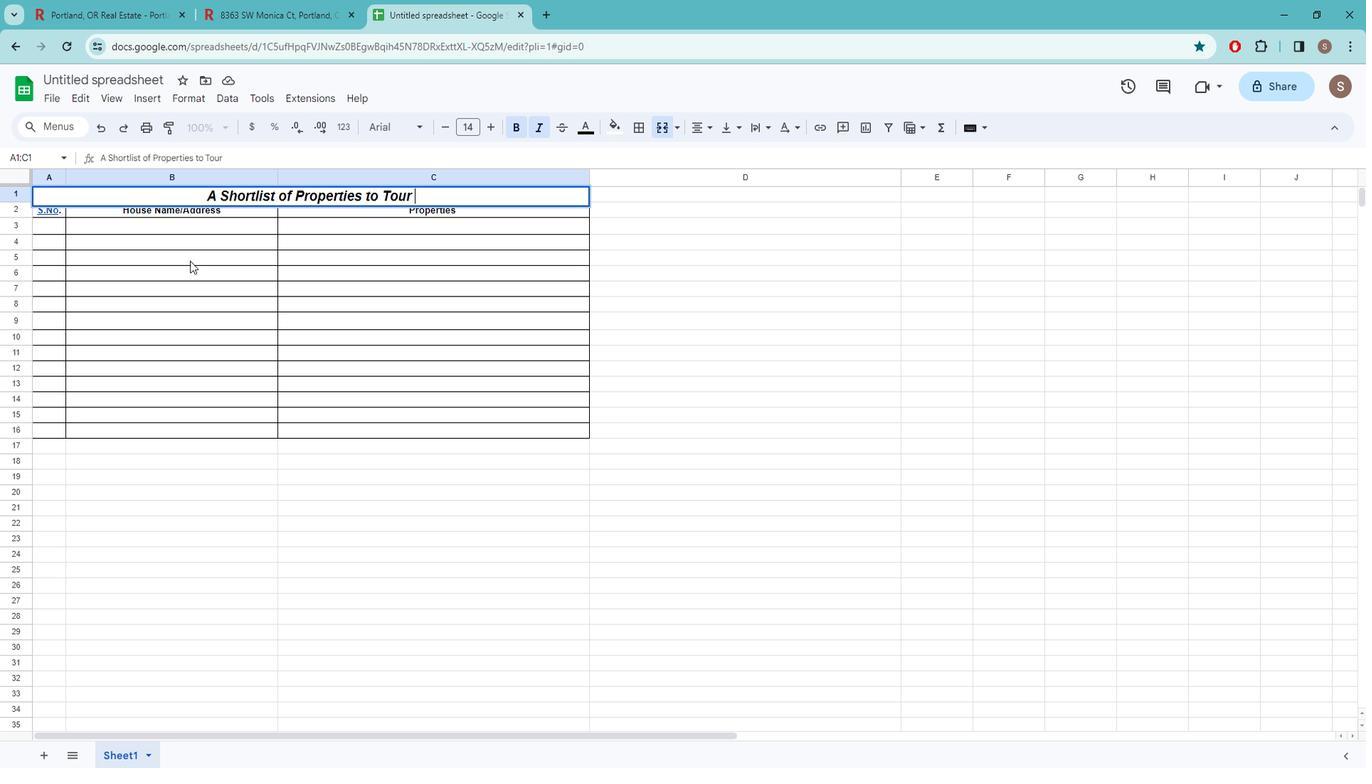 
Action: Mouse pressed left at (207, 266)
Screenshot: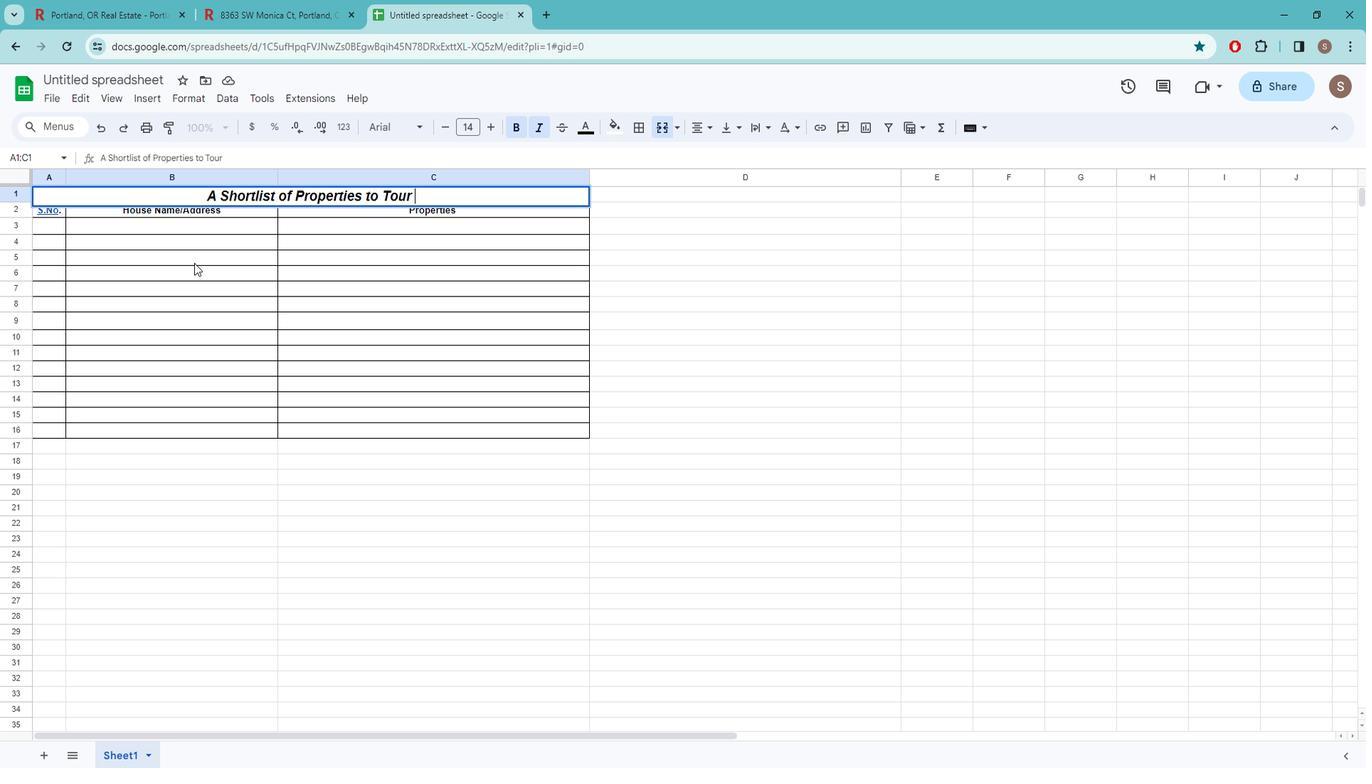 
Action: Mouse moved to (162, 234)
Screenshot: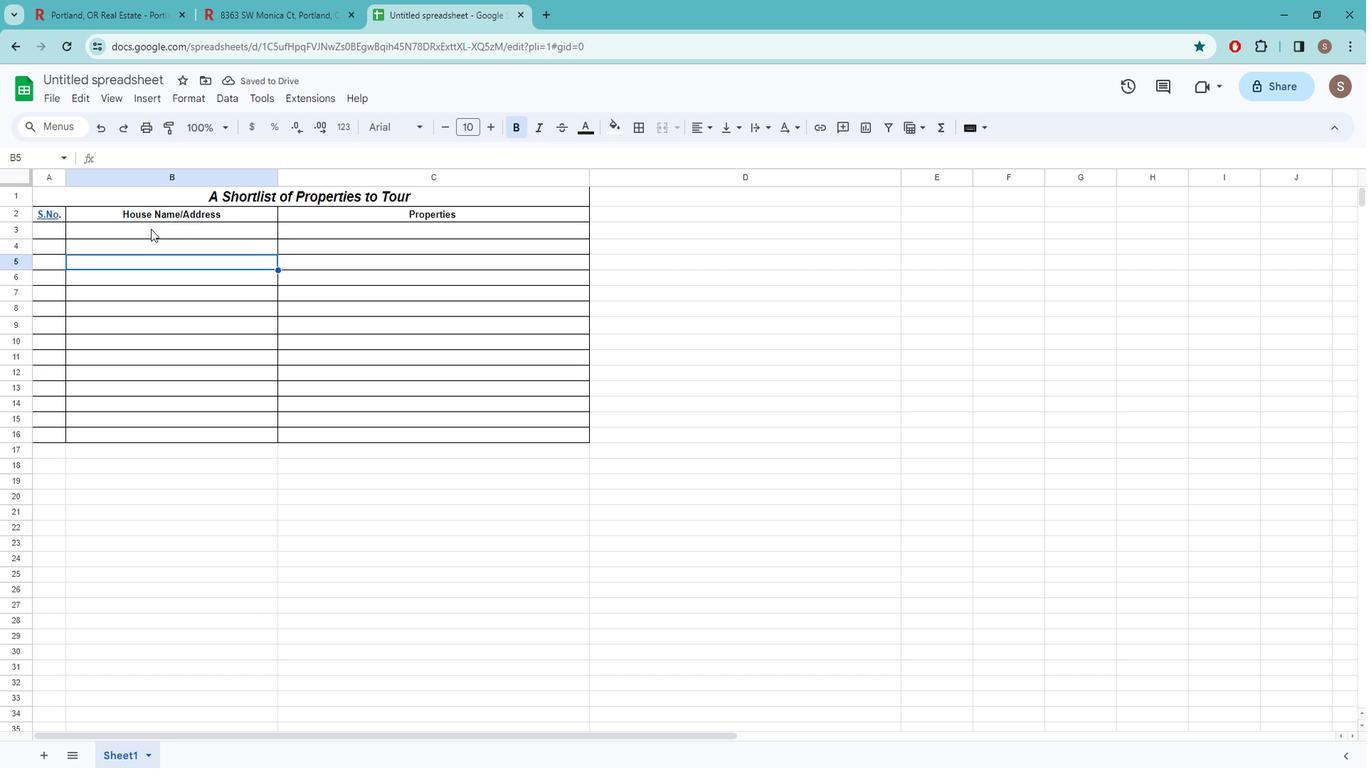 
Action: Mouse pressed left at (162, 234)
Screenshot: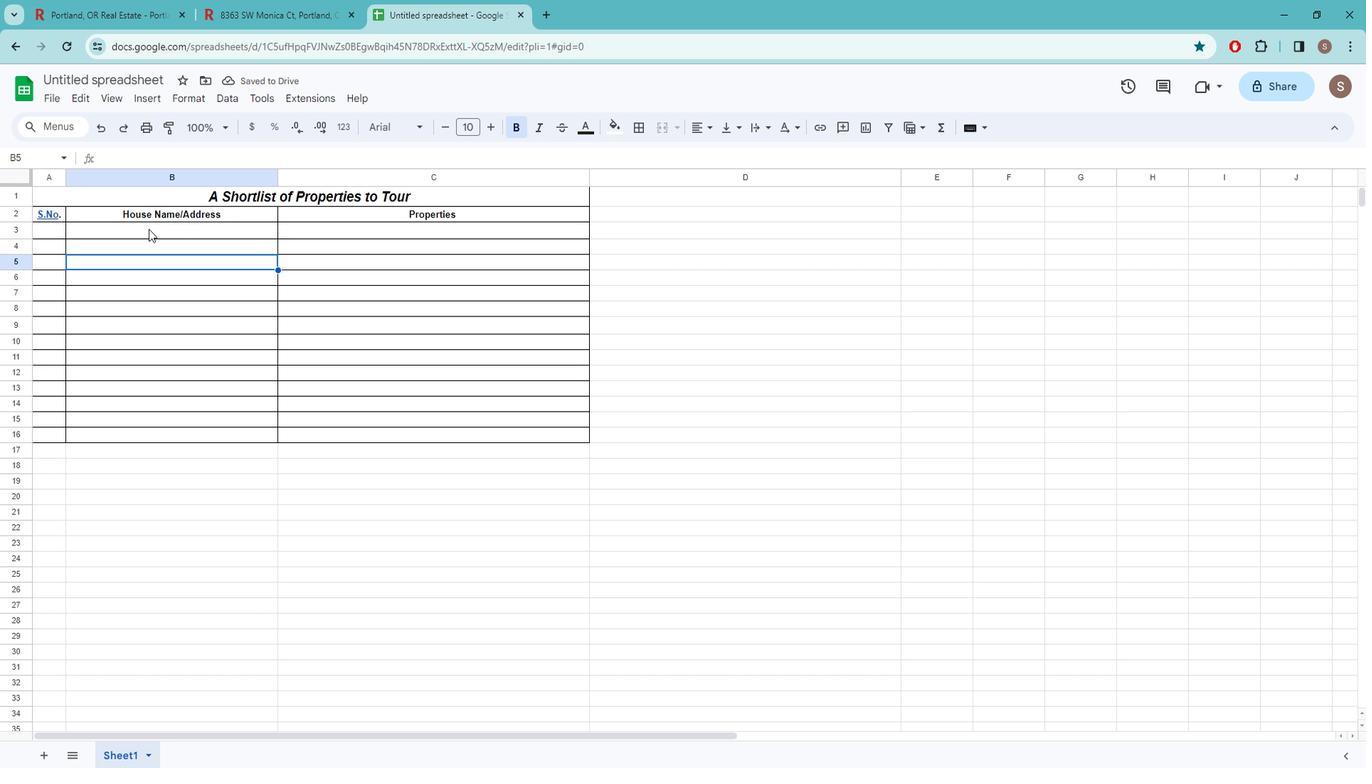 
Action: Mouse moved to (56, 234)
Screenshot: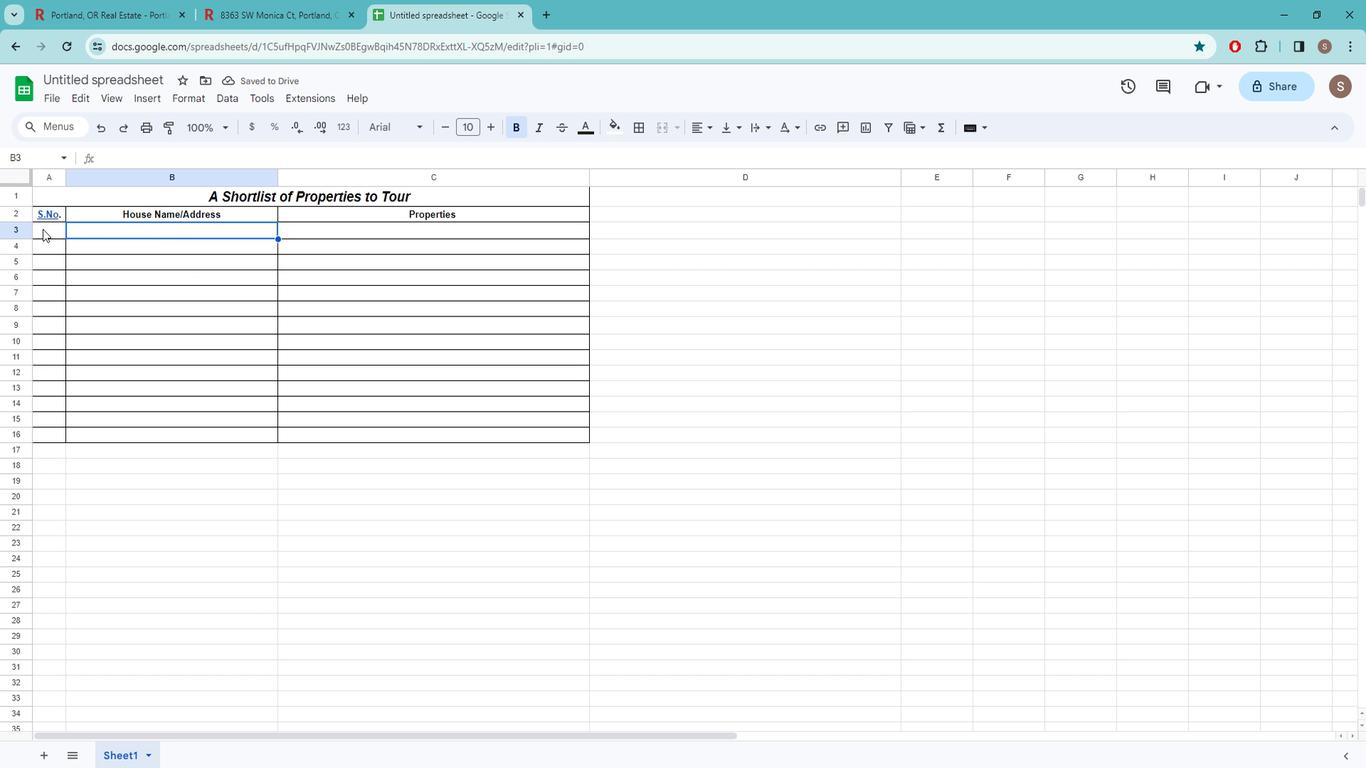 
Action: Mouse pressed left at (56, 234)
Screenshot: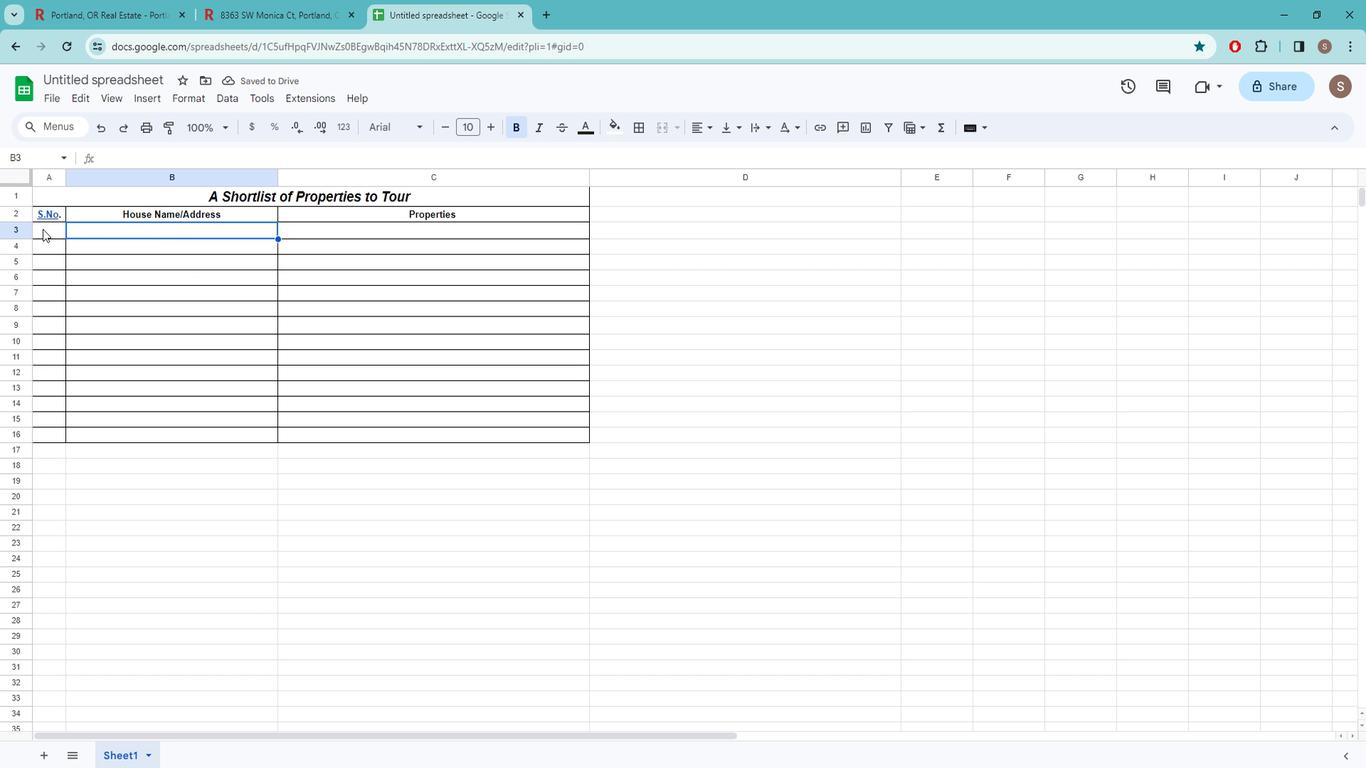 
Action: Key pressed 1<Key.right>
Screenshot: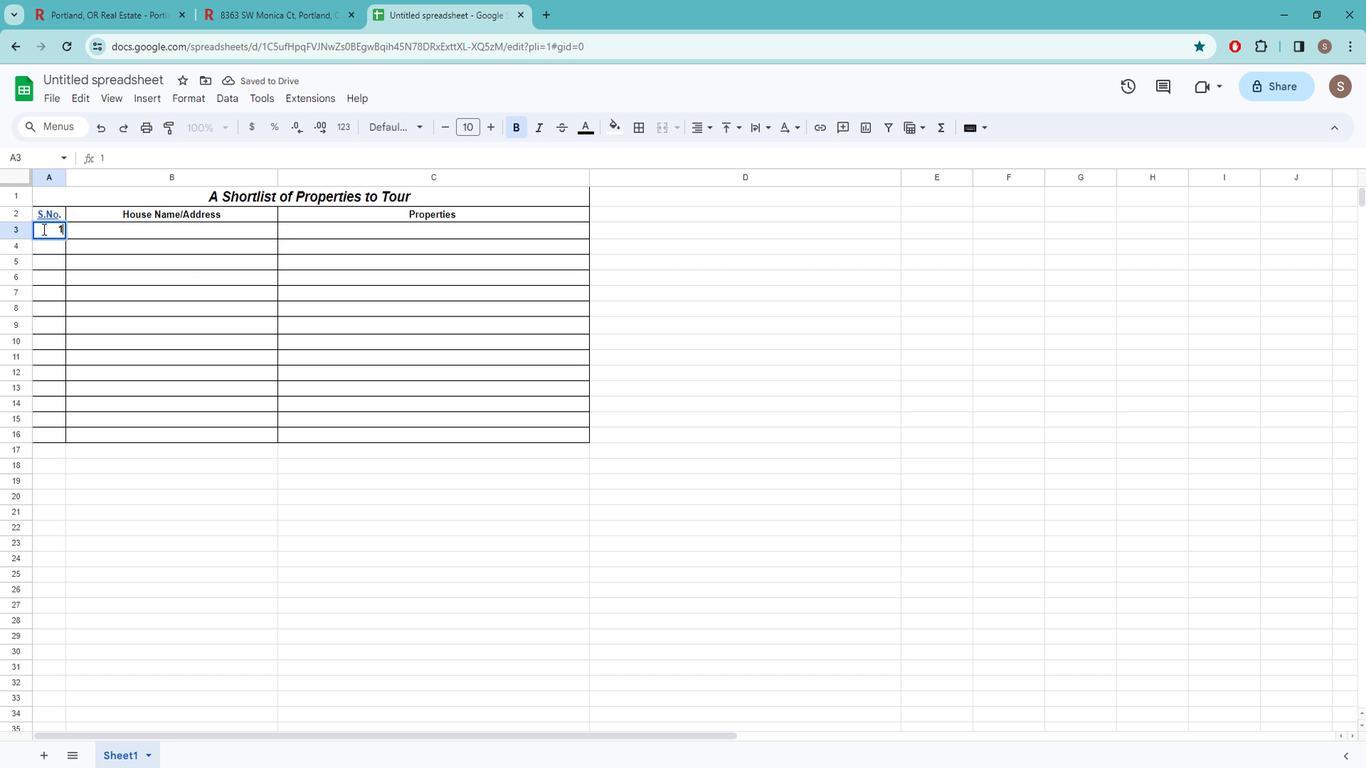 
Action: Mouse moved to (290, 12)
Screenshot: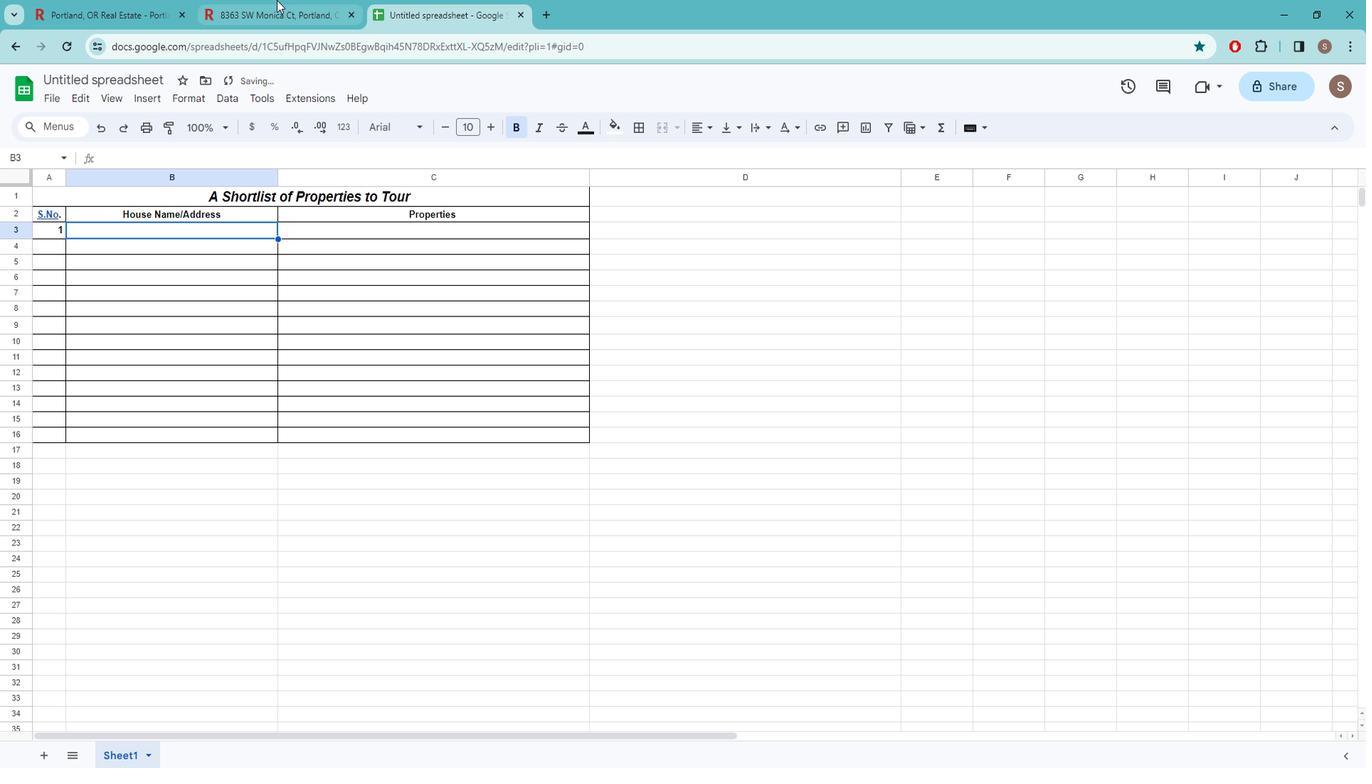 
Action: Mouse pressed left at (290, 13)
Screenshot: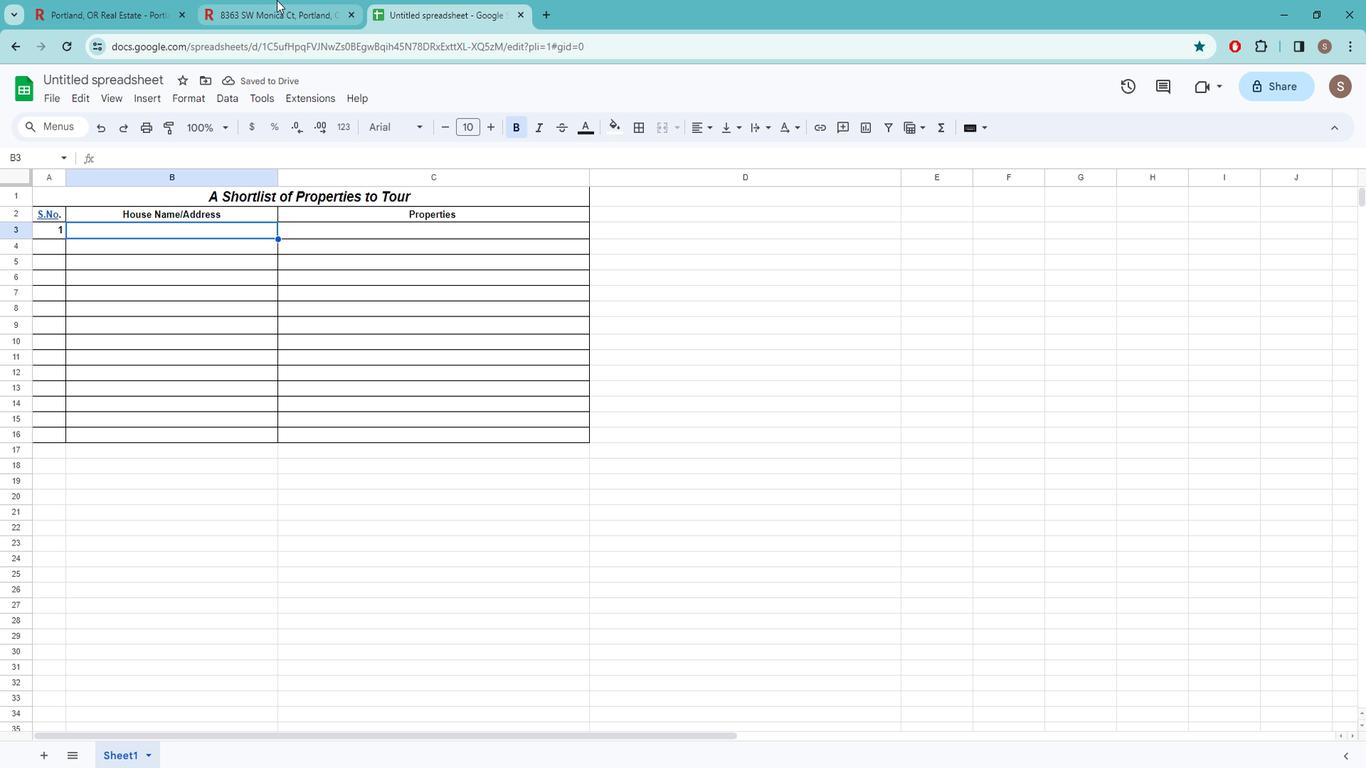 
Action: Mouse moved to (366, 197)
Screenshot: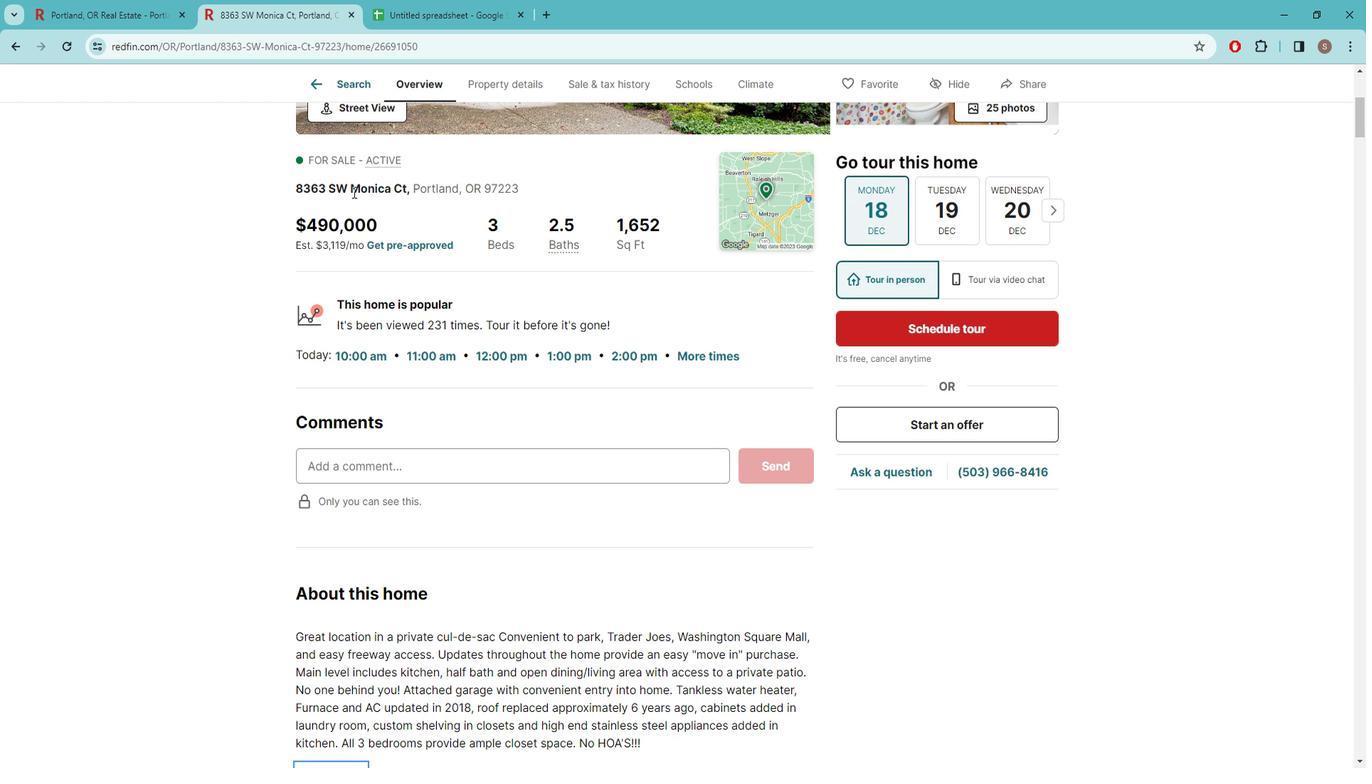 
Action: Mouse pressed left at (366, 197)
Screenshot: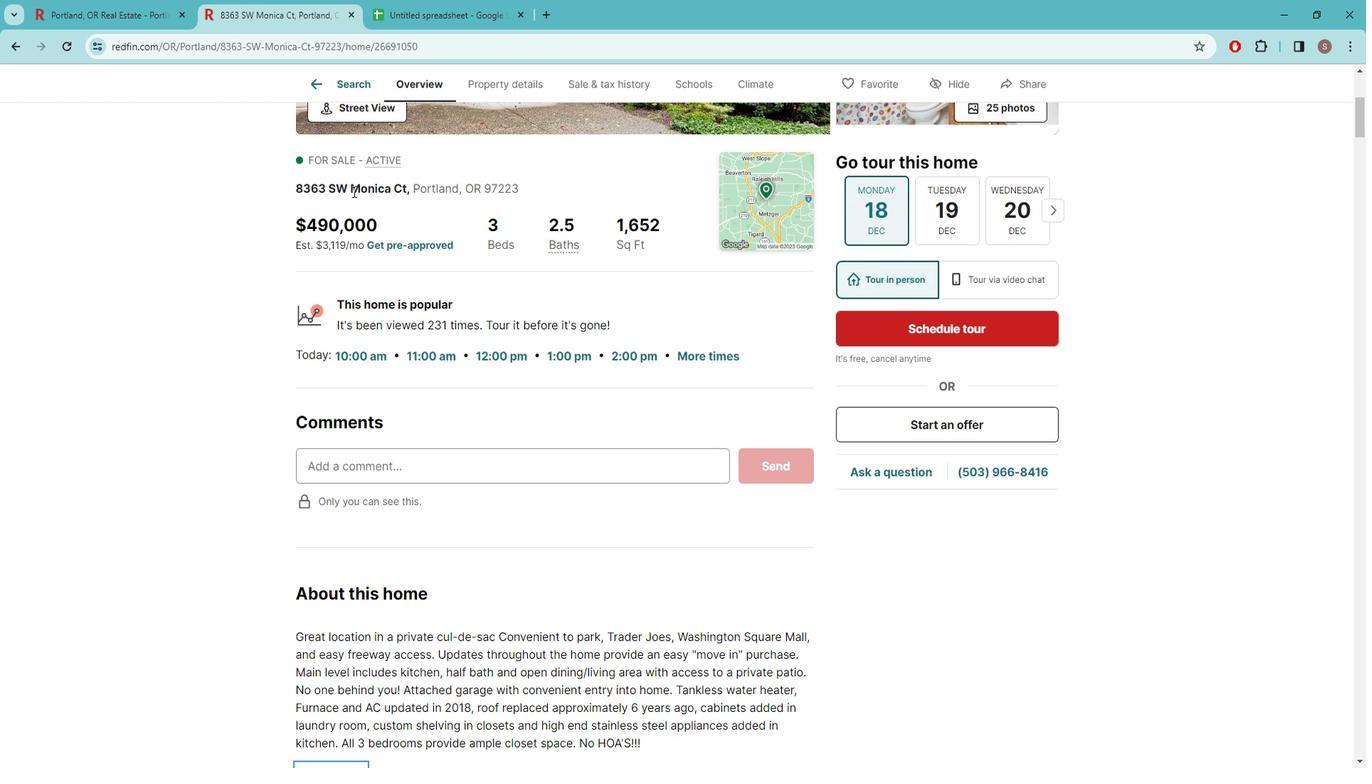 
Action: Mouse pressed left at (366, 197)
Screenshot: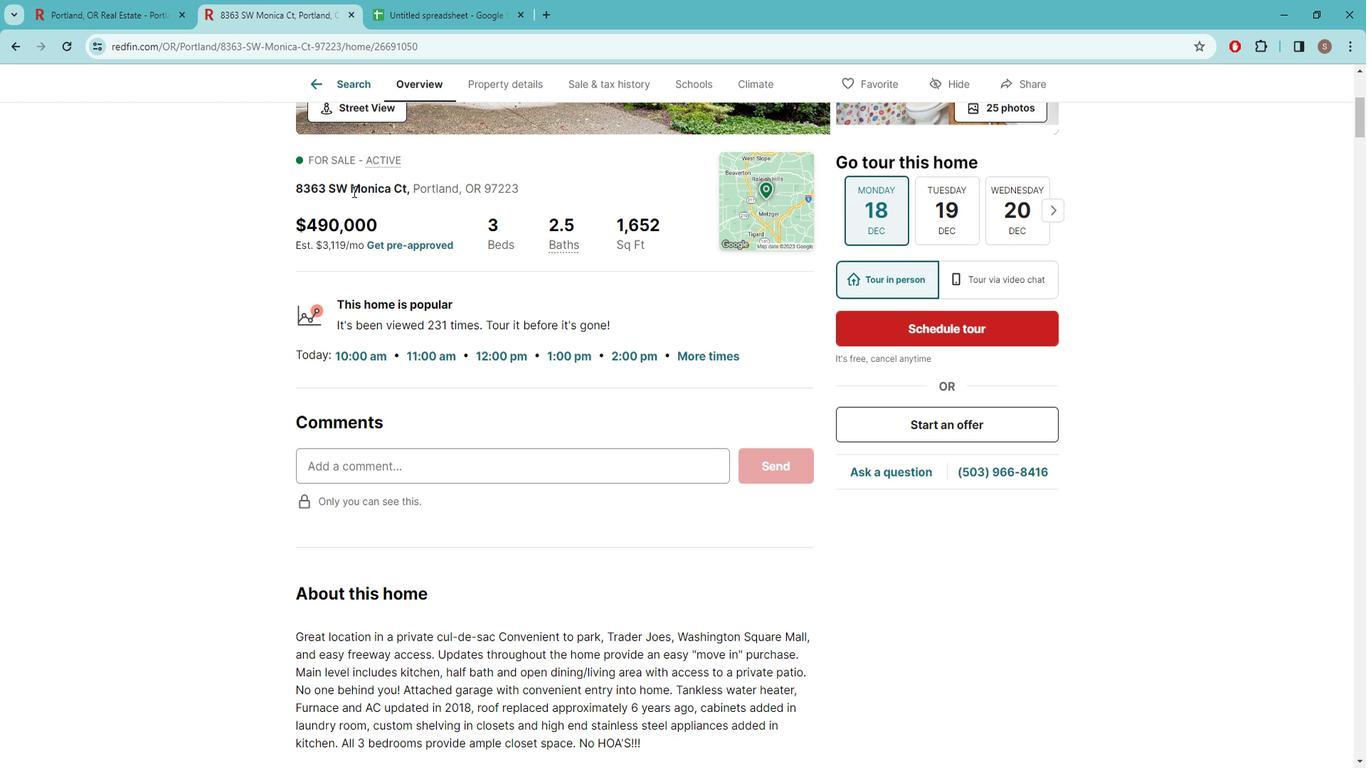 
Action: Mouse pressed left at (366, 197)
Screenshot: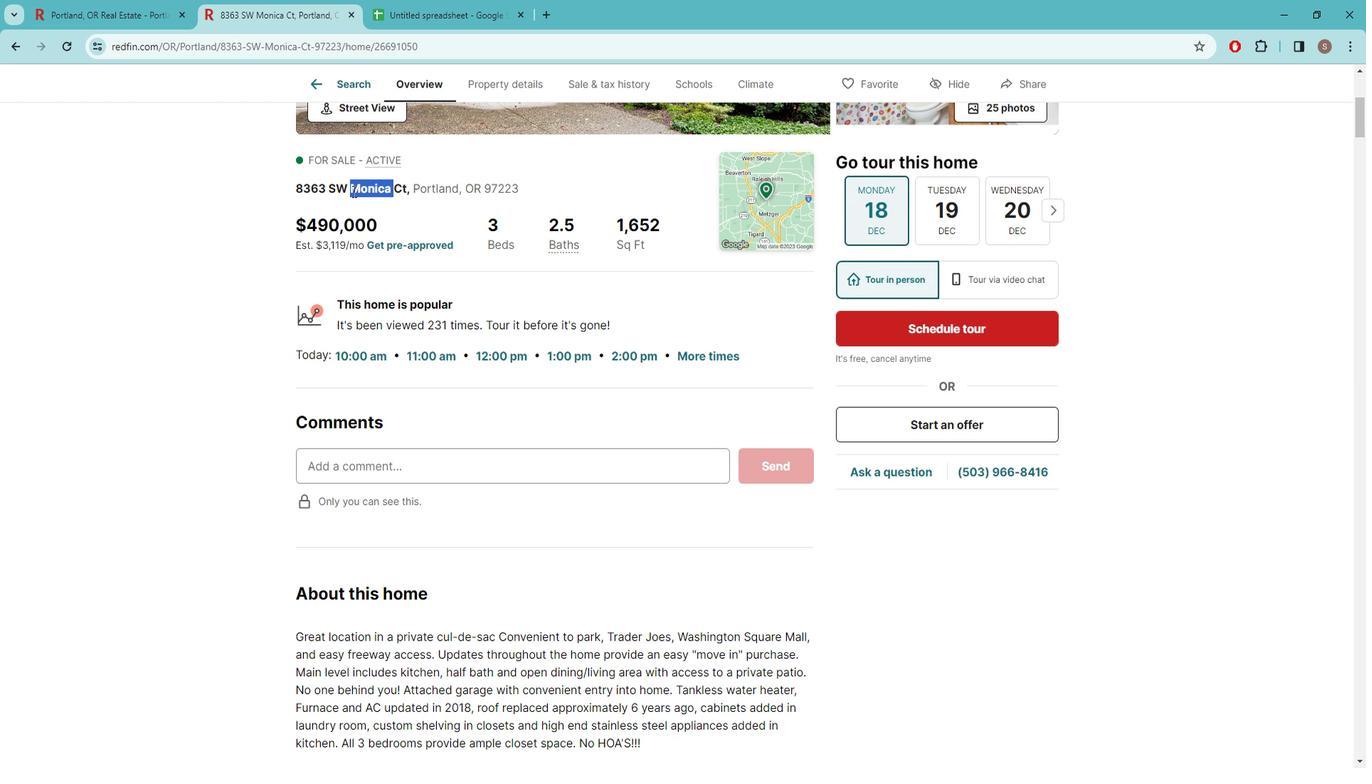 
Action: Mouse moved to (369, 195)
Screenshot: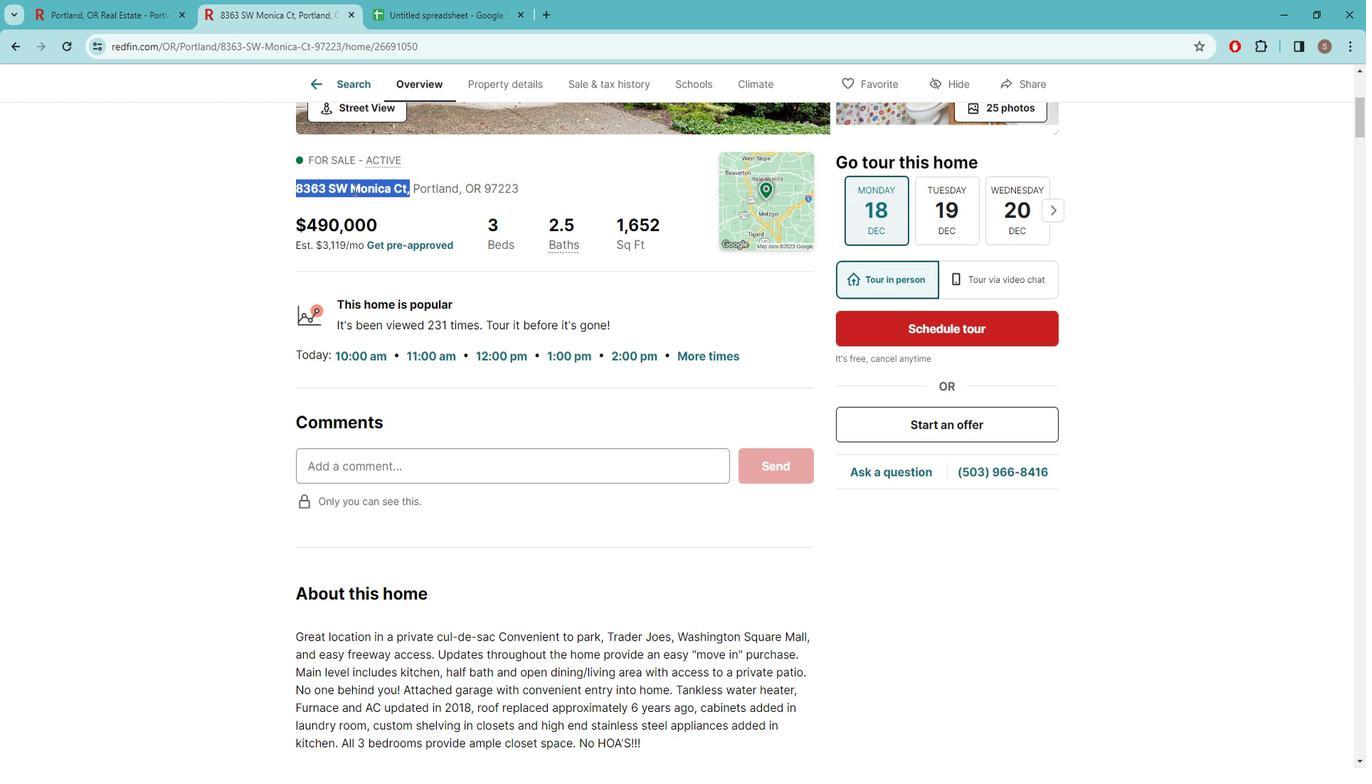 
Action: Key pressed ctrl+C
Screenshot: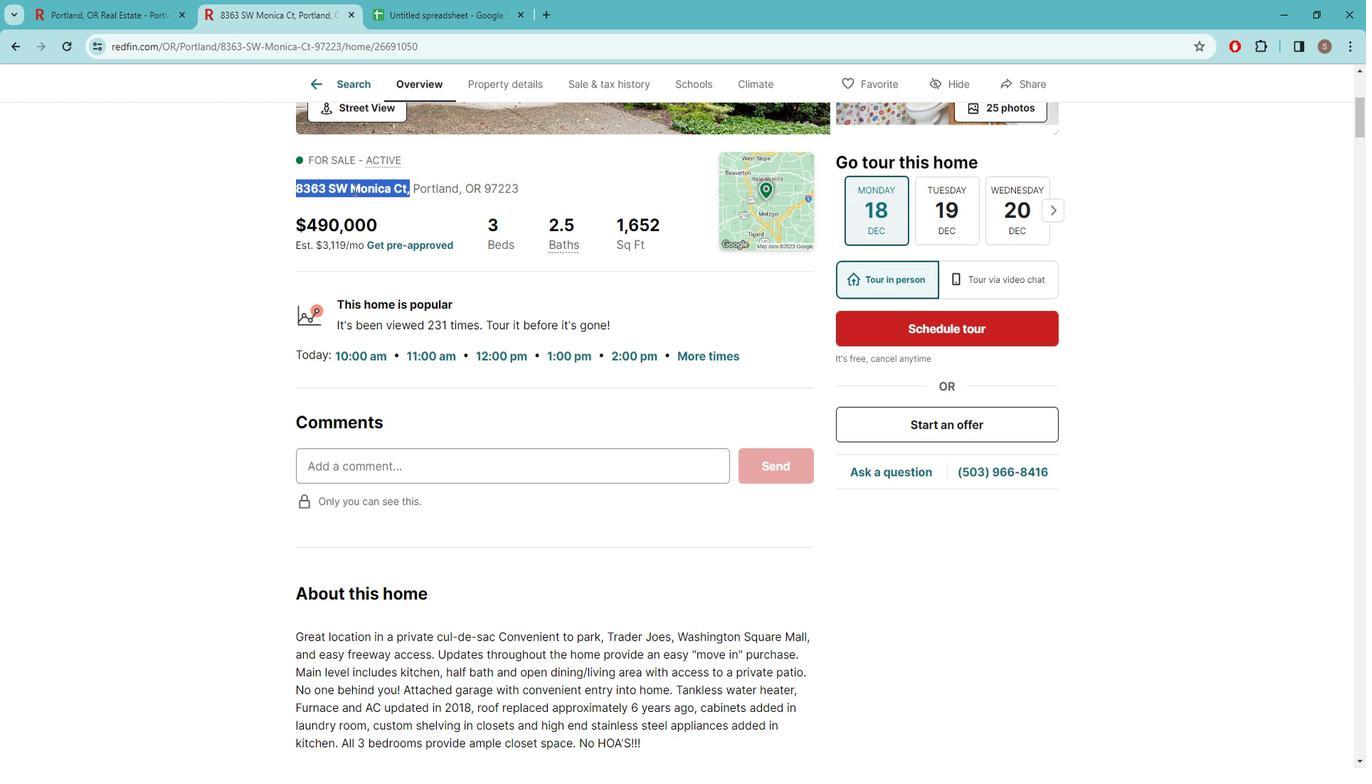 
Action: Mouse moved to (446, 12)
Screenshot: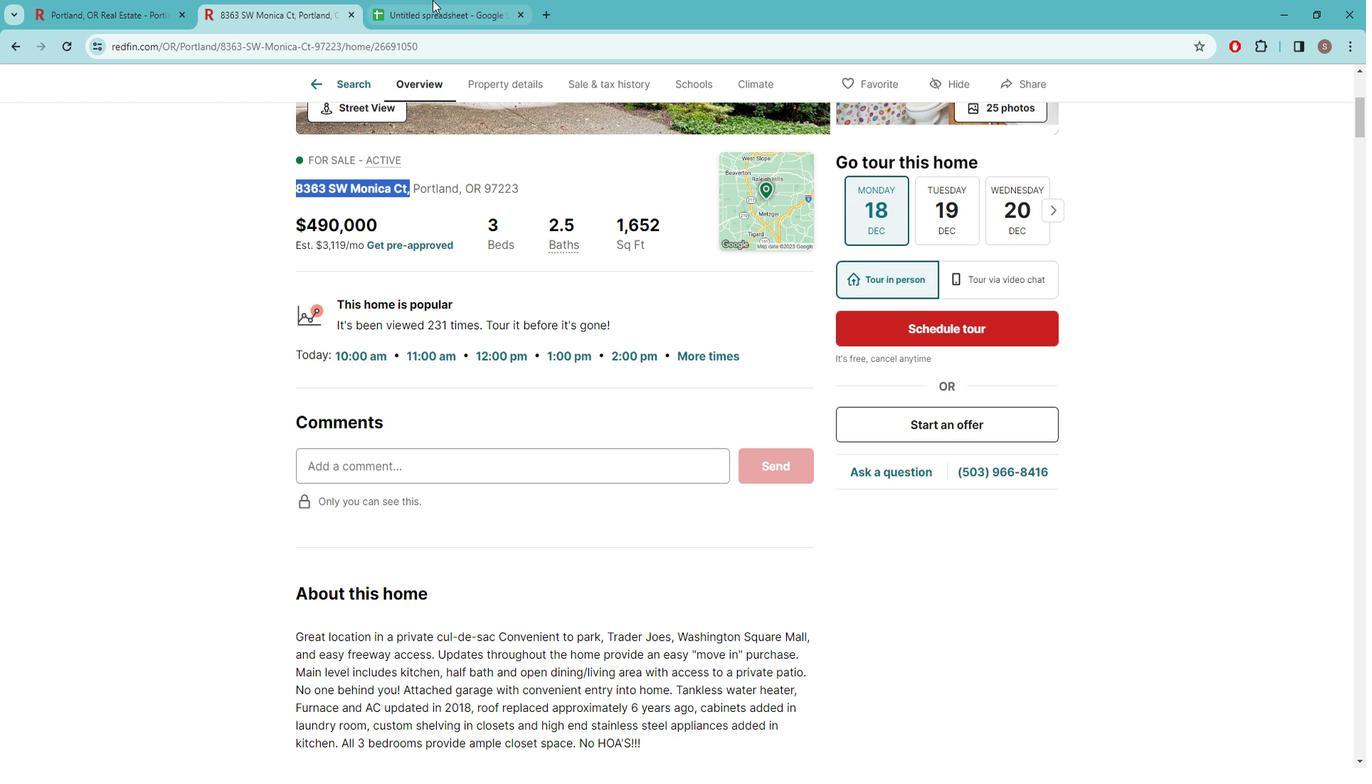 
Action: Mouse pressed left at (446, 13)
Screenshot: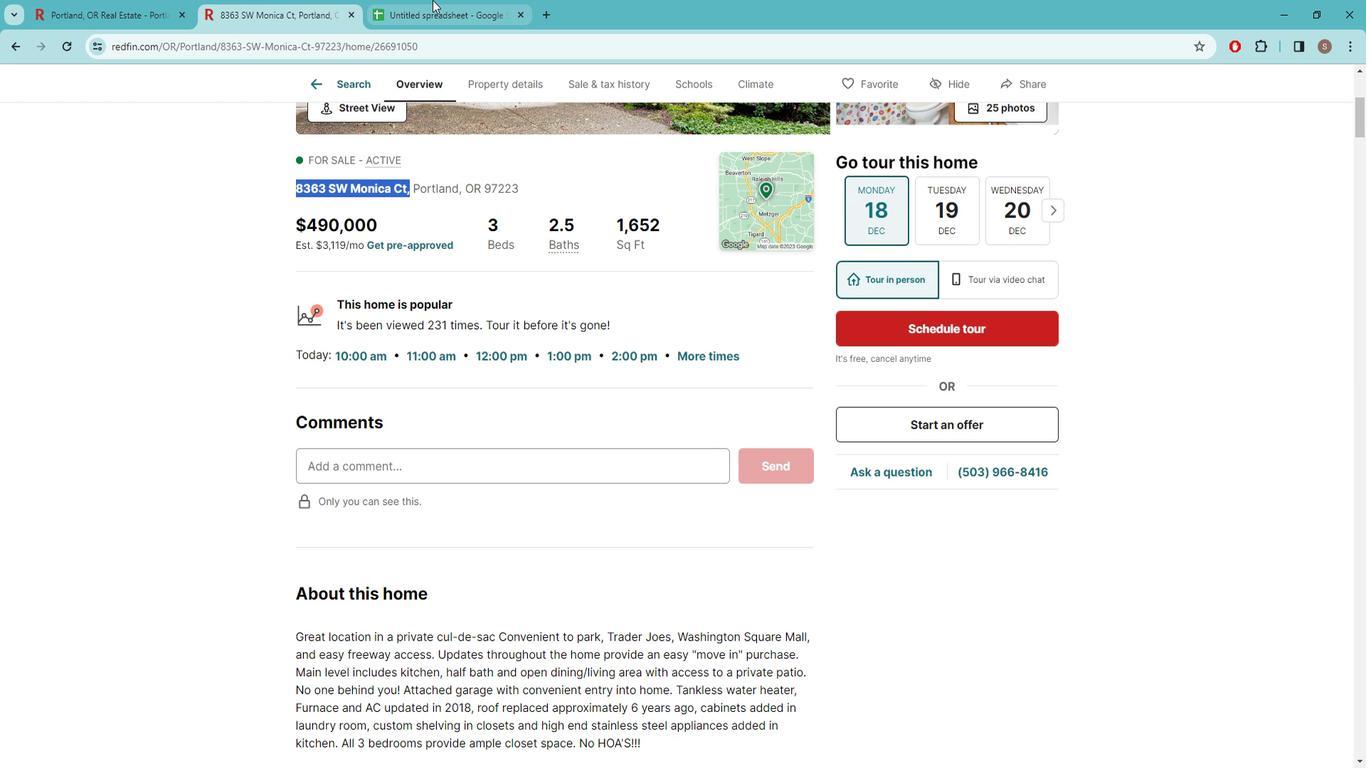 
Action: Mouse moved to (246, 236)
Screenshot: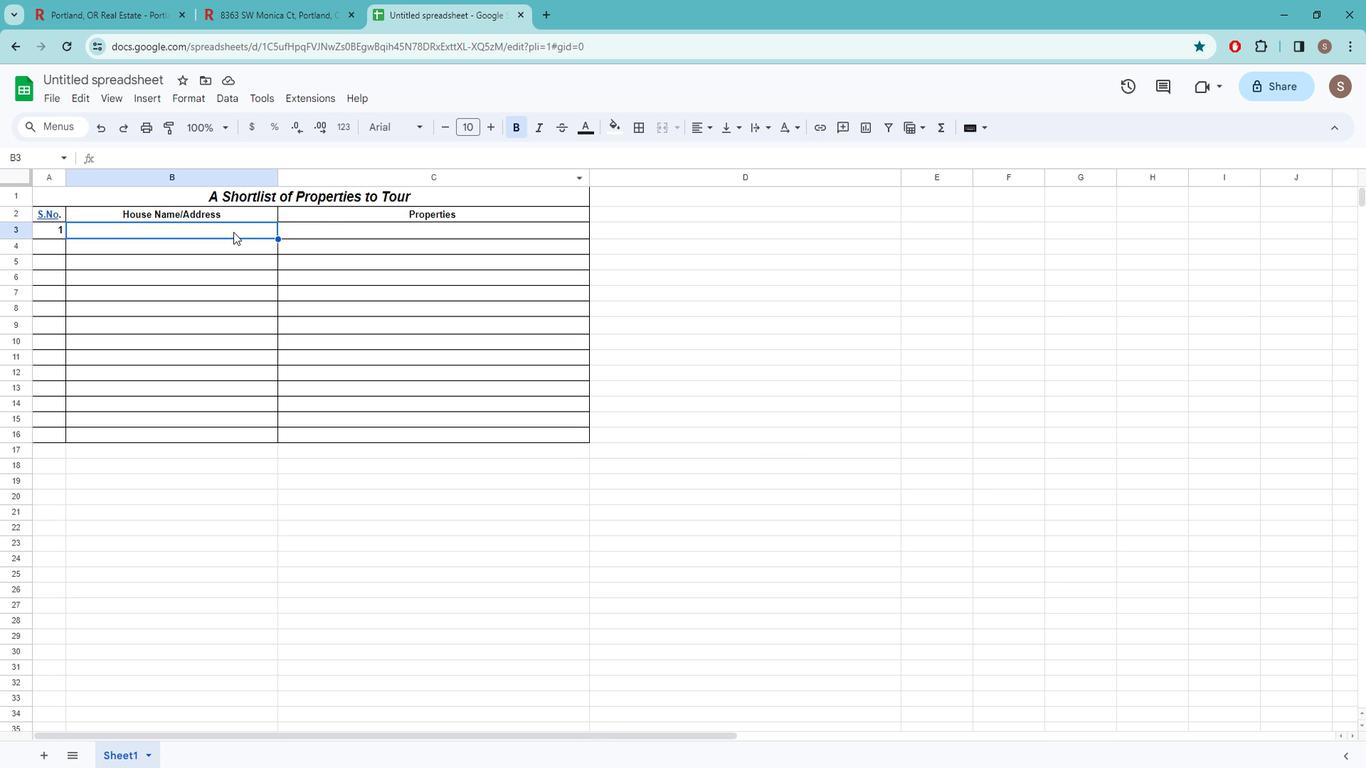 
Action: Key pressed ctrl+V
Screenshot: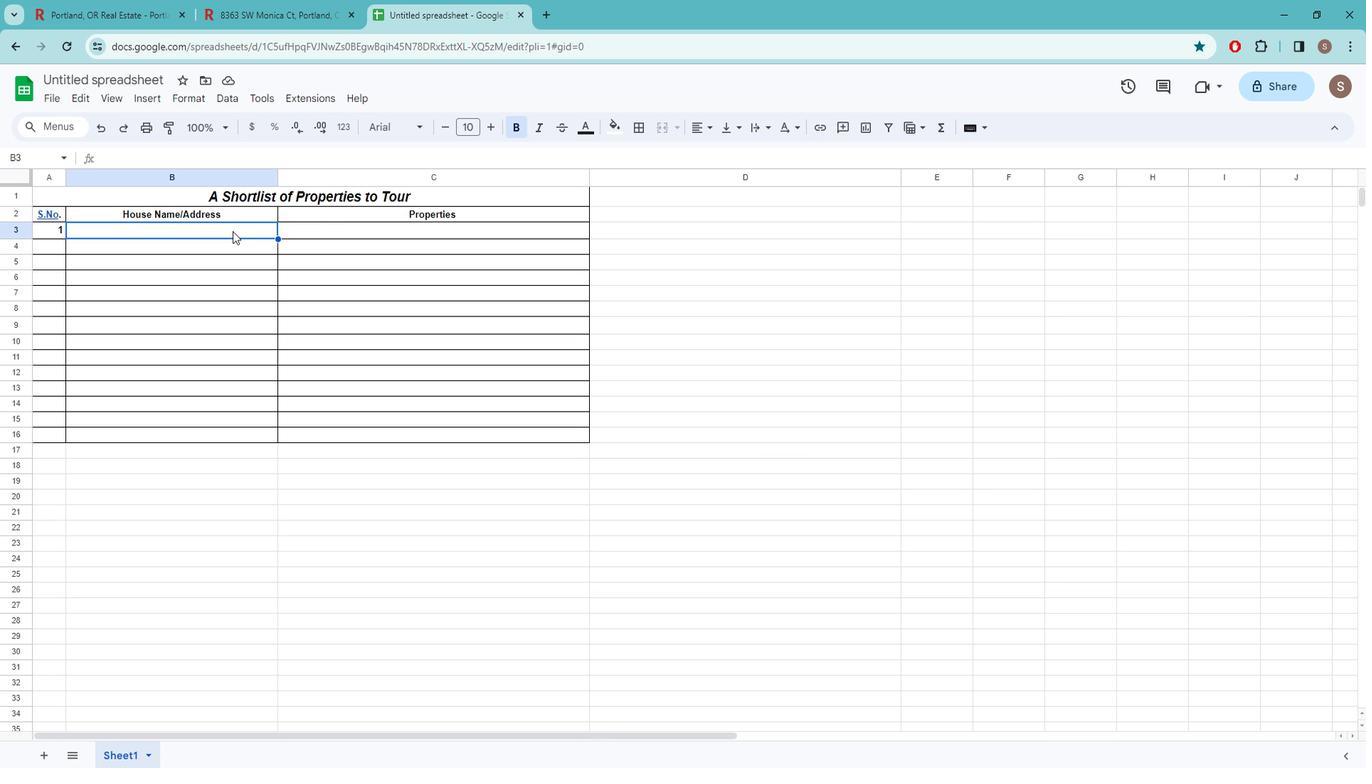 
Action: Mouse moved to (320, 13)
Screenshot: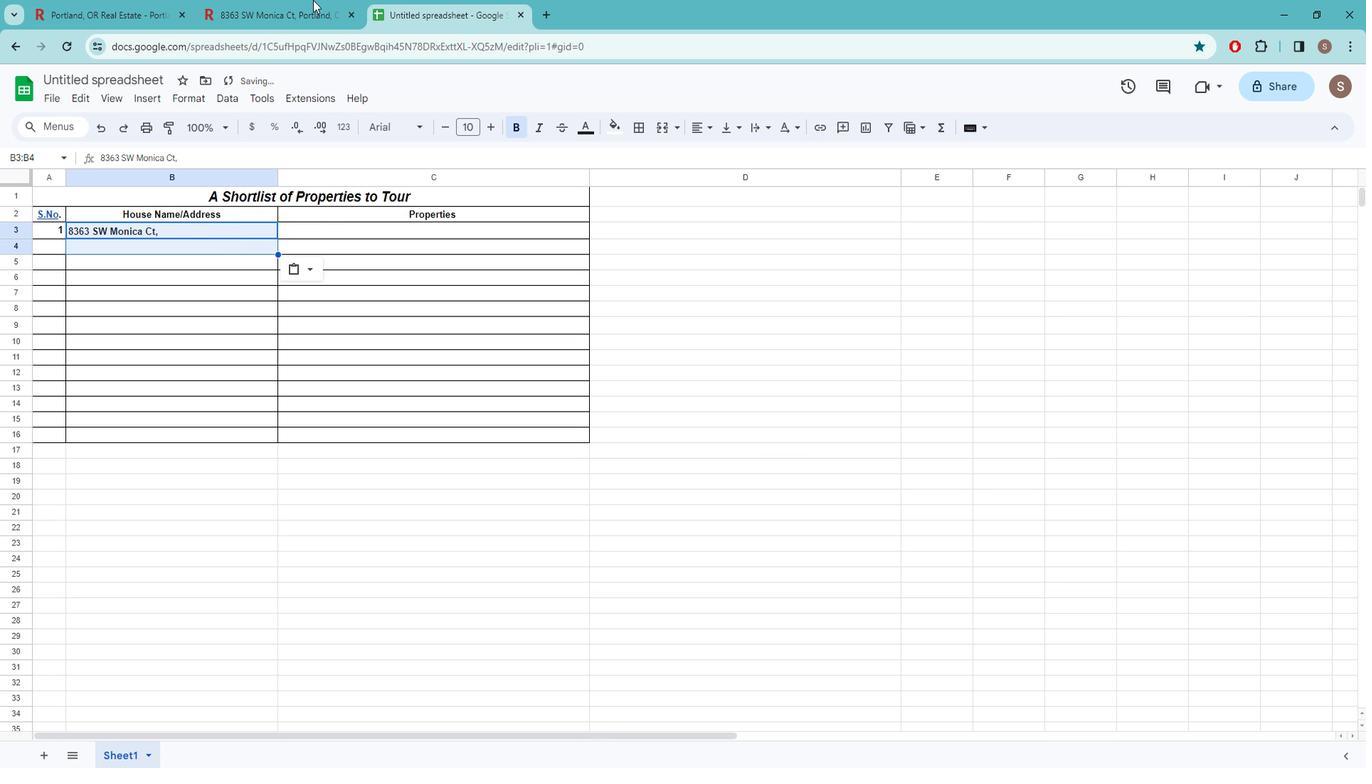 
Action: Mouse pressed left at (320, 13)
Screenshot: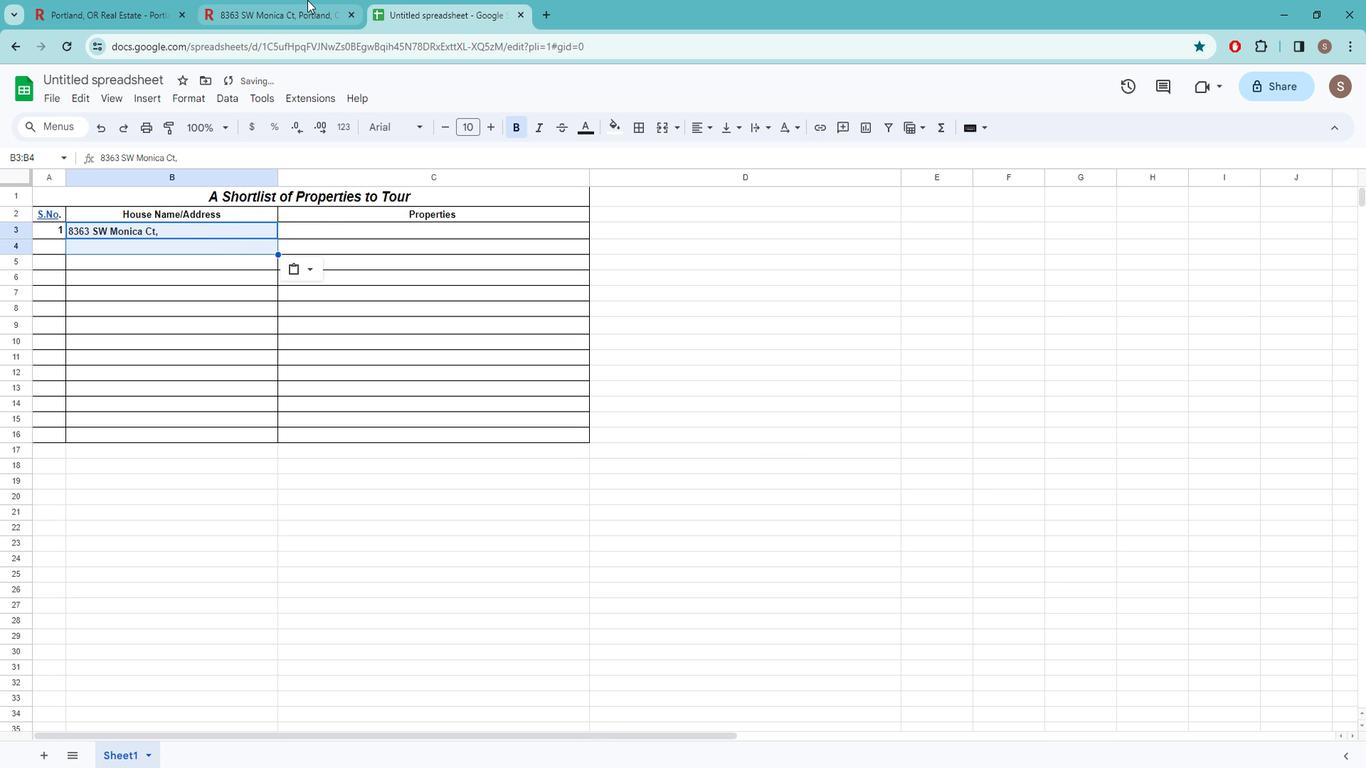 
Action: Mouse moved to (446, 193)
Screenshot: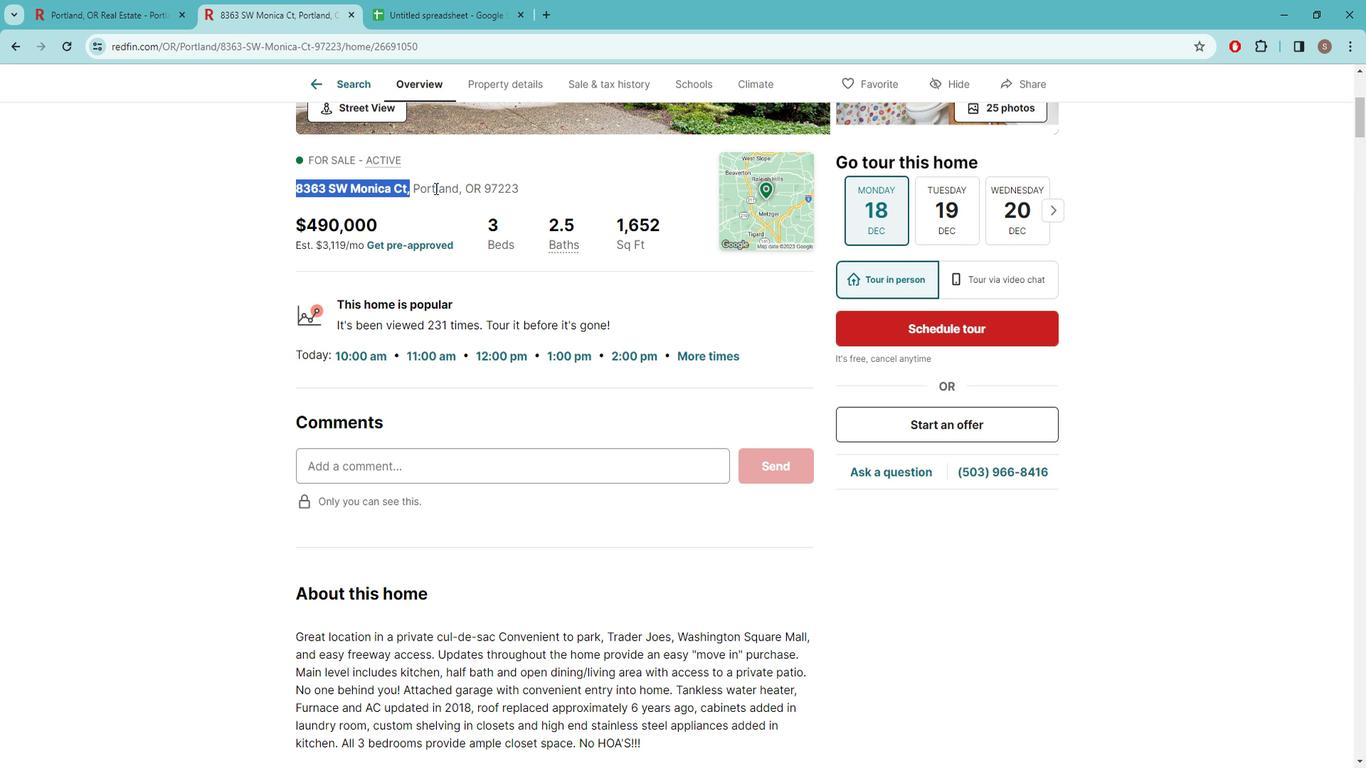 
Action: Mouse pressed left at (446, 193)
Screenshot: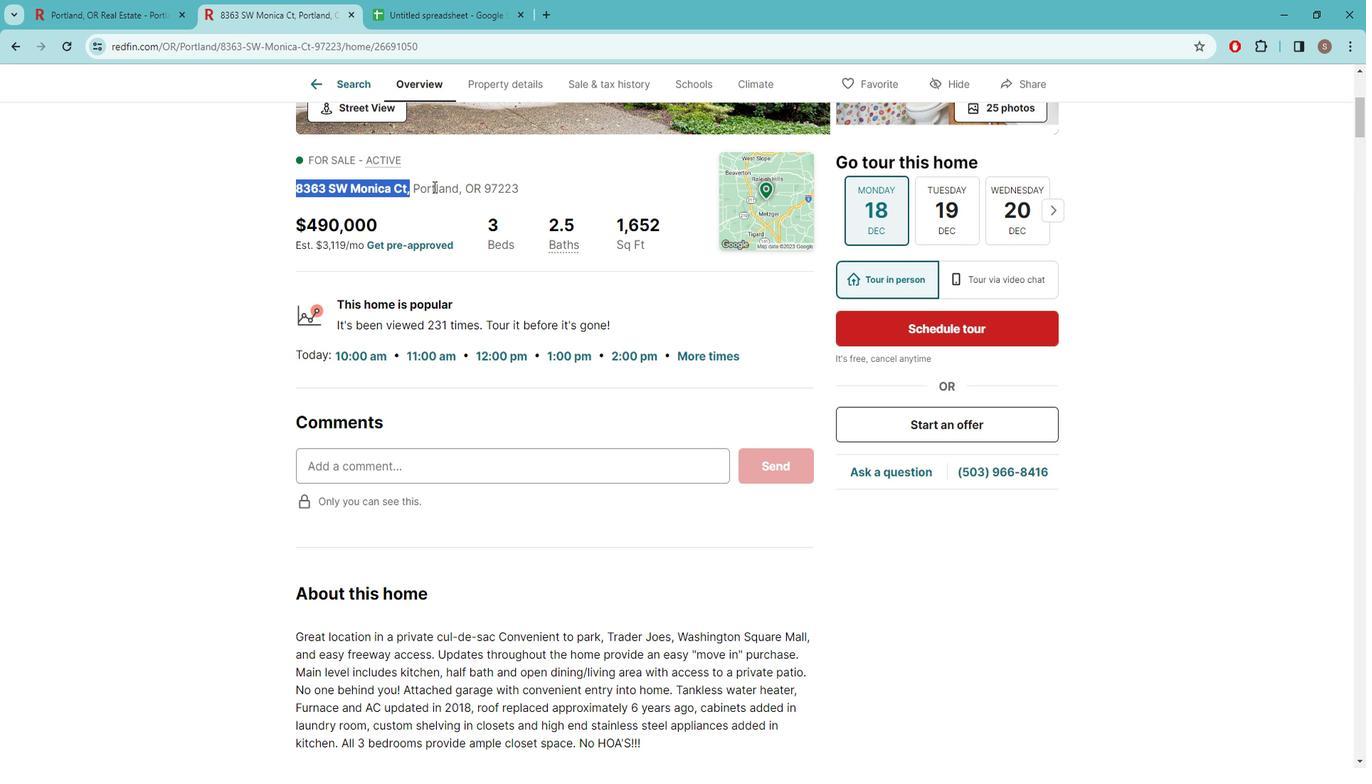 
Action: Mouse pressed left at (446, 193)
Screenshot: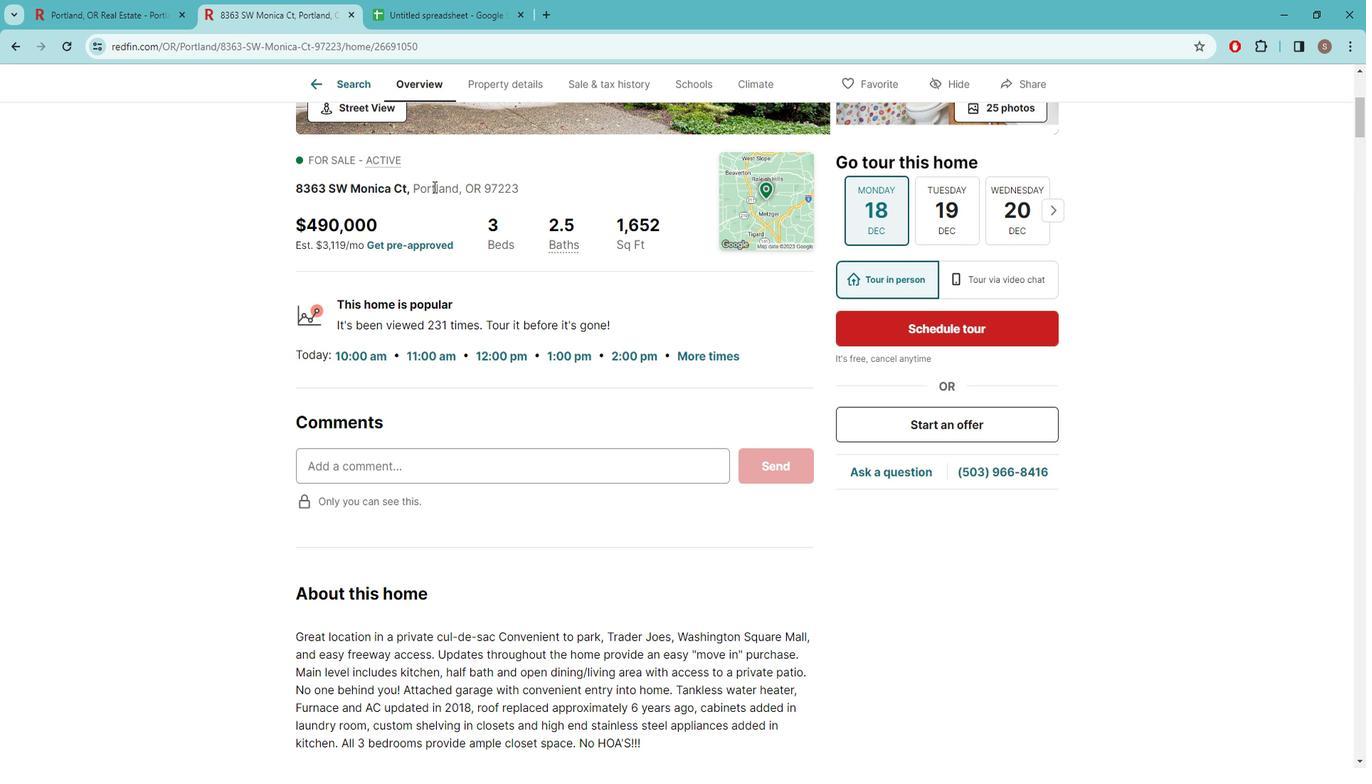 
Action: Mouse pressed left at (446, 193)
Screenshot: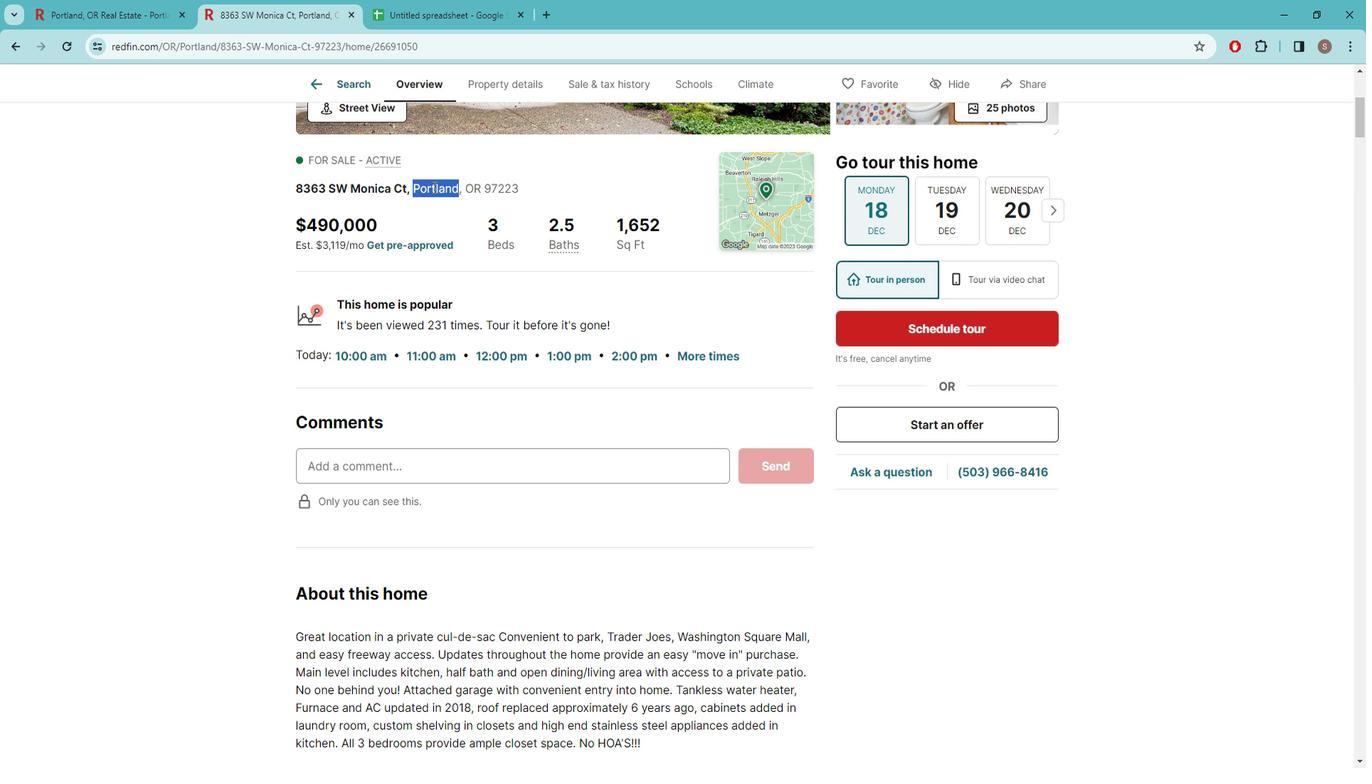 
Action: Key pressed ctrl+C
Screenshot: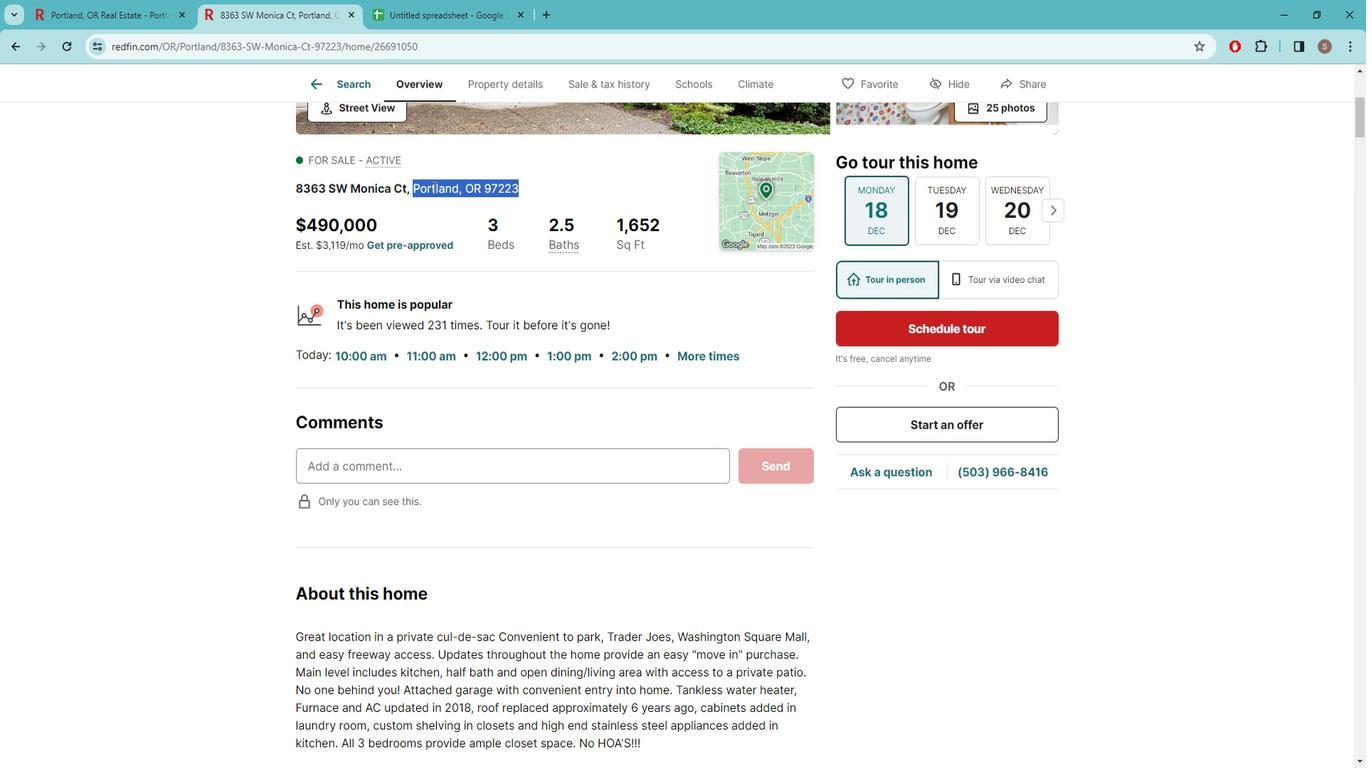 
Action: Mouse moved to (499, 12)
Screenshot: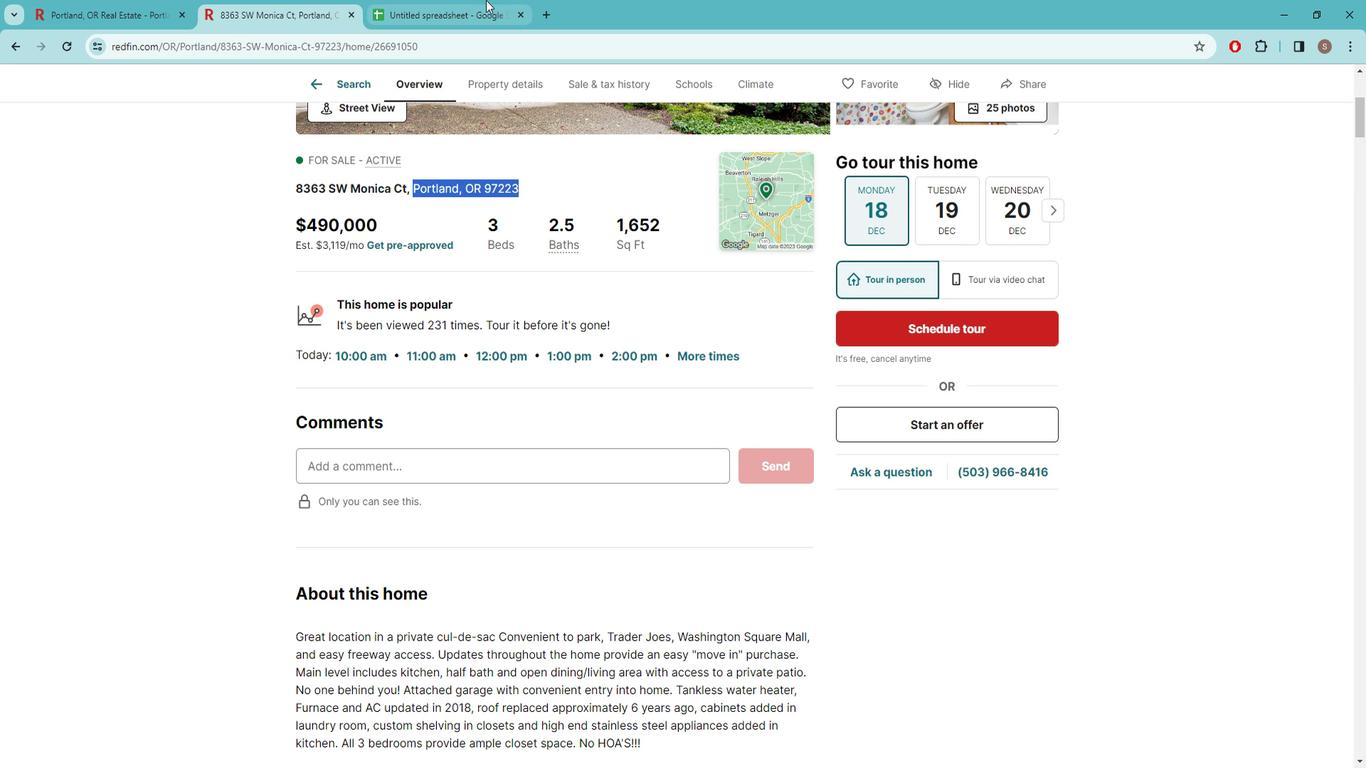 
Action: Mouse pressed left at (499, 13)
Screenshot: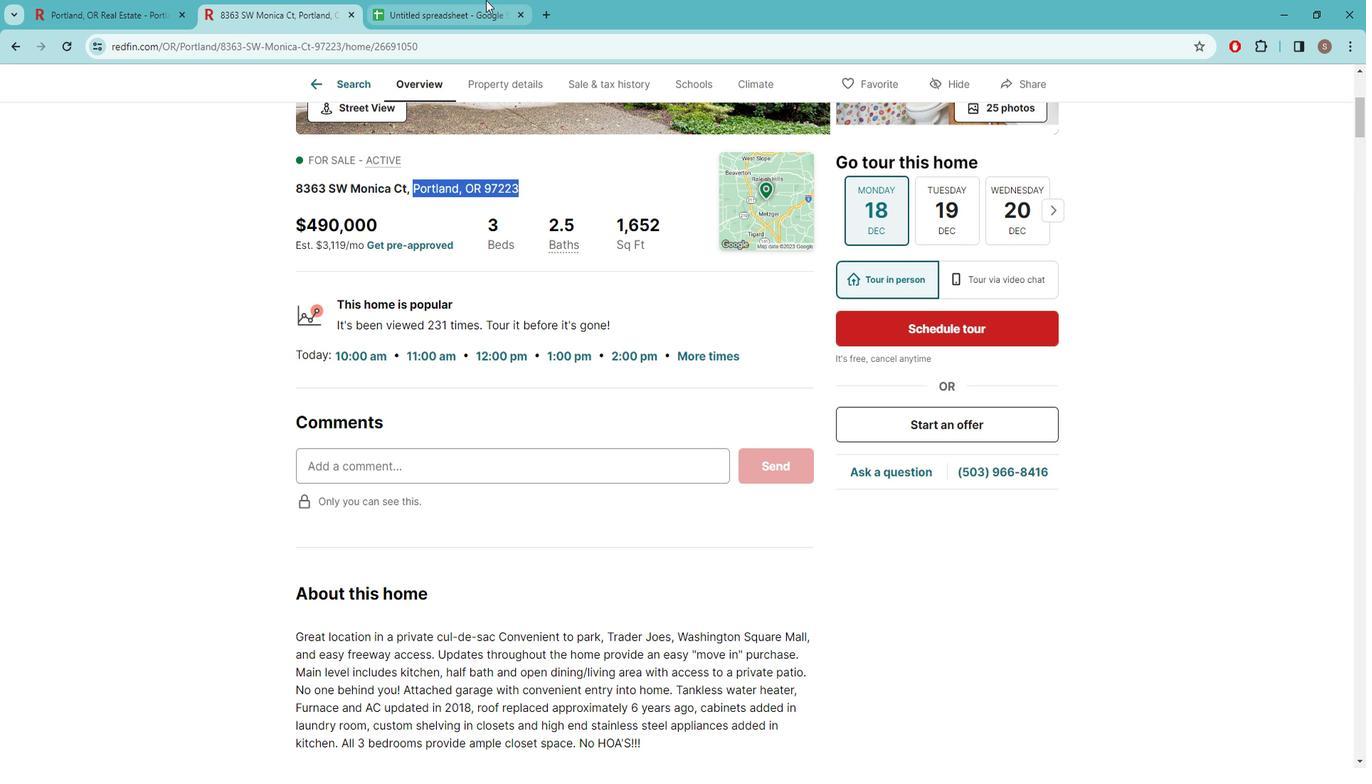 
Action: Mouse moved to (234, 236)
Screenshot: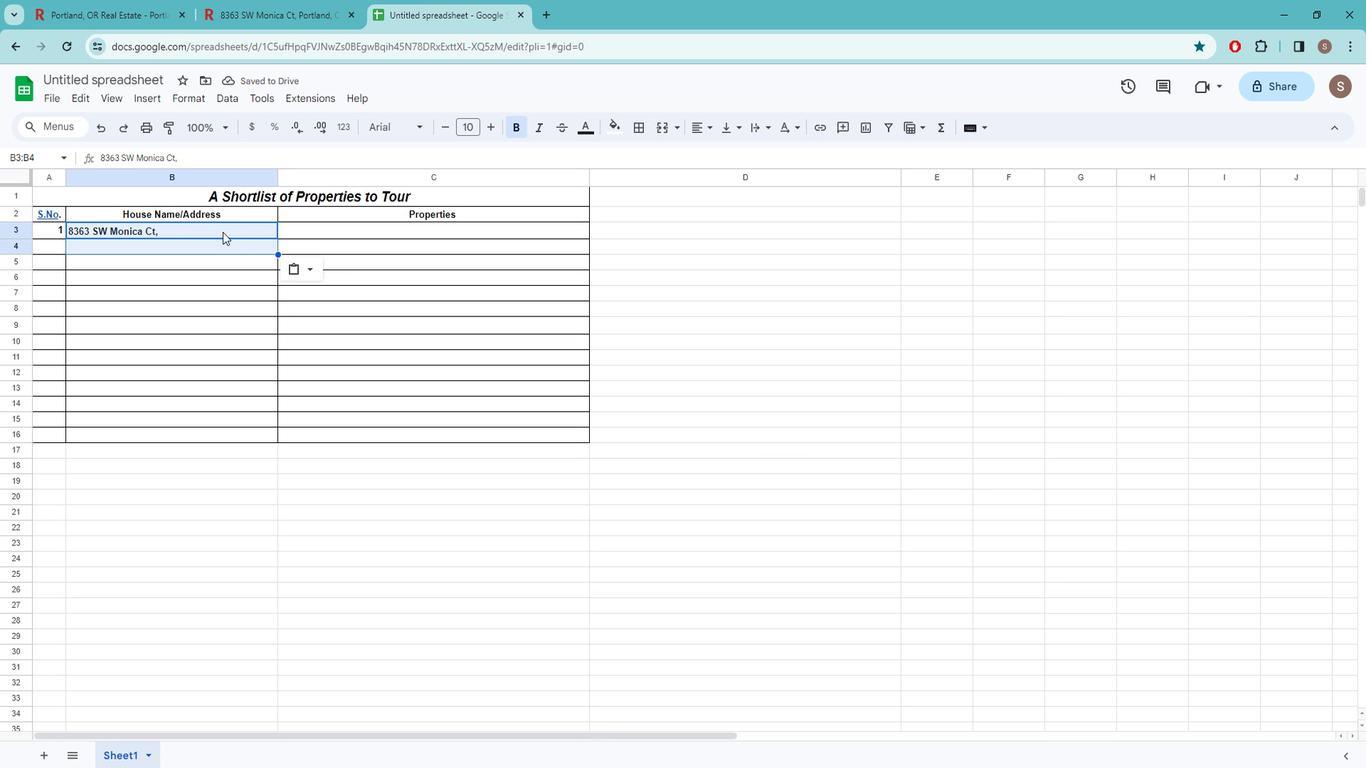 
Action: Mouse pressed left at (234, 236)
Screenshot: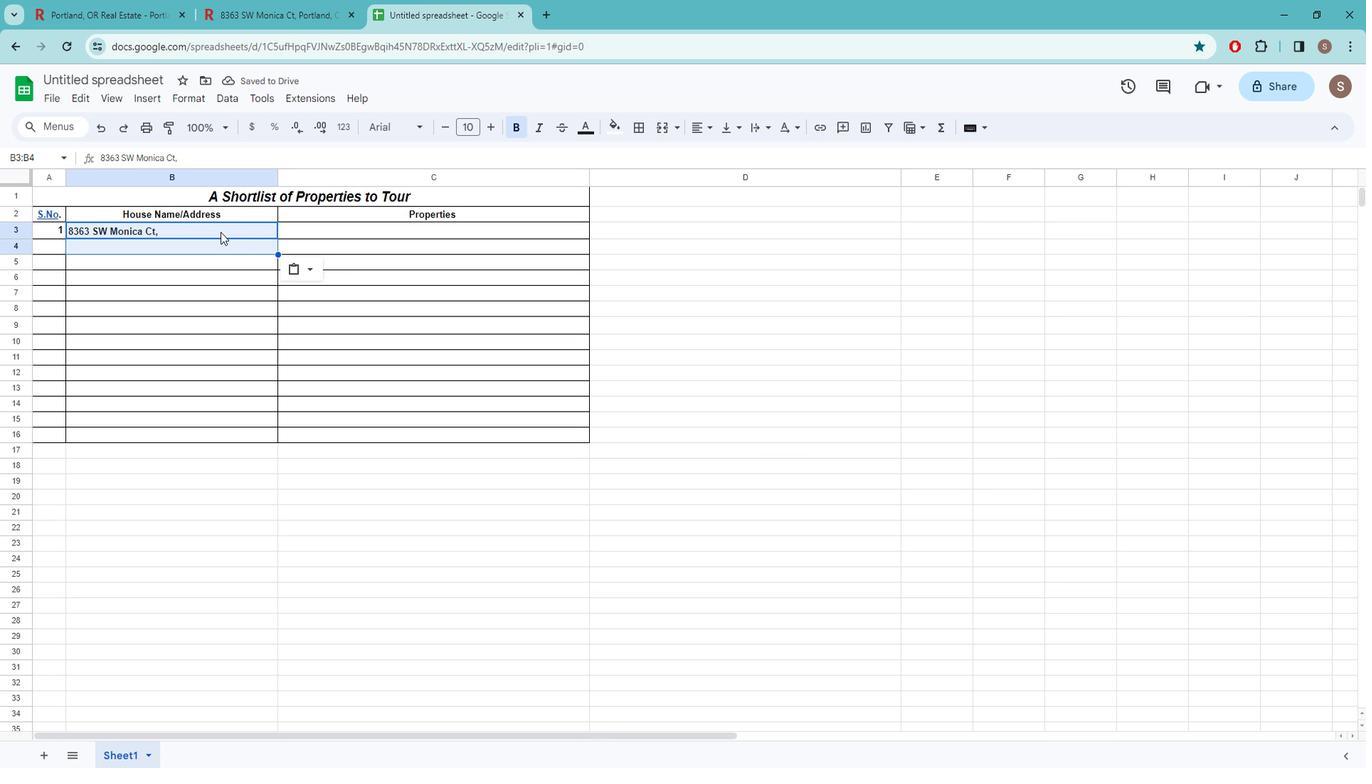 
Action: Mouse pressed left at (234, 236)
Screenshot: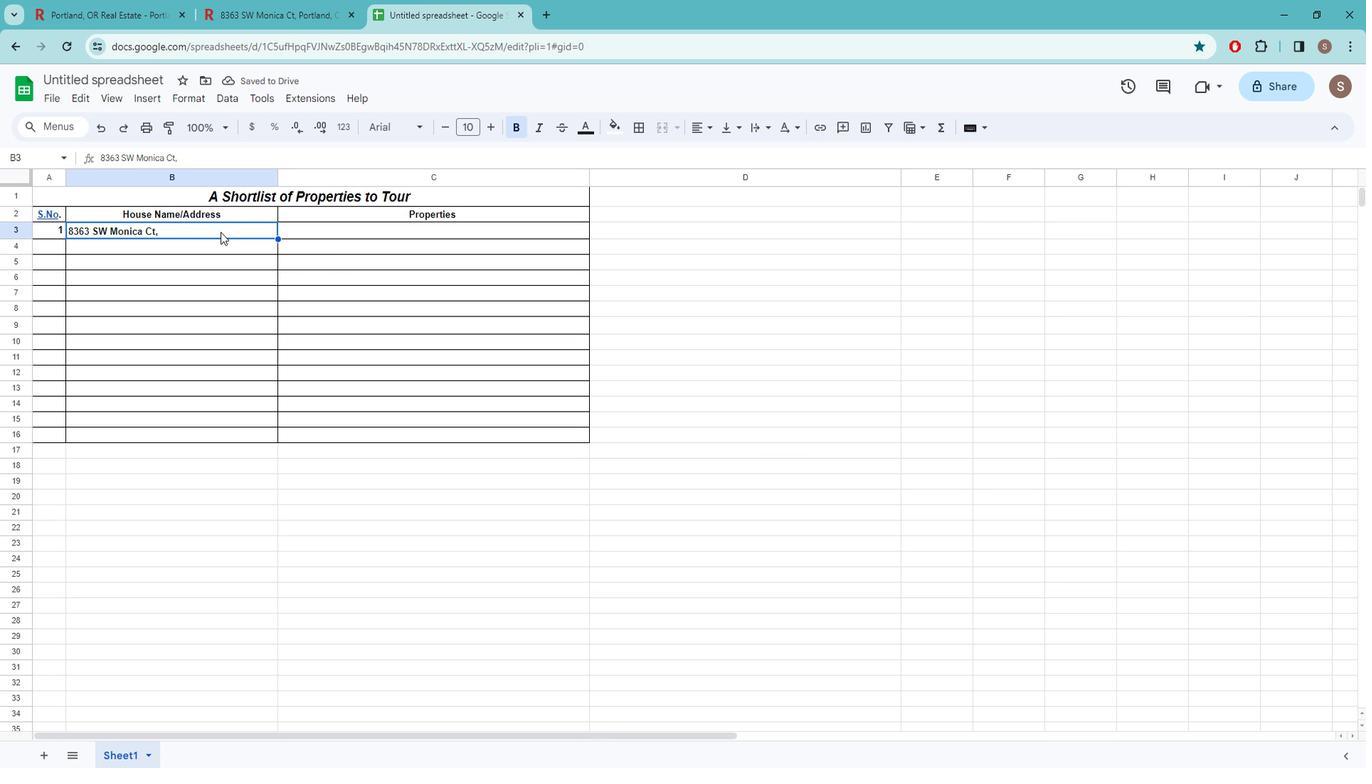 
Action: Key pressed <Key.space>ctrl+V
Screenshot: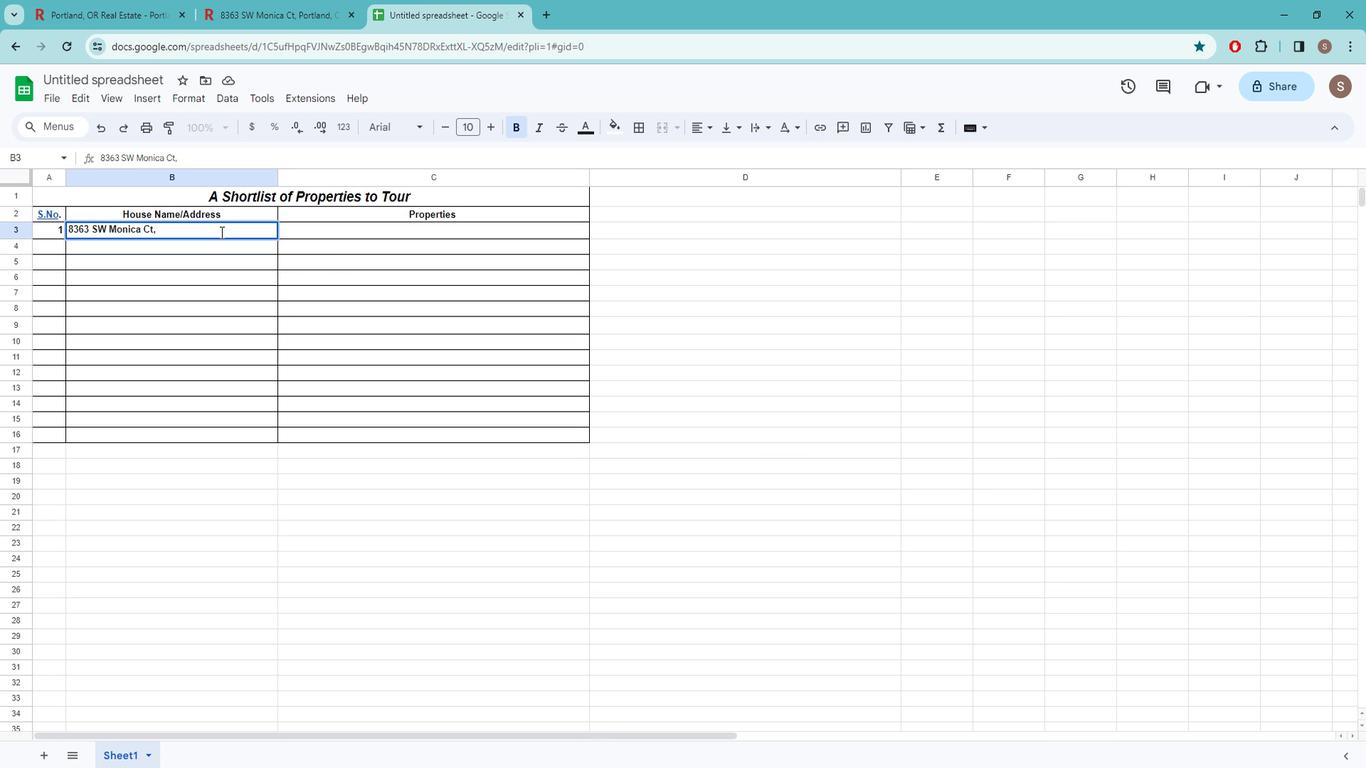 
Action: Mouse moved to (241, 300)
Screenshot: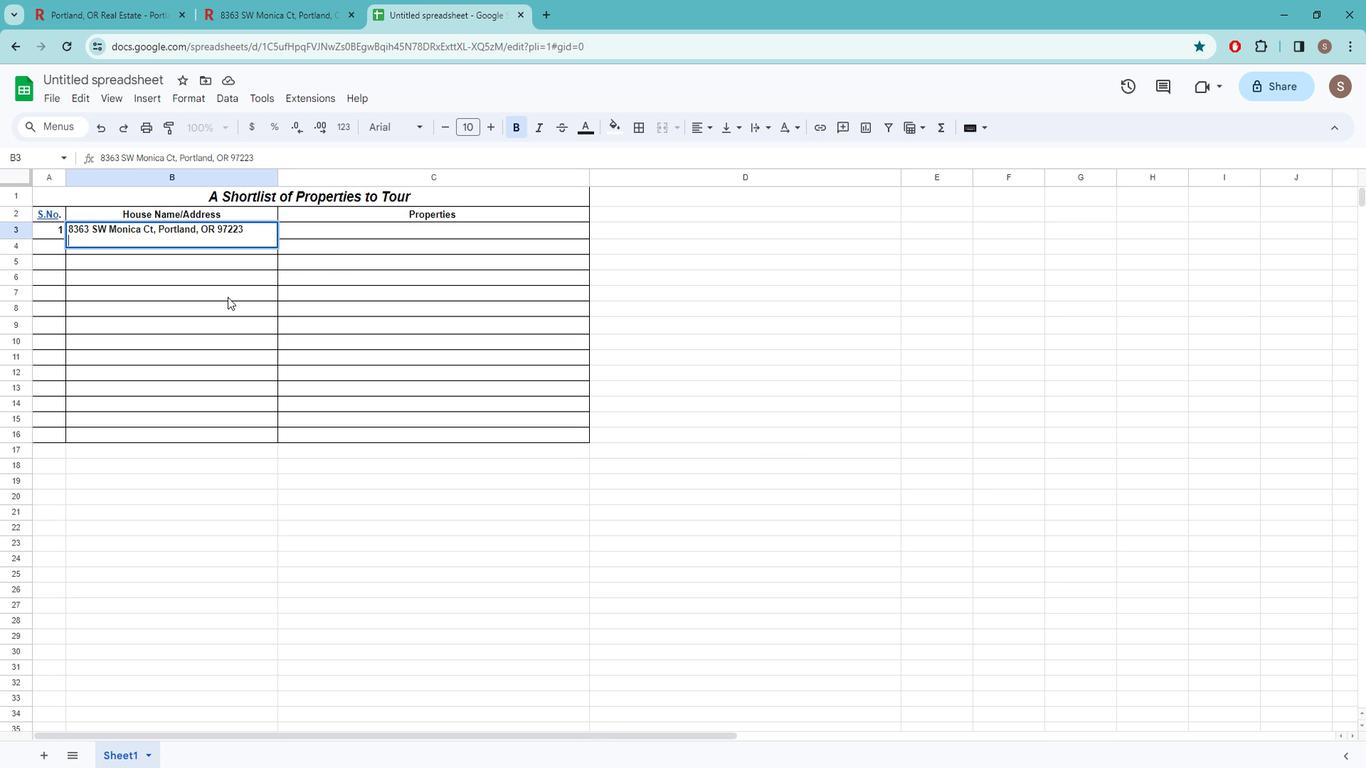 
Action: Mouse pressed left at (241, 300)
Screenshot: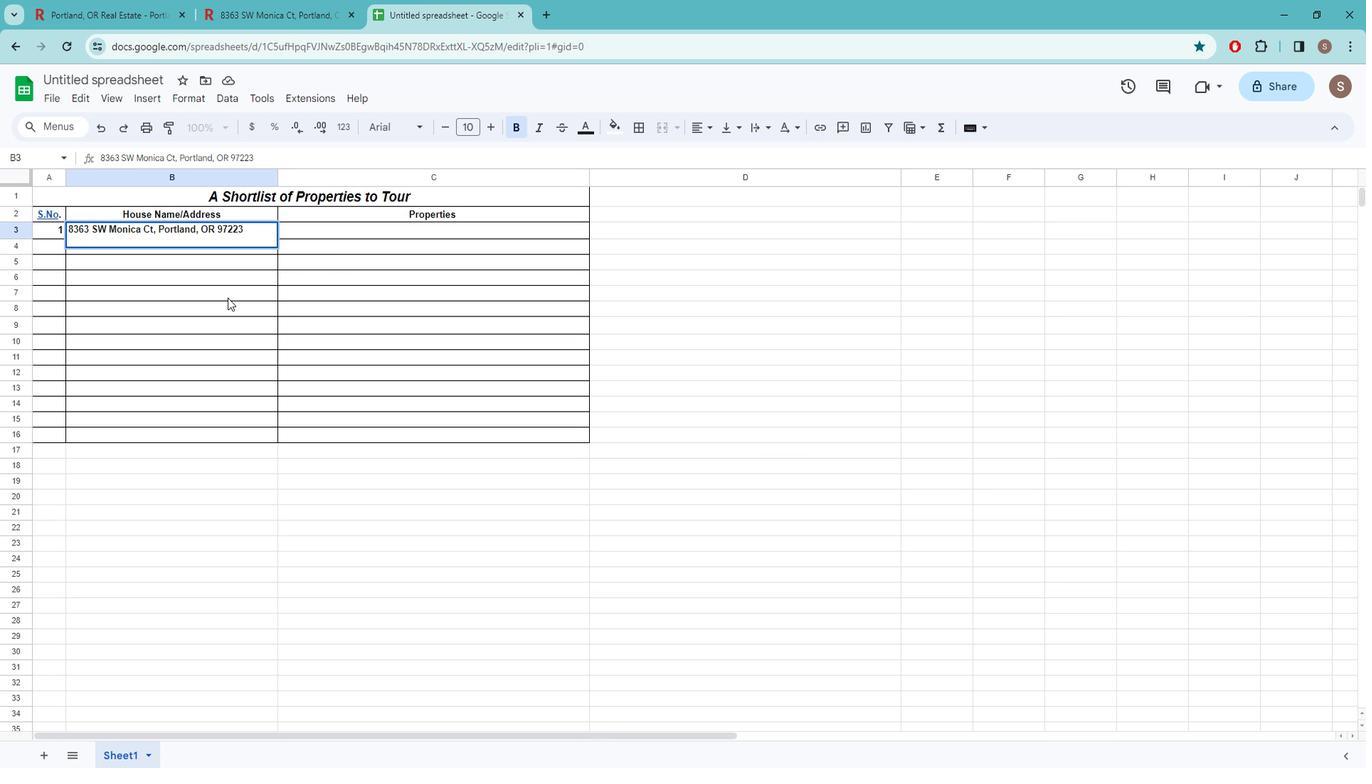 
Action: Mouse moved to (198, 241)
Screenshot: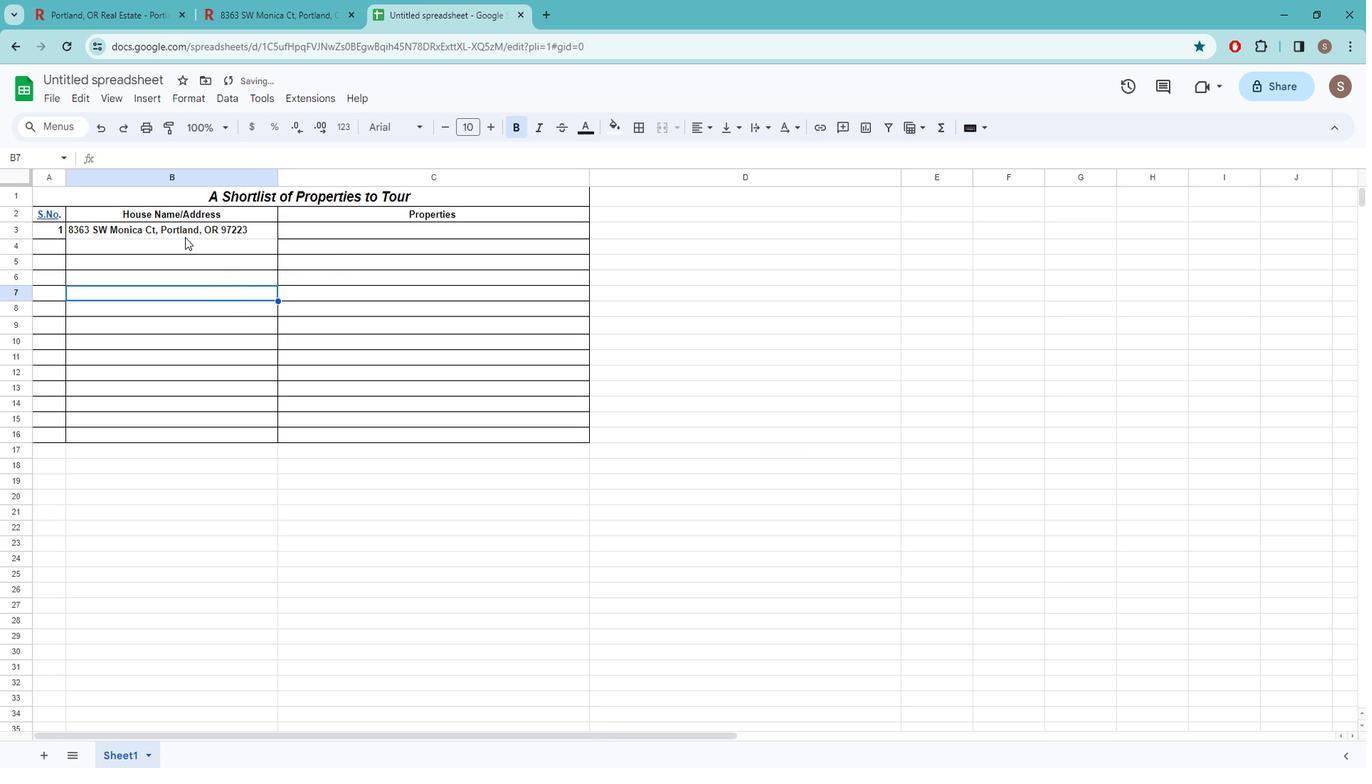 
Action: Mouse pressed left at (198, 241)
Screenshot: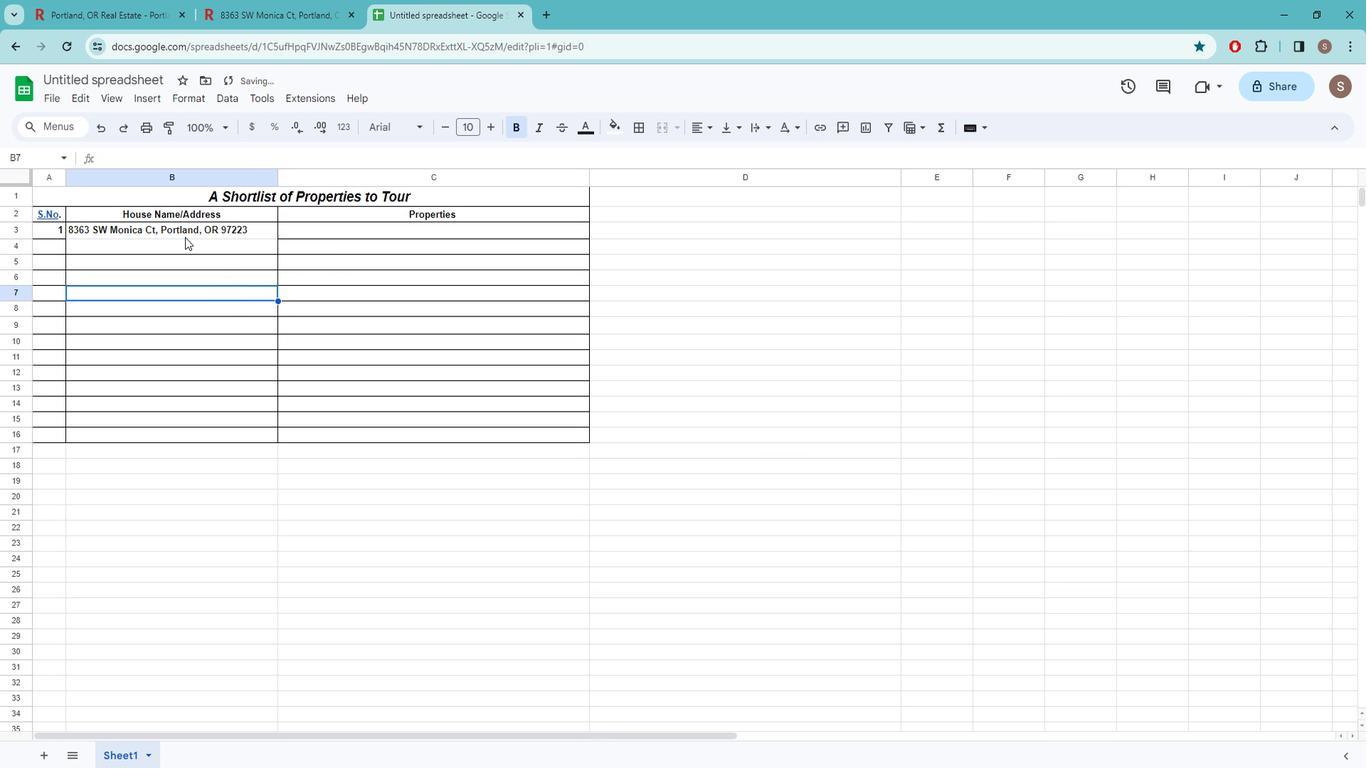 
Action: Mouse moved to (647, 136)
Screenshot: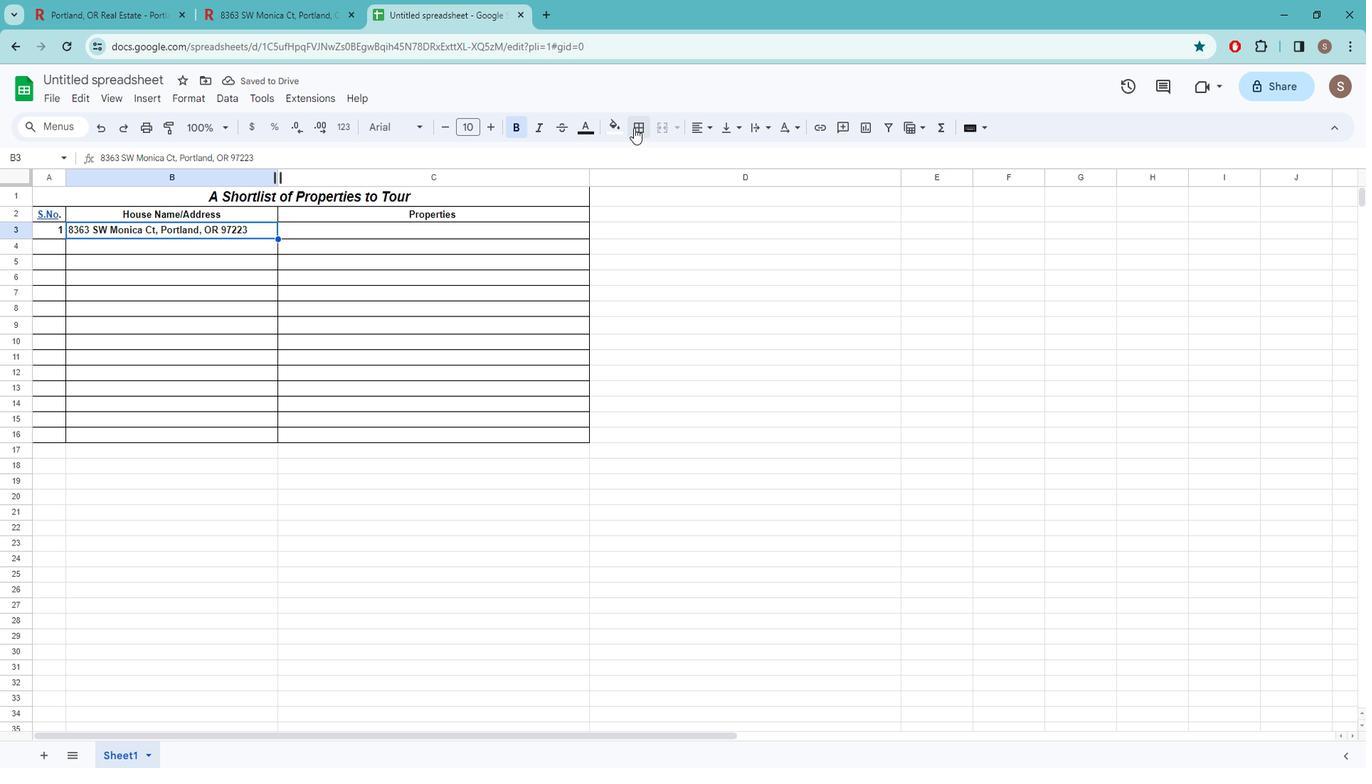 
Action: Mouse pressed left at (647, 136)
Screenshot: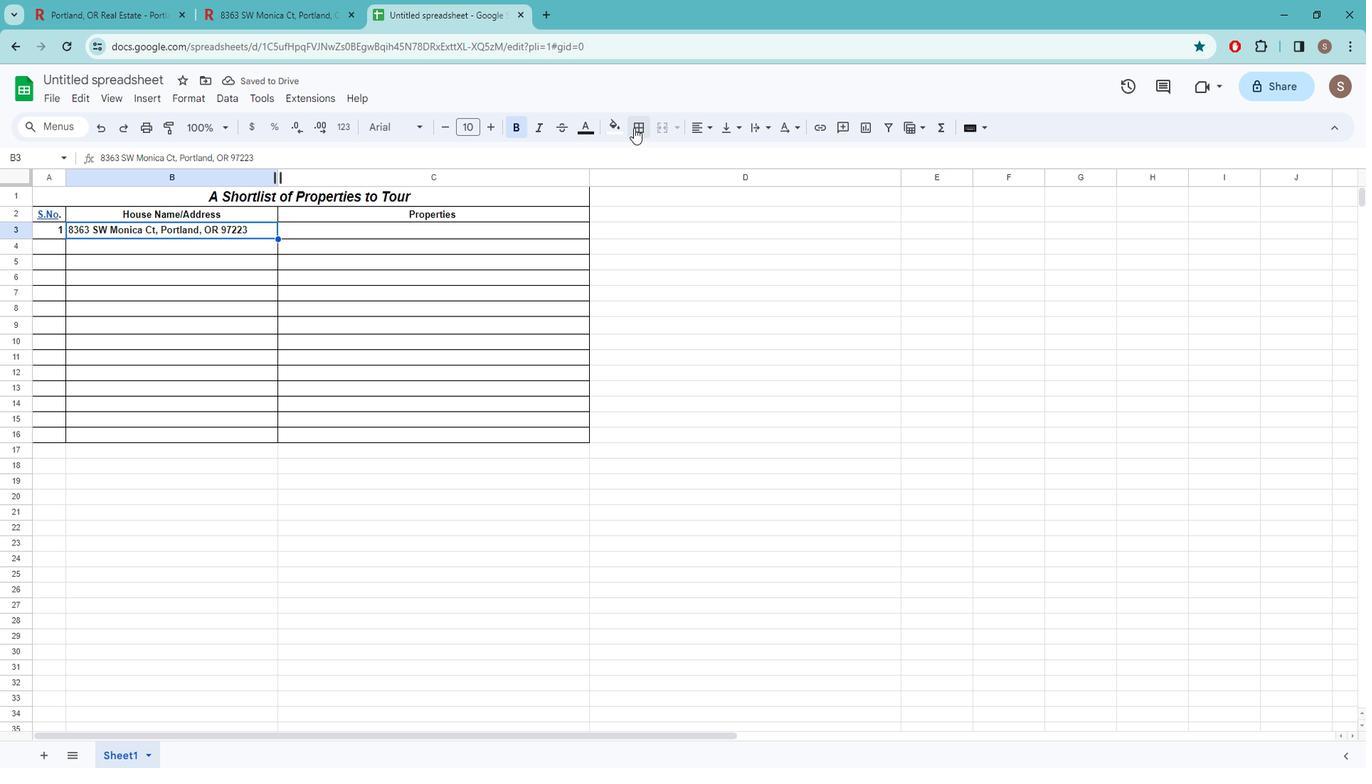 
Action: Mouse moved to (658, 170)
Screenshot: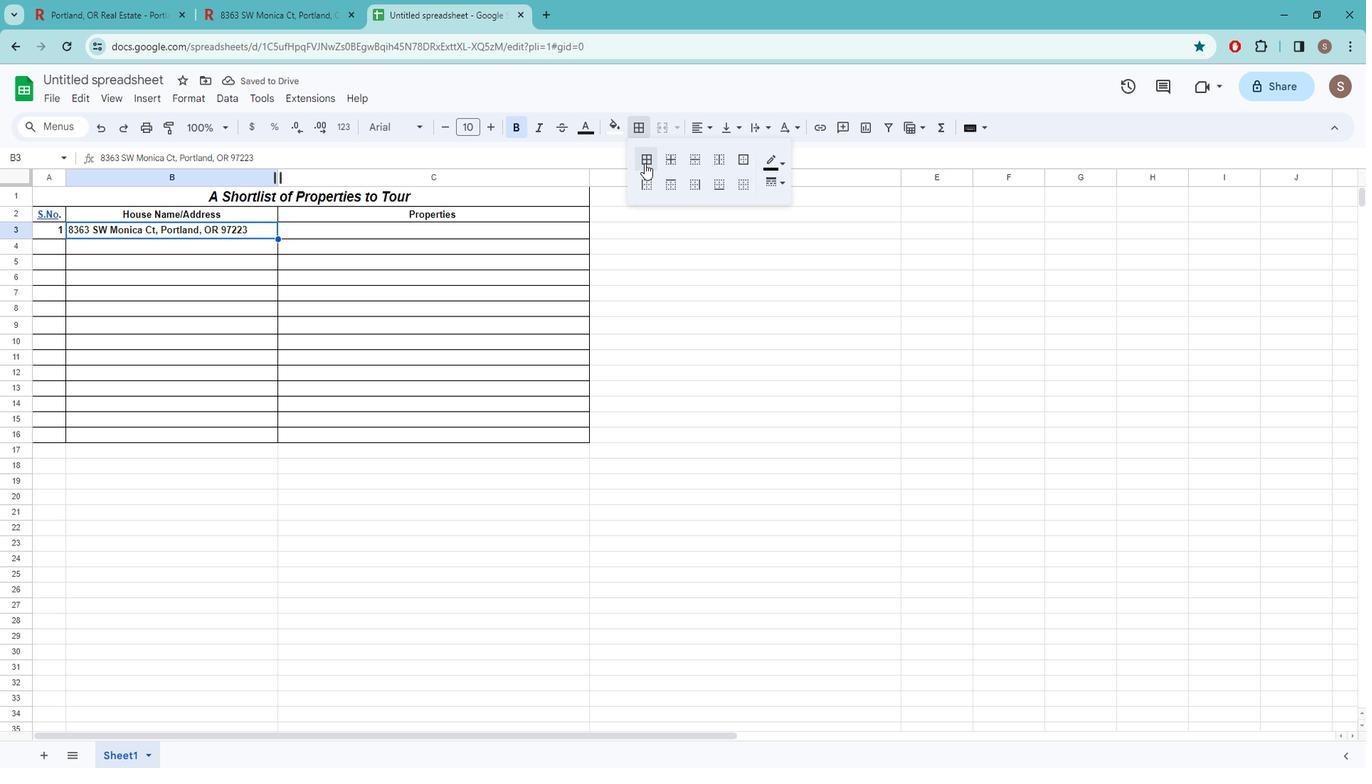 
Action: Mouse pressed left at (658, 170)
Screenshot: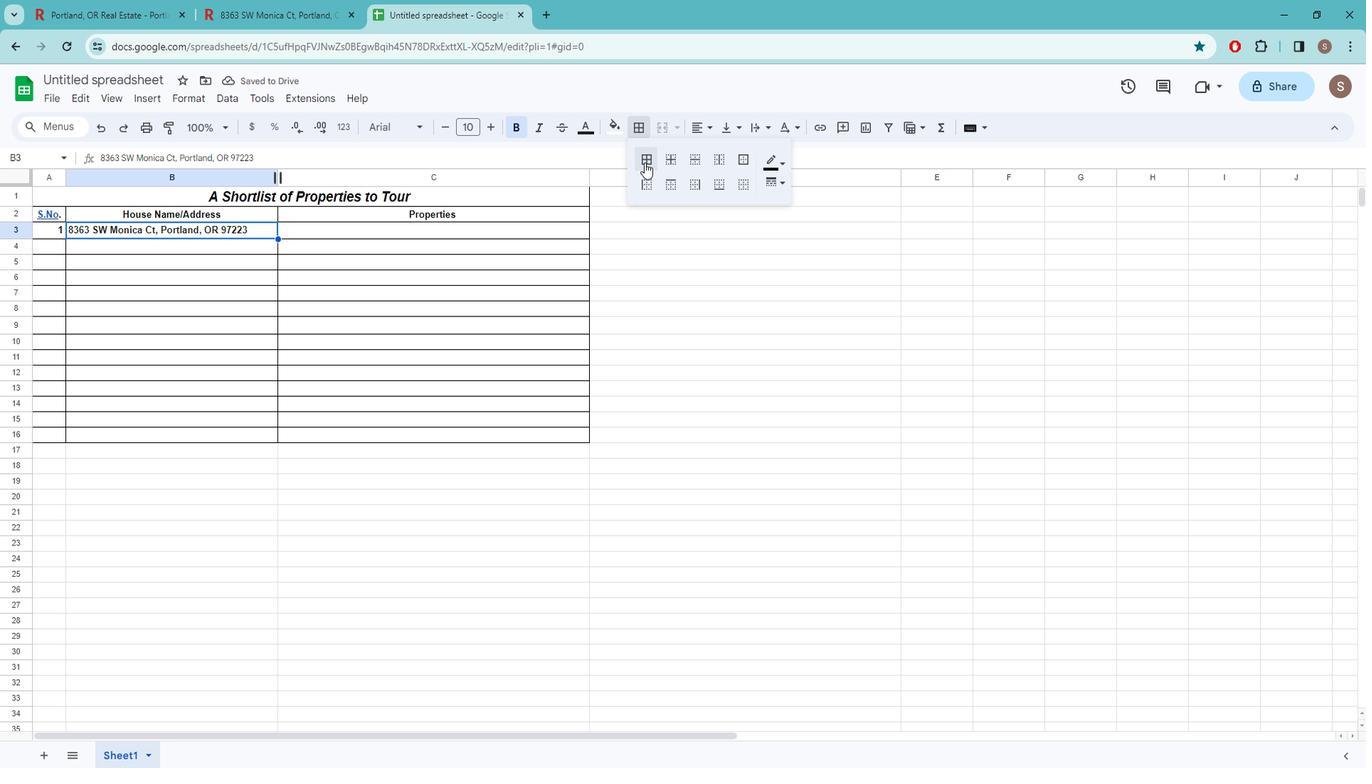 
Action: Mouse moved to (387, 290)
Screenshot: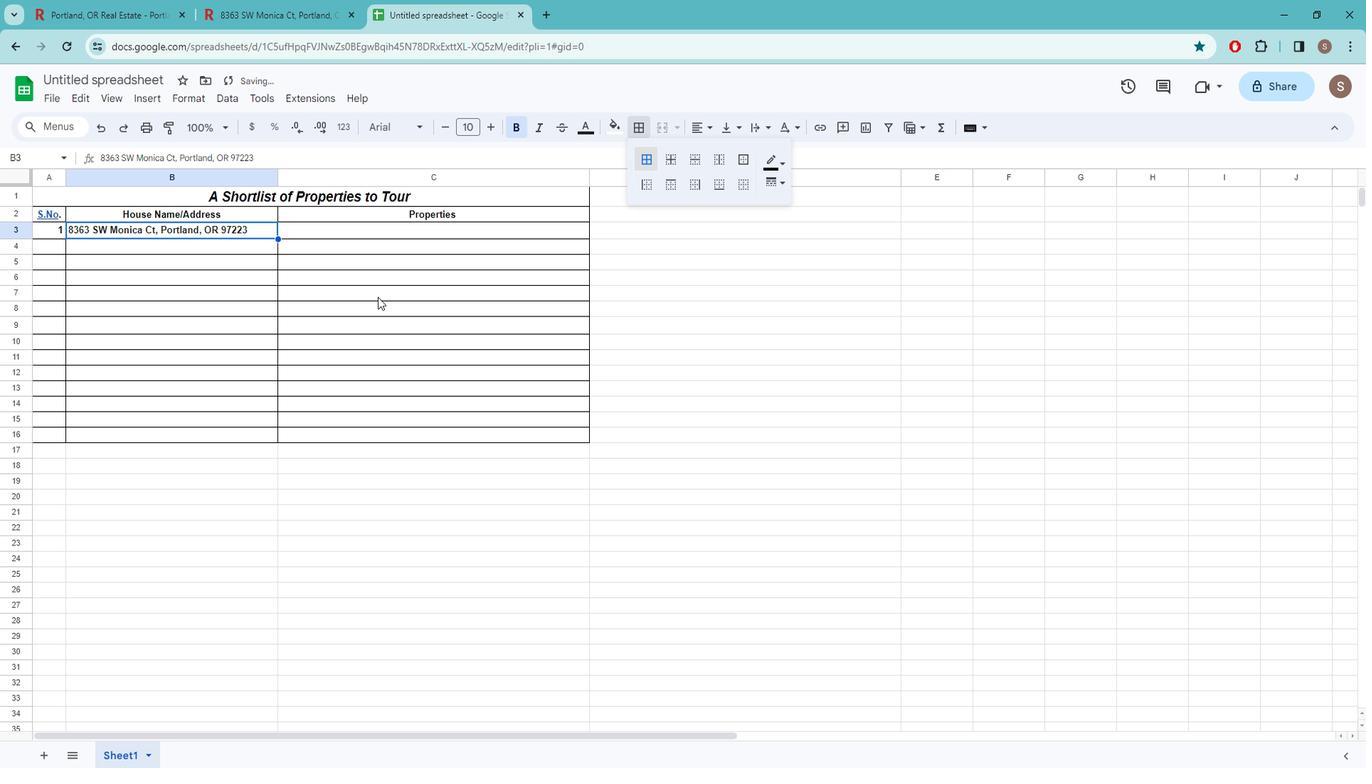 
Action: Mouse pressed left at (387, 290)
Screenshot: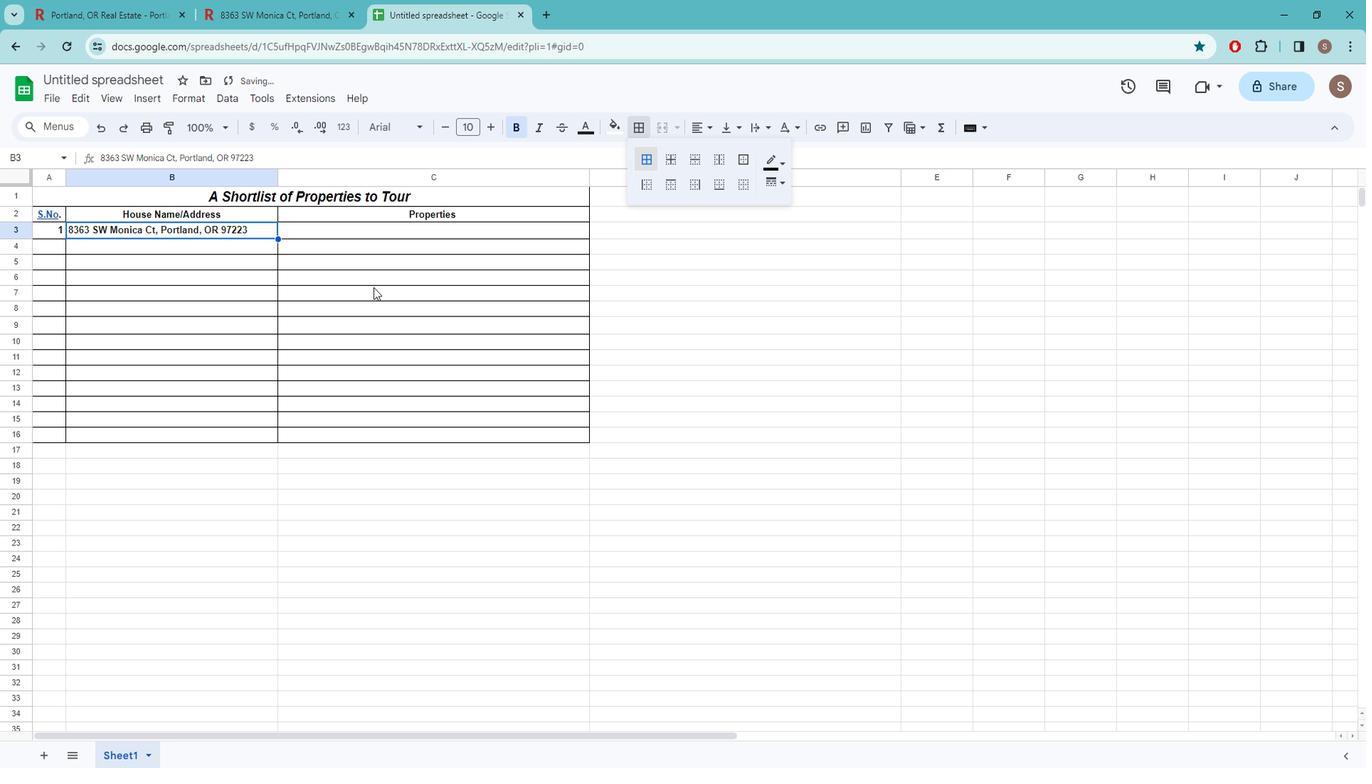 
Action: Mouse moved to (361, 234)
Screenshot: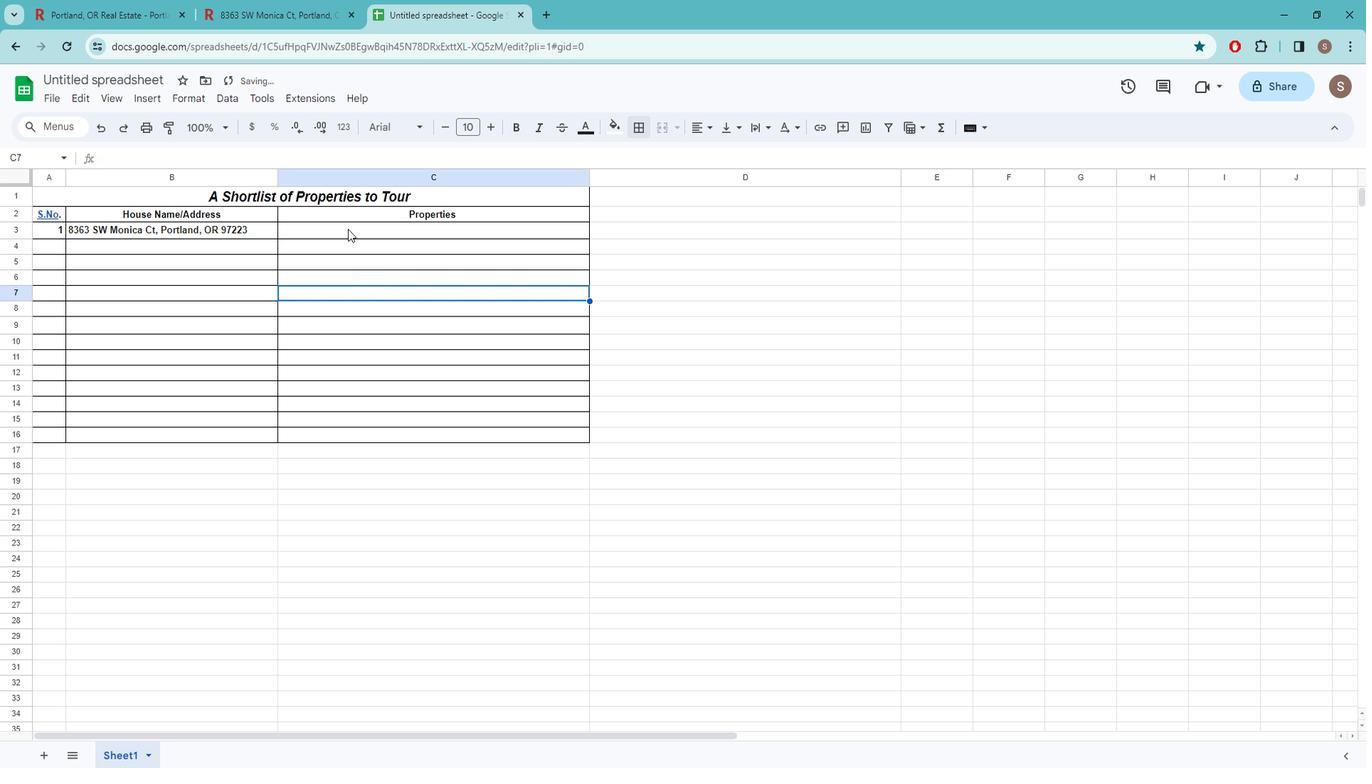 
Action: Mouse pressed left at (361, 234)
Screenshot: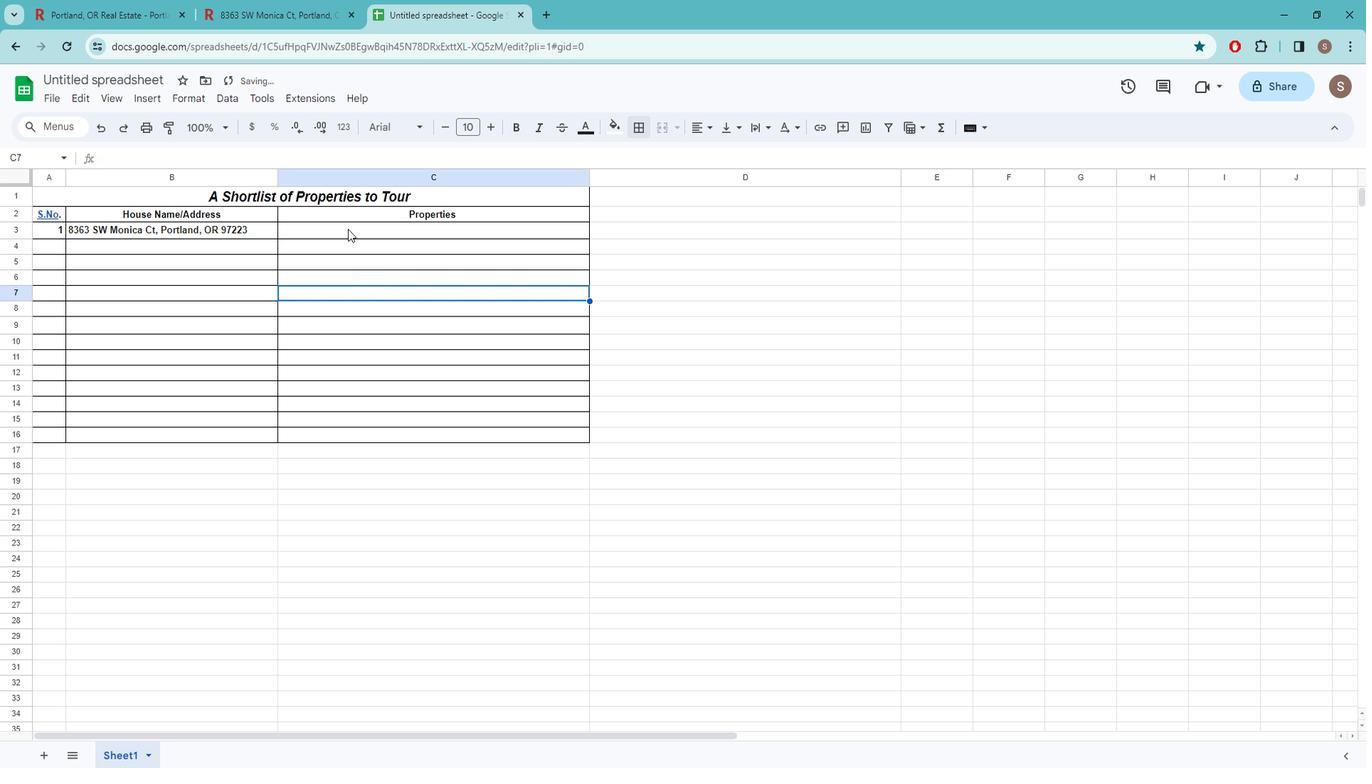
Action: Mouse moved to (281, 17)
Screenshot: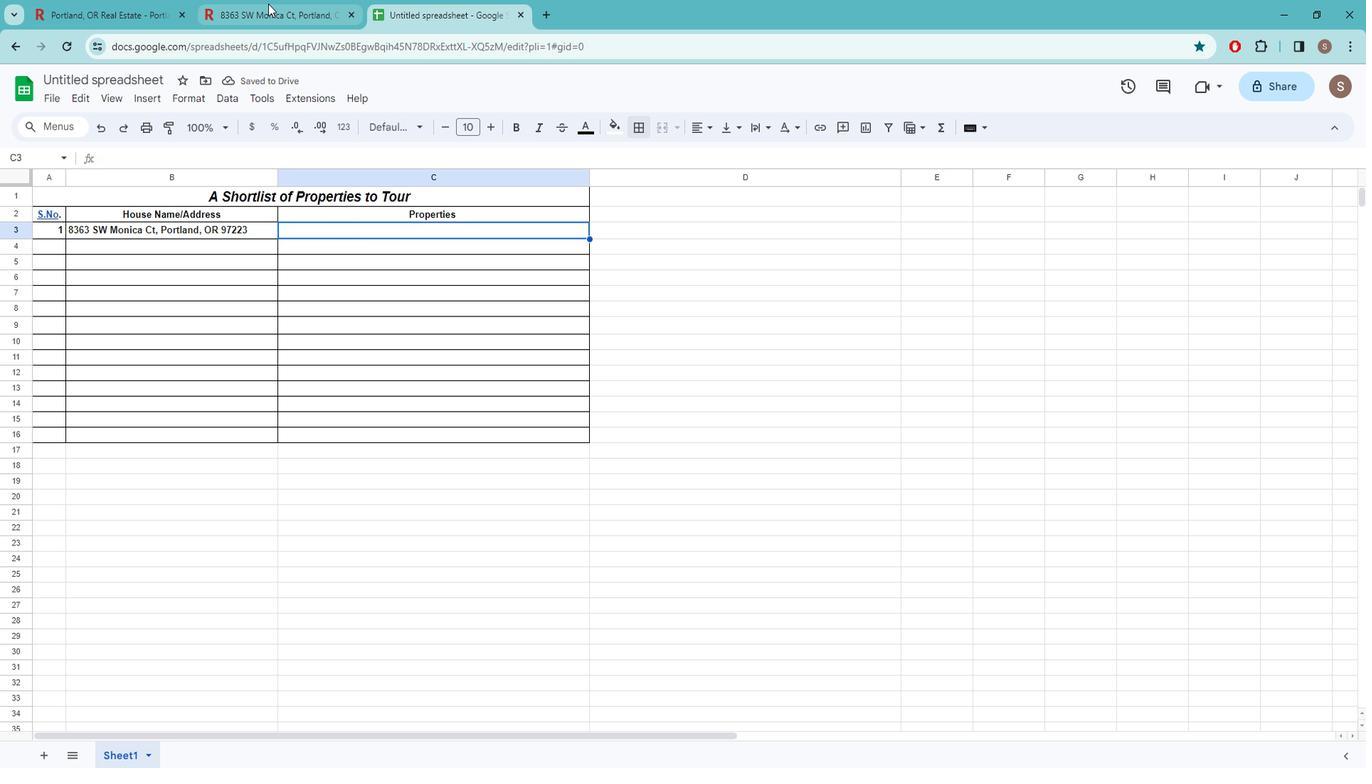 
Action: Mouse pressed left at (281, 17)
Screenshot: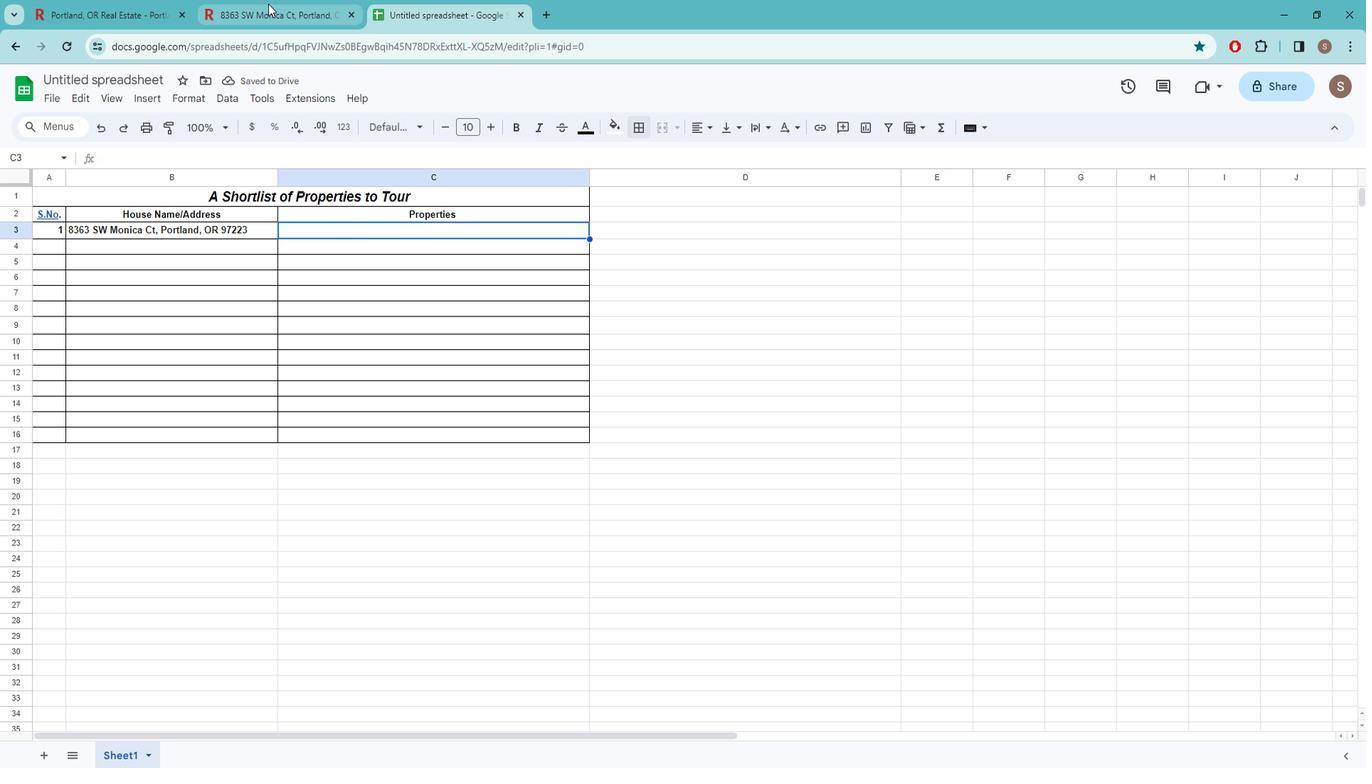 
Action: Mouse moved to (372, 250)
Screenshot: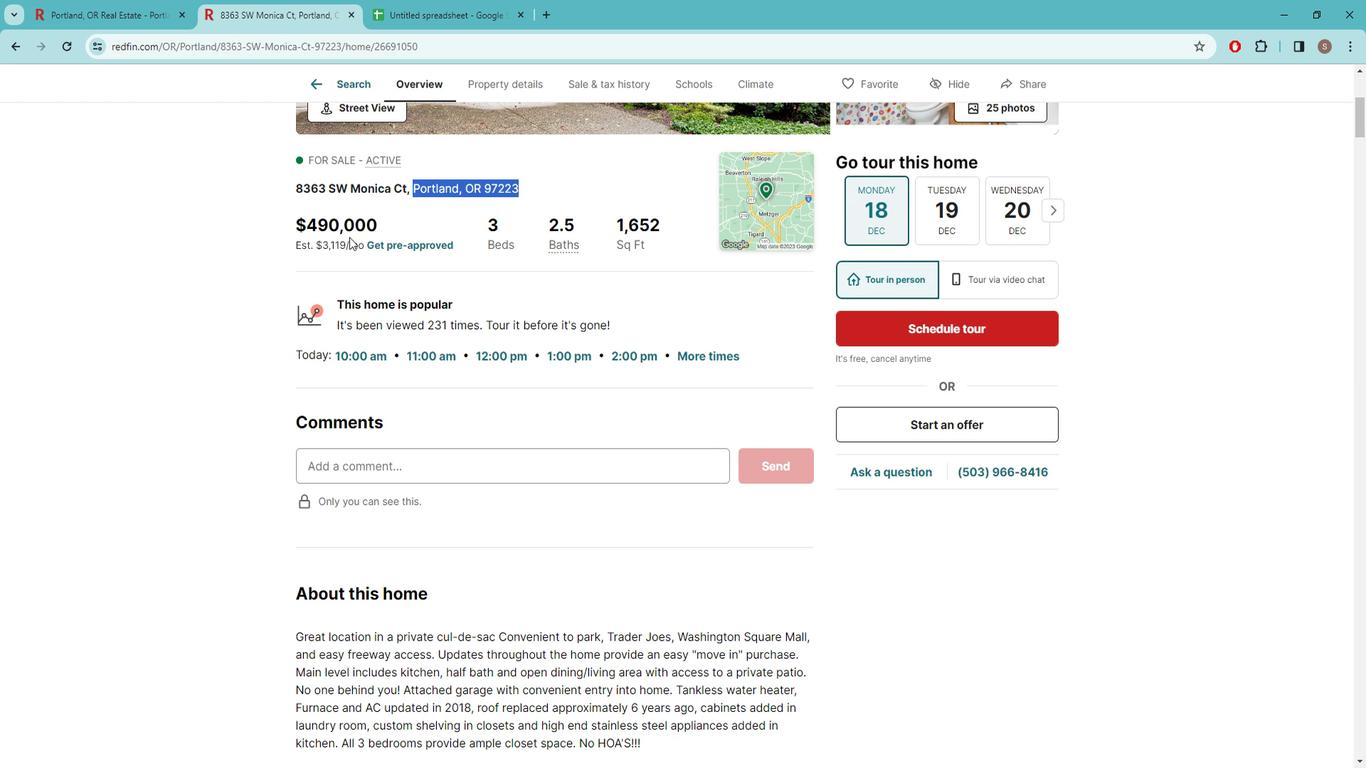 
Action: Mouse scrolled (372, 251) with delta (0, 0)
Screenshot: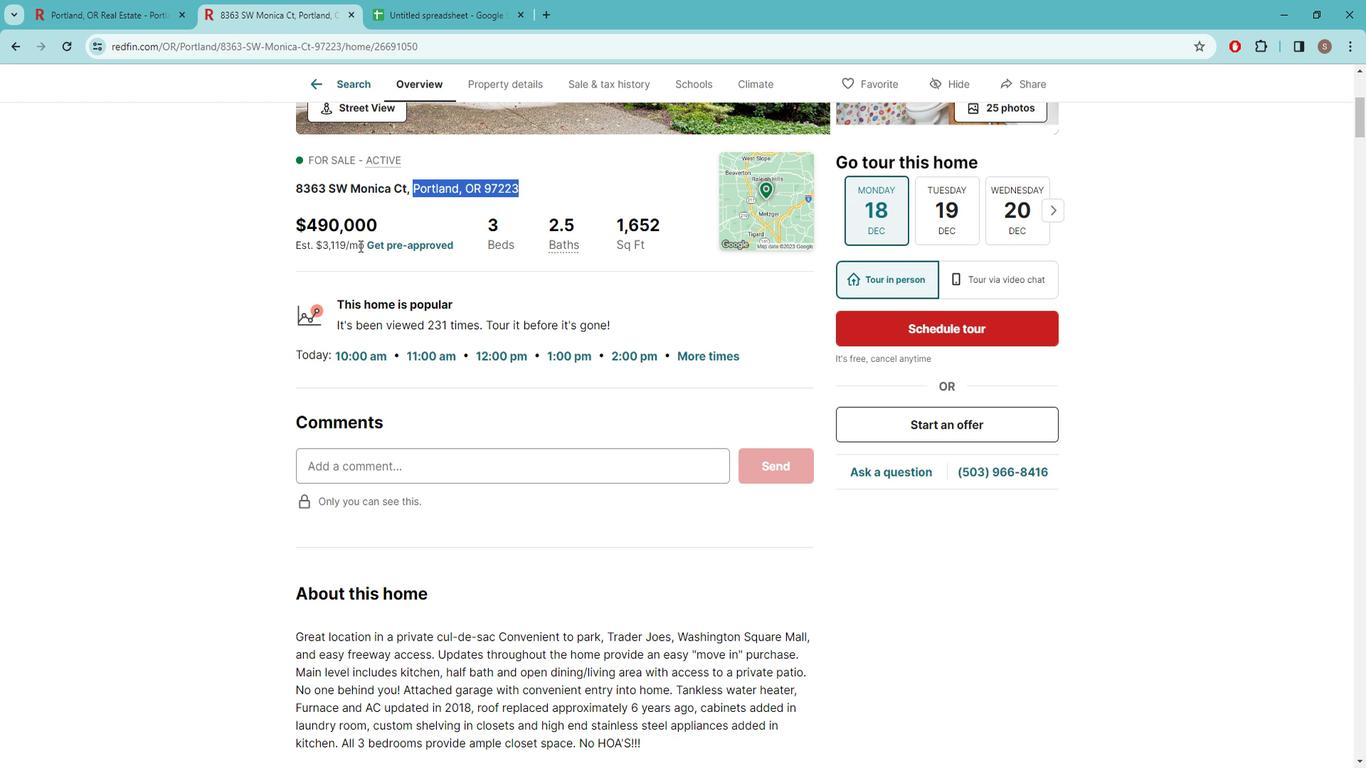 
Action: Mouse moved to (500, 297)
Screenshot: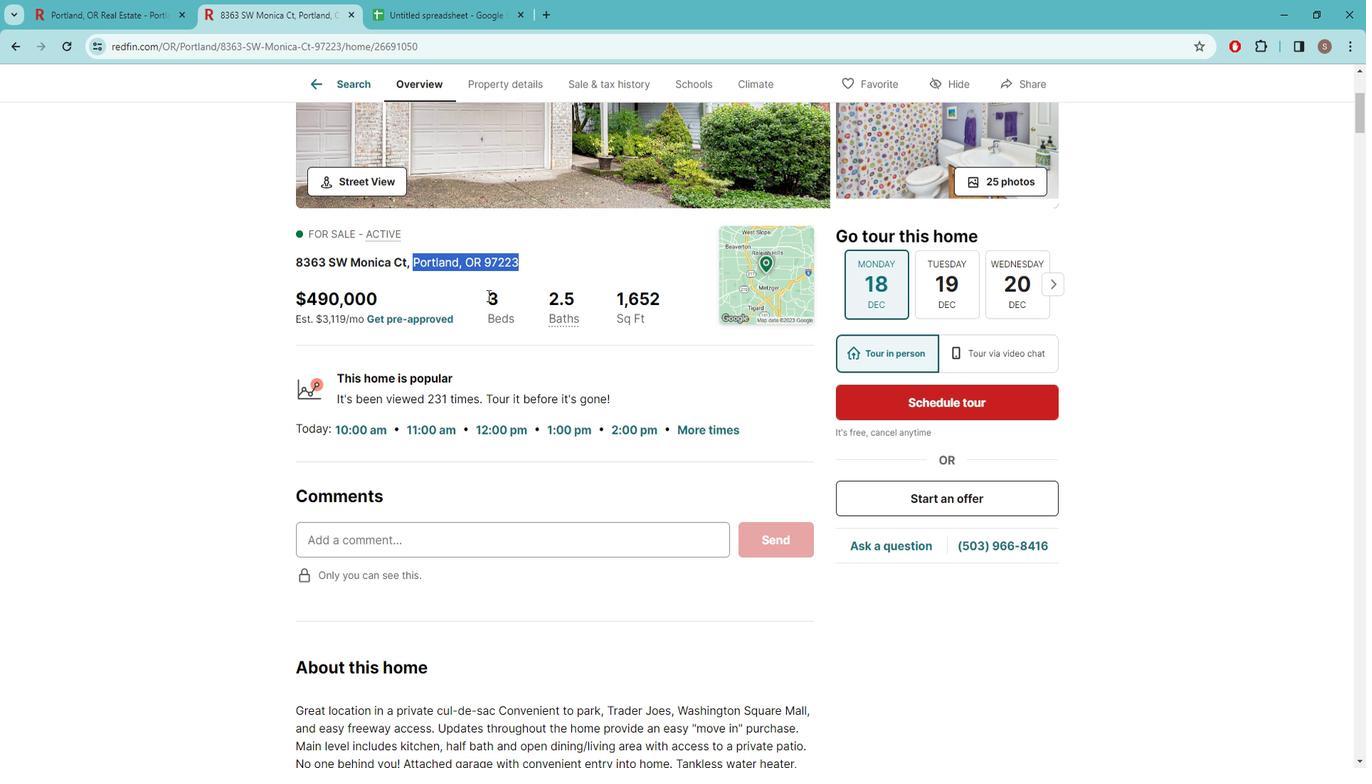 
Action: Mouse pressed left at (500, 297)
Screenshot: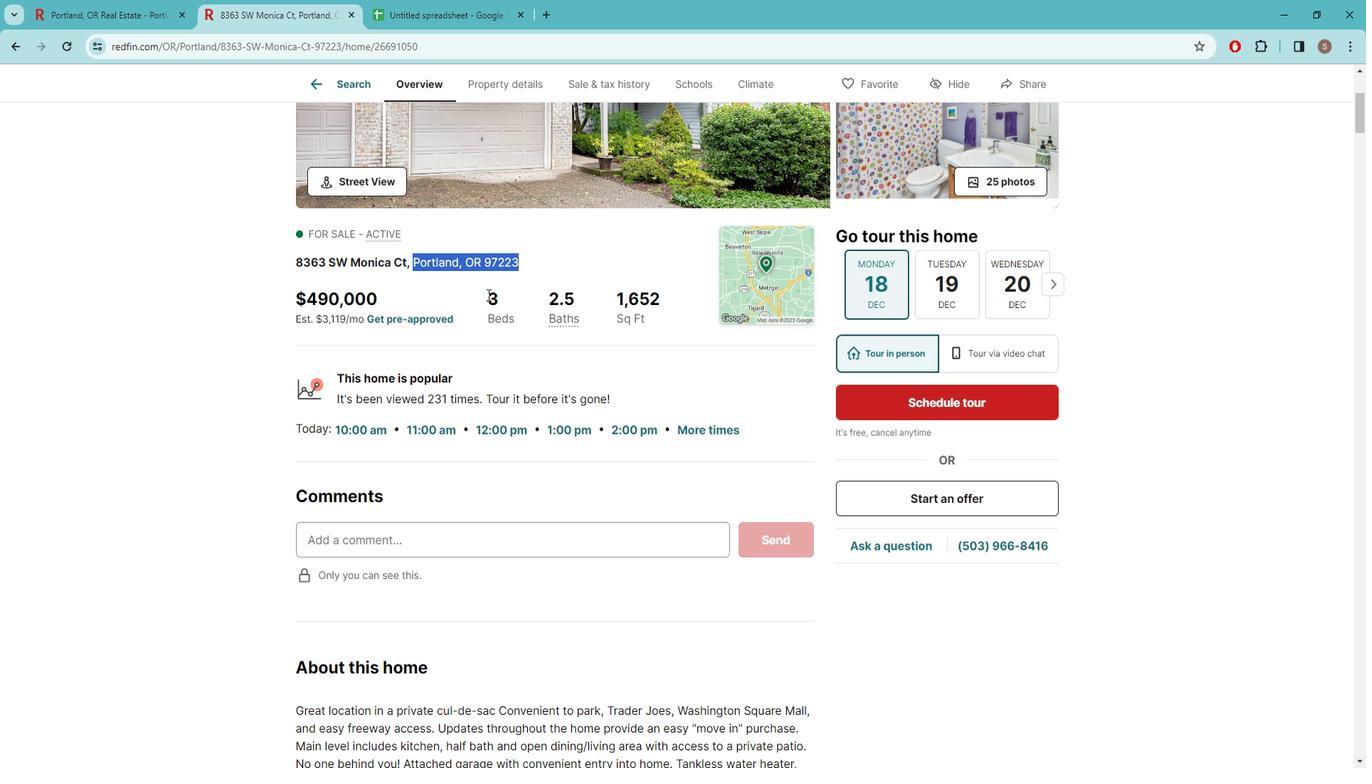 
Action: Mouse moved to (527, 317)
Screenshot: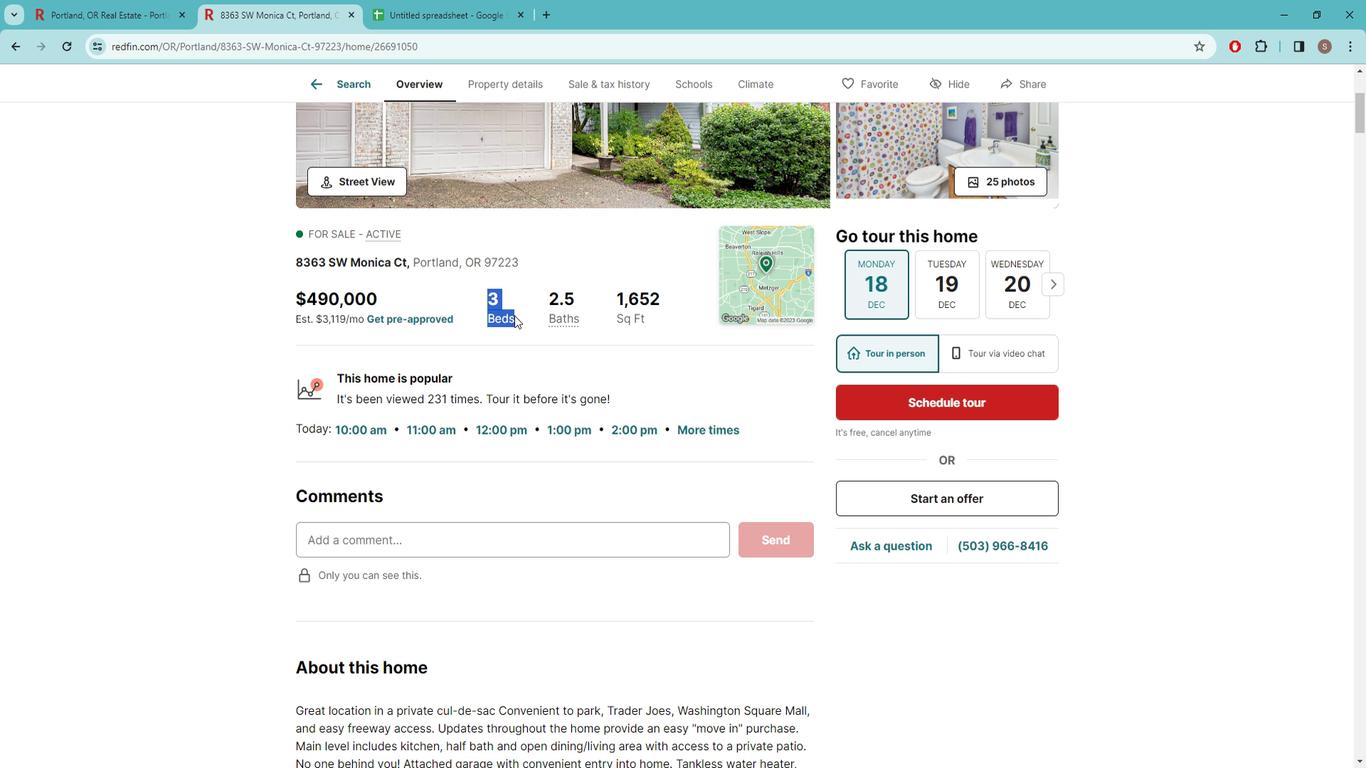 
Action: Mouse pressed left at (527, 317)
Screenshot: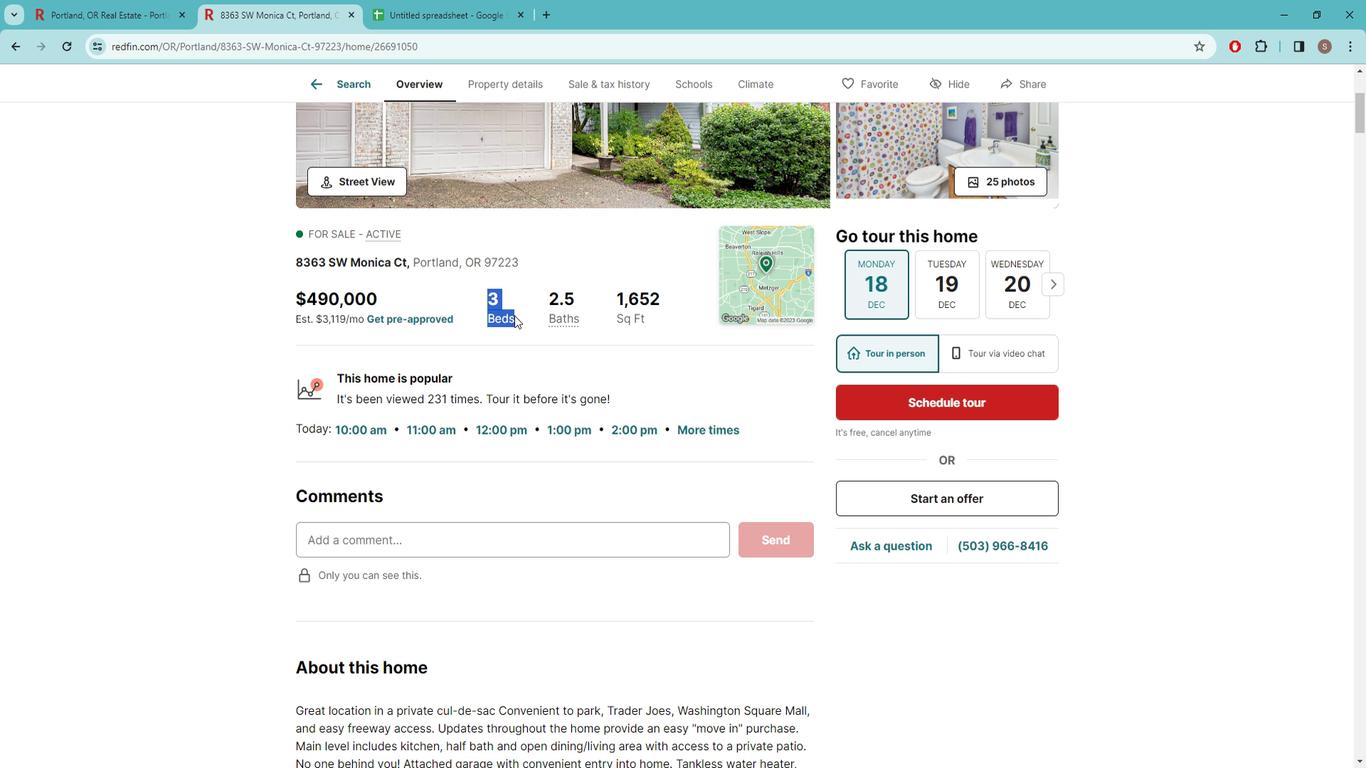 
Action: Mouse moved to (426, 12)
Screenshot: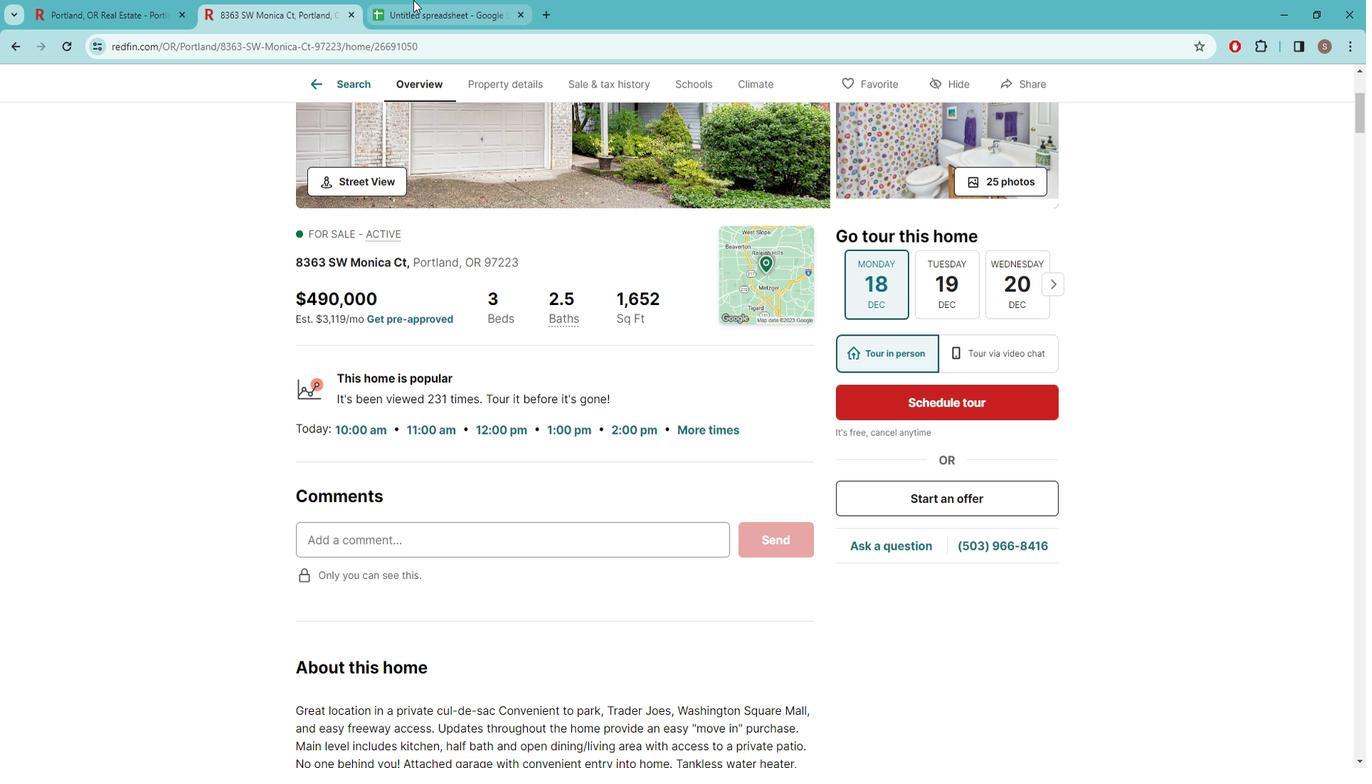 
Action: Mouse pressed left at (426, 13)
Screenshot: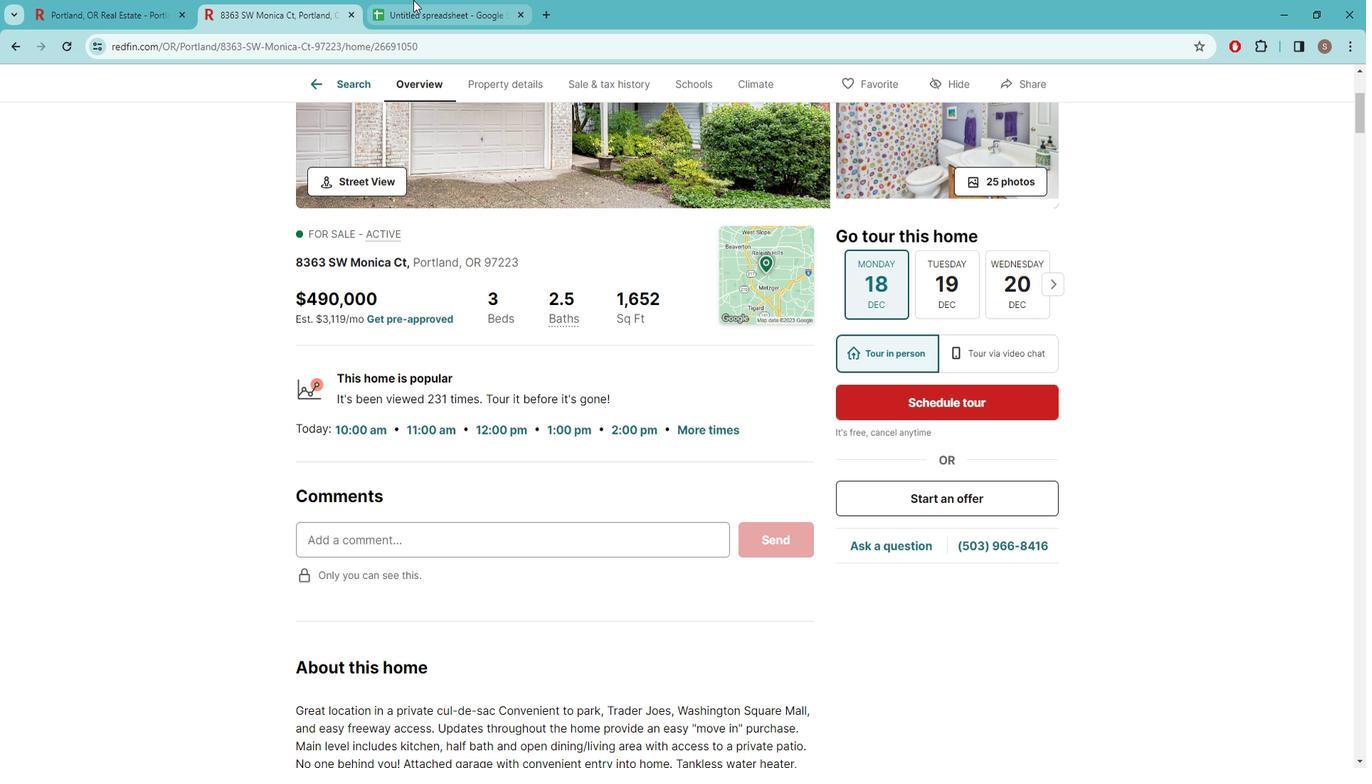 
Action: Mouse moved to (369, 236)
Screenshot: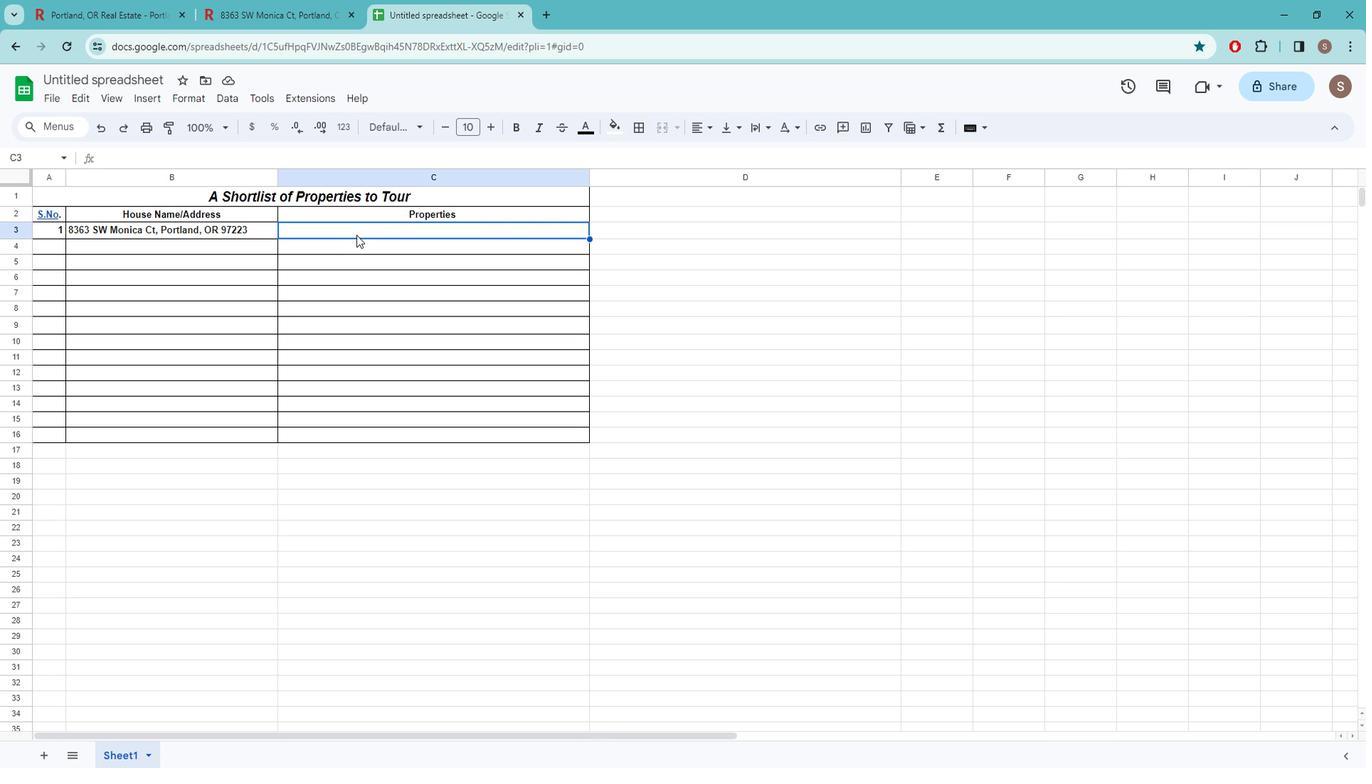 
Action: Key pressed 3<Key.space><Key.caps_lock>b<Key.caps_lock>EDS<Key.space>AND<Key.space>2.5<Key.space>BATHROOMS<Key.space>
Screenshot: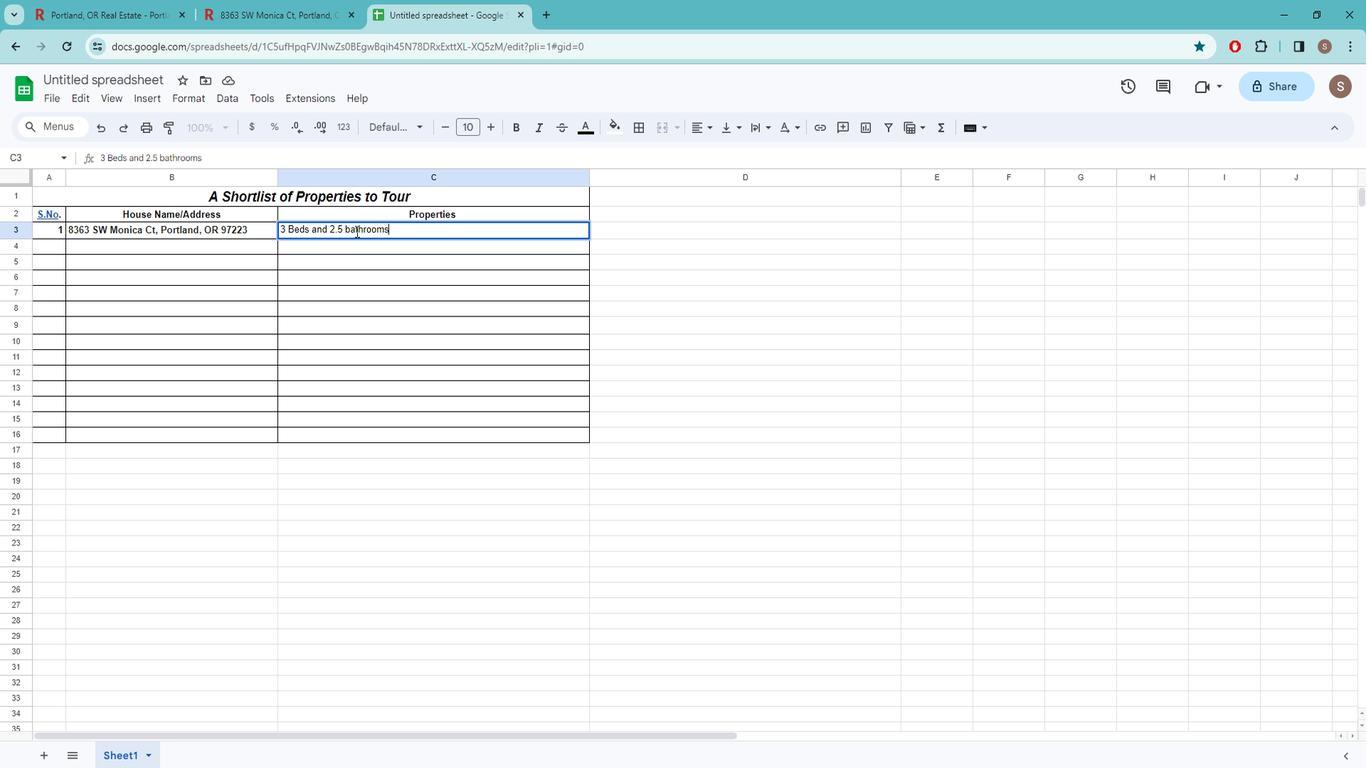 
Action: Mouse moved to (296, 13)
Screenshot: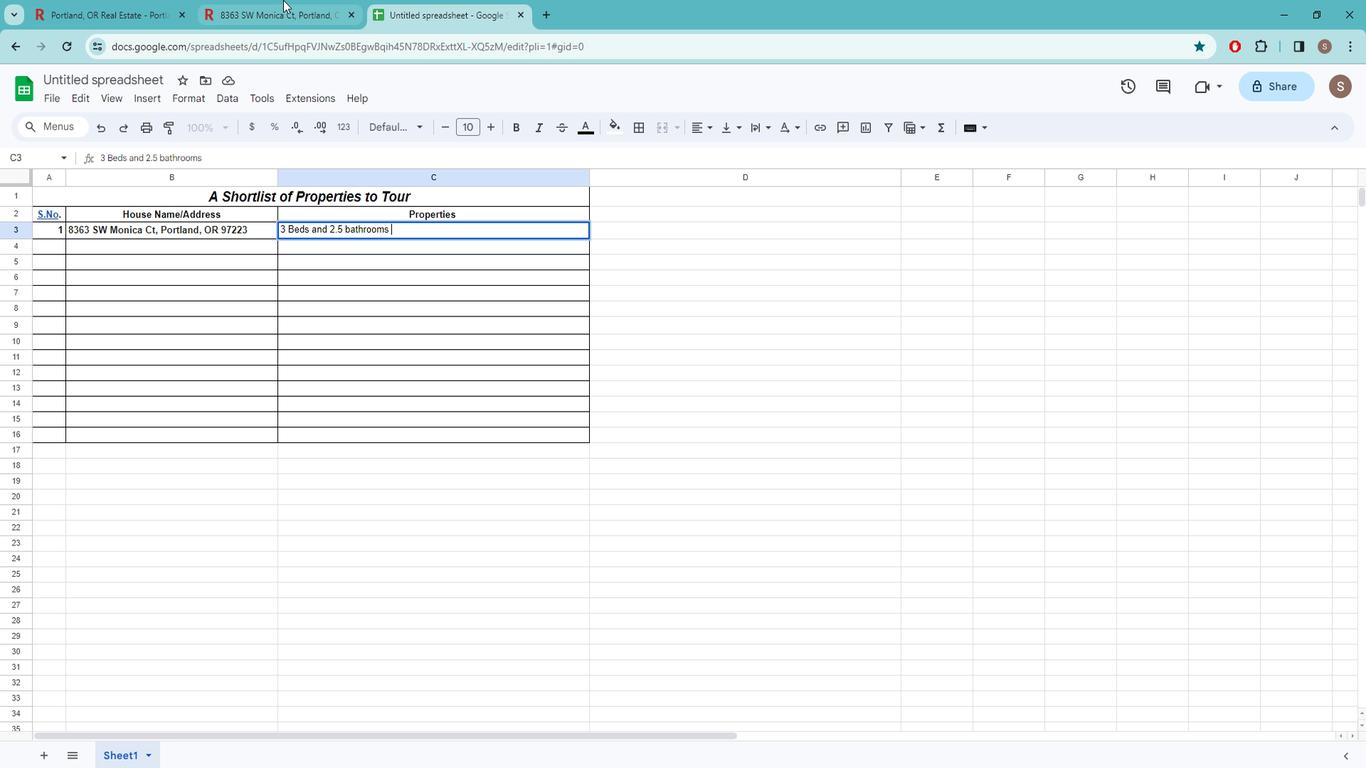 
Action: Mouse pressed left at (296, 13)
Screenshot: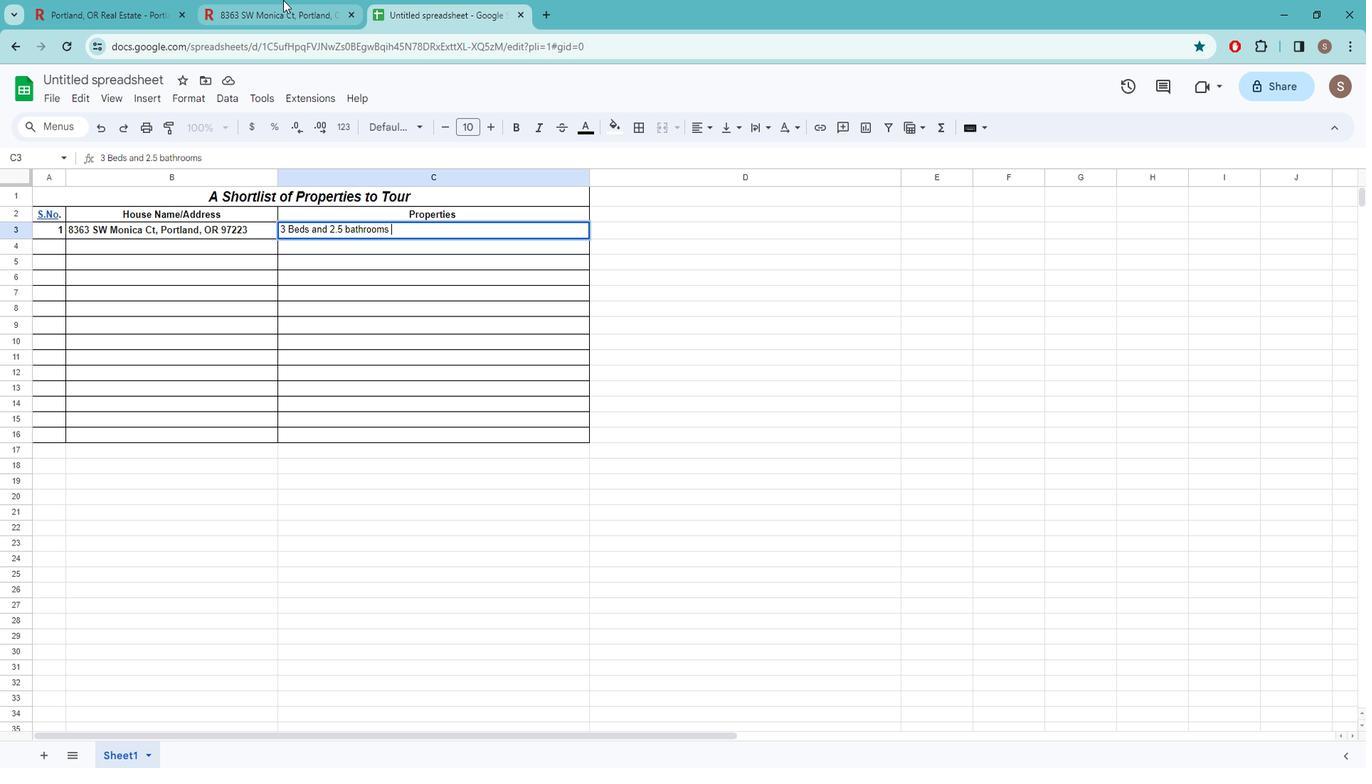 
Action: Mouse moved to (470, 368)
Screenshot: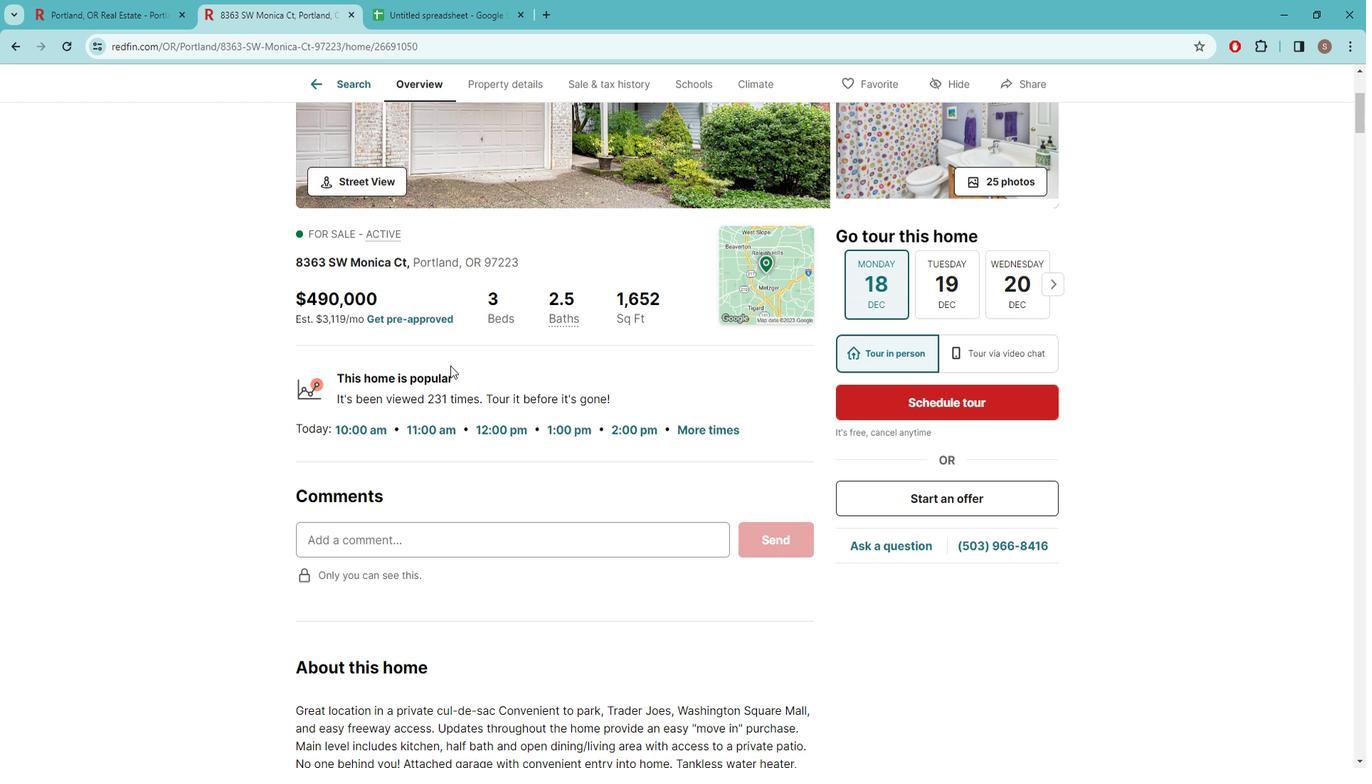 
Action: Mouse scrolled (470, 367) with delta (0, 0)
Screenshot: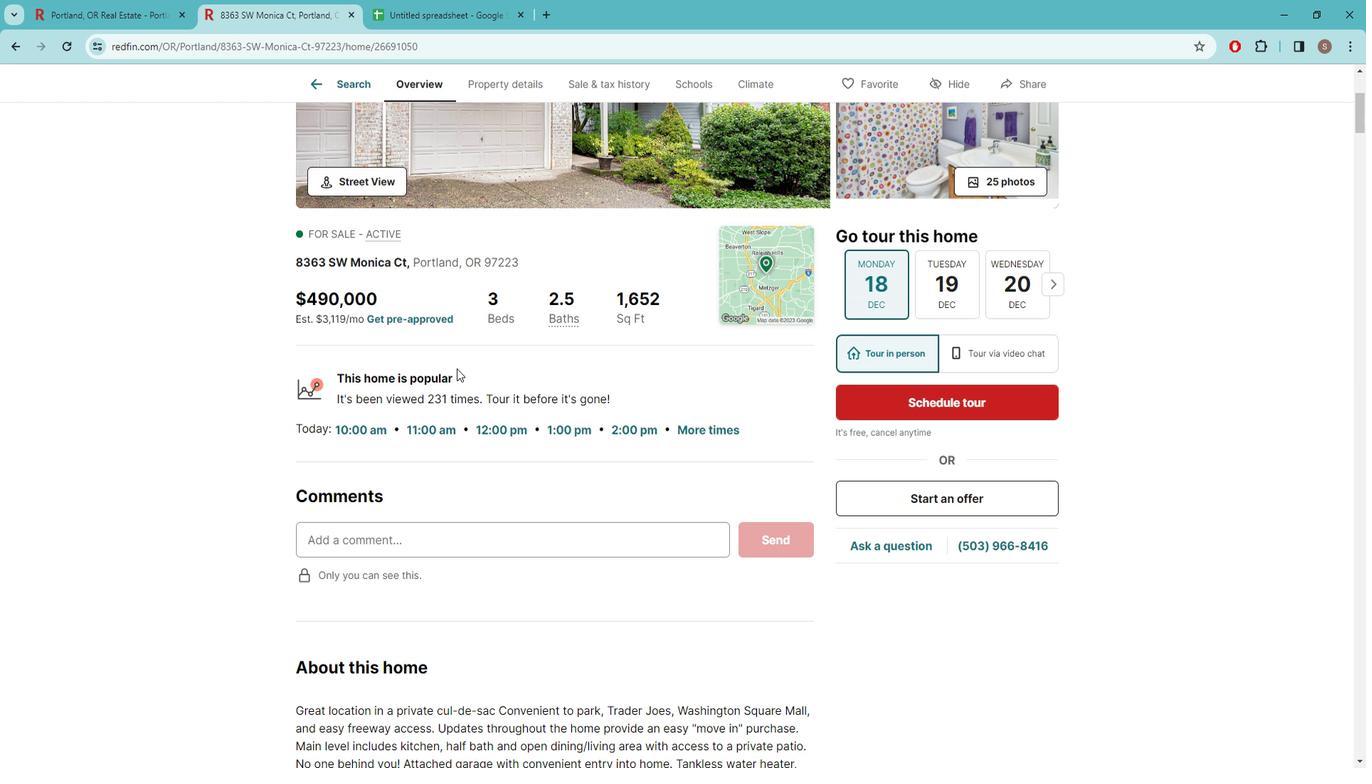 
Action: Mouse scrolled (470, 367) with delta (0, 0)
Screenshot: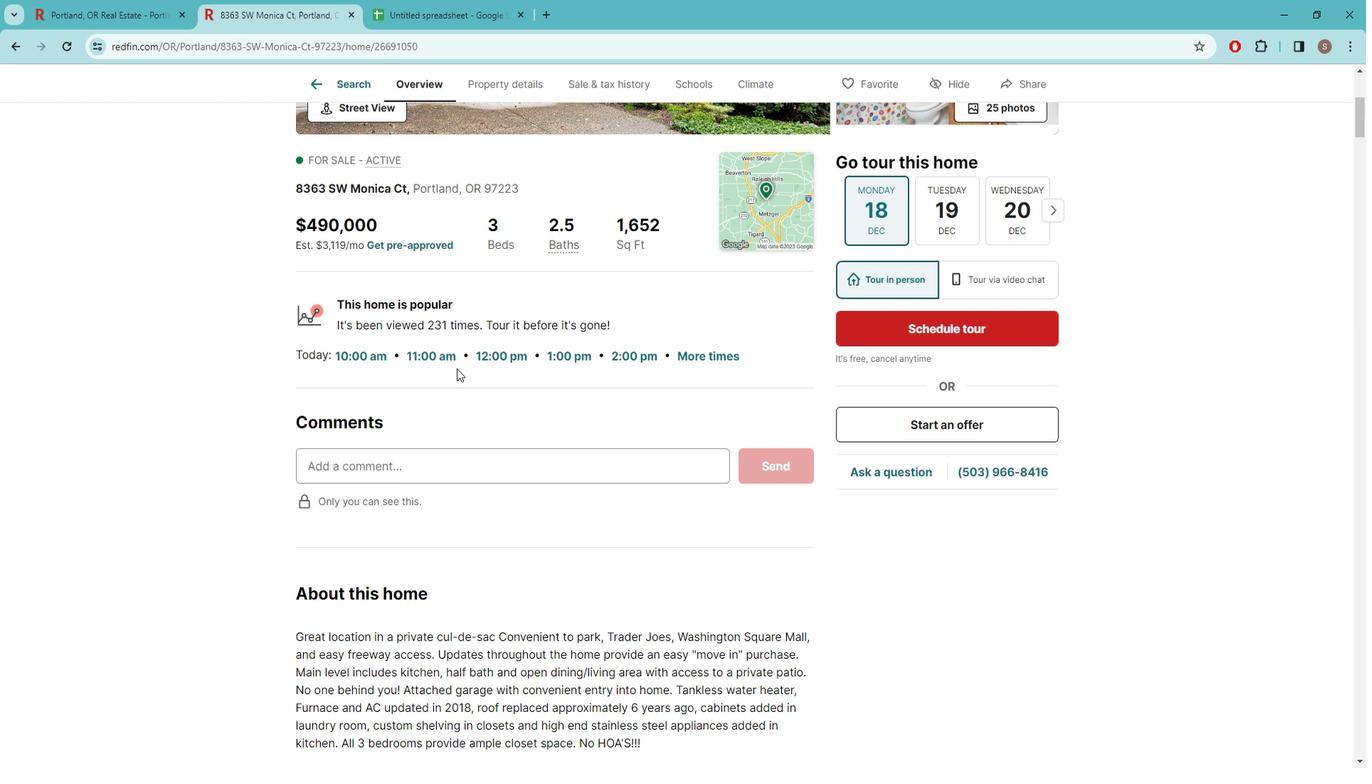 
Action: Mouse scrolled (470, 367) with delta (0, 0)
Screenshot: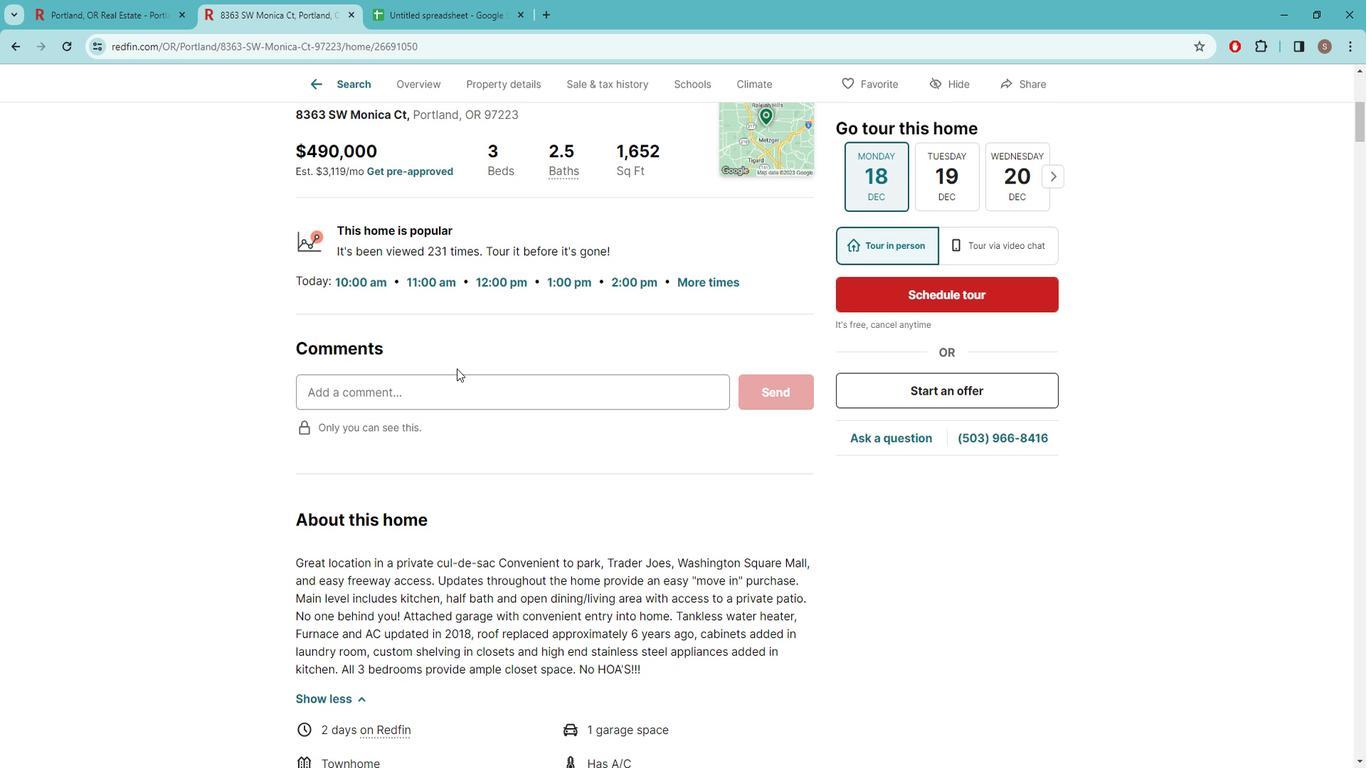 
Action: Mouse scrolled (470, 367) with delta (0, 0)
Screenshot: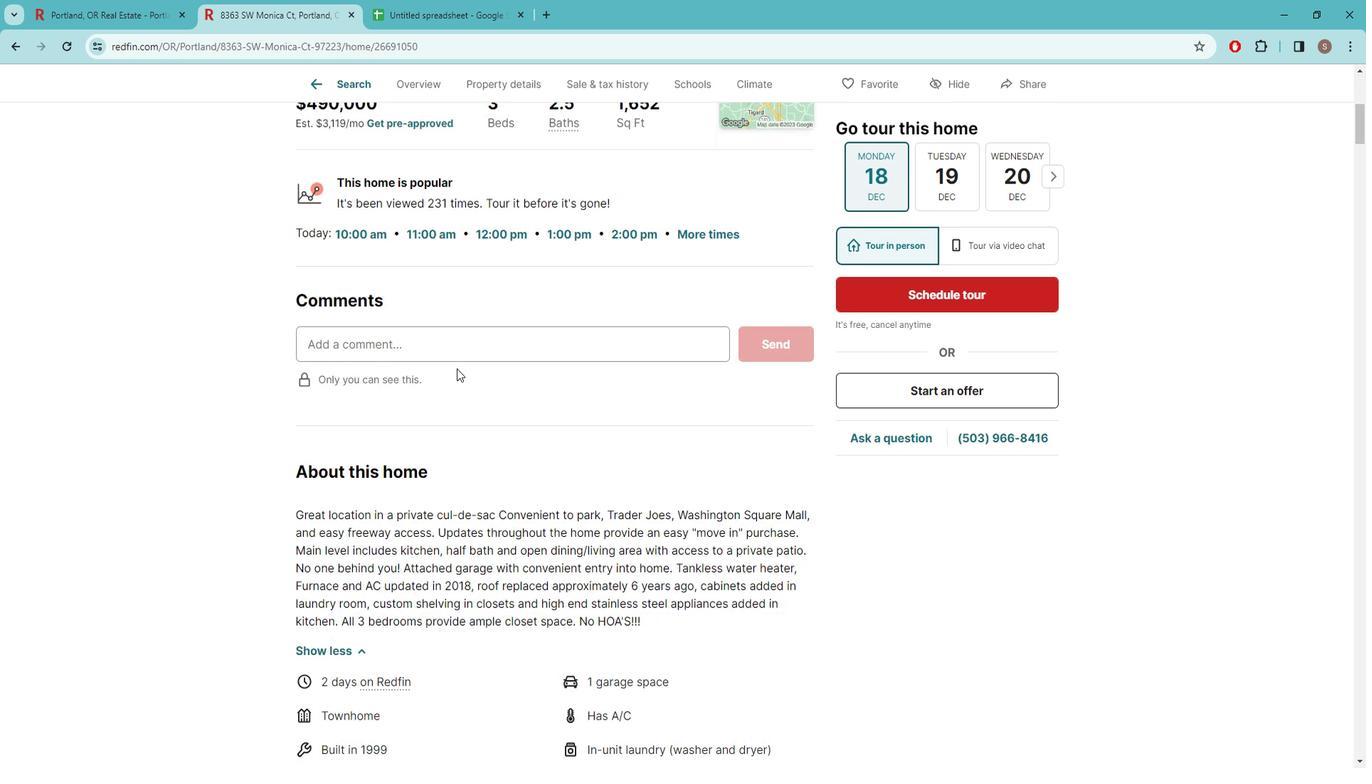 
Action: Mouse scrolled (470, 369) with delta (0, 0)
Screenshot: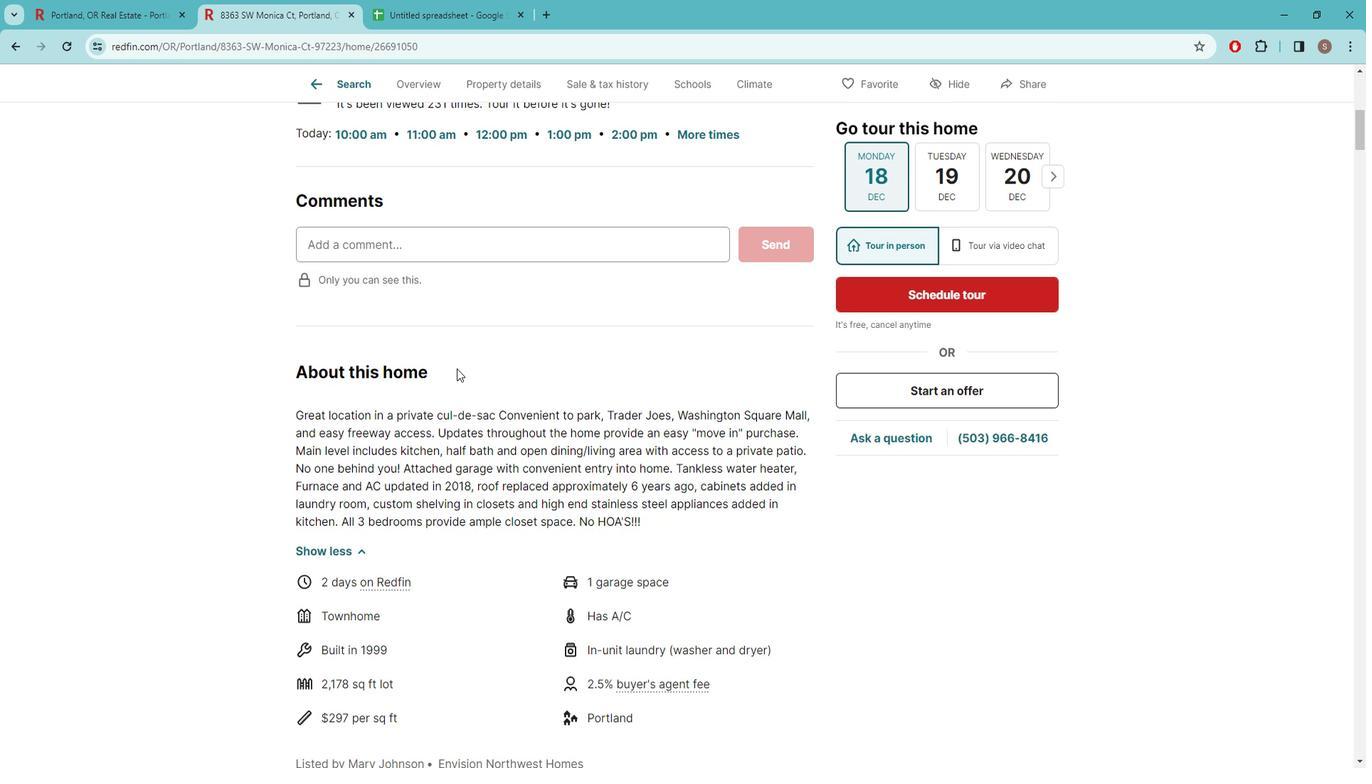 
Action: Mouse scrolled (470, 369) with delta (0, 0)
Screenshot: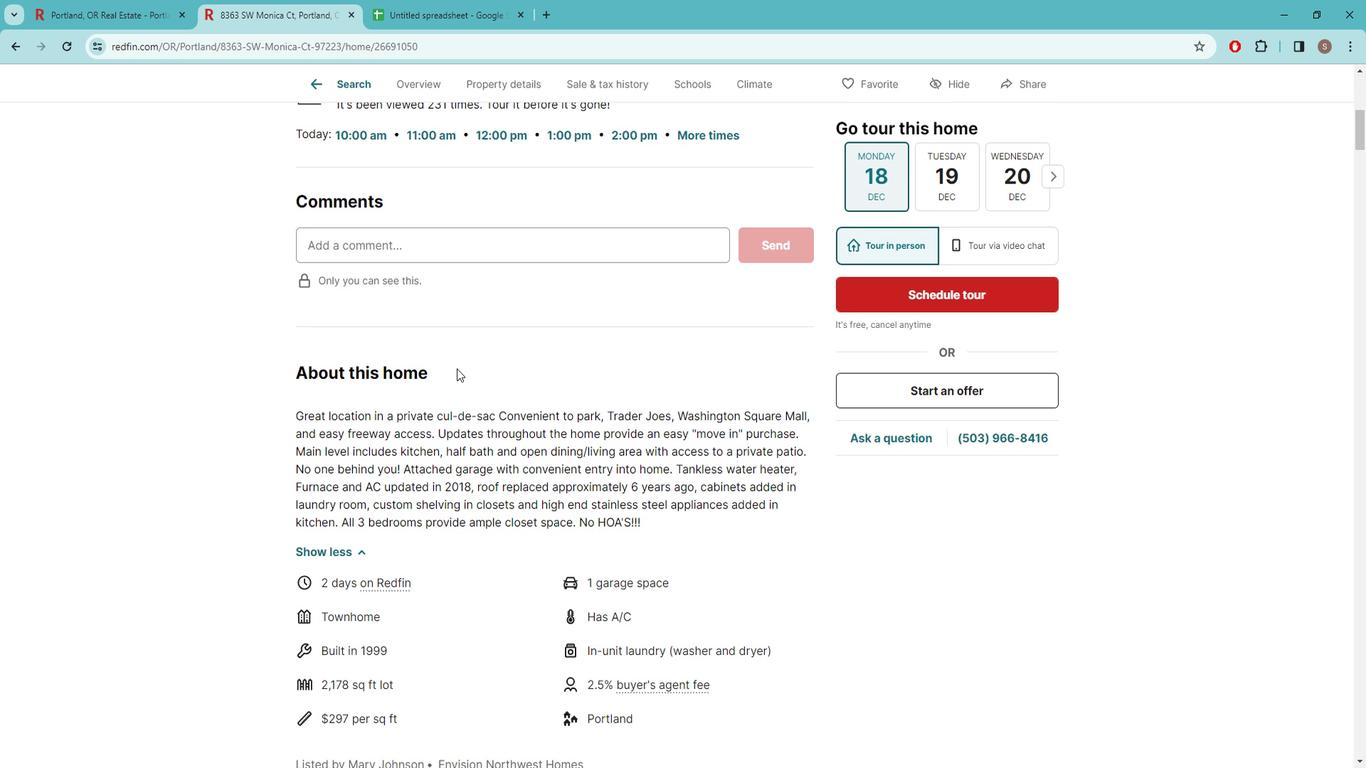
Action: Mouse scrolled (470, 369) with delta (0, 0)
Screenshot: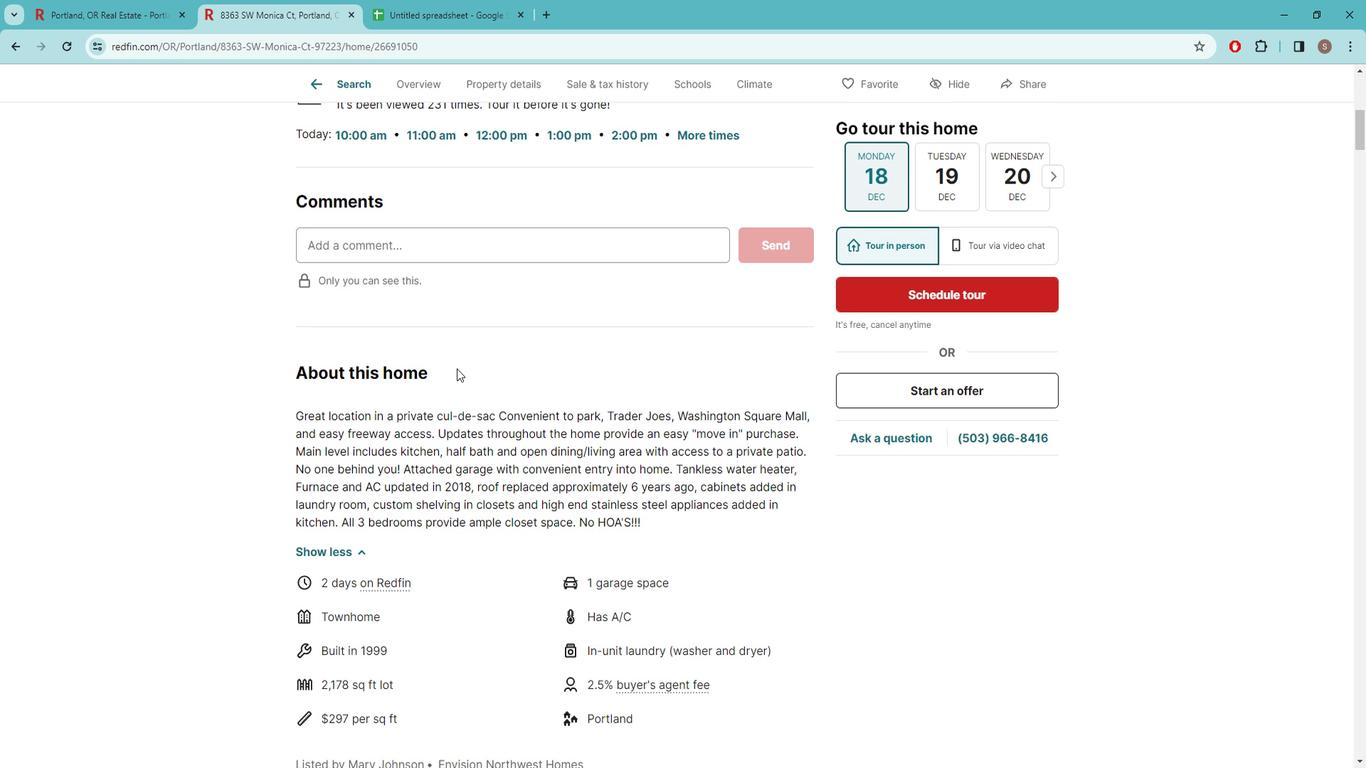 
Action: Mouse scrolled (470, 367) with delta (0, 0)
Screenshot: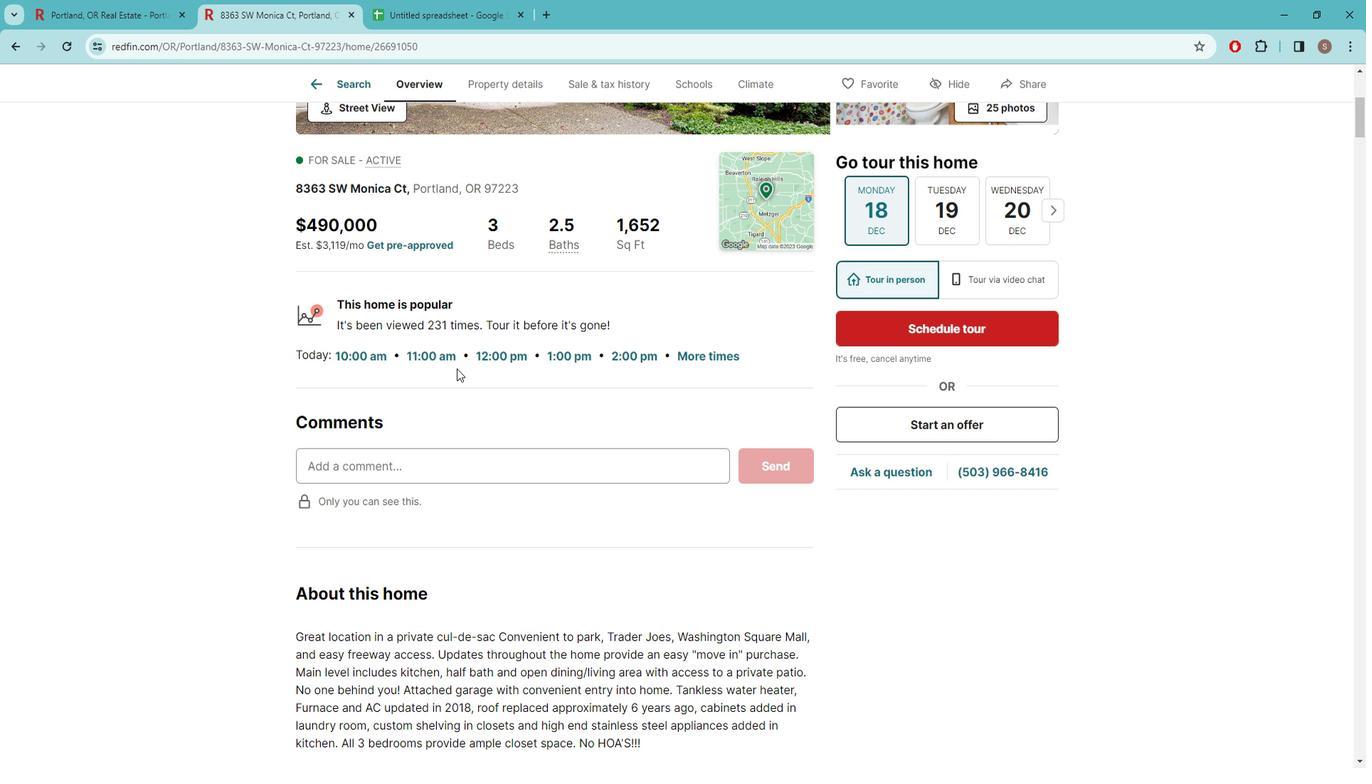 
Action: Mouse scrolled (470, 367) with delta (0, 0)
Screenshot: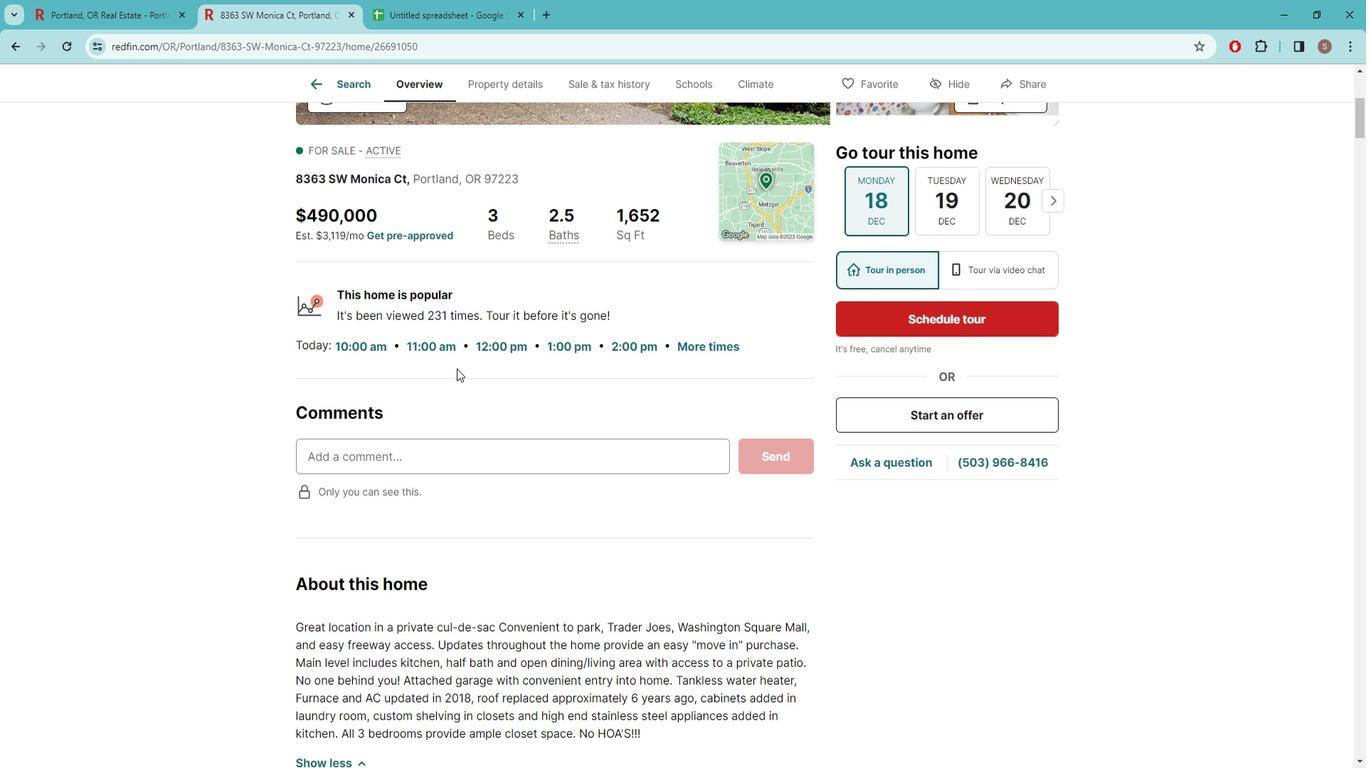 
Action: Mouse scrolled (470, 367) with delta (0, 0)
Screenshot: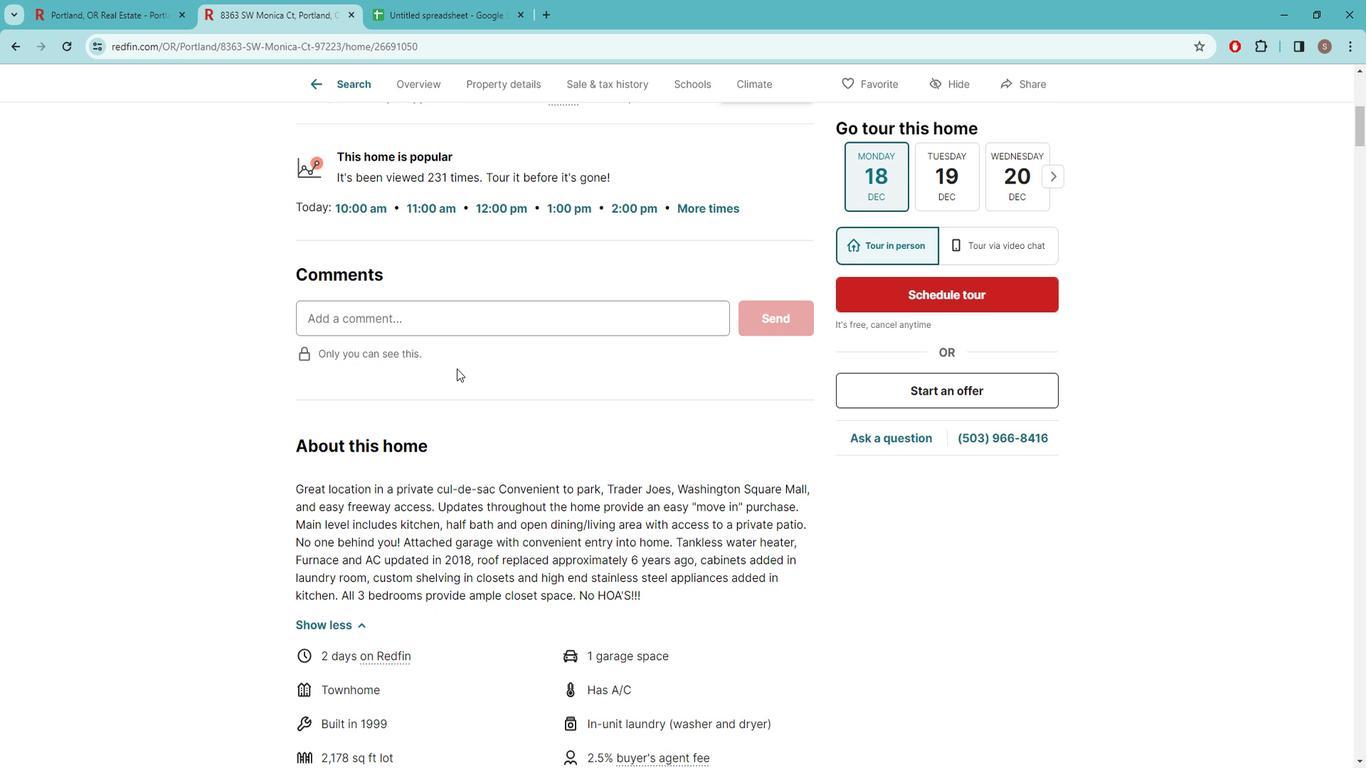 
Action: Mouse scrolled (470, 367) with delta (0, 0)
Screenshot: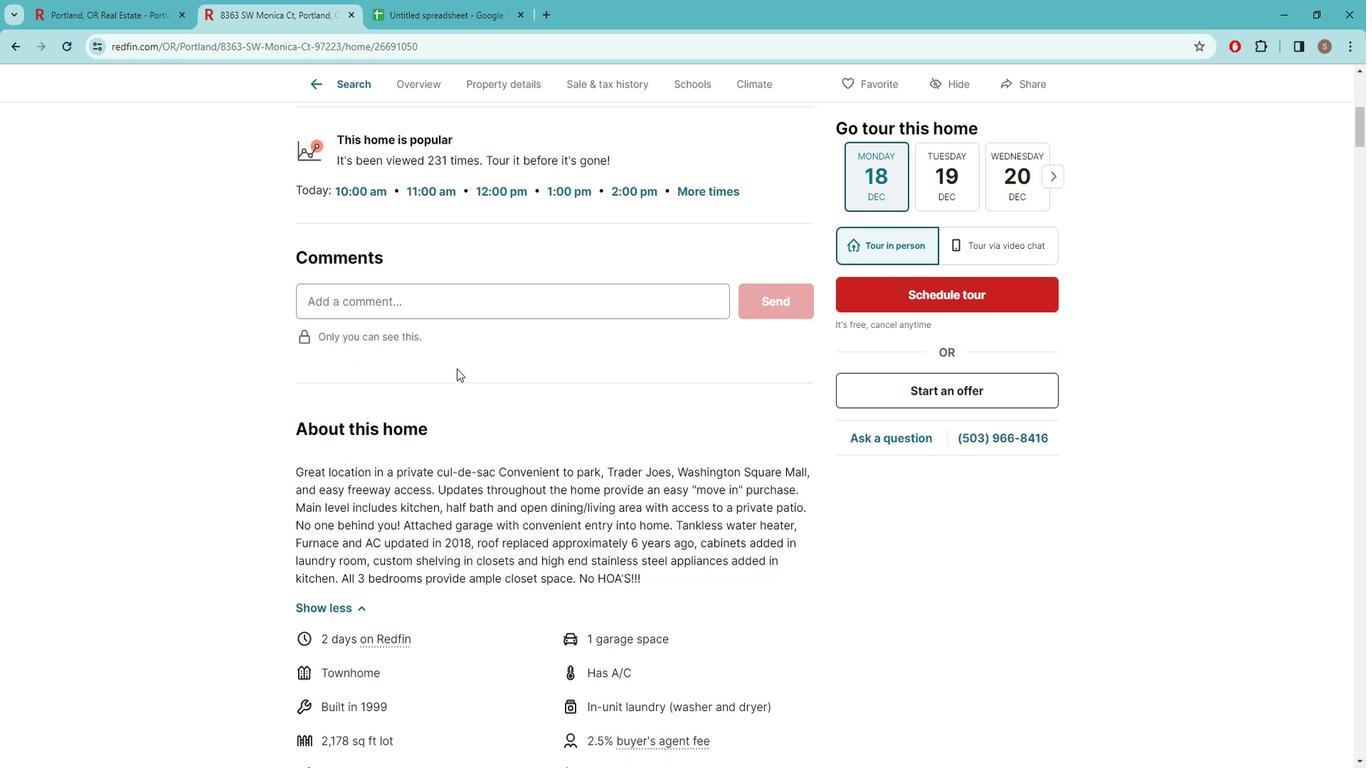 
Action: Mouse moved to (473, 367)
Screenshot: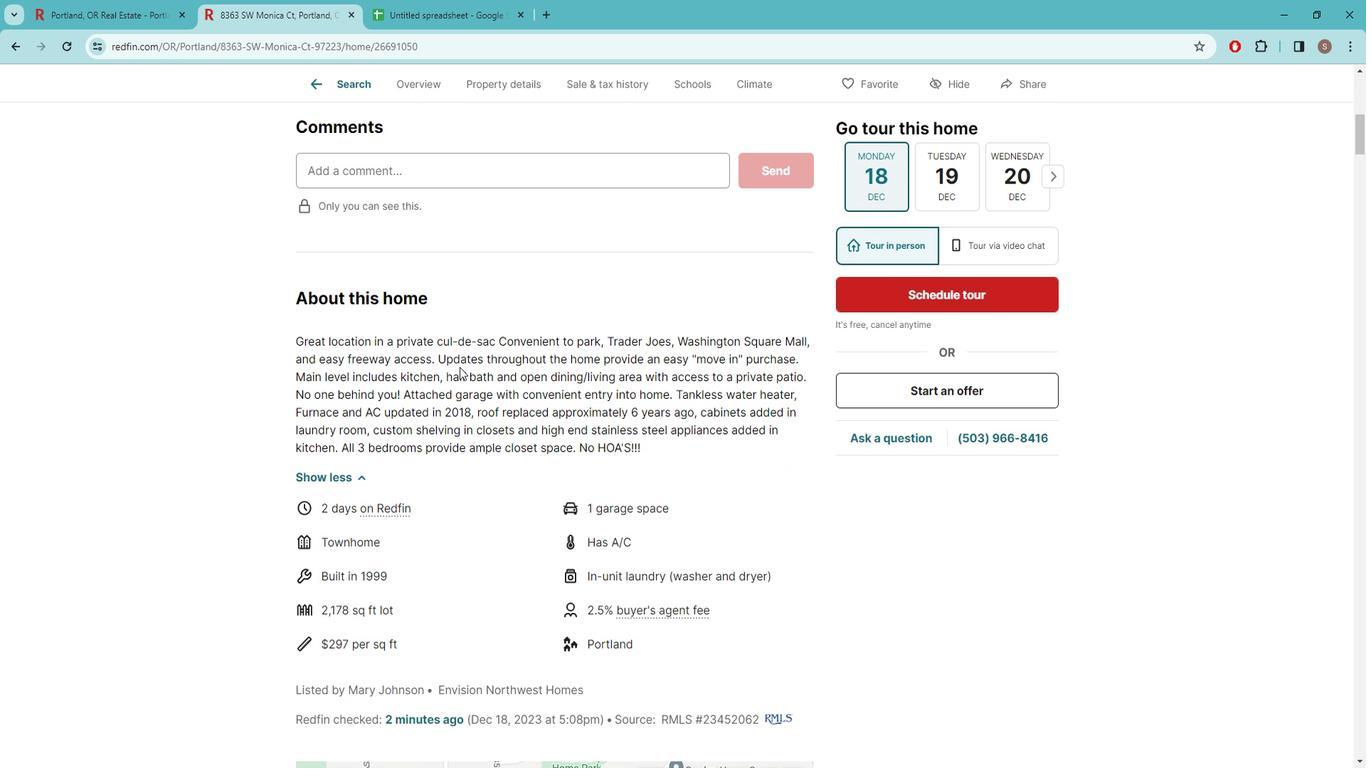 
Action: Mouse scrolled (473, 366) with delta (0, 0)
Screenshot: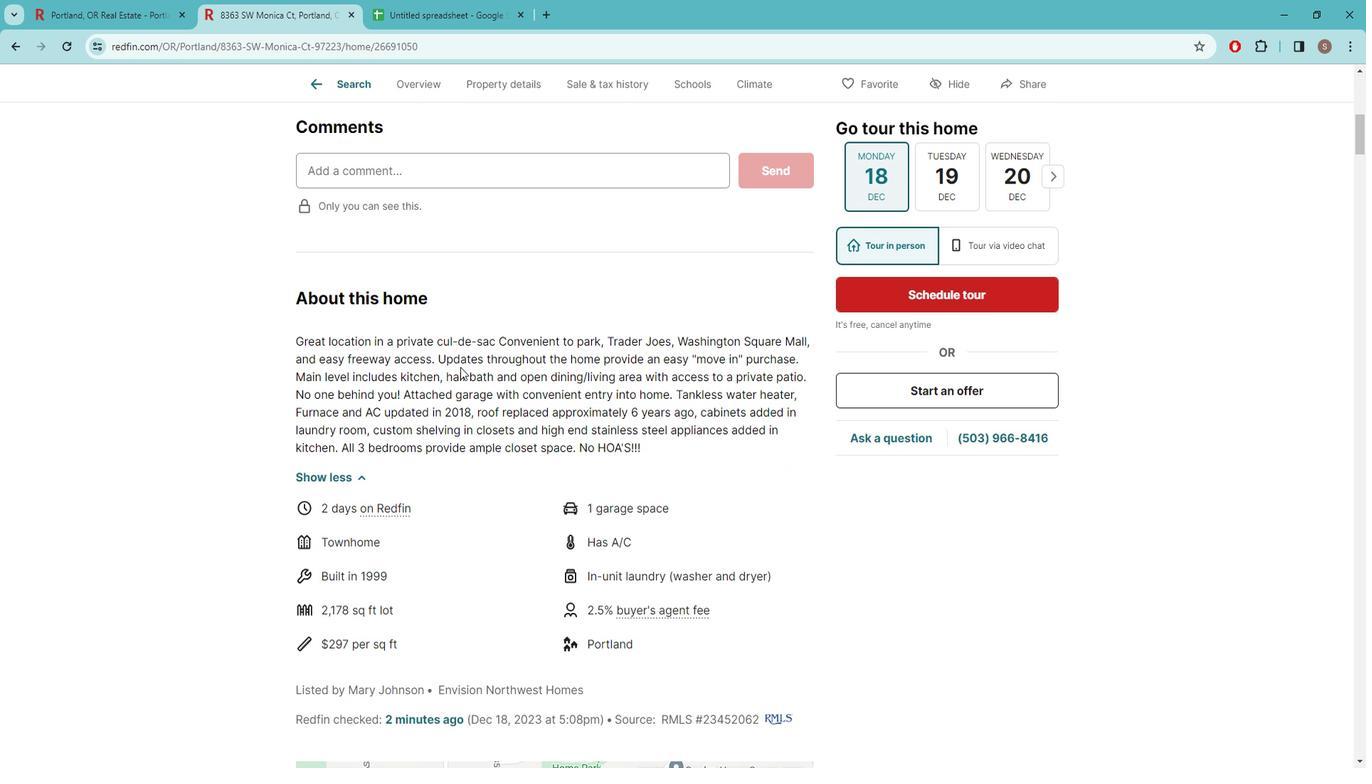 
Action: Mouse scrolled (473, 366) with delta (0, 0)
Screenshot: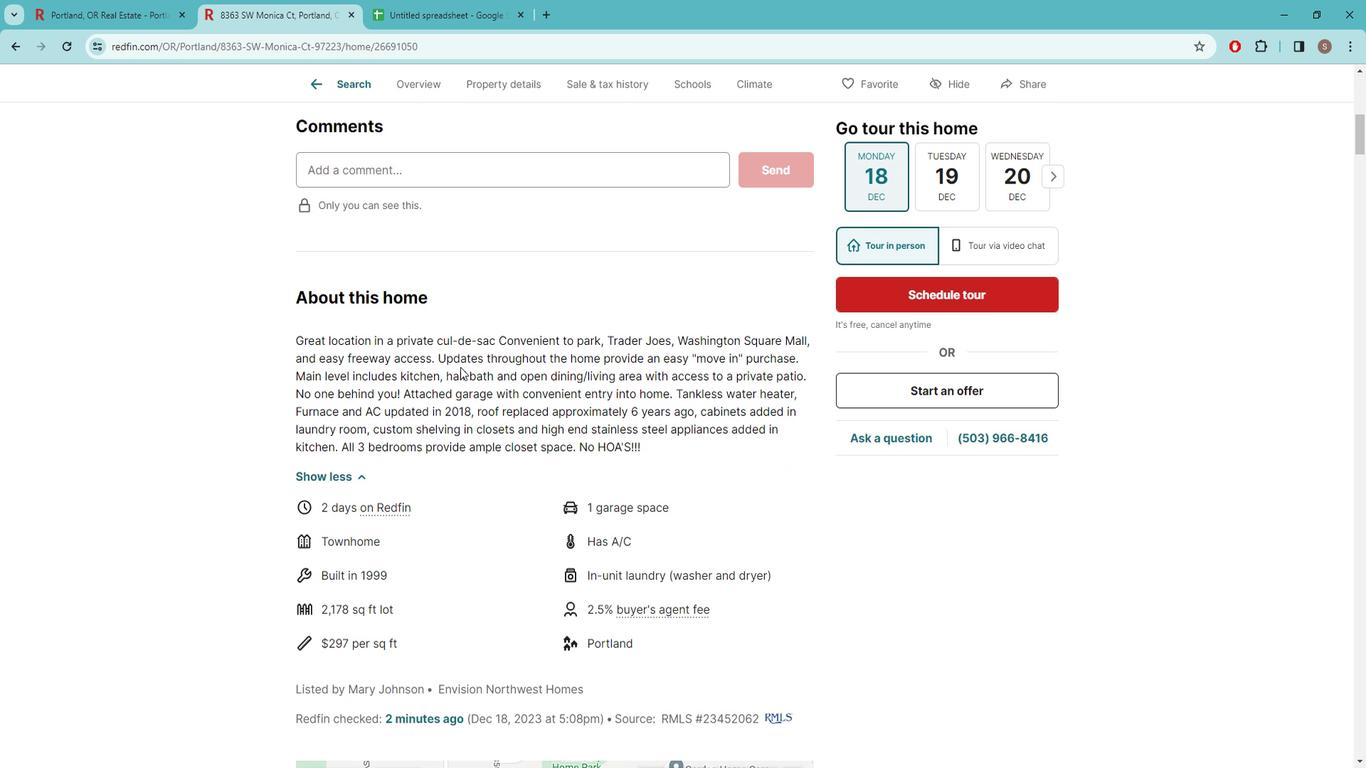 
Action: Mouse scrolled (473, 366) with delta (0, 0)
Screenshot: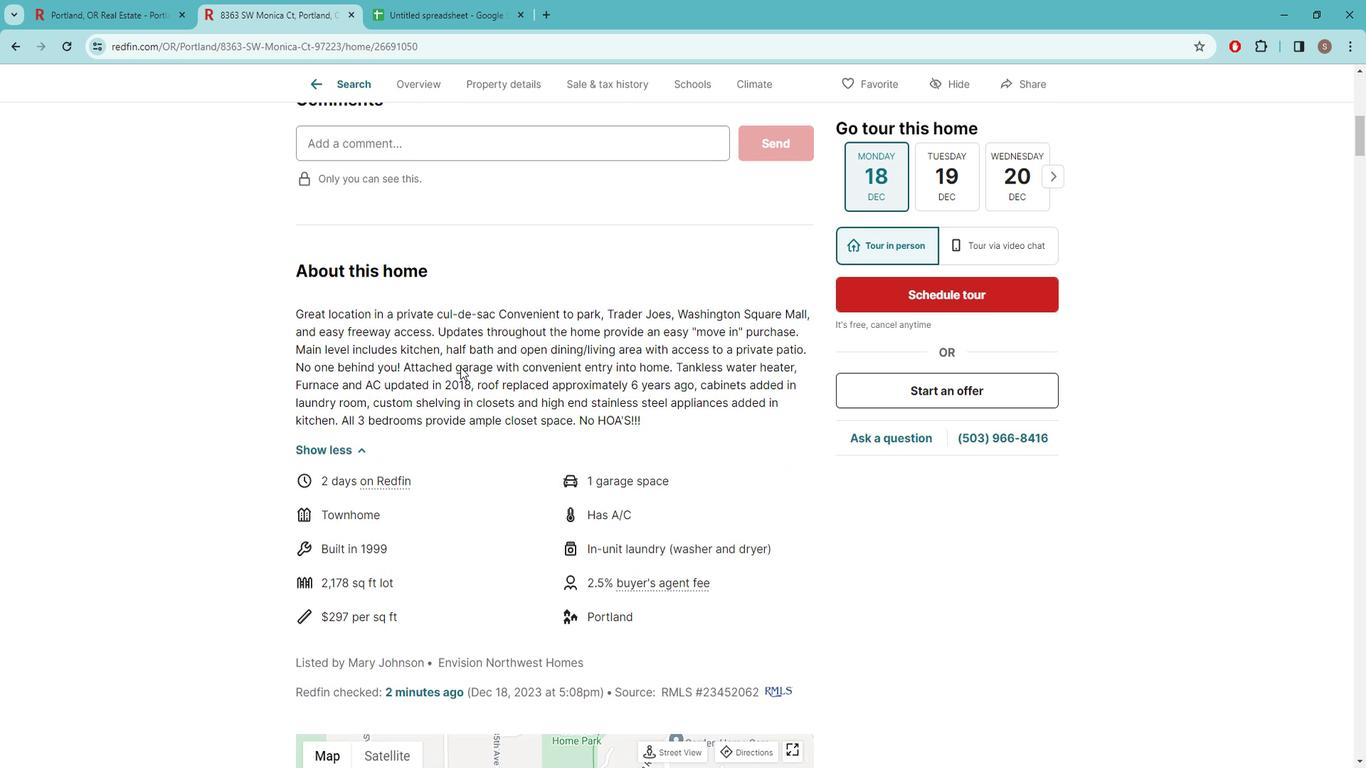 
Action: Mouse moved to (473, 367)
Screenshot: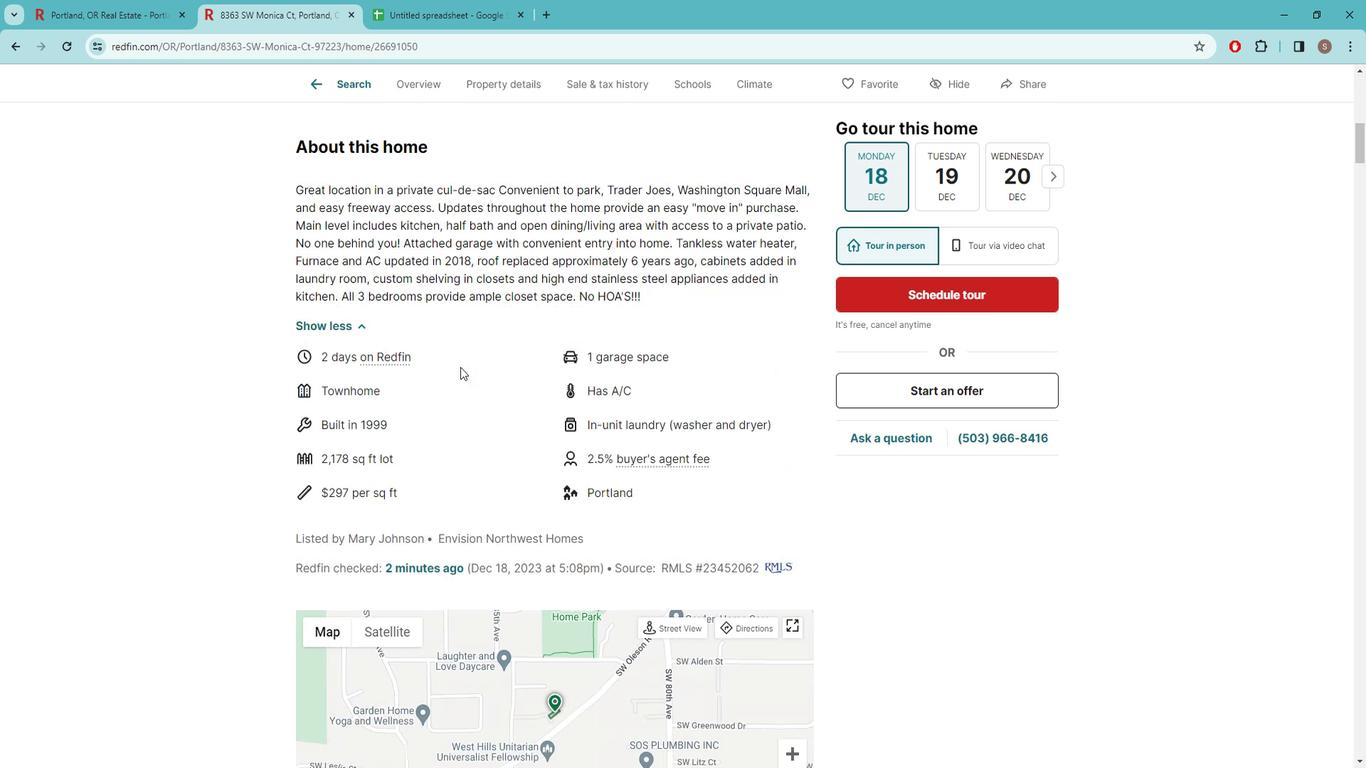 
Action: Mouse scrolled (473, 366) with delta (0, 0)
Screenshot: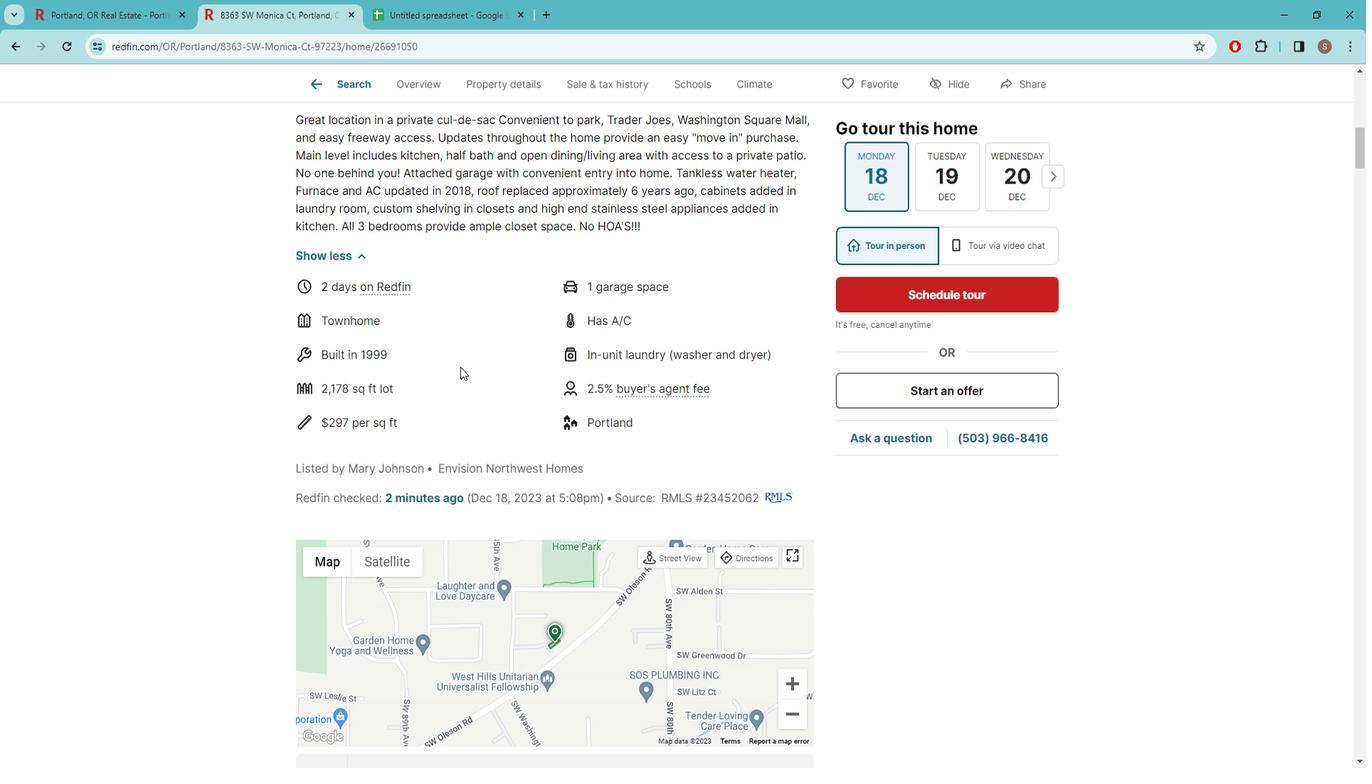 
Action: Mouse moved to (427, 12)
Screenshot: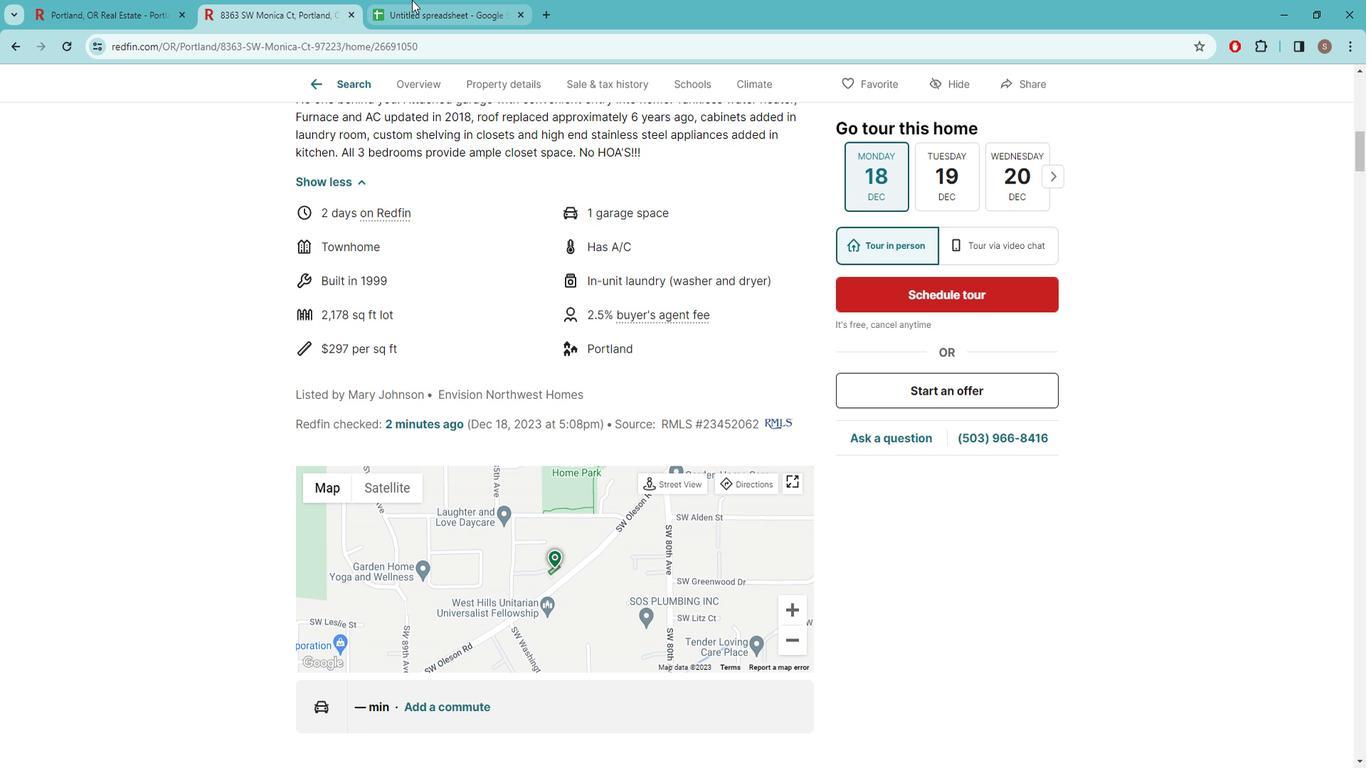 
Action: Mouse pressed left at (427, 13)
Screenshot: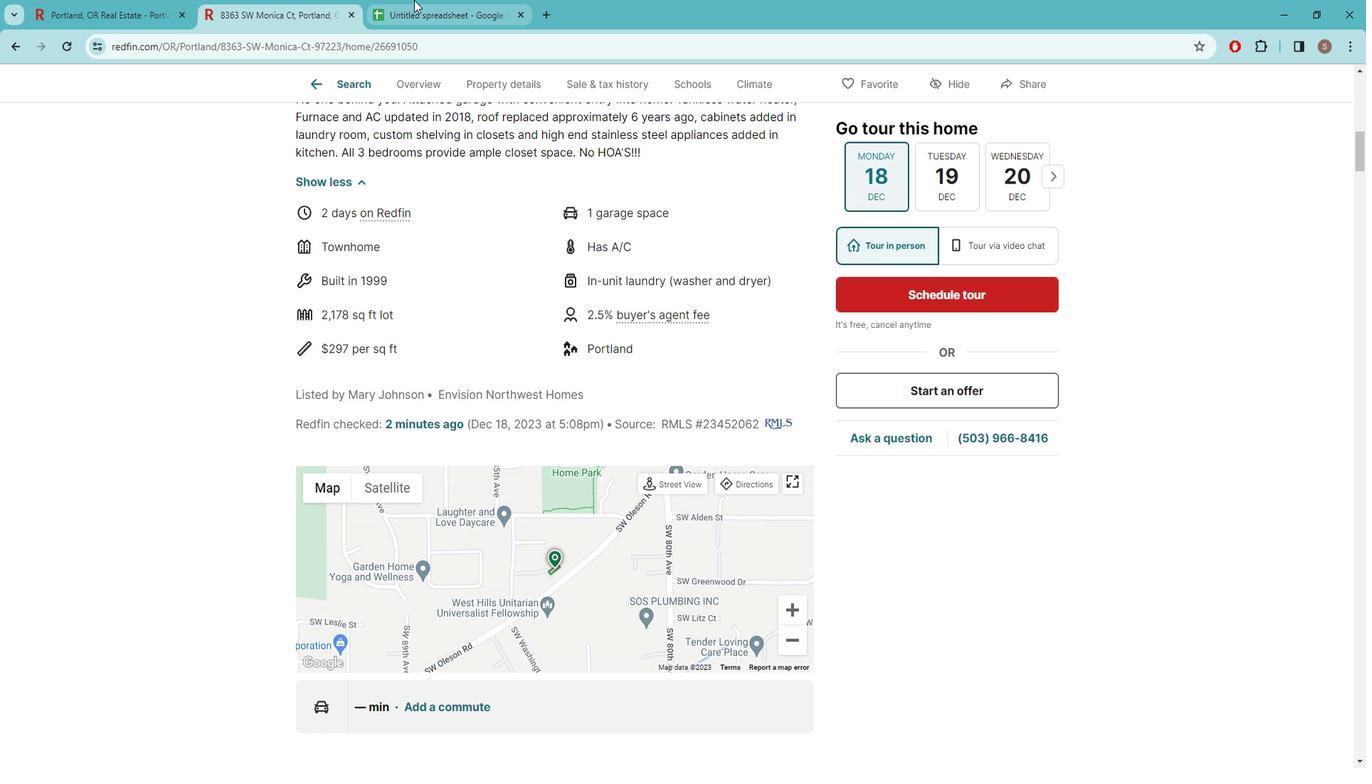 
Action: Mouse moved to (387, 254)
Screenshot: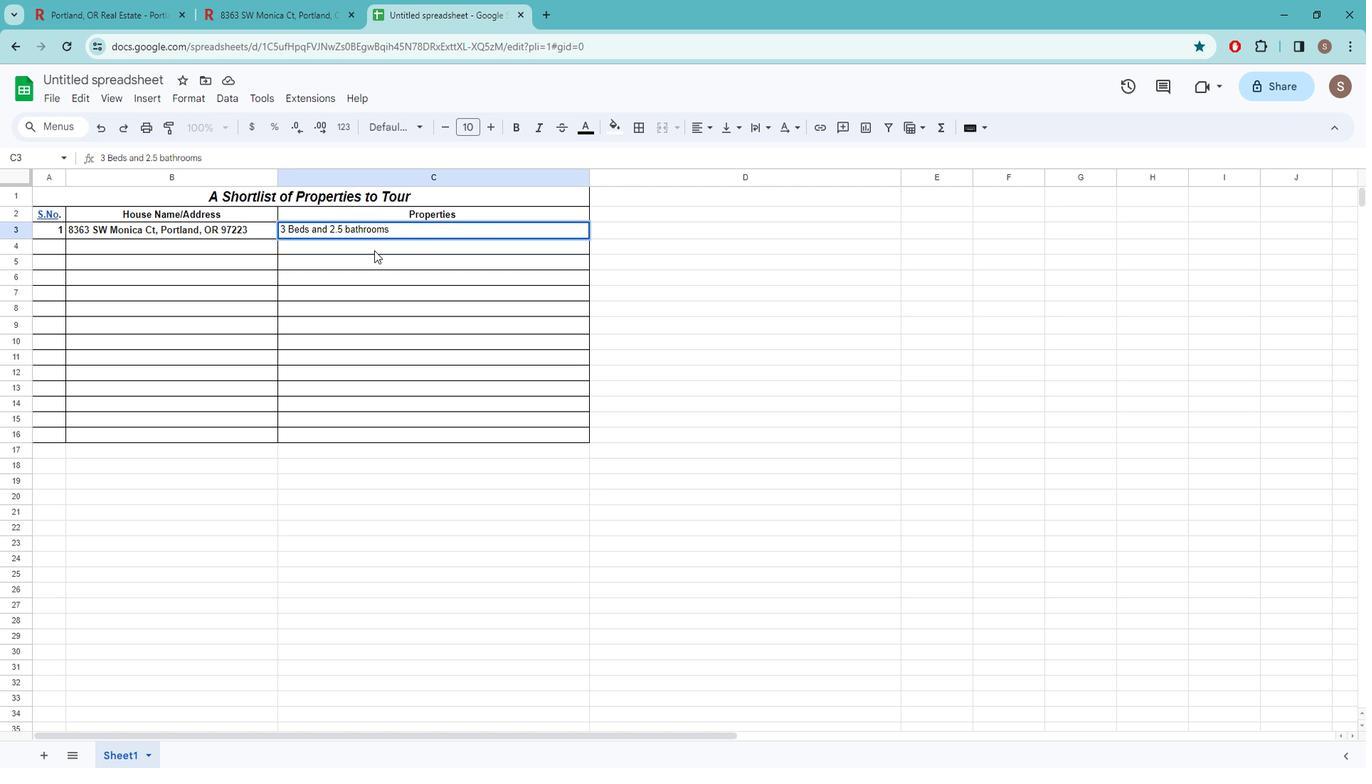 
Action: Mouse pressed left at (387, 254)
Screenshot: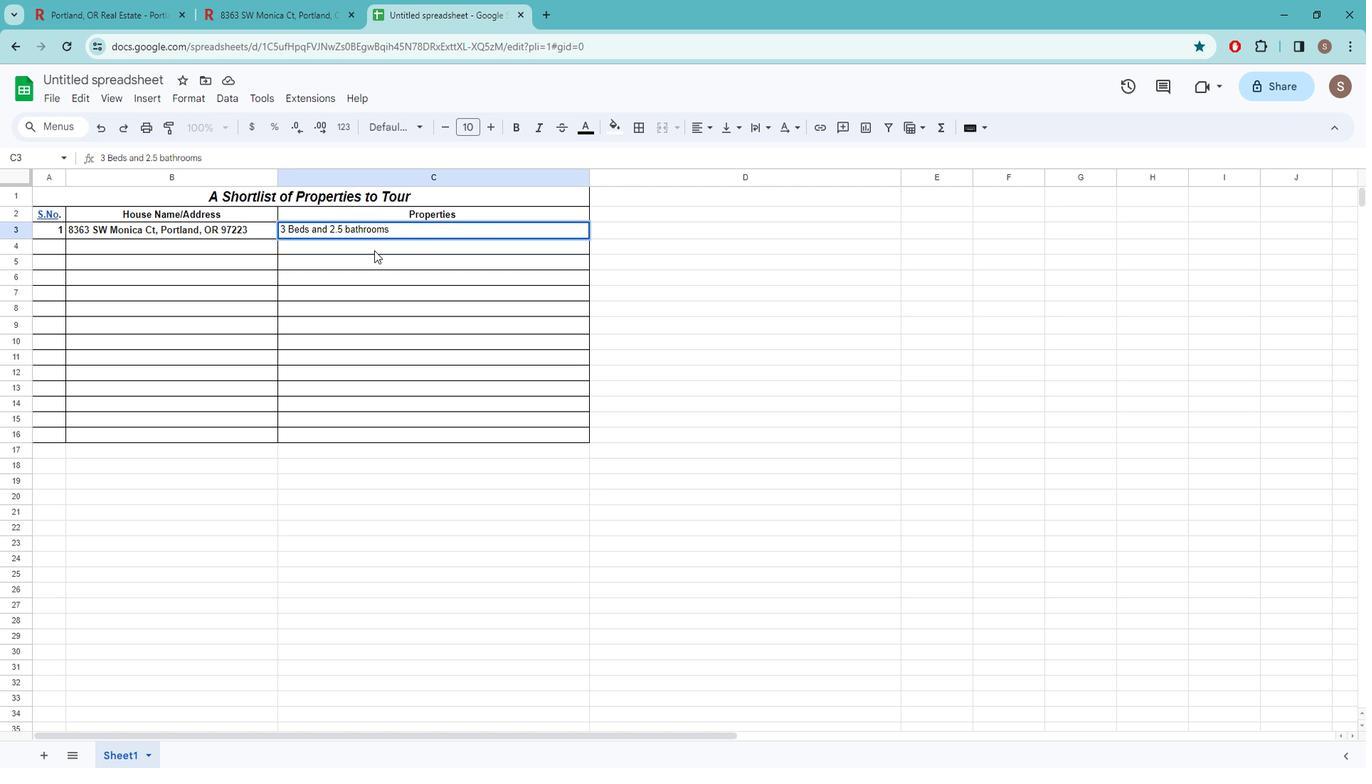 
Action: Key pressed <Key.caps_lock>i<Key.caps_lock>N<Key.space>UNIT<Key.space>LAUNDRY<Key.space>
Screenshot: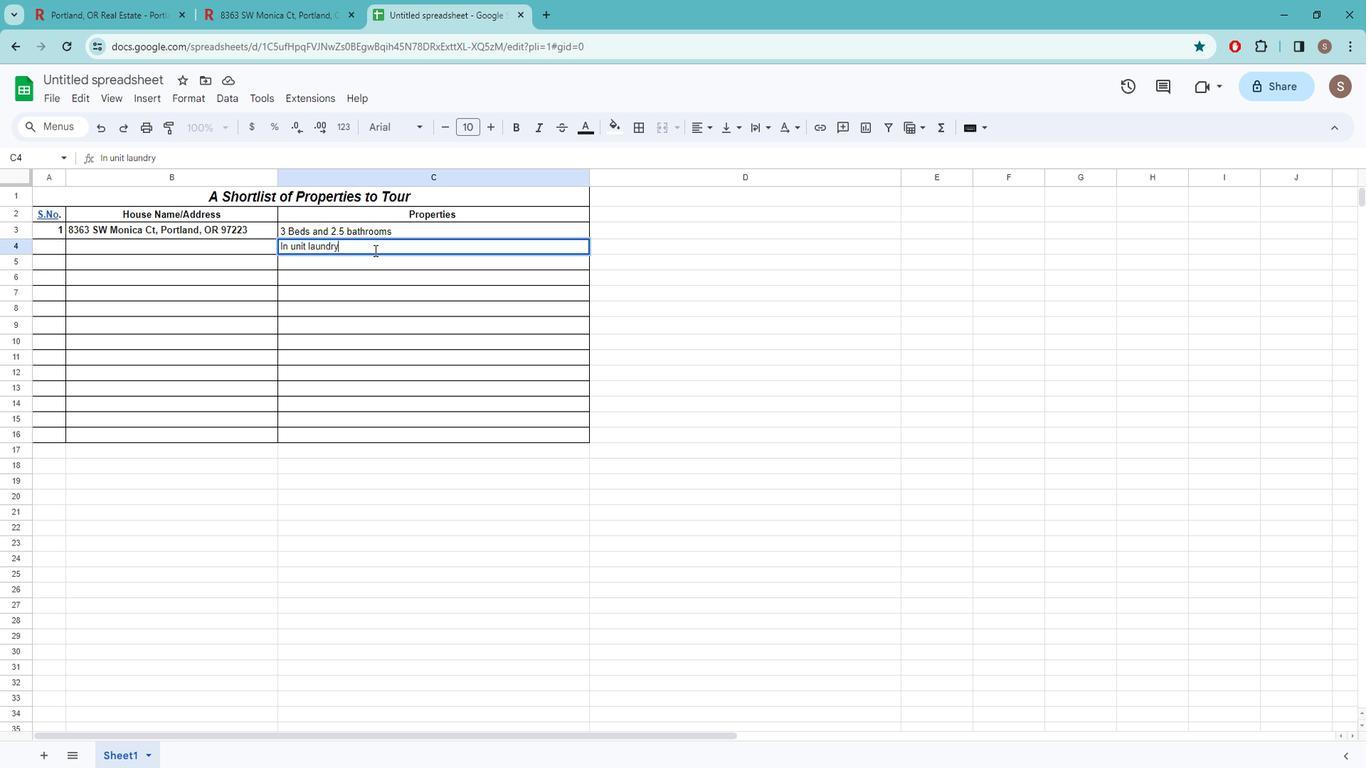 
Action: Mouse moved to (266, 12)
Screenshot: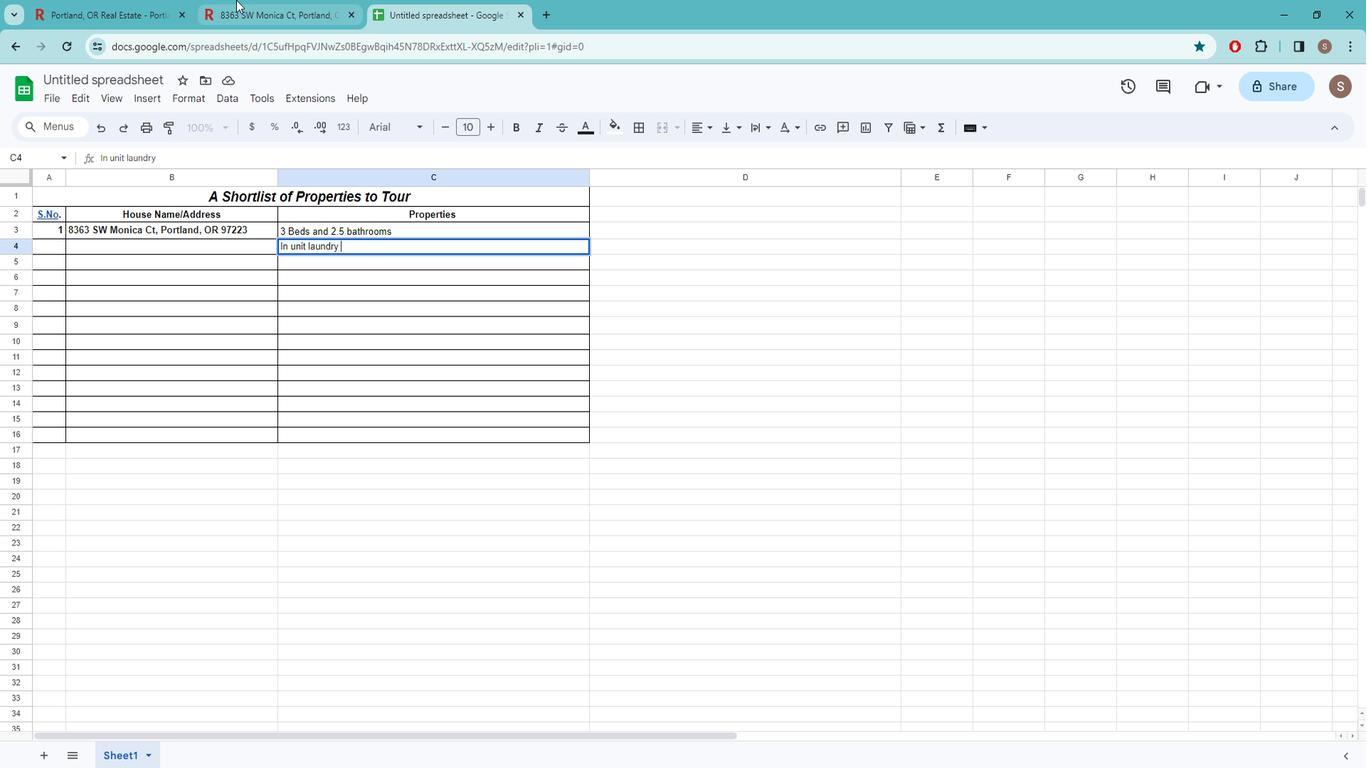 
Action: Mouse pressed left at (266, 13)
Screenshot: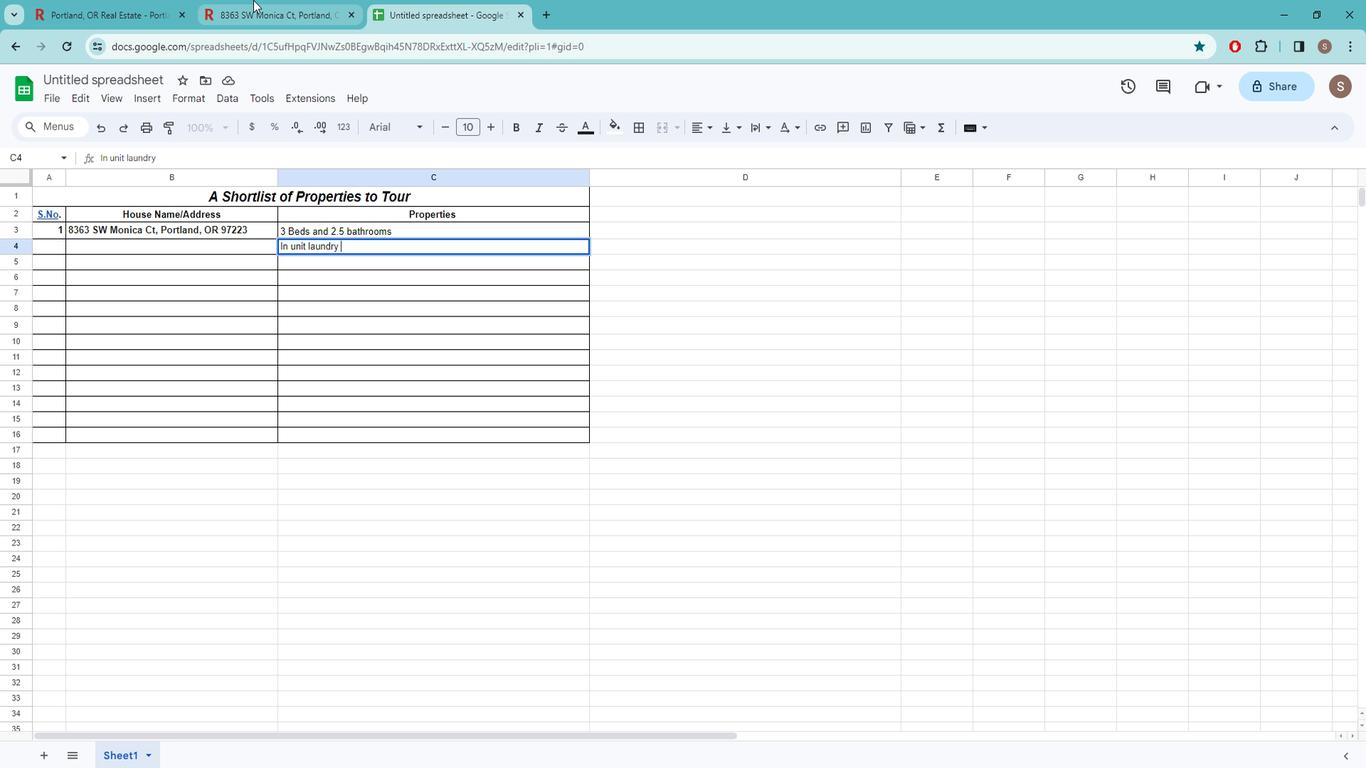 
Action: Mouse moved to (444, 219)
Screenshot: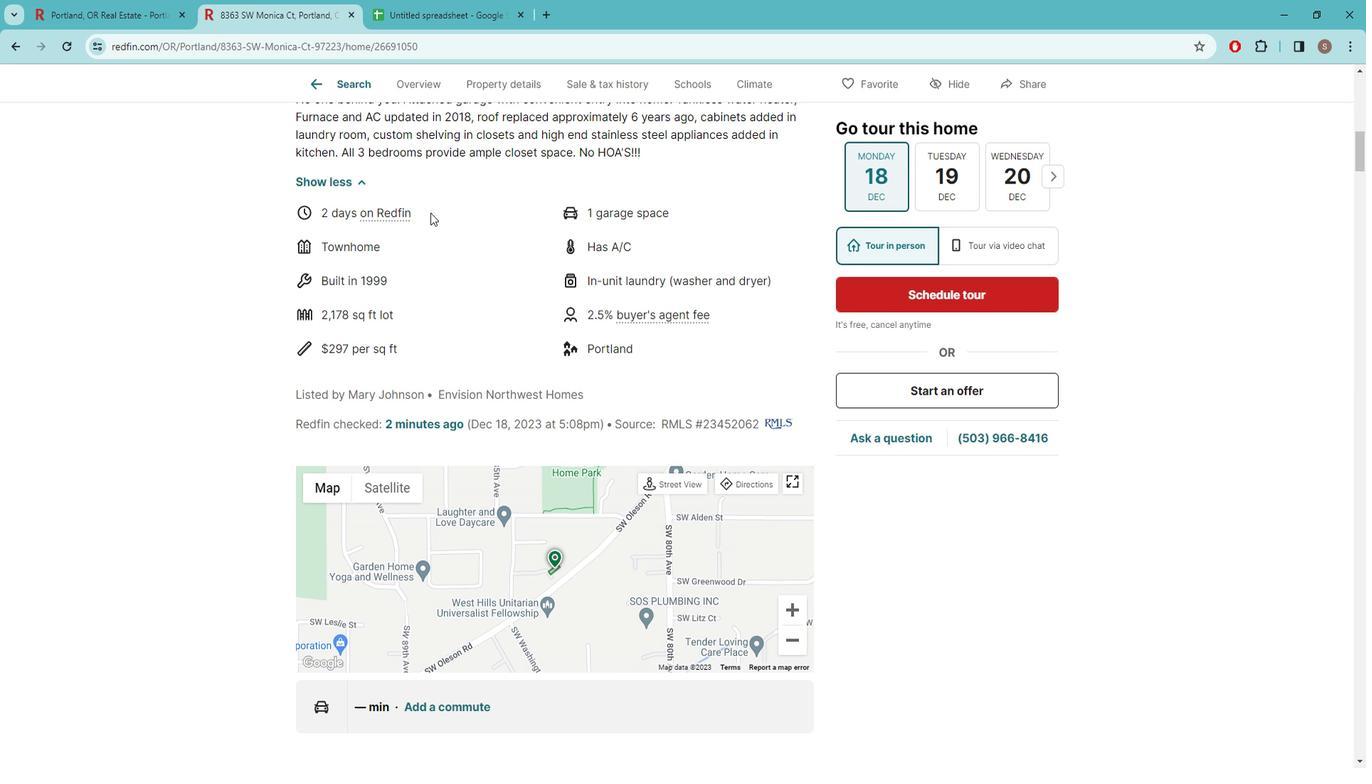 
Action: Mouse scrolled (444, 219) with delta (0, 0)
Screenshot: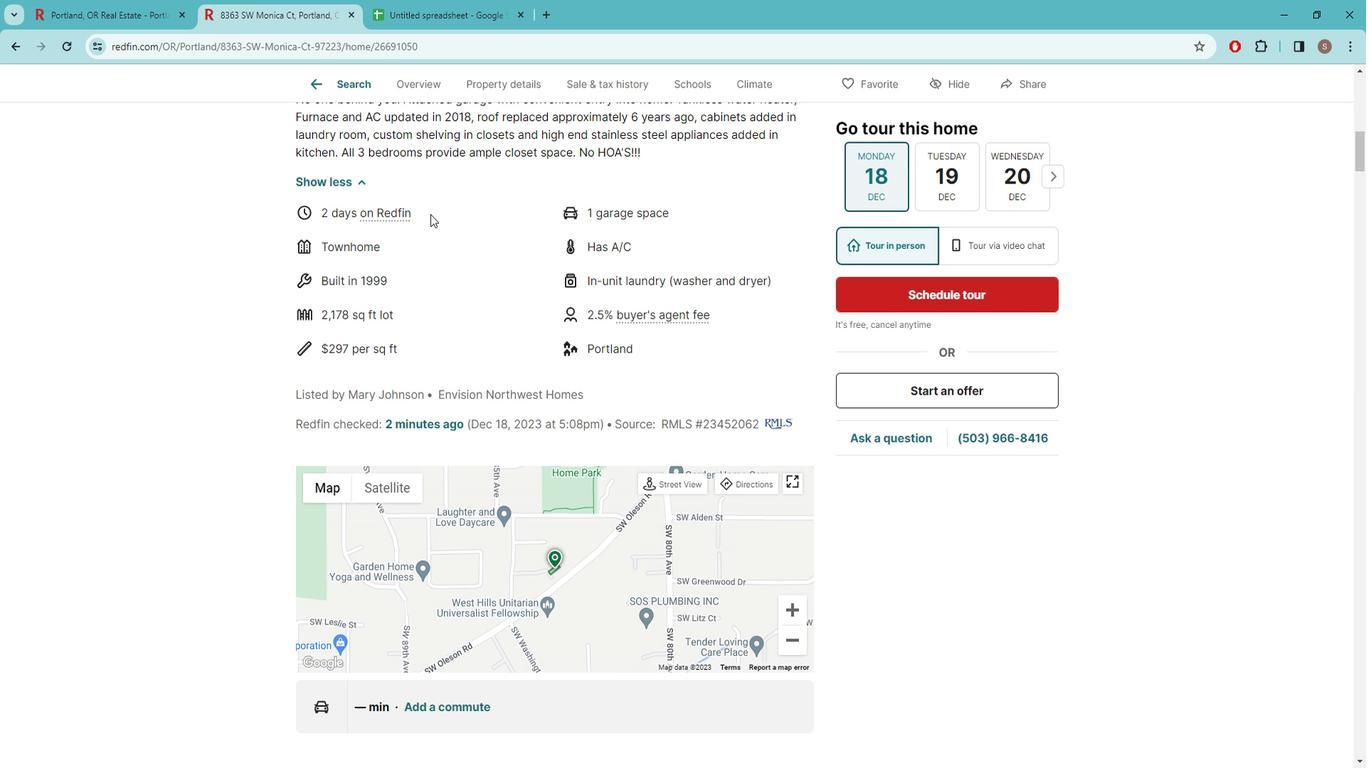 
Action: Mouse moved to (446, 219)
Screenshot: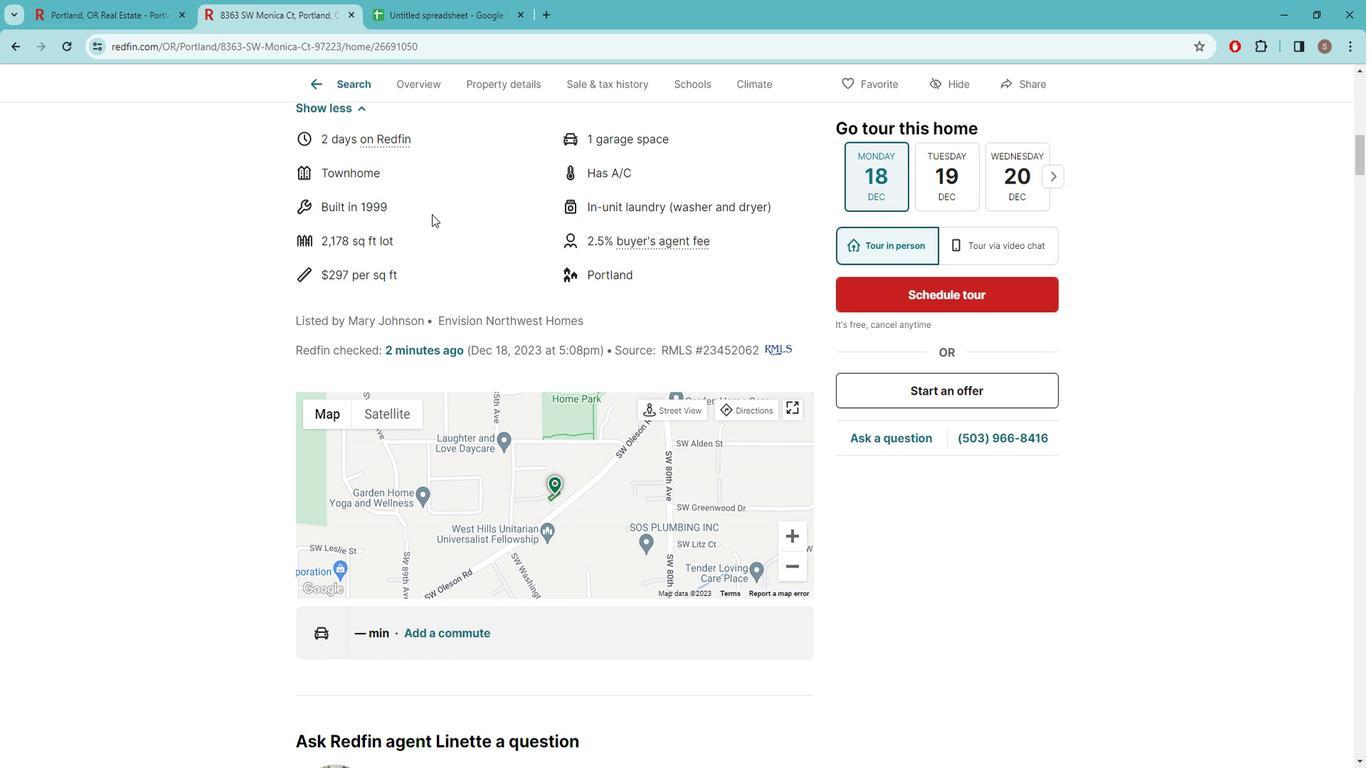 
Action: Mouse scrolled (446, 218) with delta (0, 0)
Screenshot: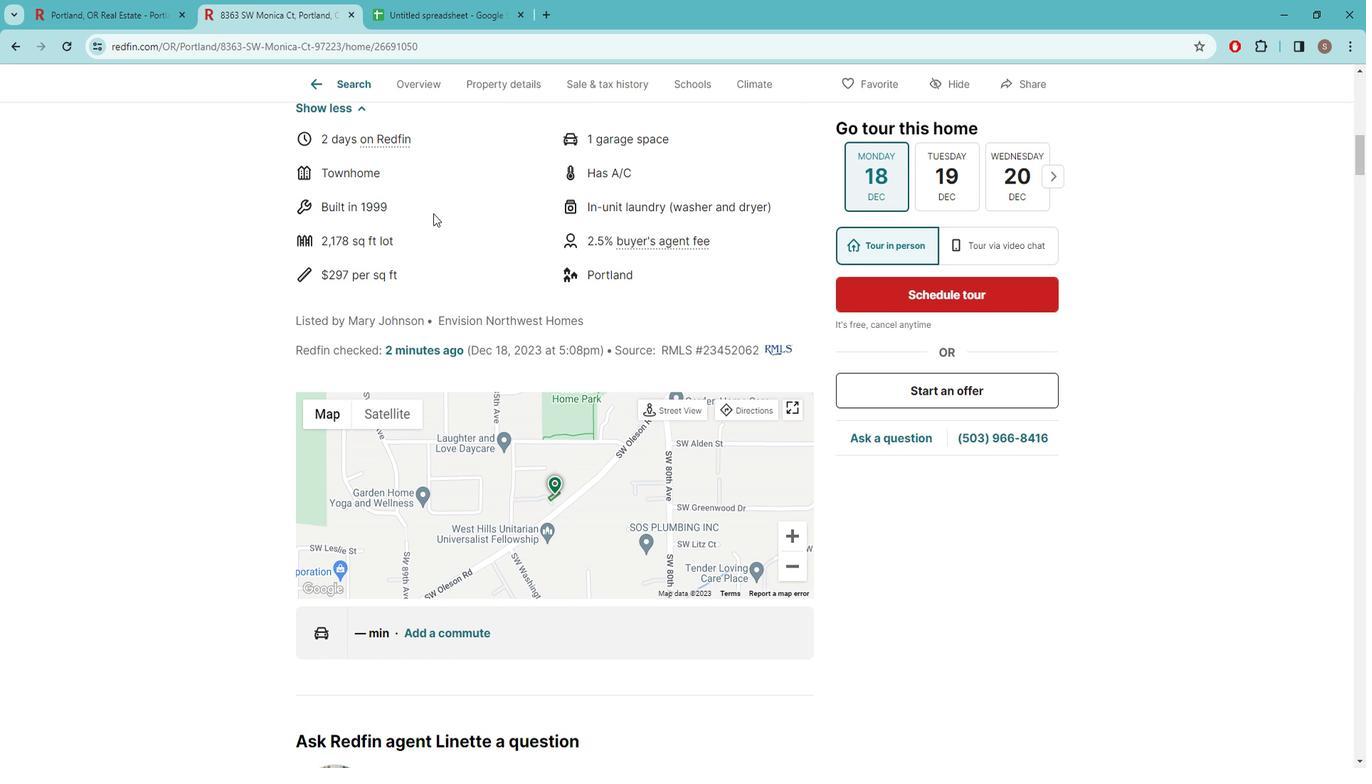 
Action: Mouse moved to (448, 218)
Screenshot: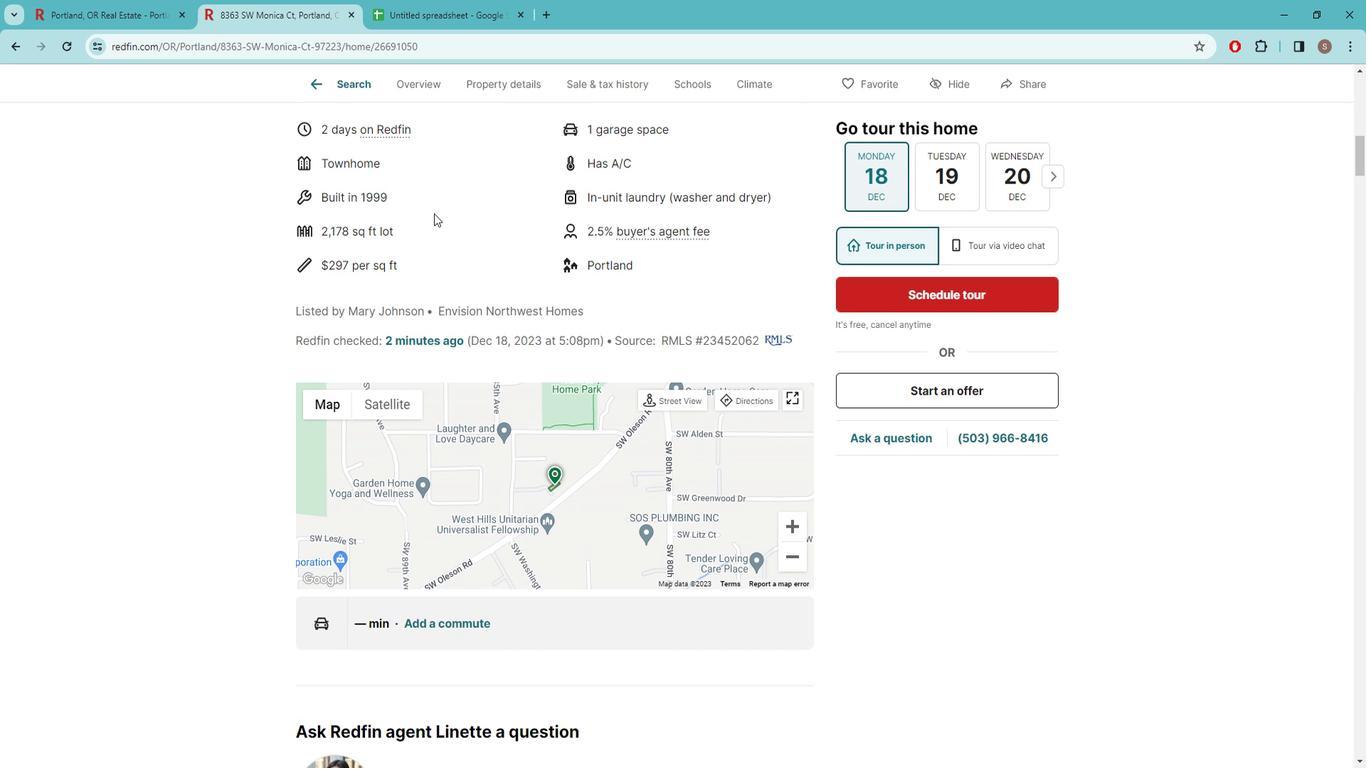 
Action: Mouse scrolled (448, 217) with delta (0, 0)
Screenshot: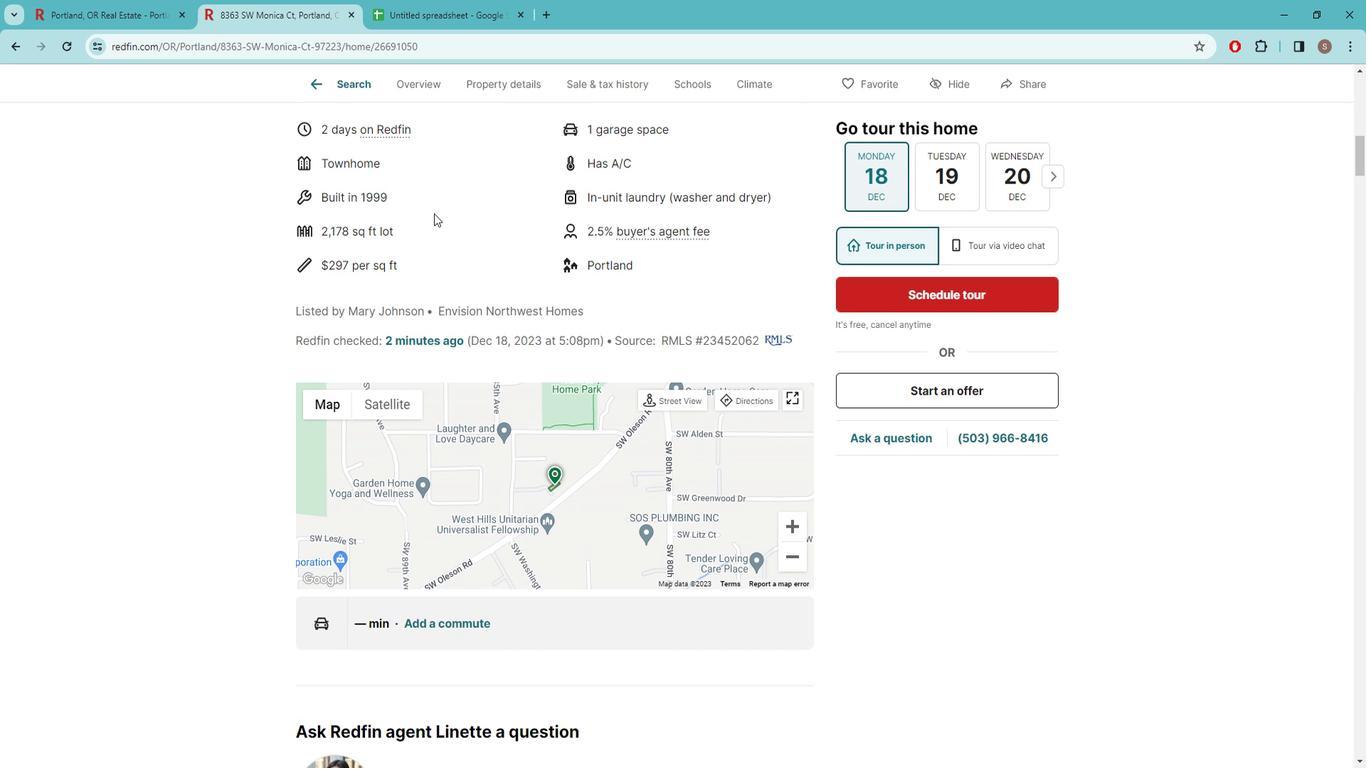 
Action: Mouse moved to (449, 217)
Screenshot: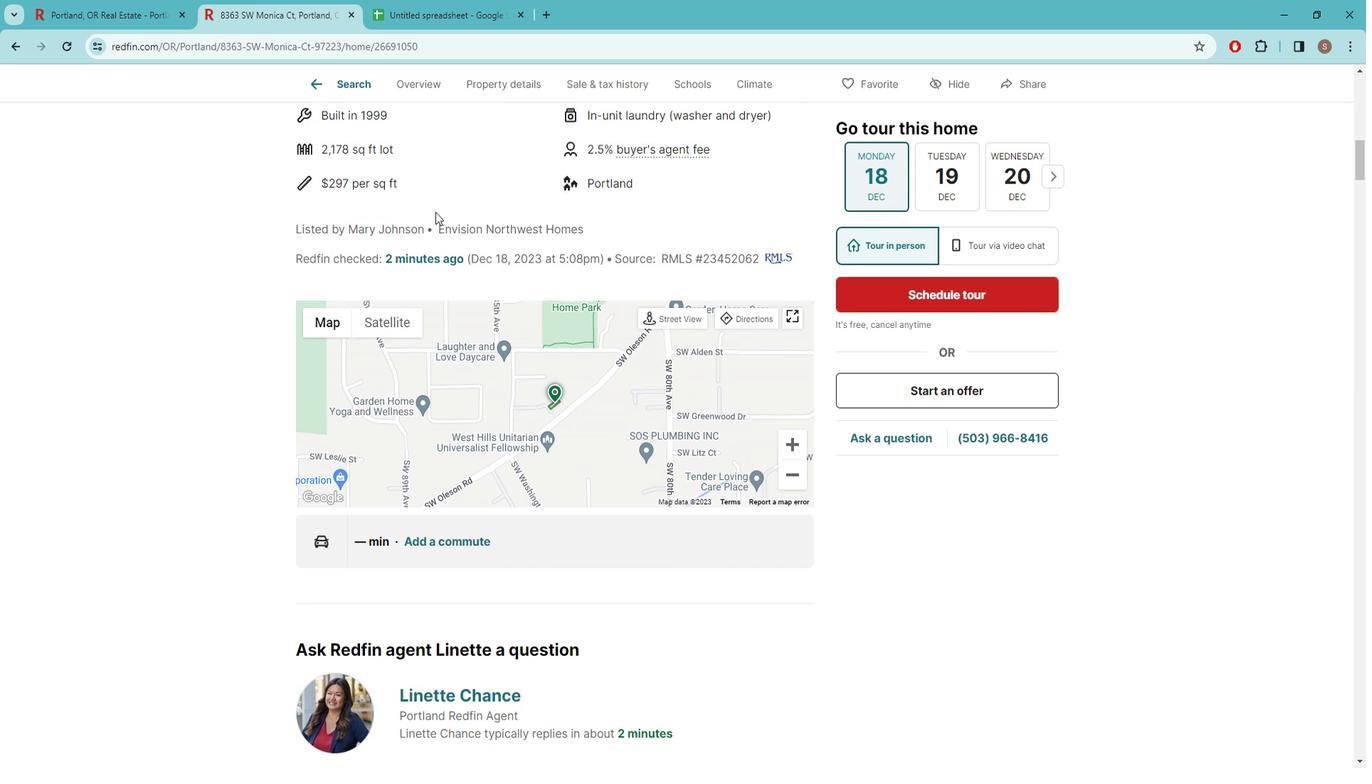 
Action: Mouse scrolled (449, 217) with delta (0, 0)
Screenshot: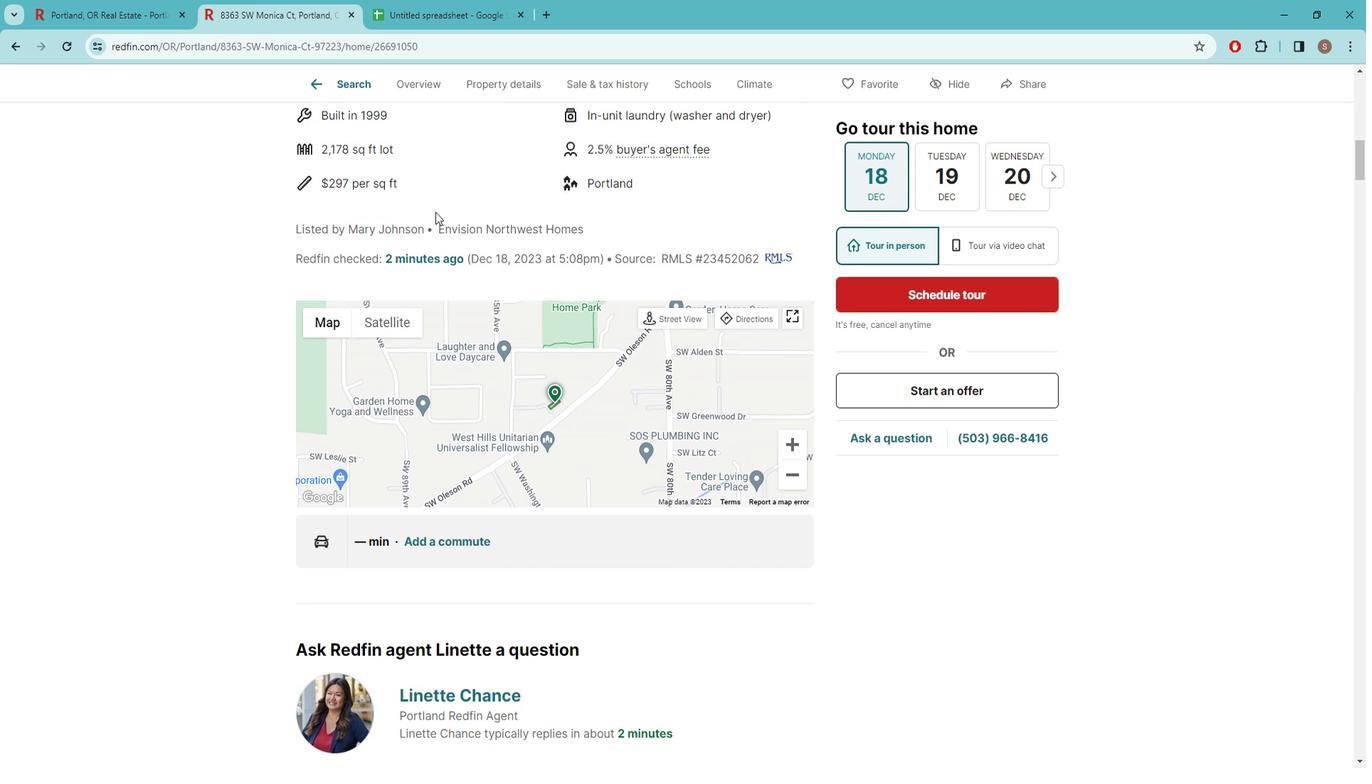 
Action: Mouse moved to (453, 216)
Screenshot: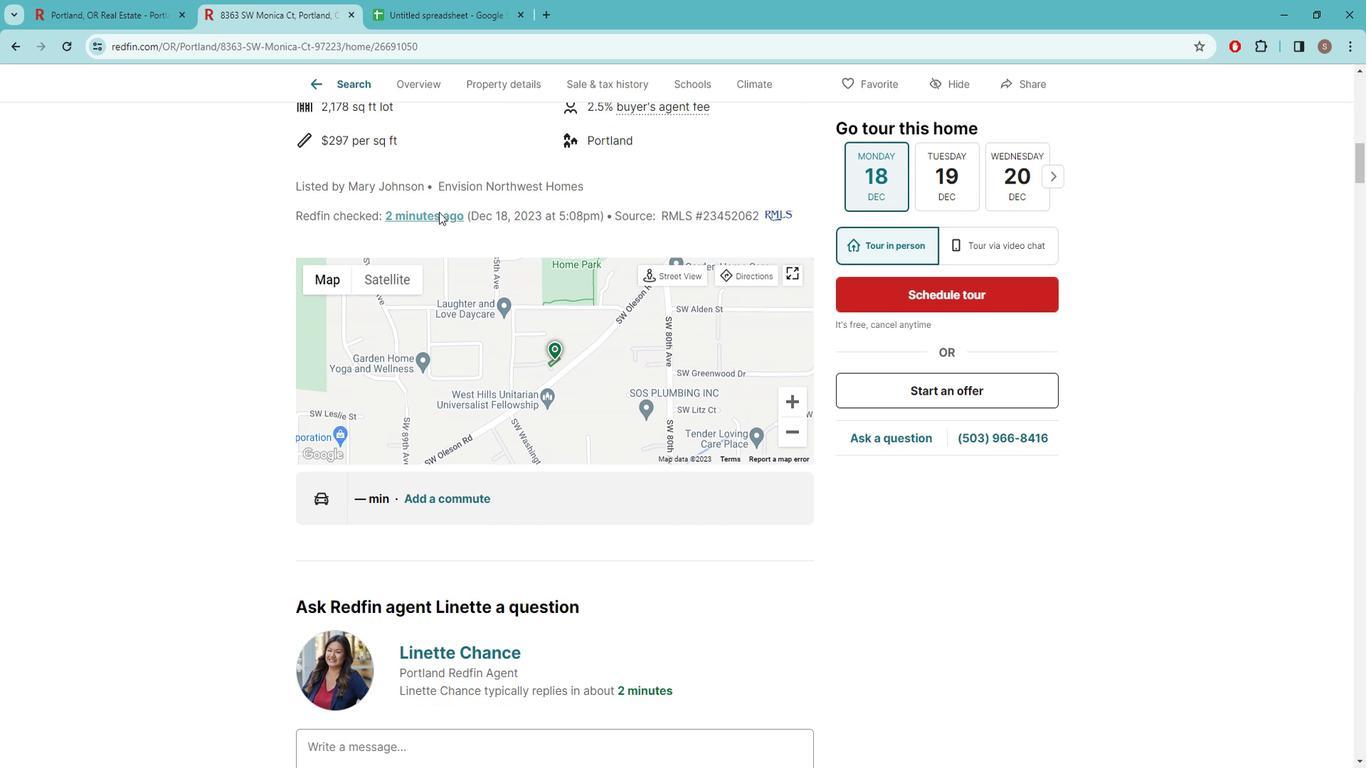 
Action: Mouse scrolled (453, 215) with delta (0, 0)
Screenshot: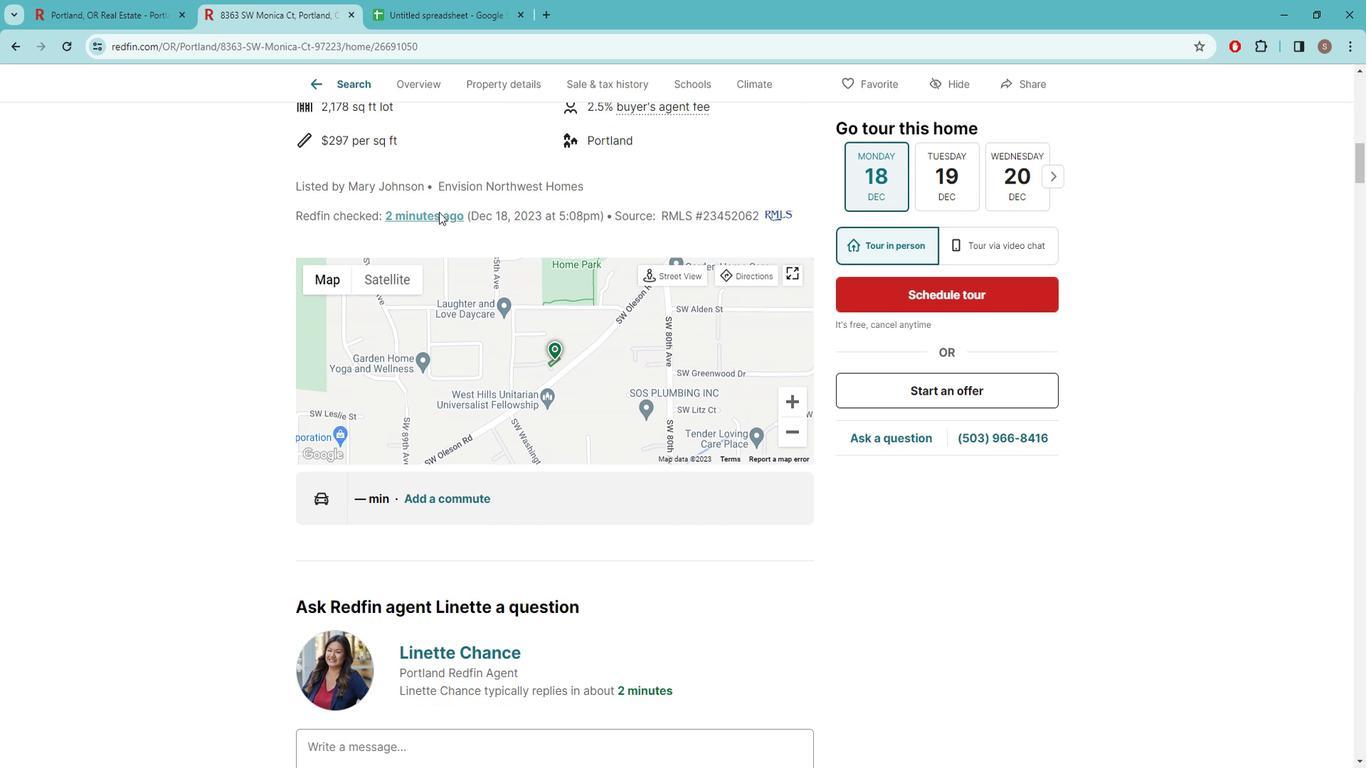 
Action: Mouse moved to (456, 214)
Screenshot: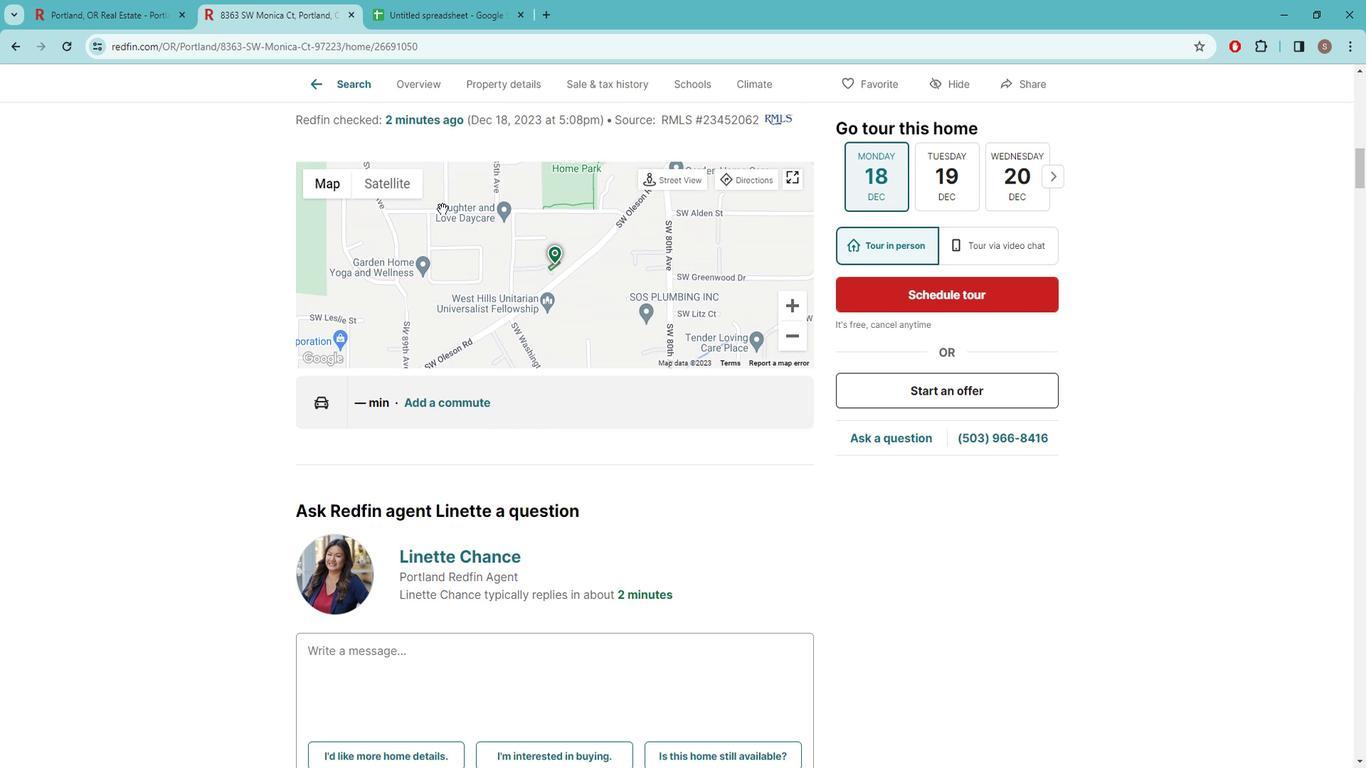 
Action: Mouse scrolled (456, 214) with delta (0, 0)
Screenshot: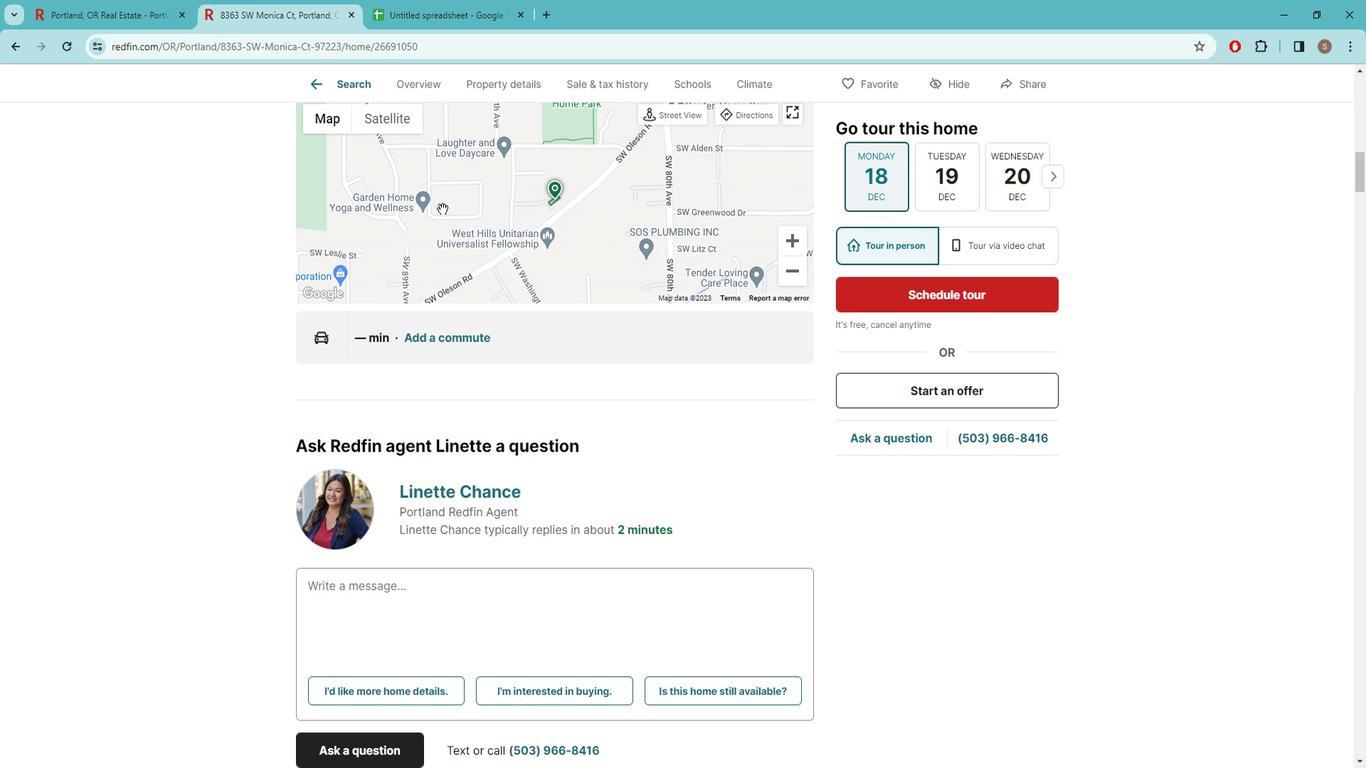 
Action: Mouse scrolled (456, 214) with delta (0, 0)
Screenshot: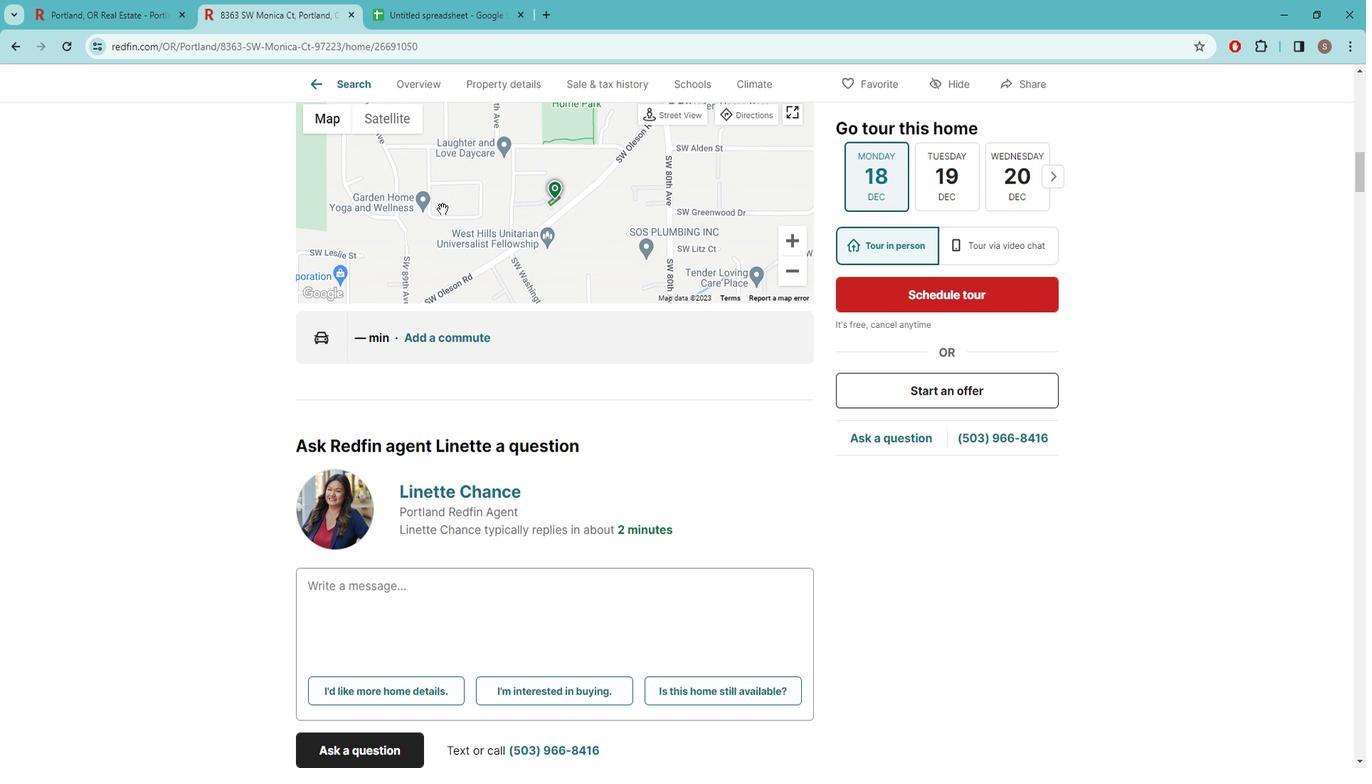 
Action: Mouse scrolled (456, 214) with delta (0, 0)
Screenshot: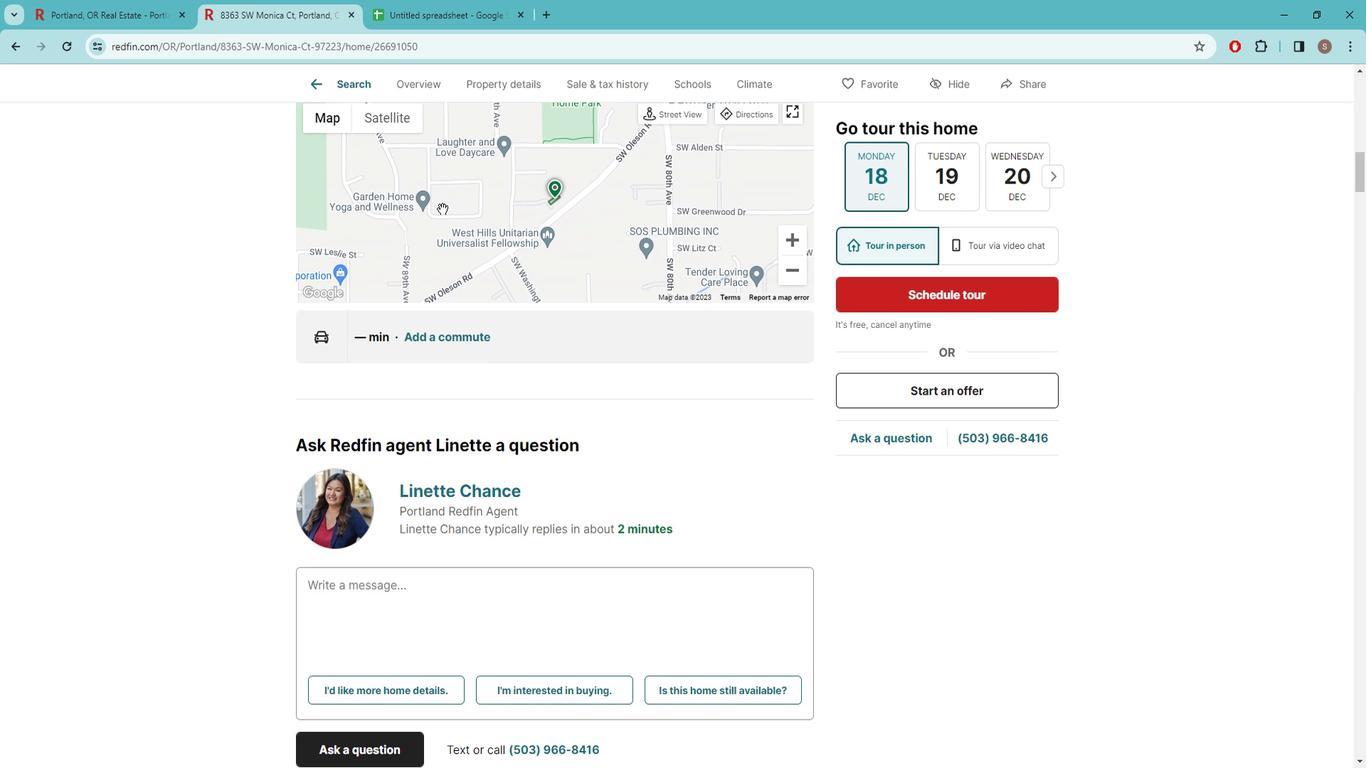 
Action: Mouse scrolled (456, 214) with delta (0, 0)
Screenshot: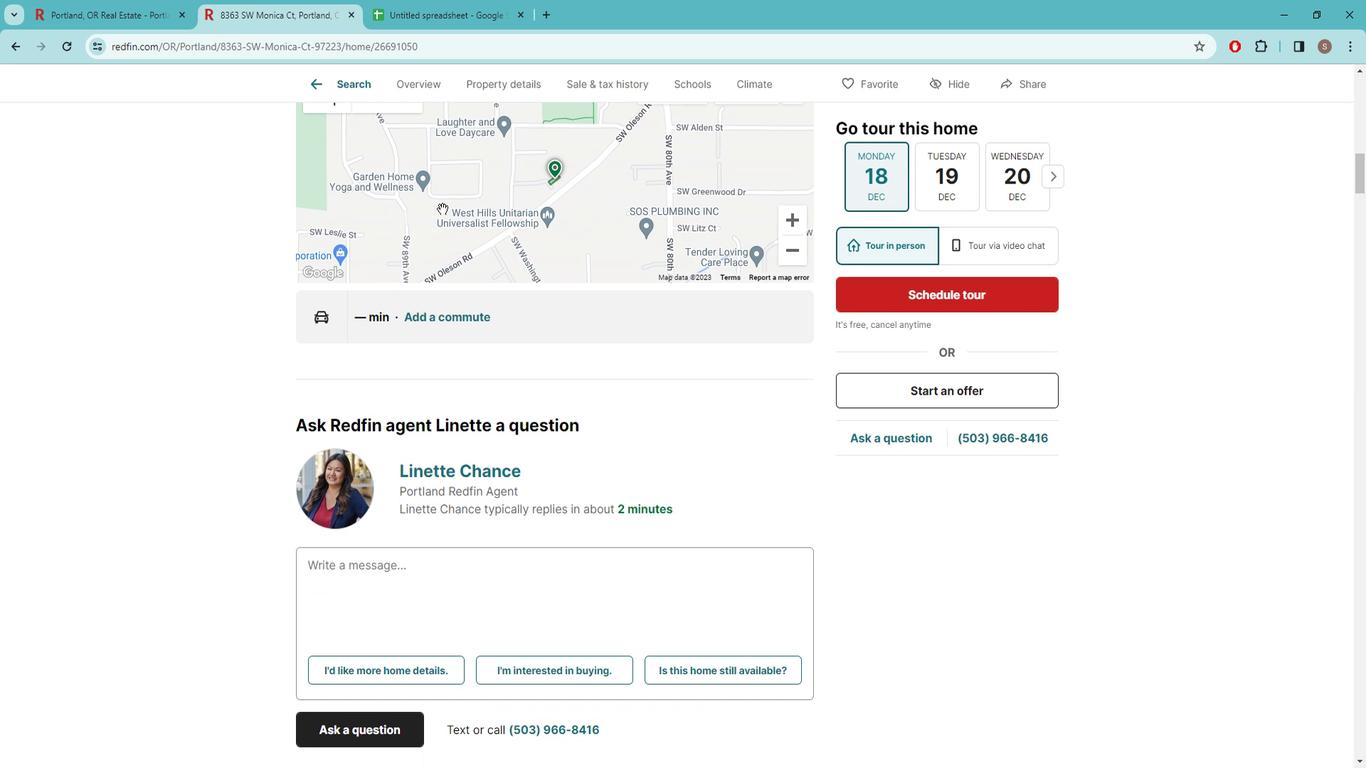 
Action: Mouse moved to (468, 256)
Screenshot: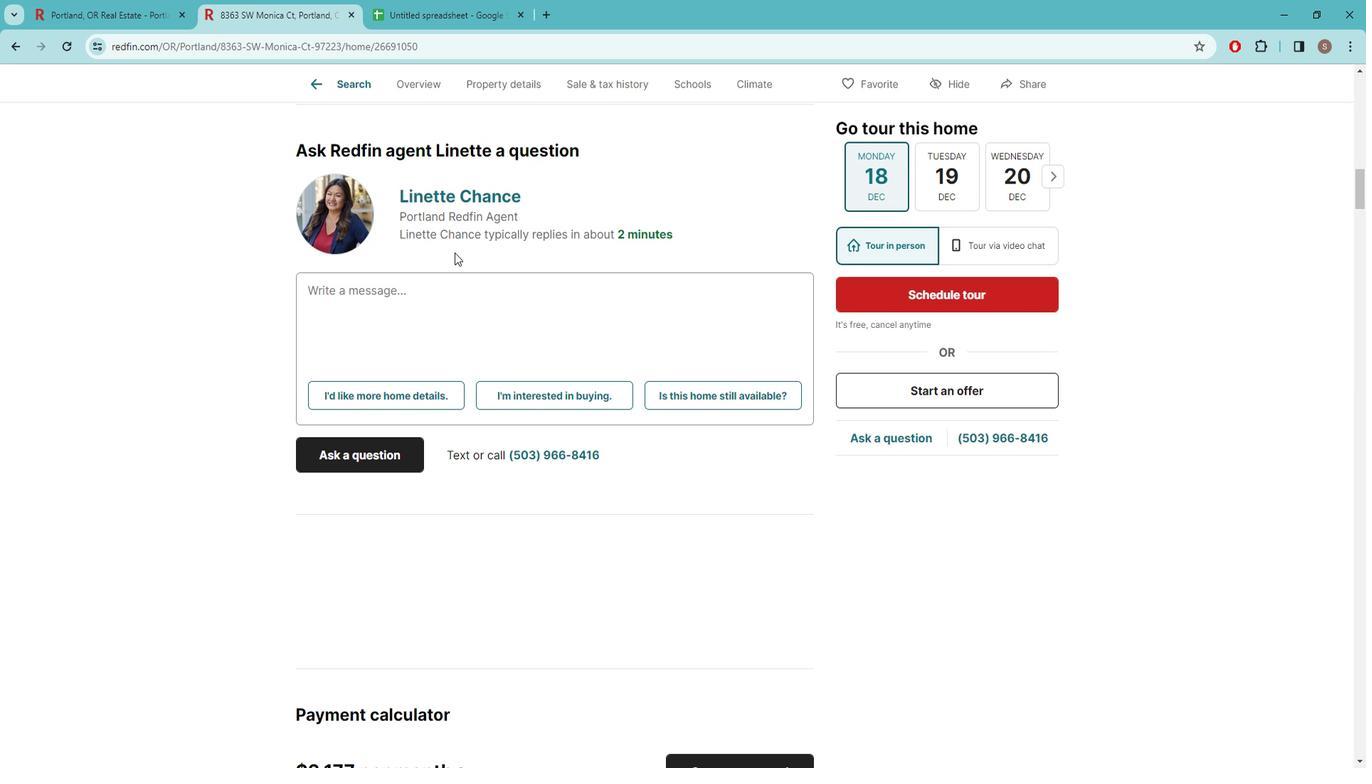
Action: Mouse scrolled (468, 256) with delta (0, 0)
Screenshot: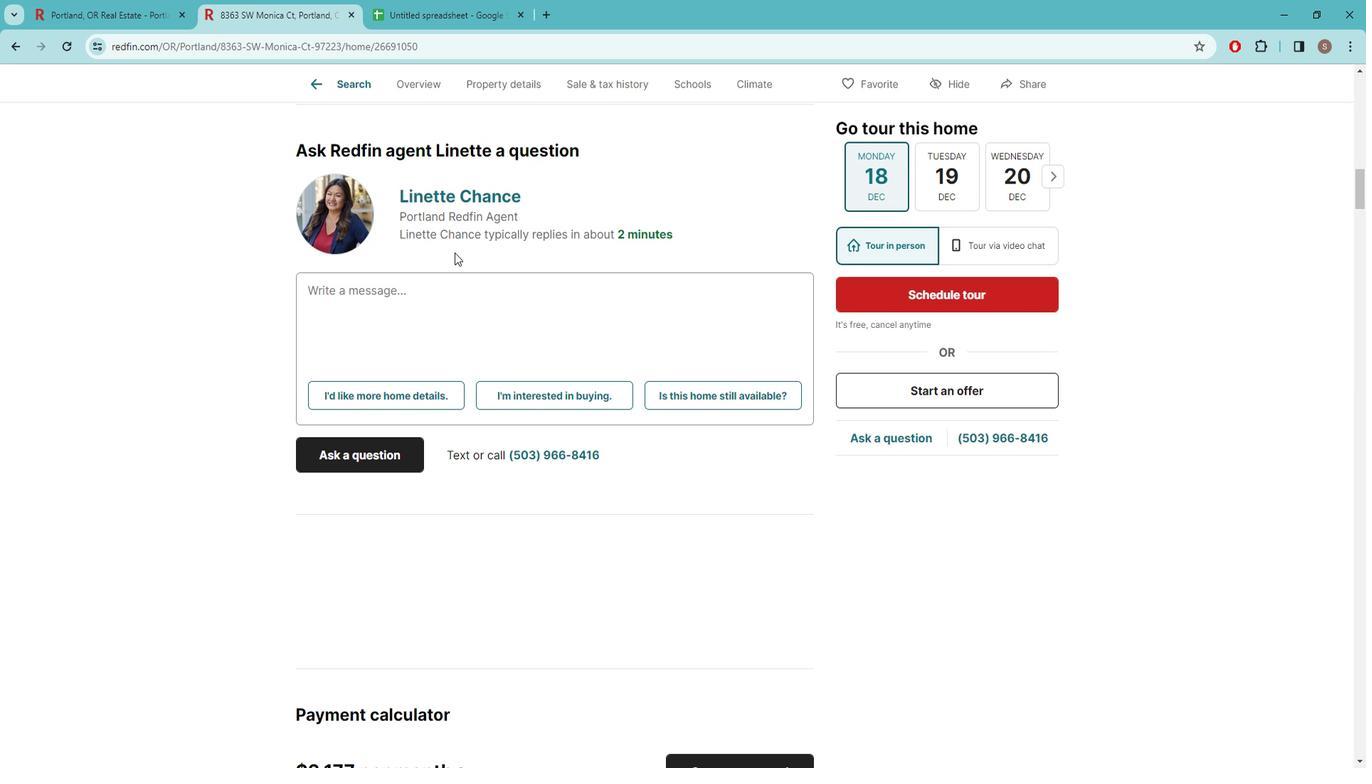 
Action: Mouse scrolled (468, 256) with delta (0, 0)
Screenshot: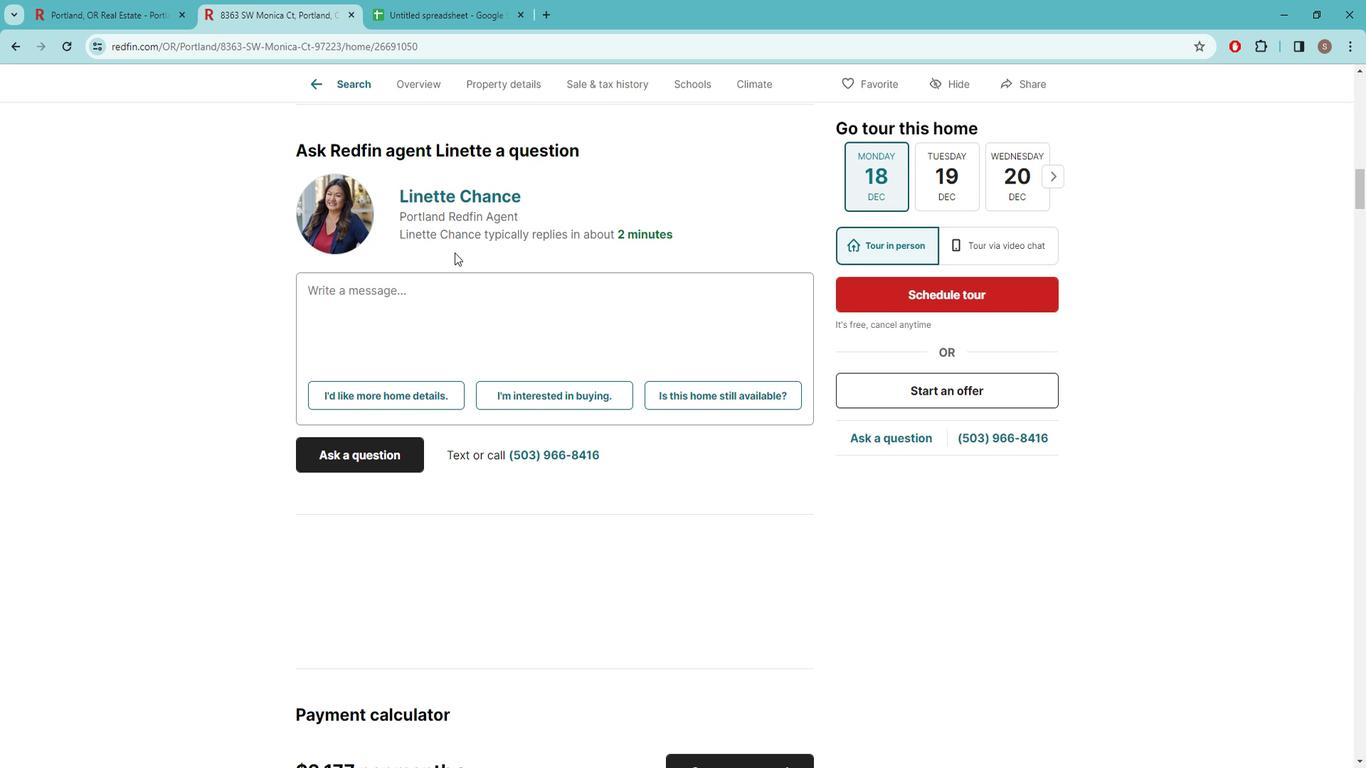 
Action: Mouse scrolled (468, 256) with delta (0, 0)
Screenshot: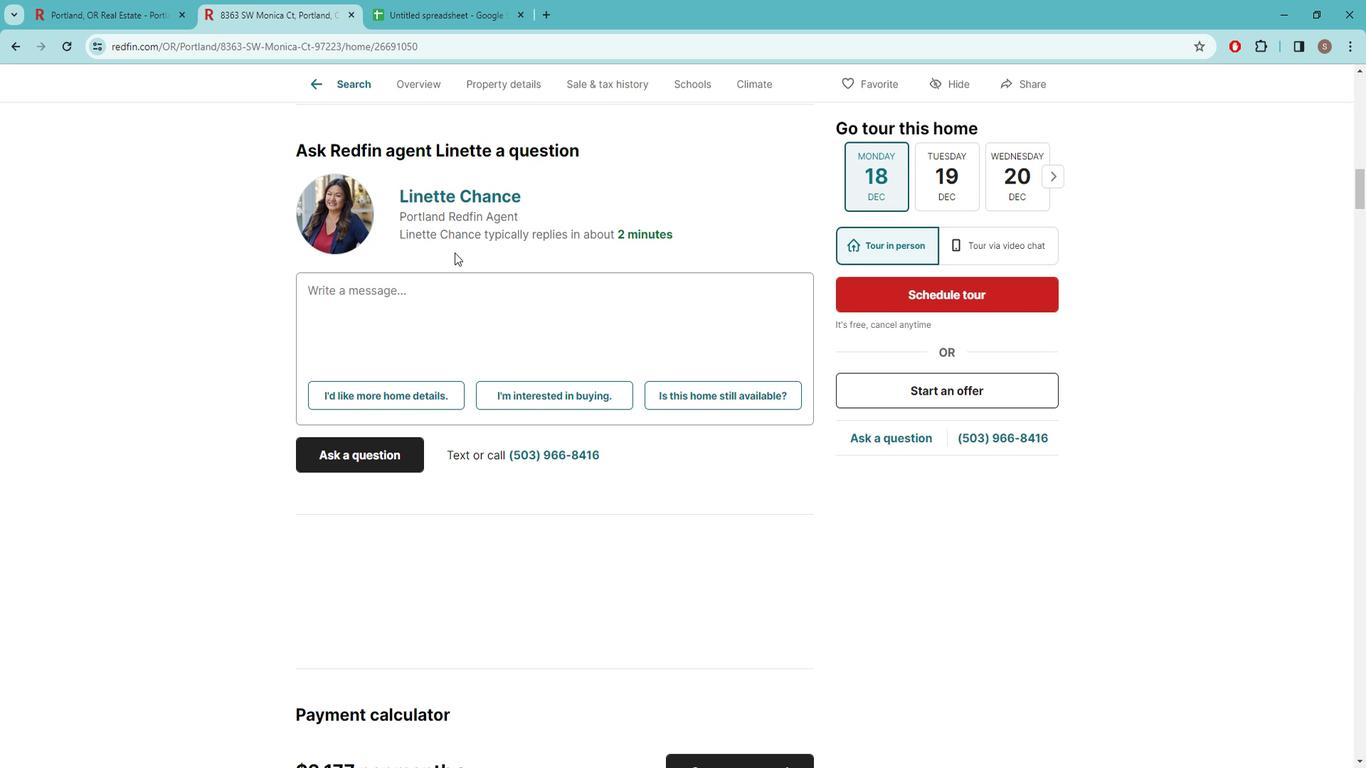 
Action: Mouse scrolled (468, 256) with delta (0, 0)
Screenshot: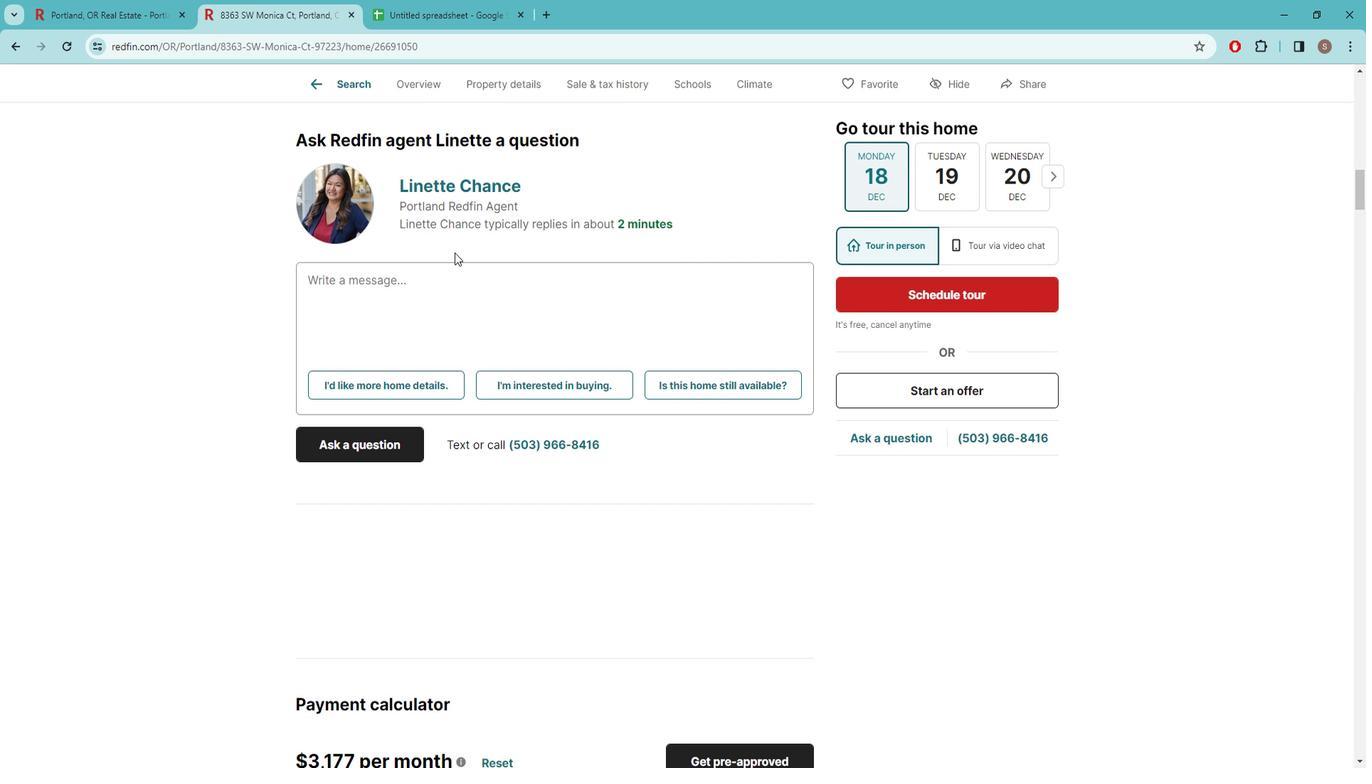 
Action: Mouse scrolled (468, 256) with delta (0, 0)
Screenshot: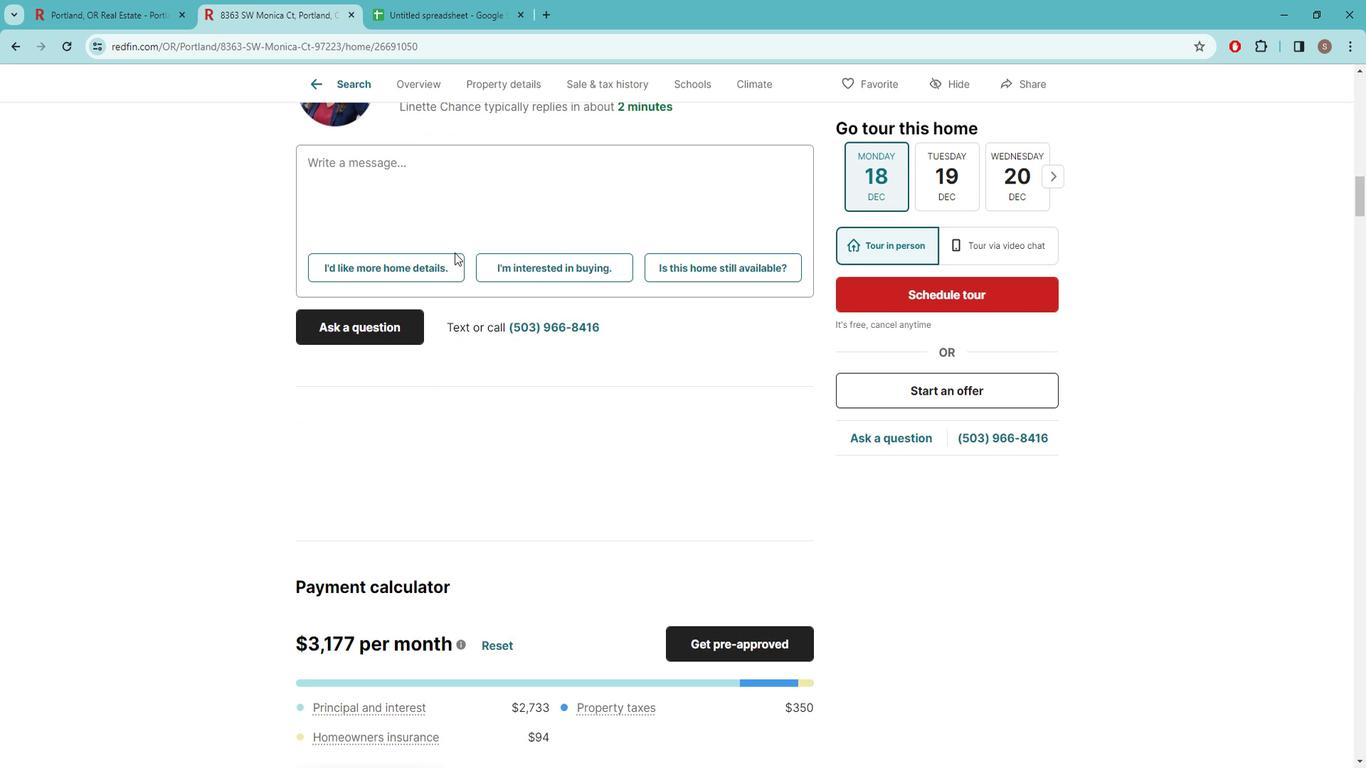 
Action: Mouse scrolled (468, 256) with delta (0, 0)
Screenshot: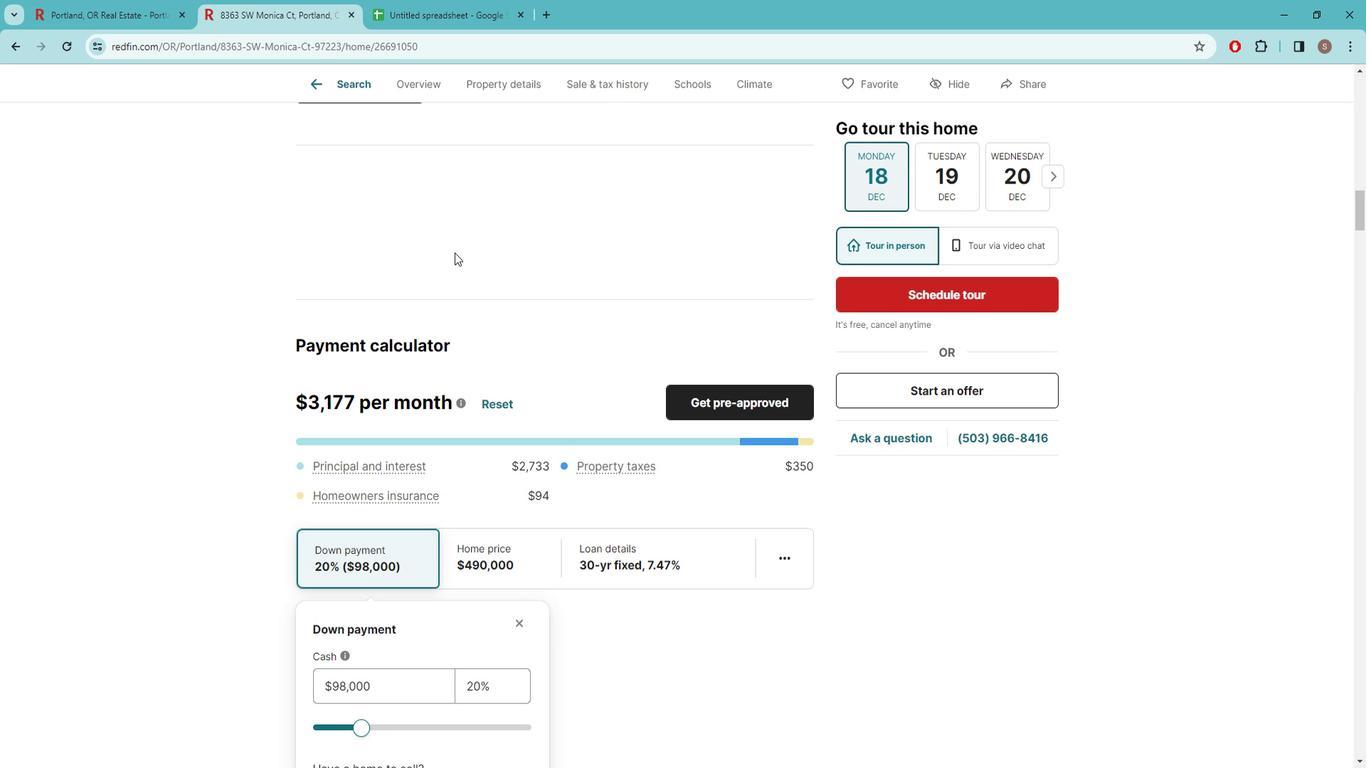 
Action: Mouse scrolled (468, 256) with delta (0, 0)
Screenshot: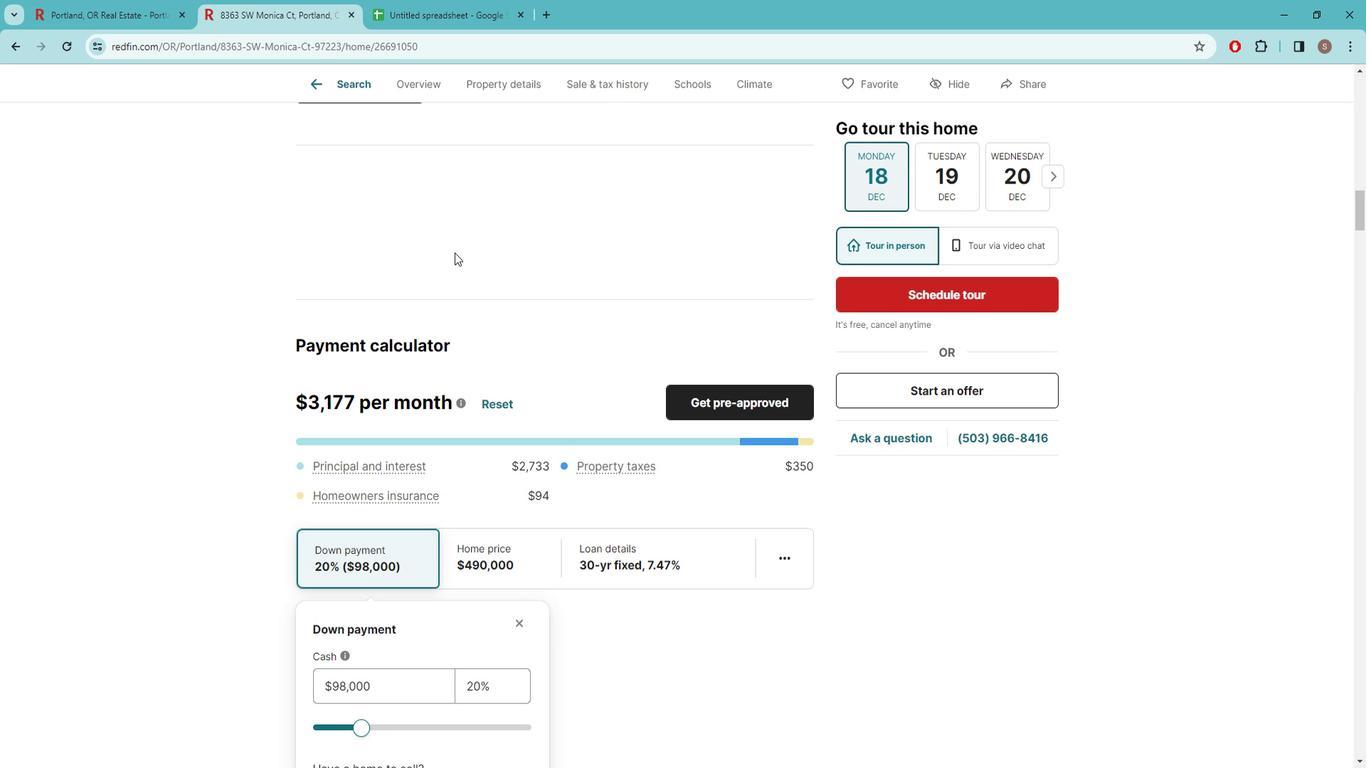 
Action: Mouse scrolled (468, 256) with delta (0, 0)
Screenshot: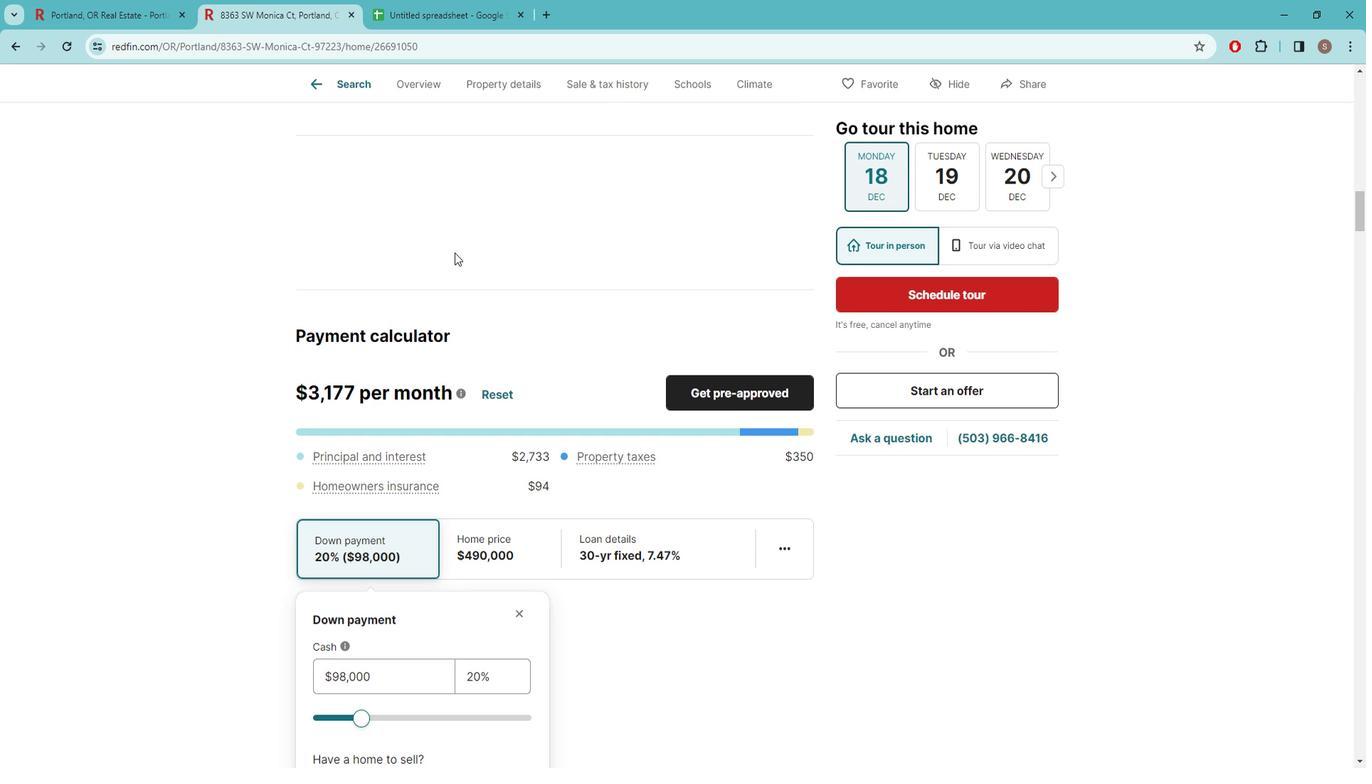 
Action: Mouse scrolled (468, 256) with delta (0, 0)
Screenshot: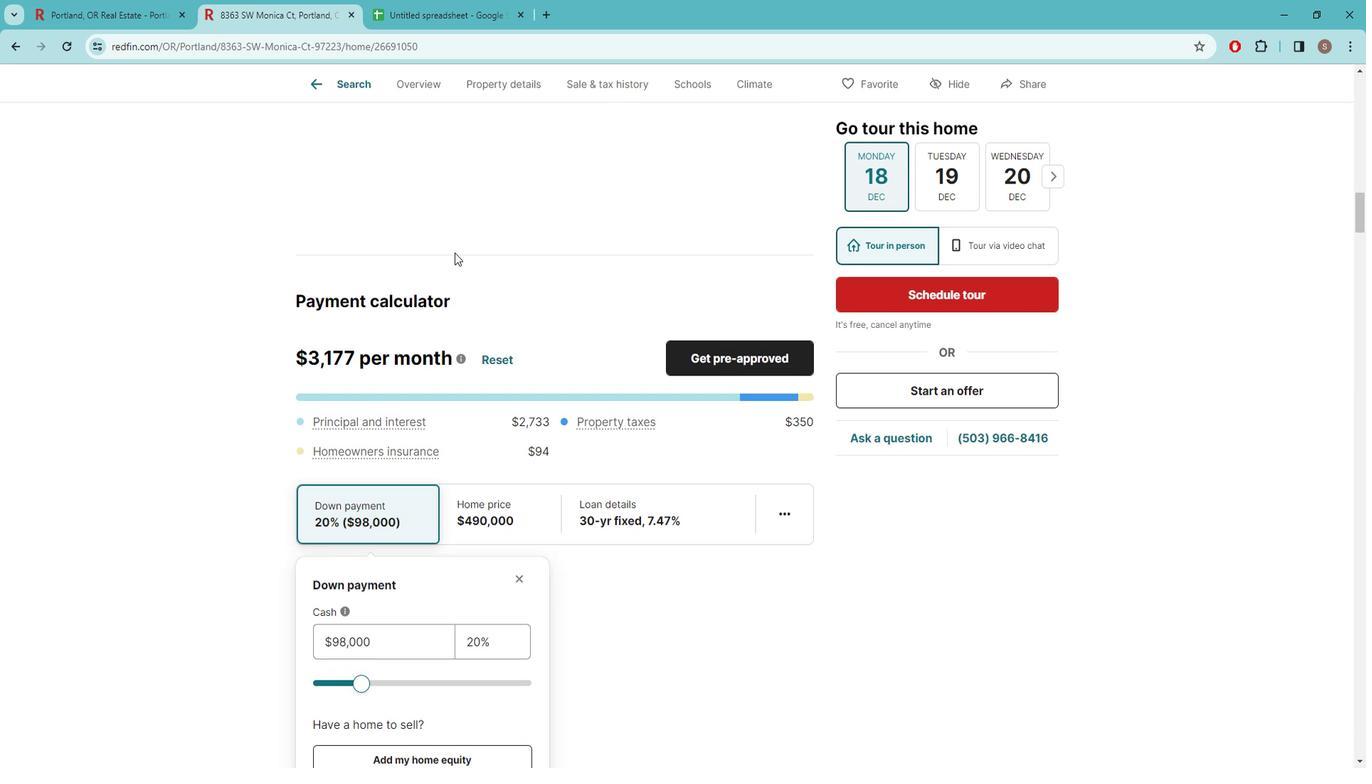 
Action: Mouse moved to (465, 257)
Screenshot: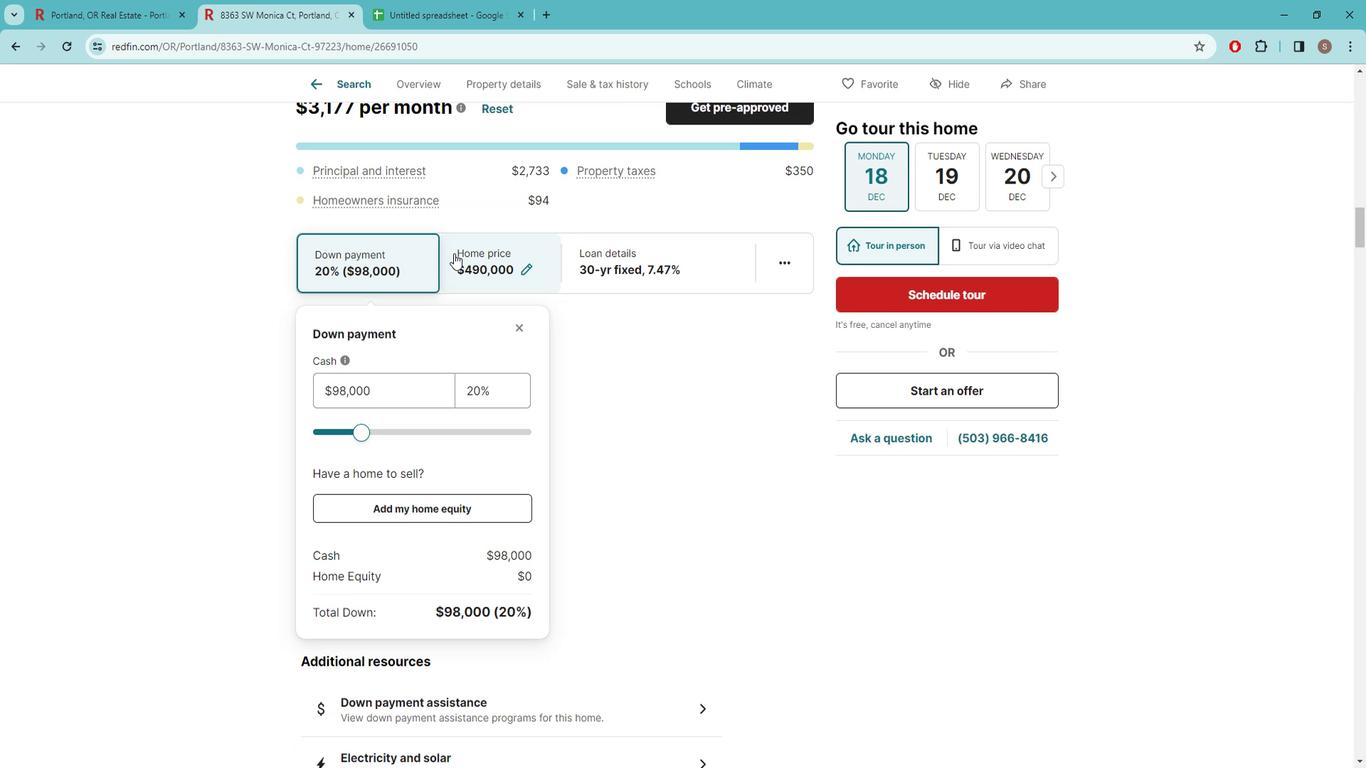 
Action: Mouse scrolled (465, 256) with delta (0, 0)
Screenshot: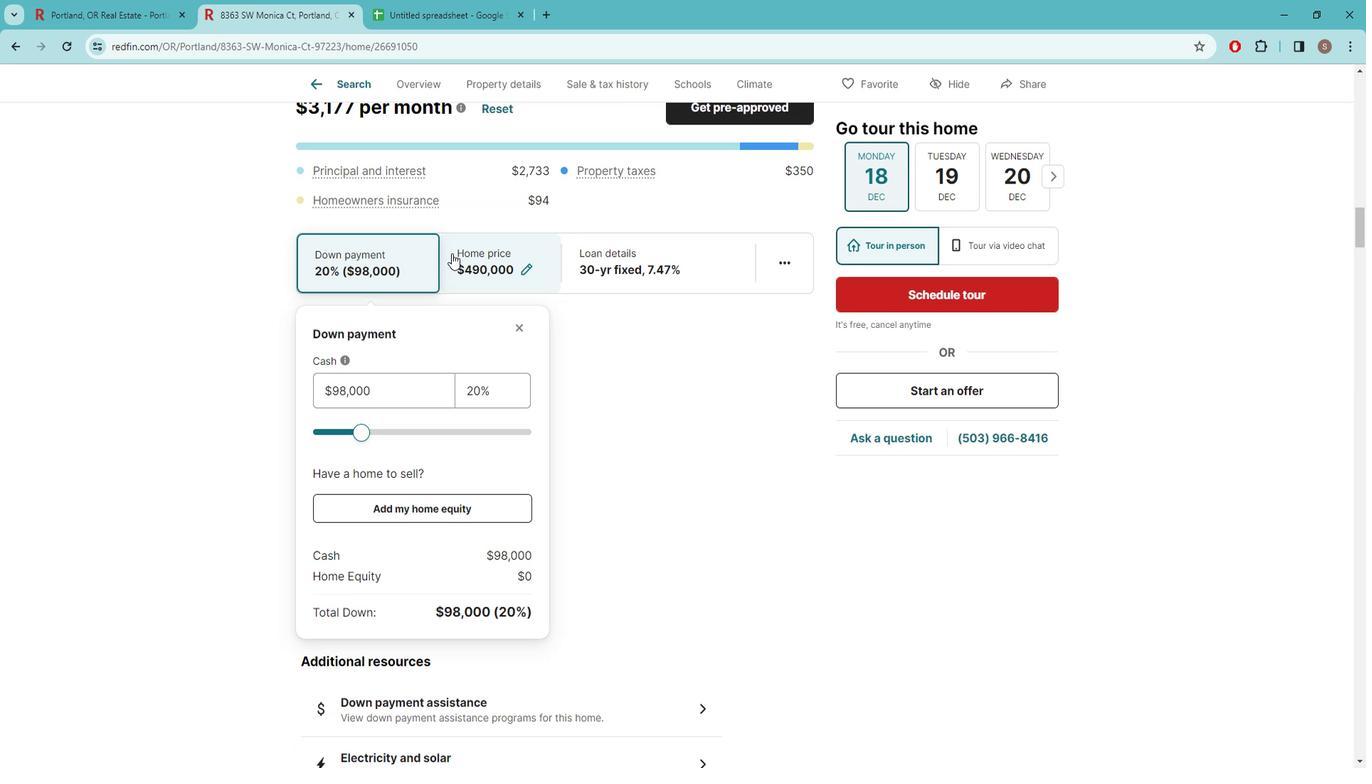 
Action: Mouse moved to (463, 257)
Screenshot: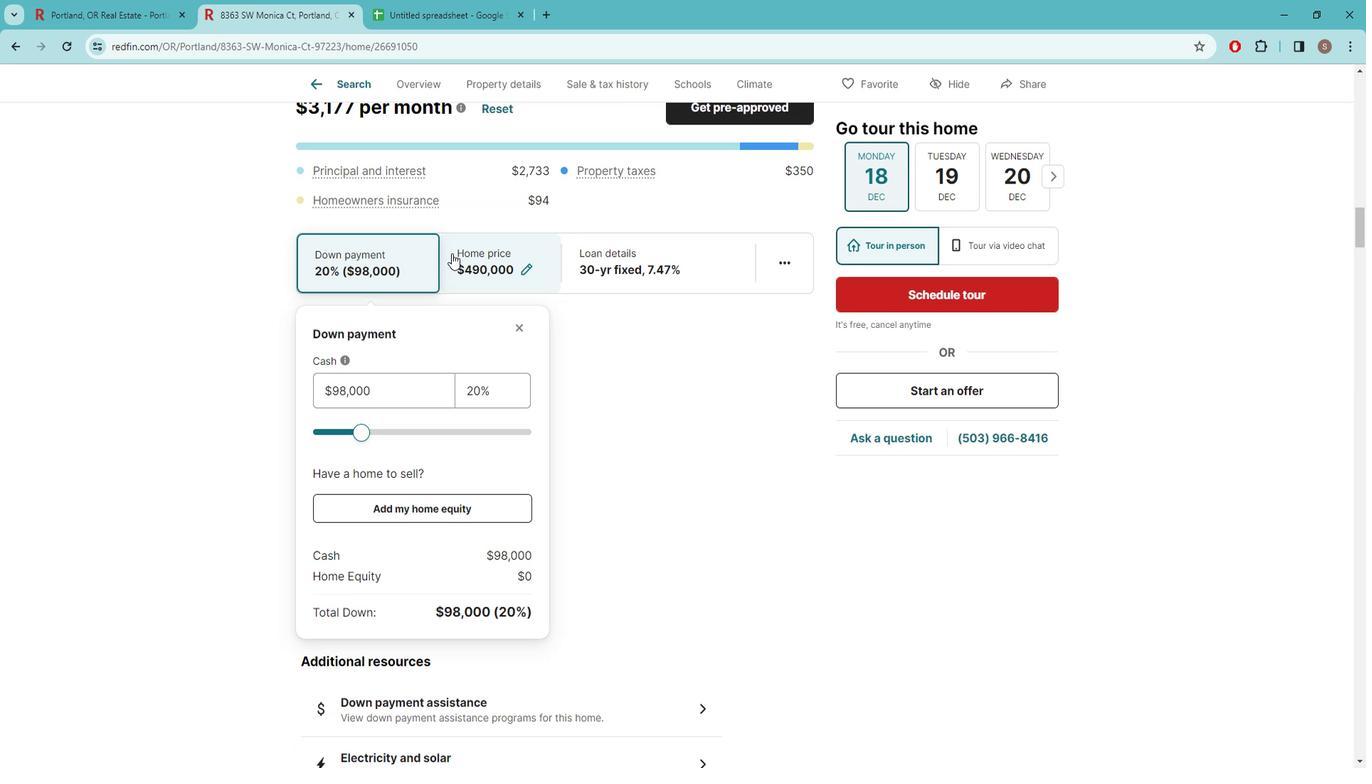 
Action: Mouse scrolled (463, 256) with delta (0, 0)
Screenshot: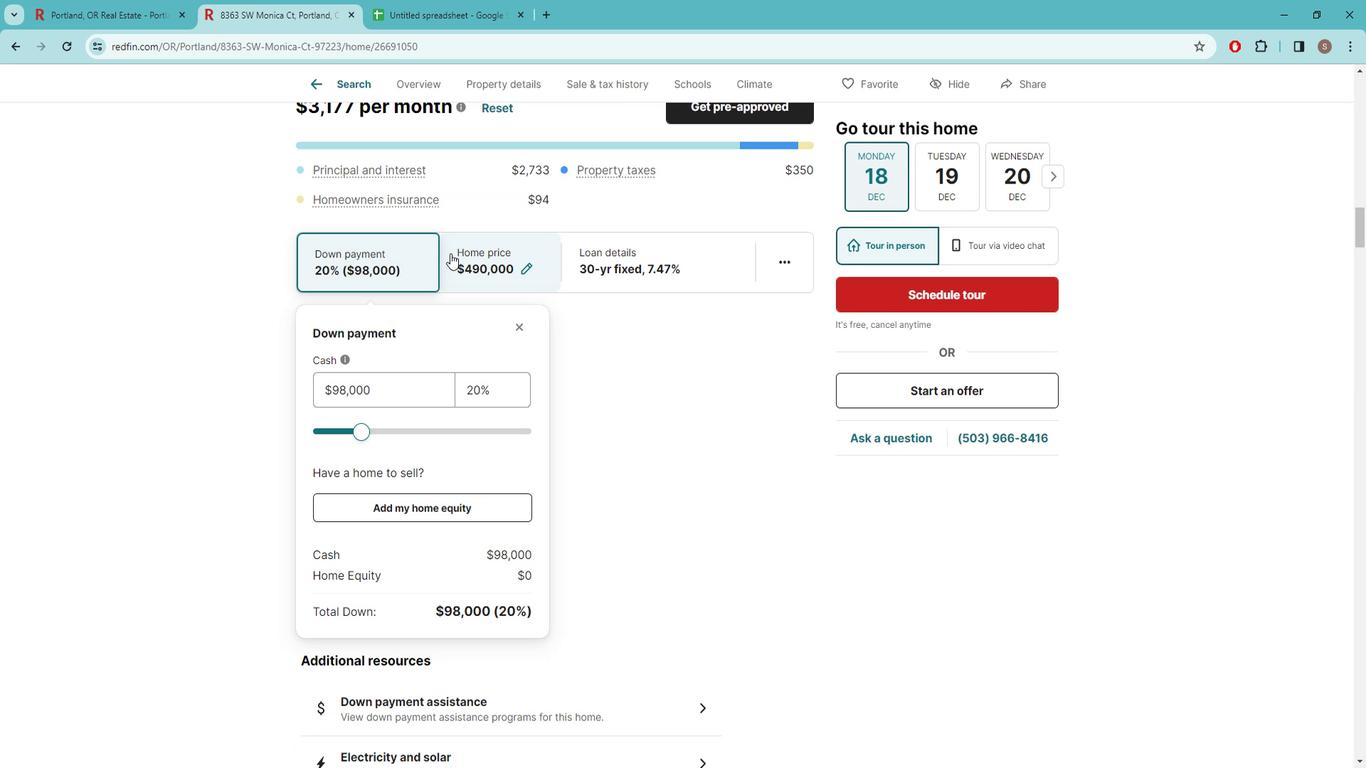 
Action: Mouse scrolled (463, 256) with delta (0, 0)
Screenshot: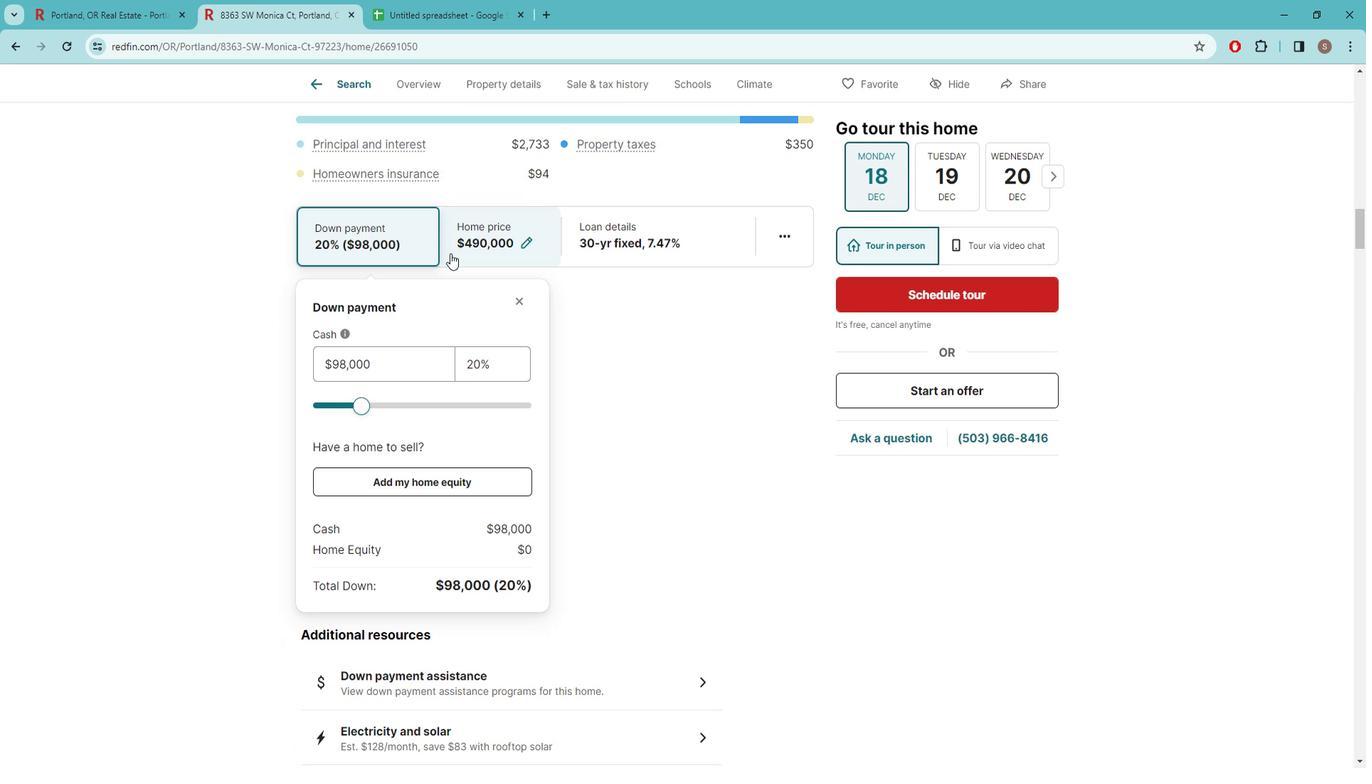 
Action: Mouse moved to (464, 257)
Screenshot: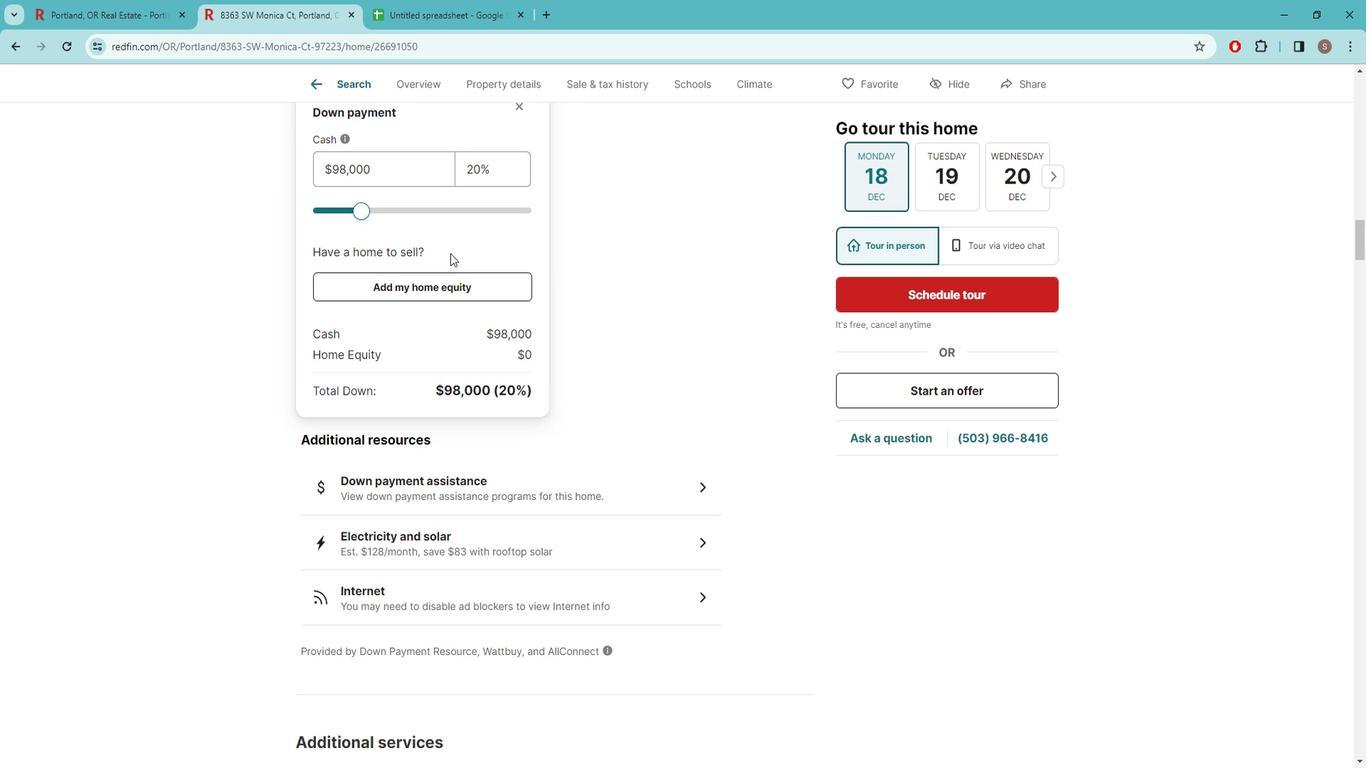 
Action: Mouse scrolled (464, 256) with delta (0, 0)
Screenshot: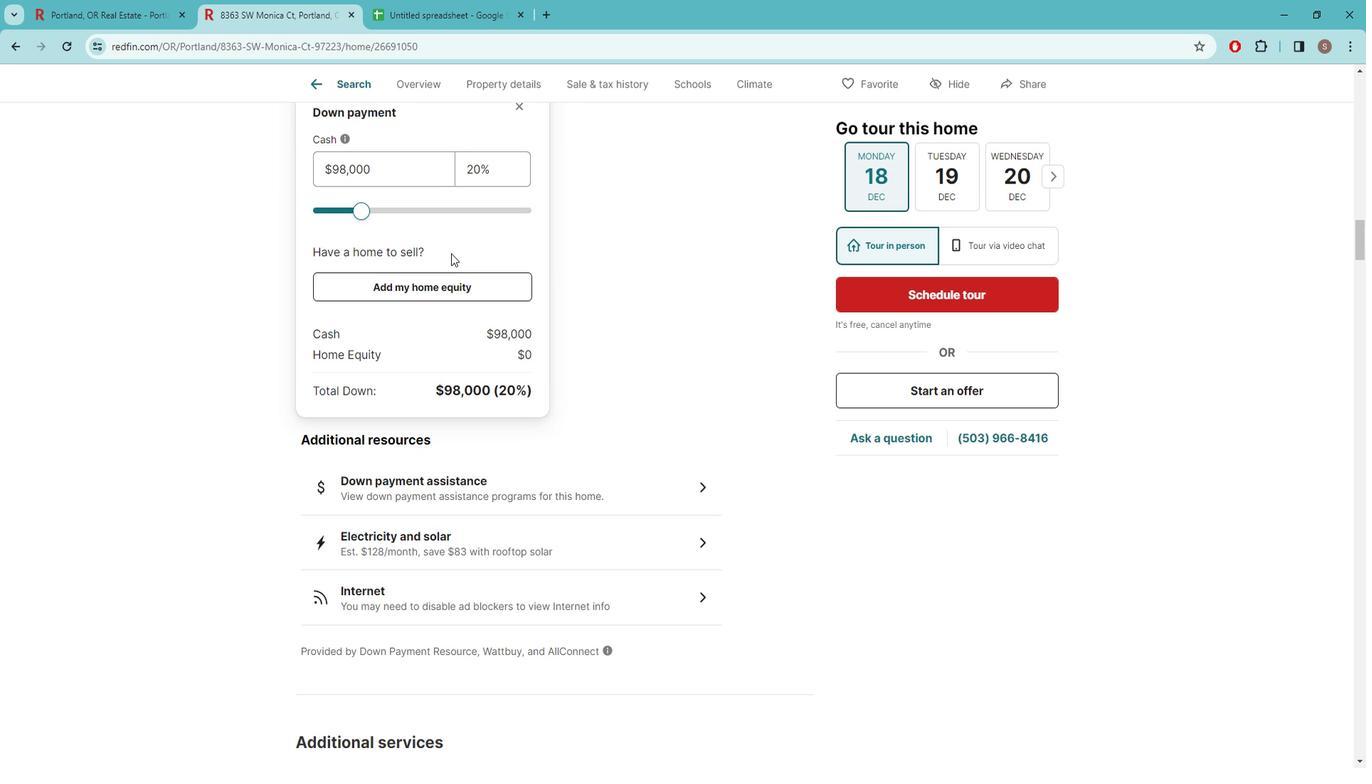 
Action: Mouse scrolled (464, 256) with delta (0, 0)
Screenshot: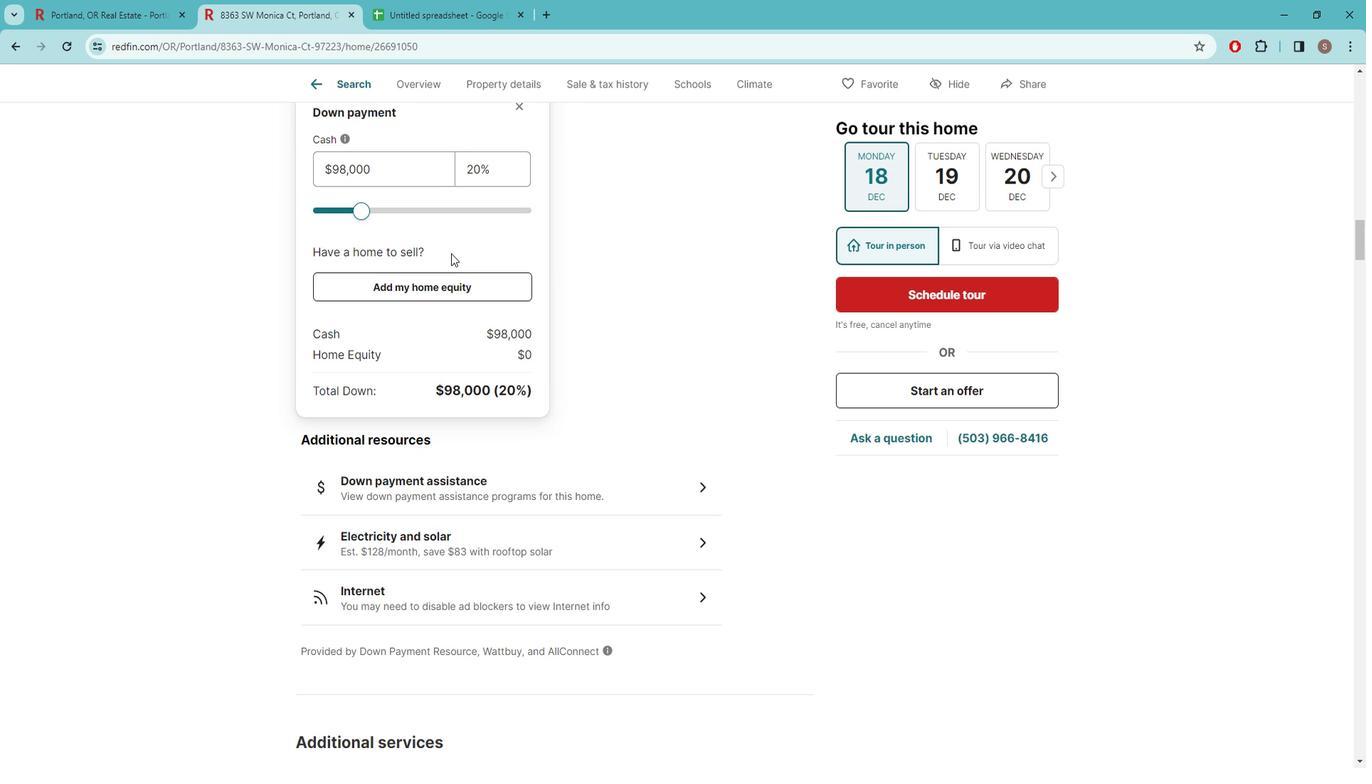 
Action: Mouse scrolled (464, 256) with delta (0, 0)
Screenshot: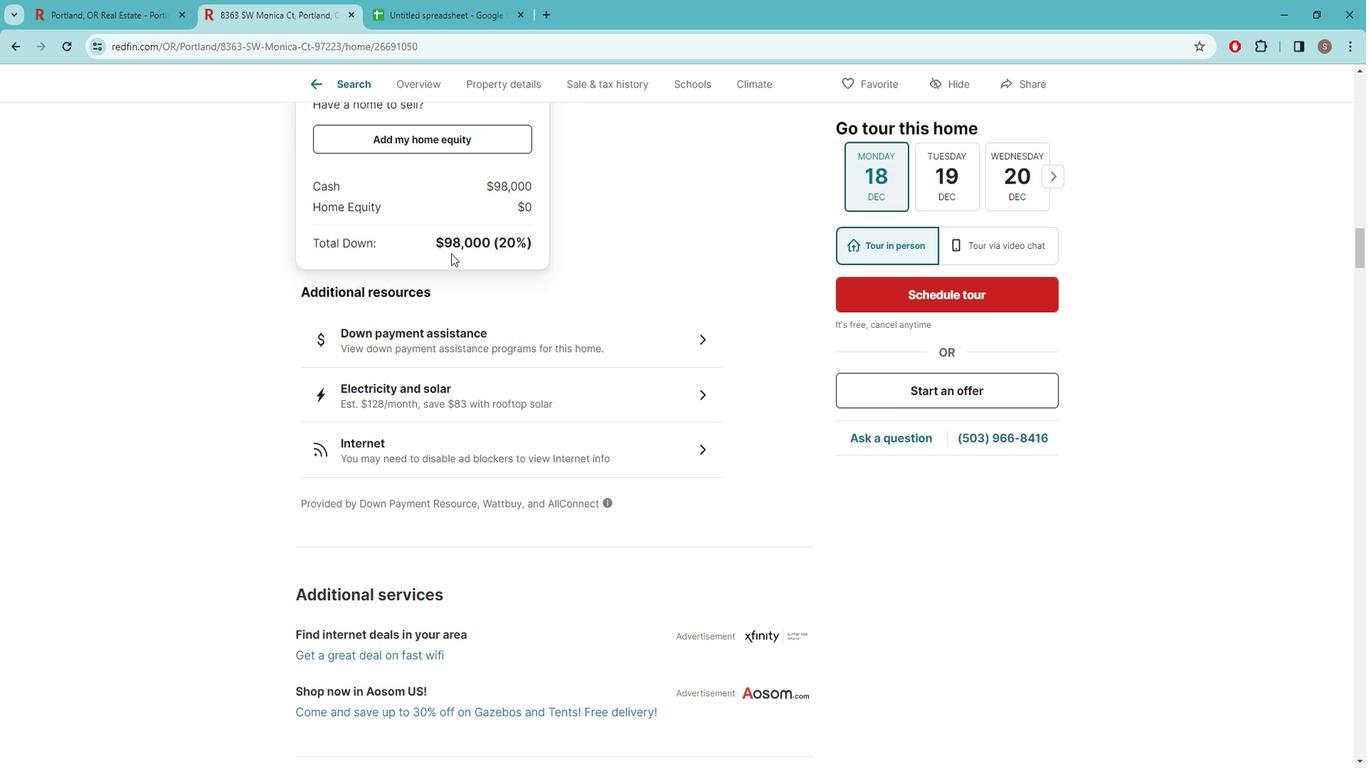 
Action: Mouse scrolled (464, 256) with delta (0, 0)
Screenshot: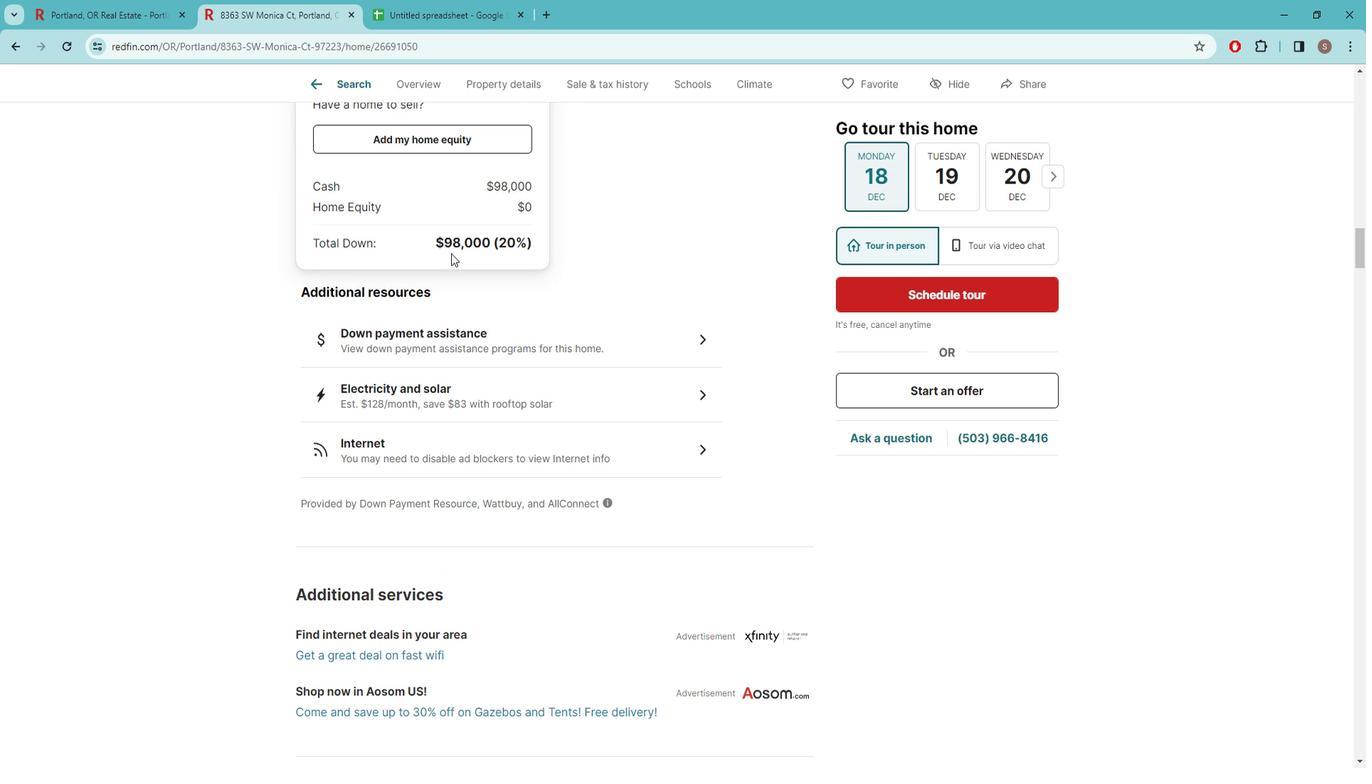 
Action: Mouse scrolled (464, 256) with delta (0, 0)
